 Task: Find and explore Airbnb properties in Lake Tahoe with access to  lake.
Action: Mouse moved to (554, 76)
Screenshot: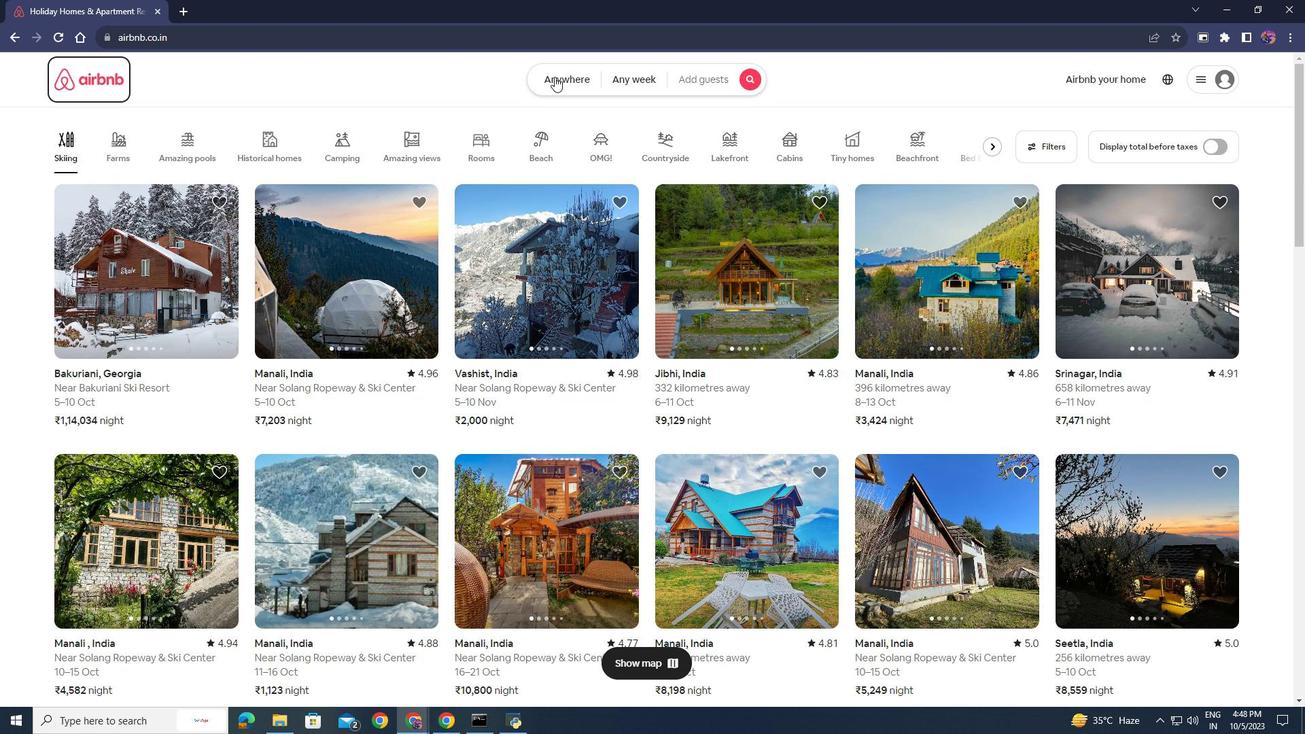 
Action: Mouse pressed left at (554, 76)
Screenshot: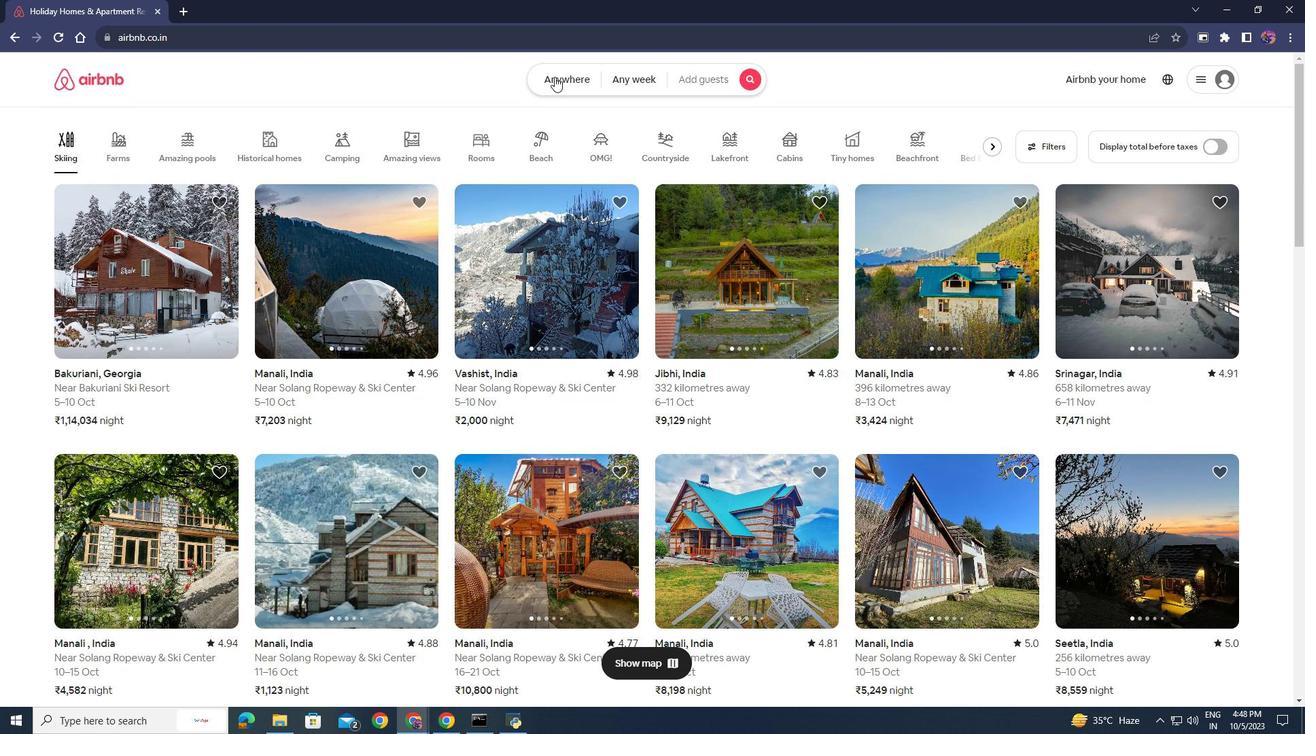 
Action: Mouse moved to (417, 132)
Screenshot: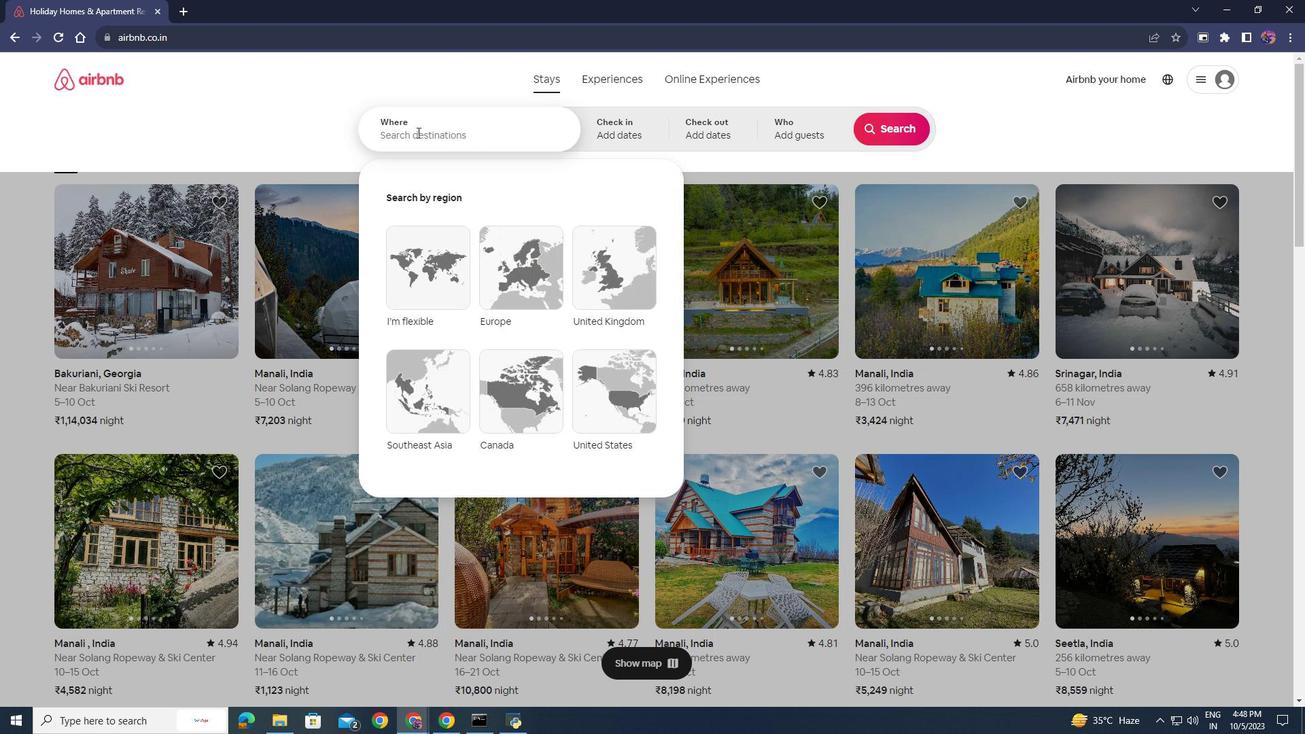 
Action: Mouse pressed left at (417, 132)
Screenshot: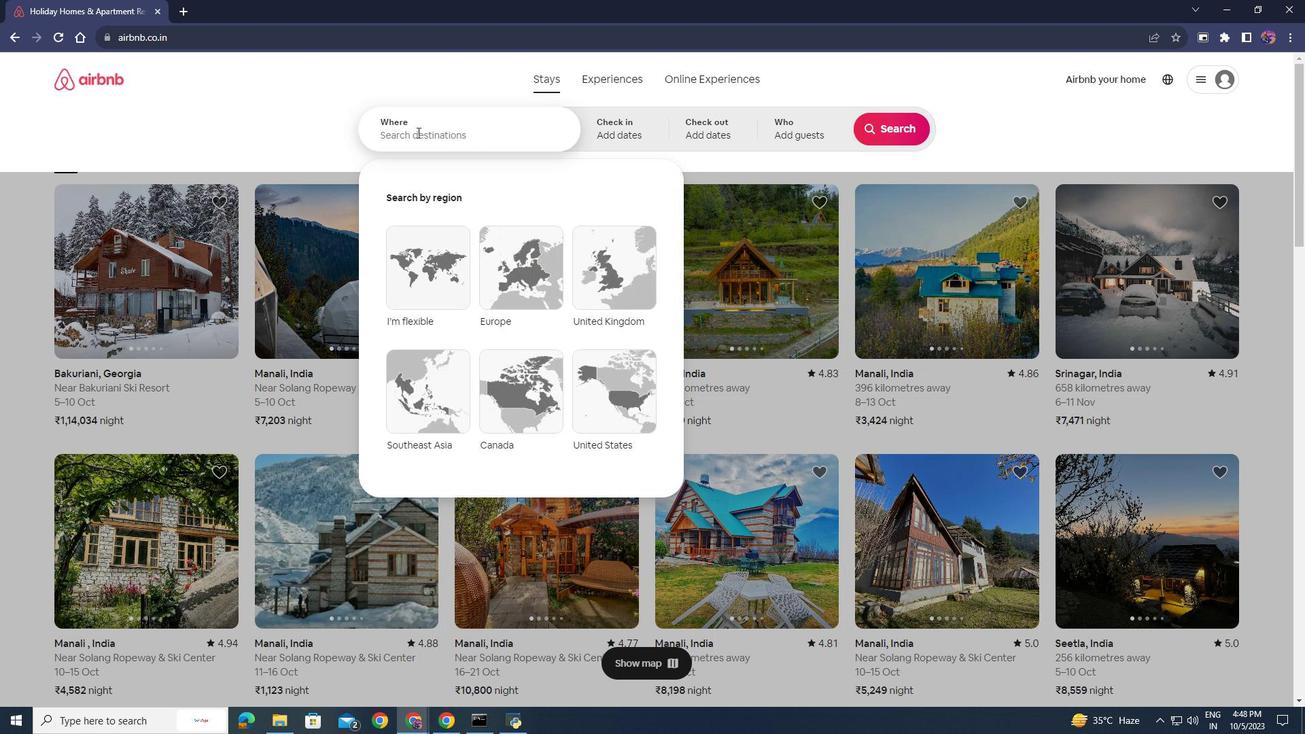 
Action: Key pressed lake<Key.space>tahoe<Key.enter>
Screenshot: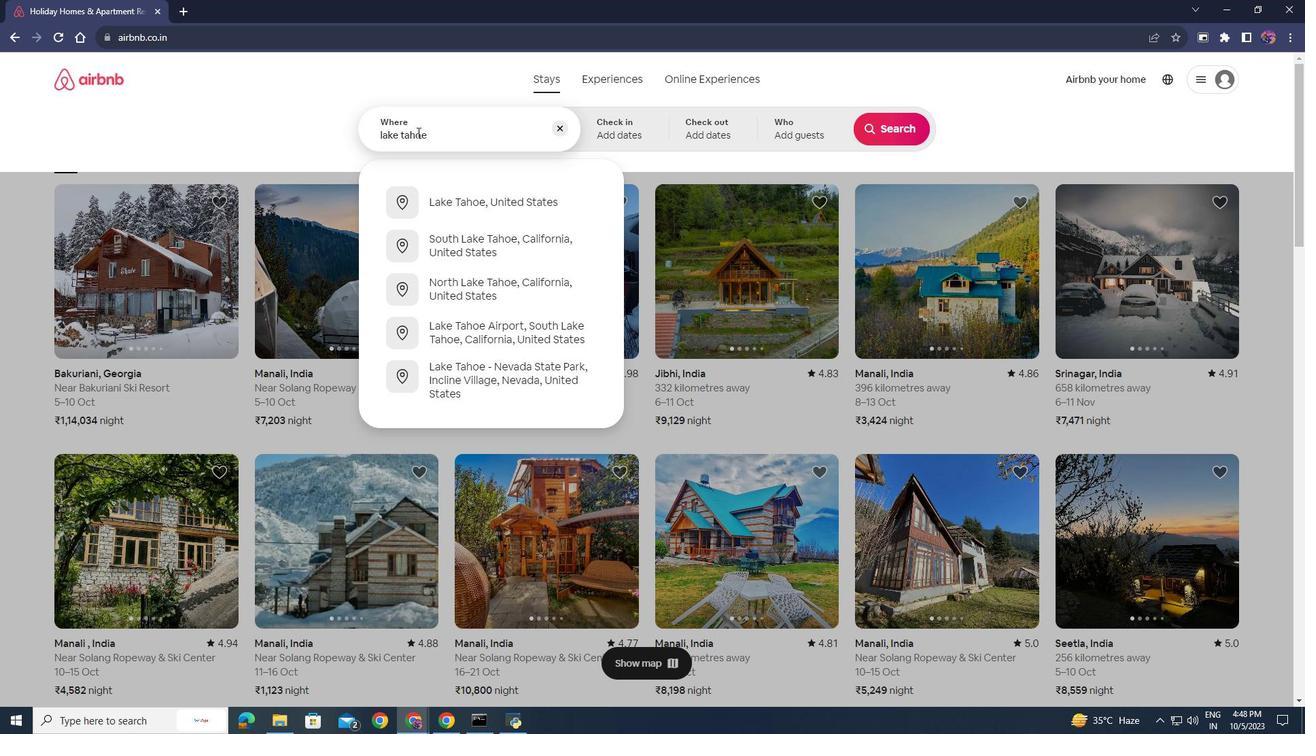 
Action: Mouse moved to (883, 123)
Screenshot: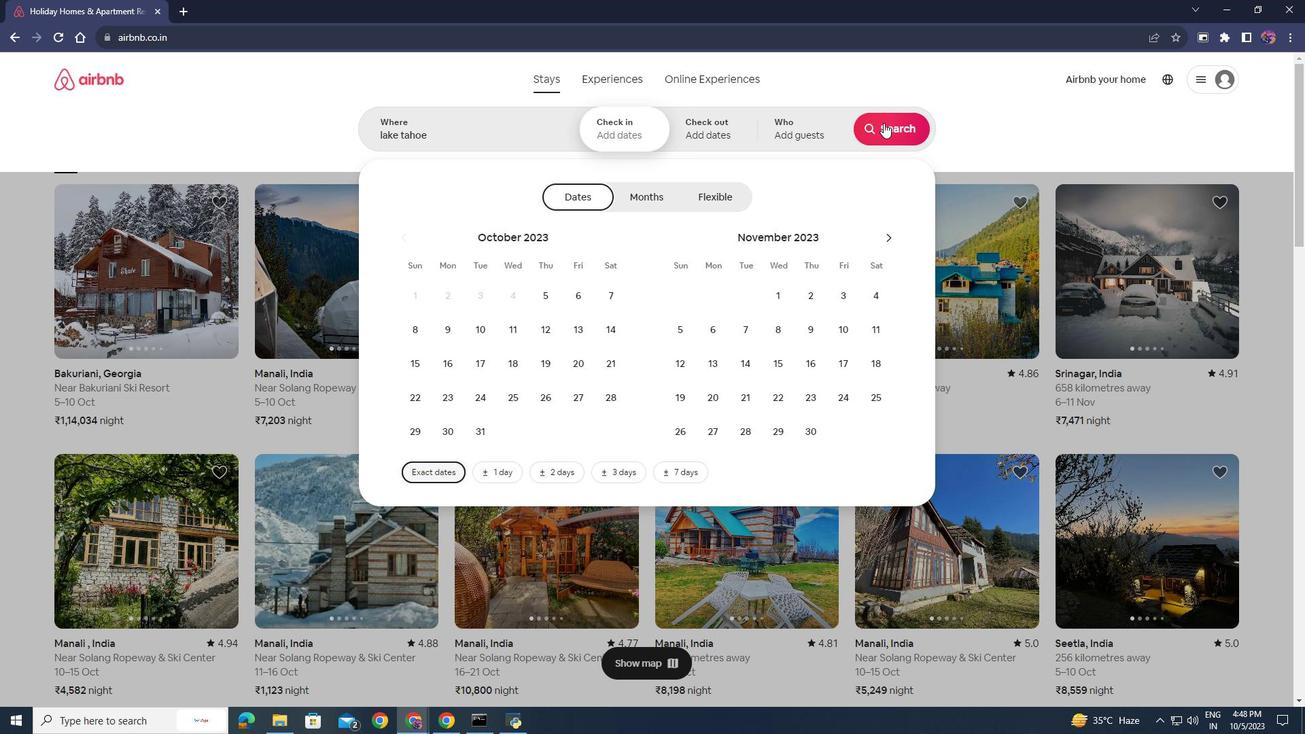 
Action: Mouse pressed left at (883, 123)
Screenshot: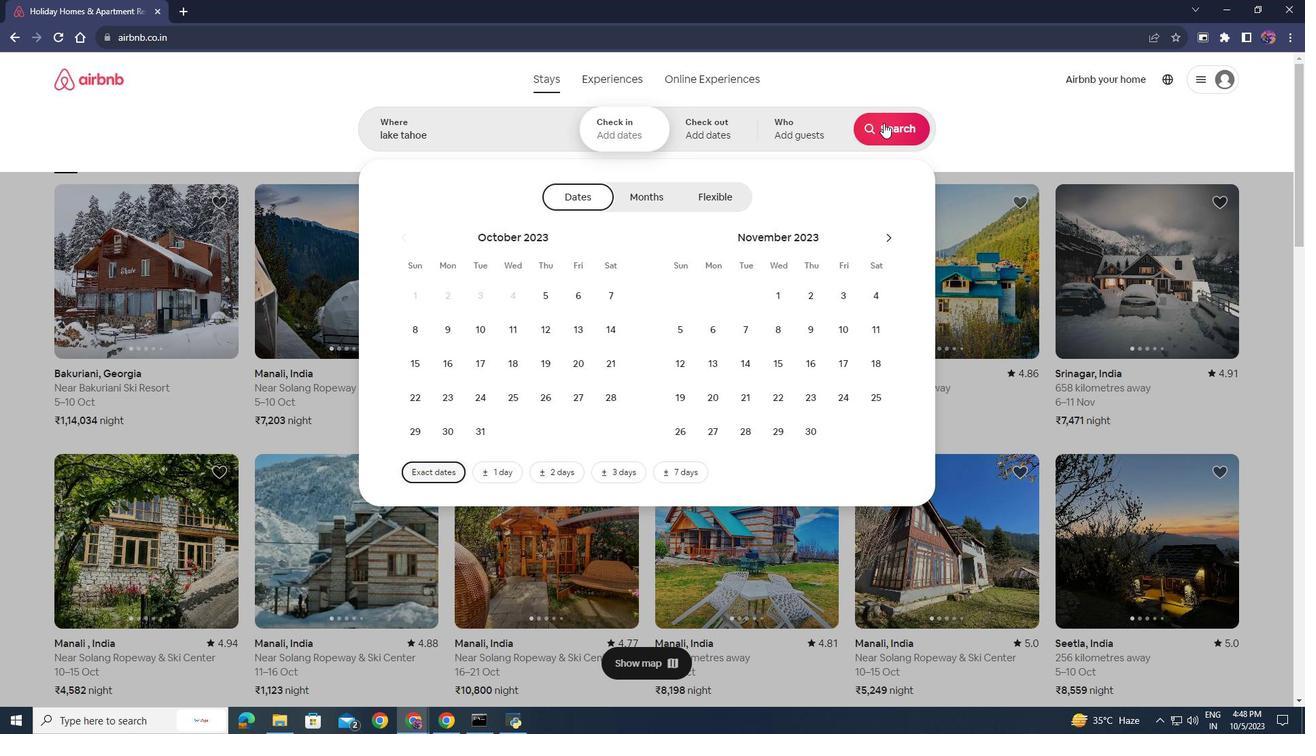 
Action: Mouse moved to (207, 388)
Screenshot: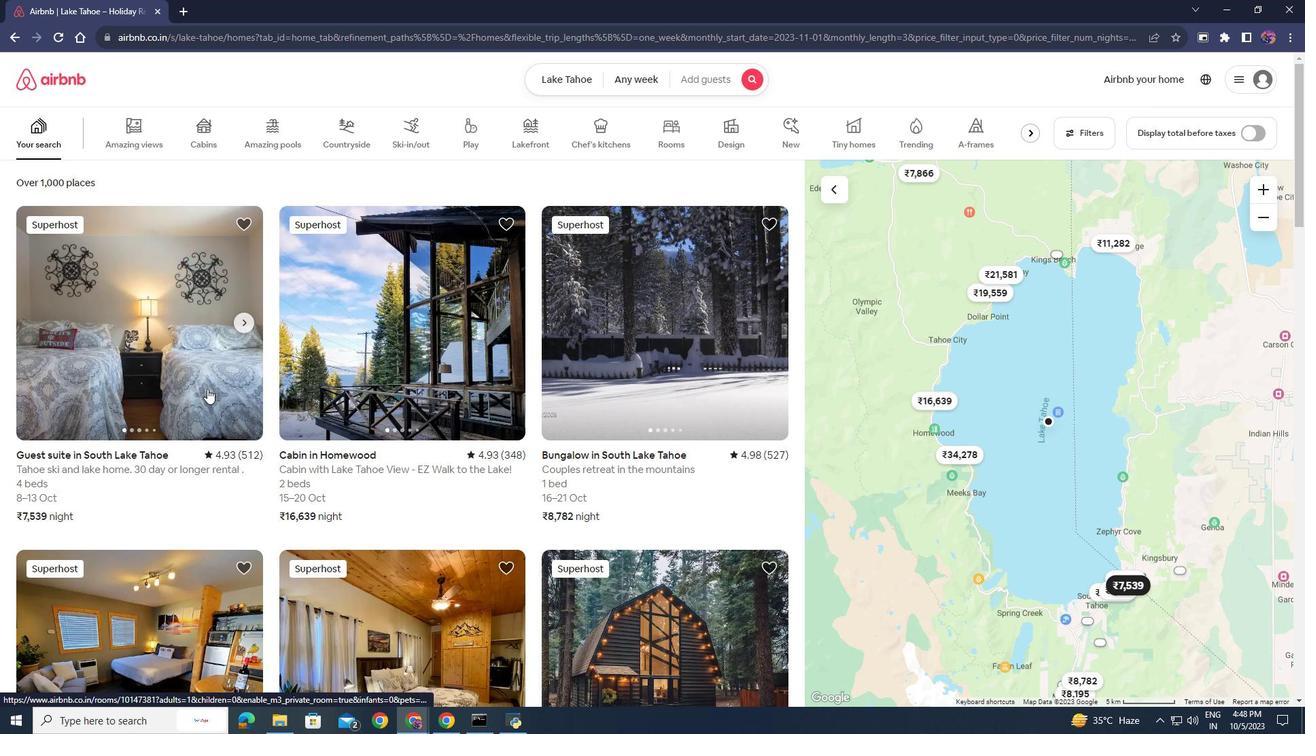 
Action: Mouse scrolled (207, 388) with delta (0, 0)
Screenshot: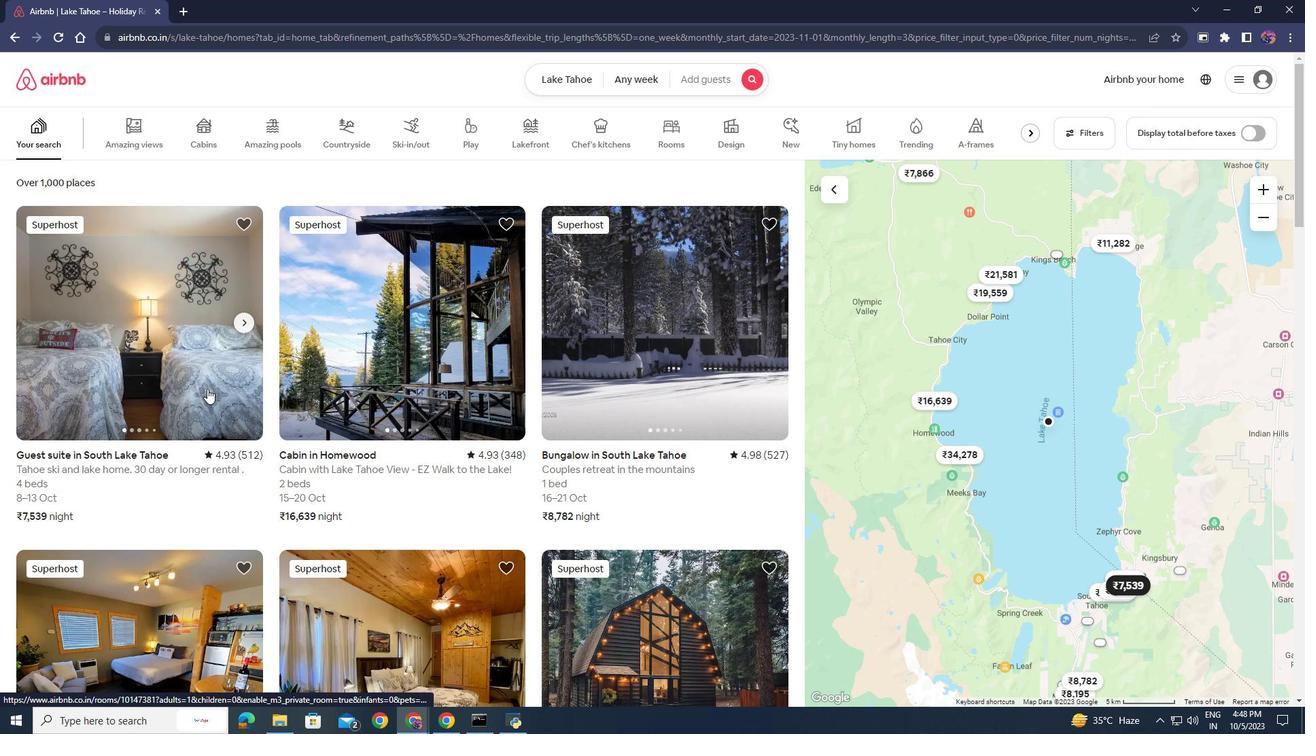 
Action: Mouse scrolled (207, 388) with delta (0, 0)
Screenshot: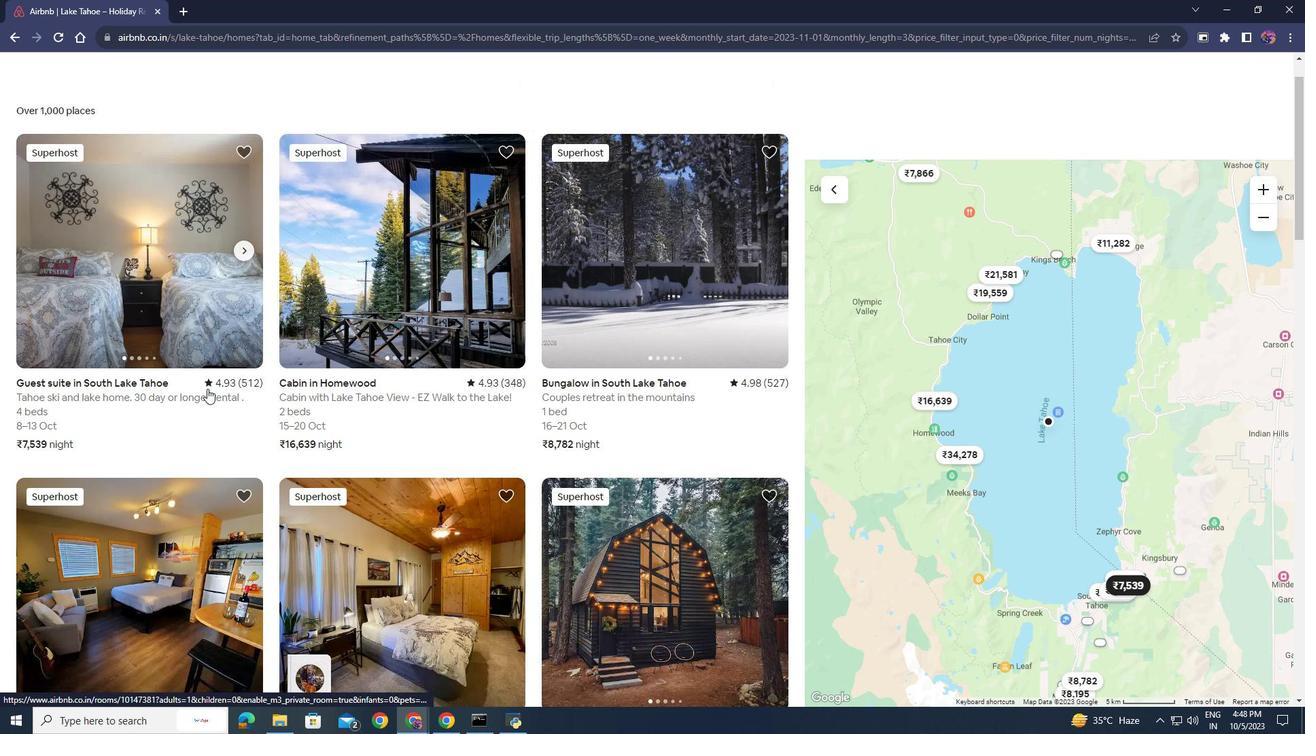 
Action: Mouse scrolled (207, 388) with delta (0, 0)
Screenshot: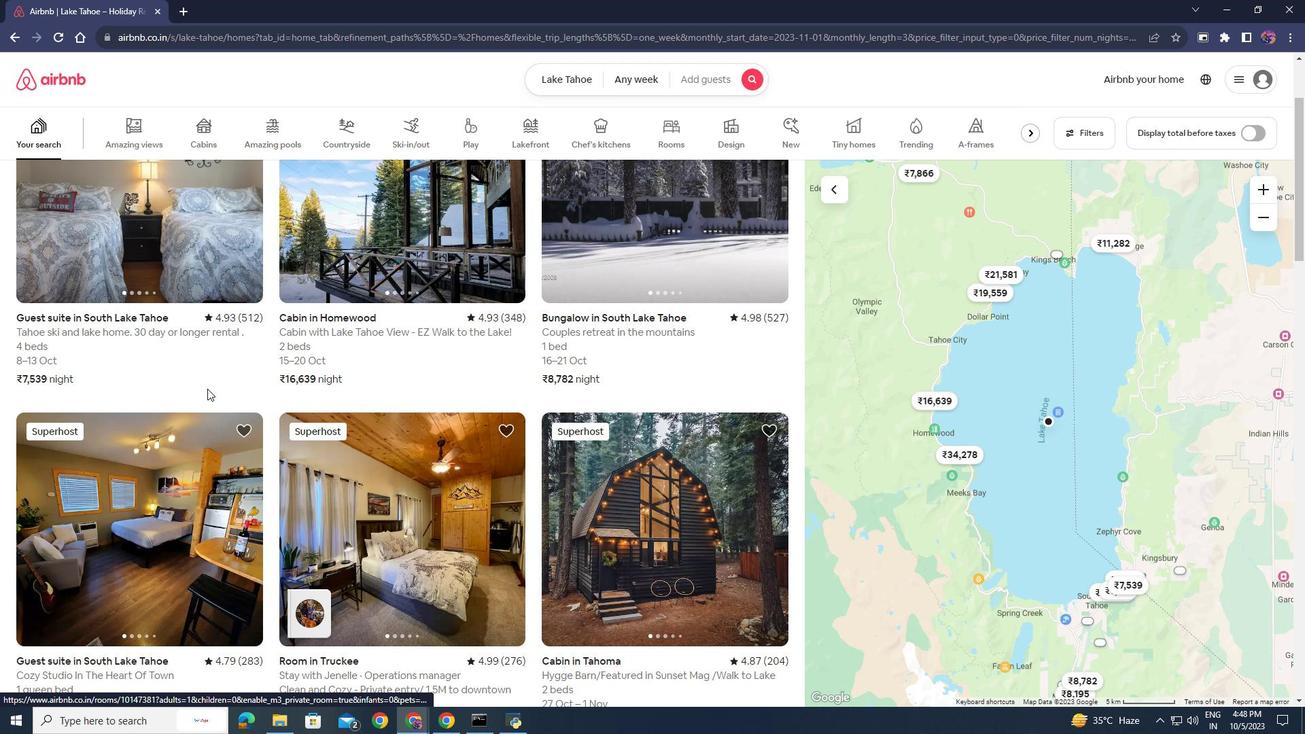 
Action: Mouse scrolled (207, 388) with delta (0, 0)
Screenshot: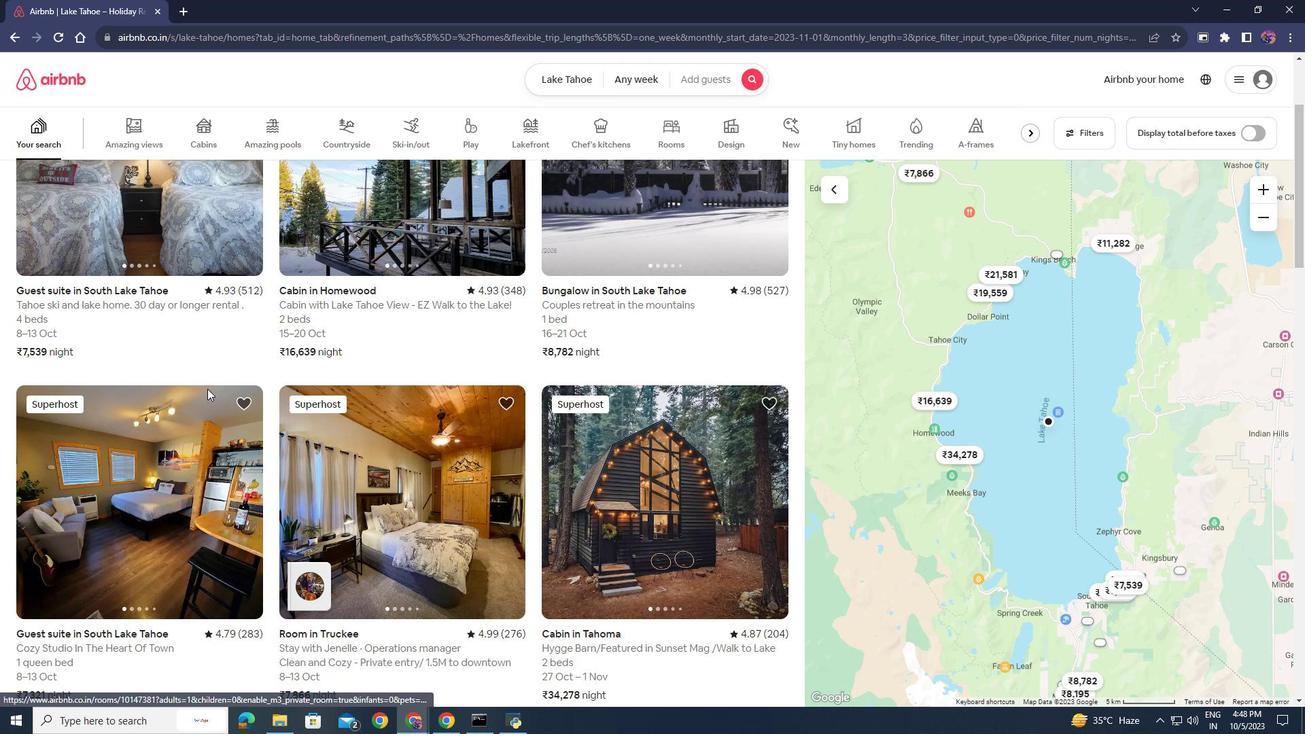 
Action: Mouse scrolled (207, 388) with delta (0, 0)
Screenshot: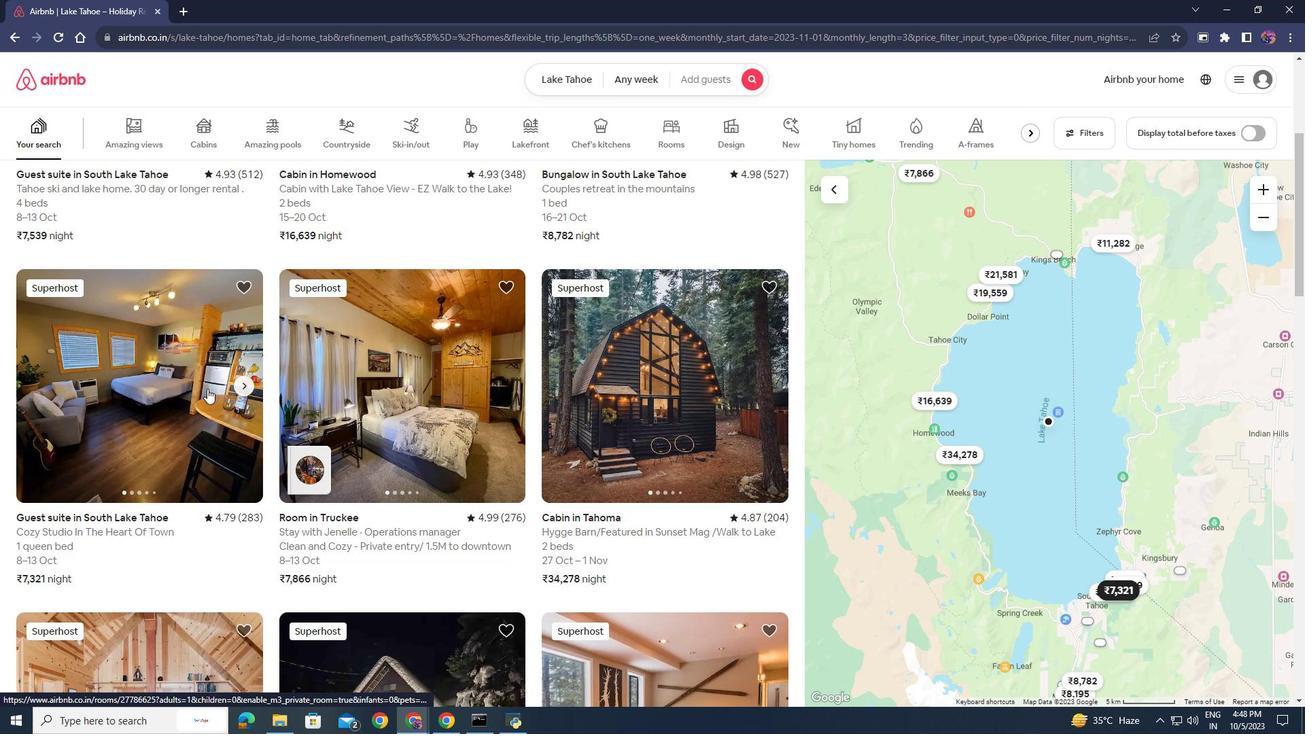 
Action: Mouse scrolled (207, 388) with delta (0, 0)
Screenshot: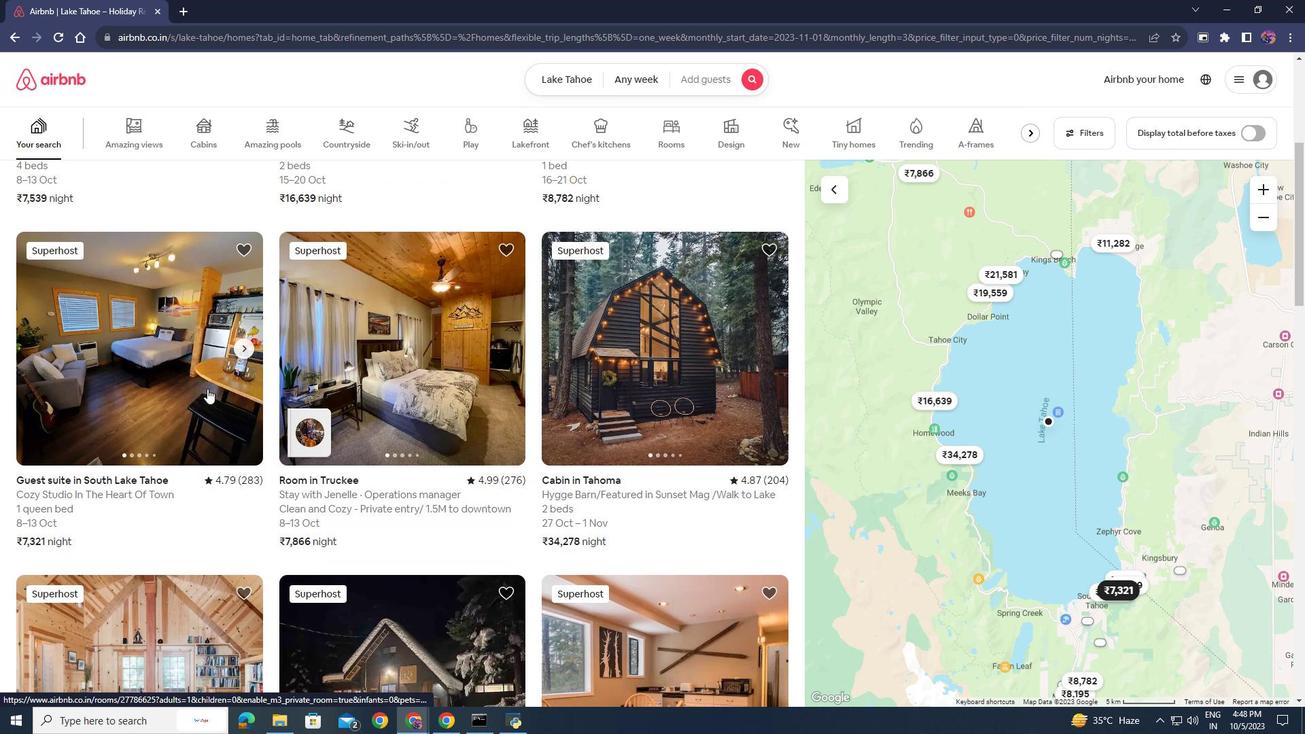 
Action: Mouse scrolled (207, 389) with delta (0, 0)
Screenshot: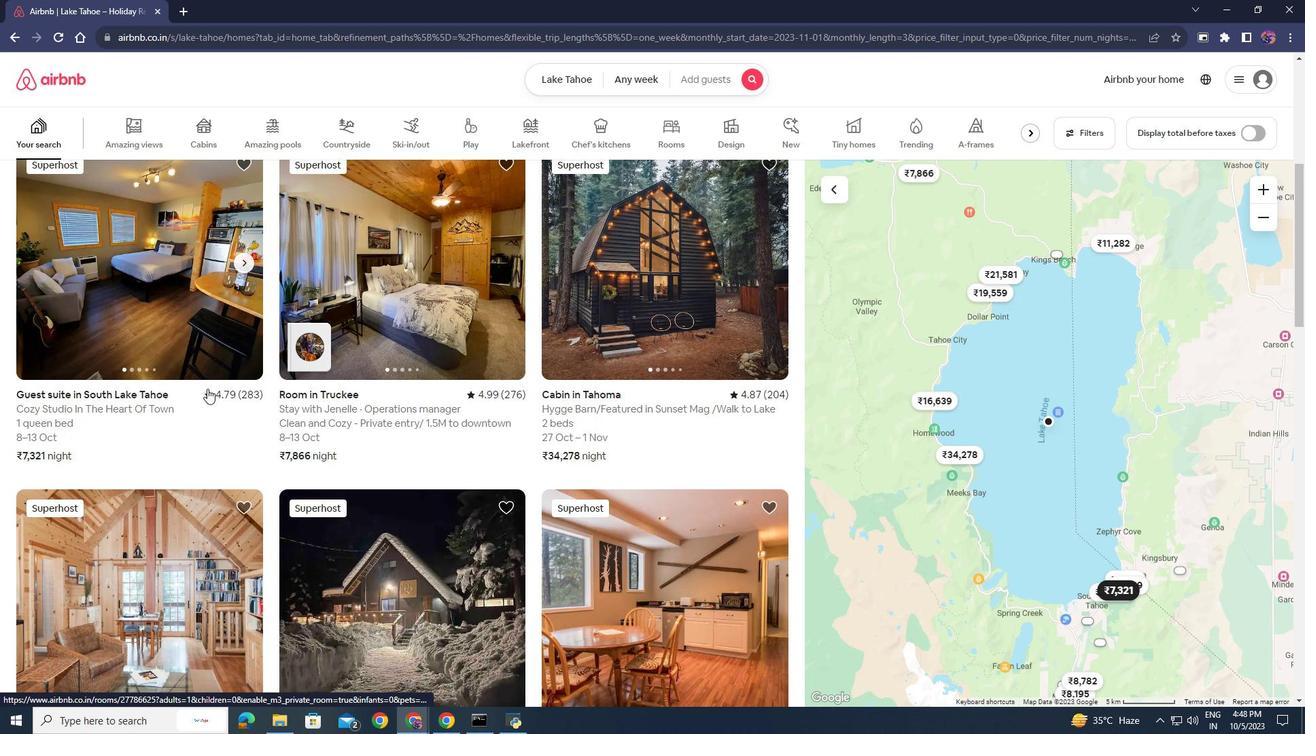 
Action: Mouse moved to (1028, 138)
Screenshot: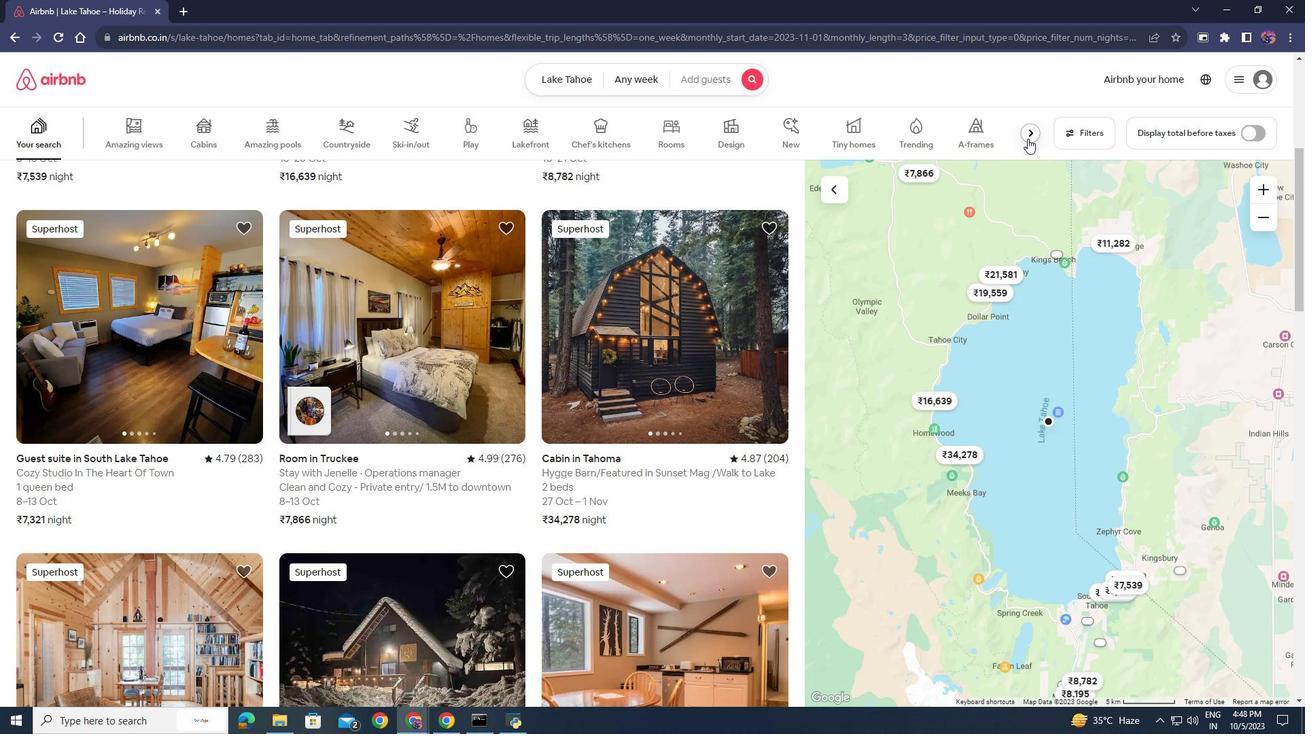 
Action: Mouse pressed left at (1028, 138)
Screenshot: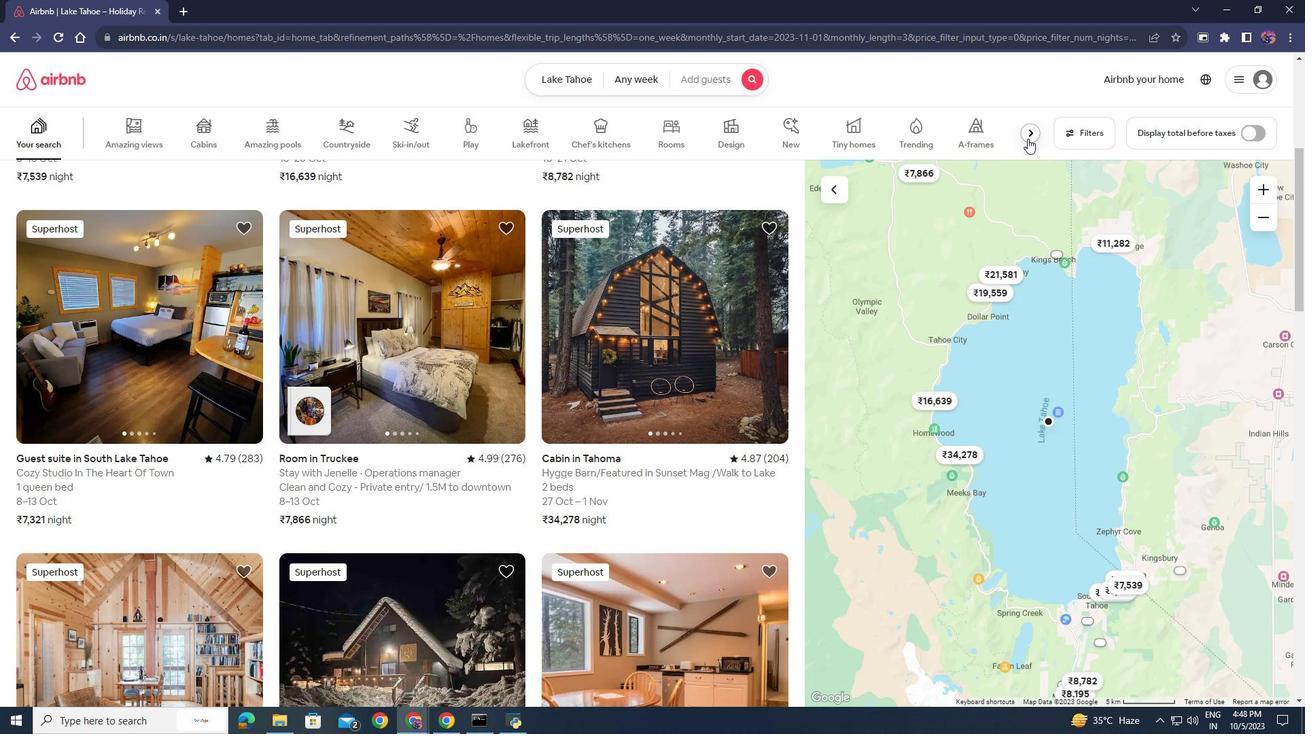 
Action: Mouse pressed left at (1028, 138)
Screenshot: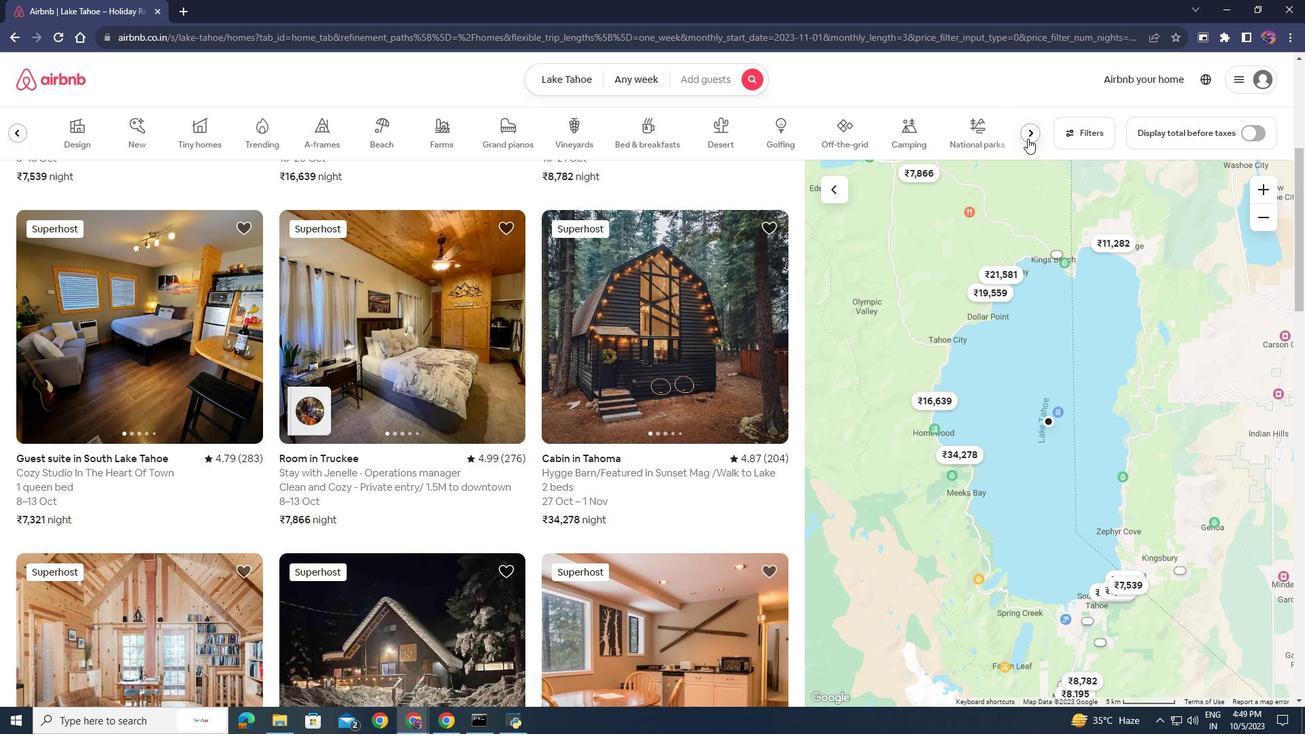 
Action: Mouse moved to (999, 129)
Screenshot: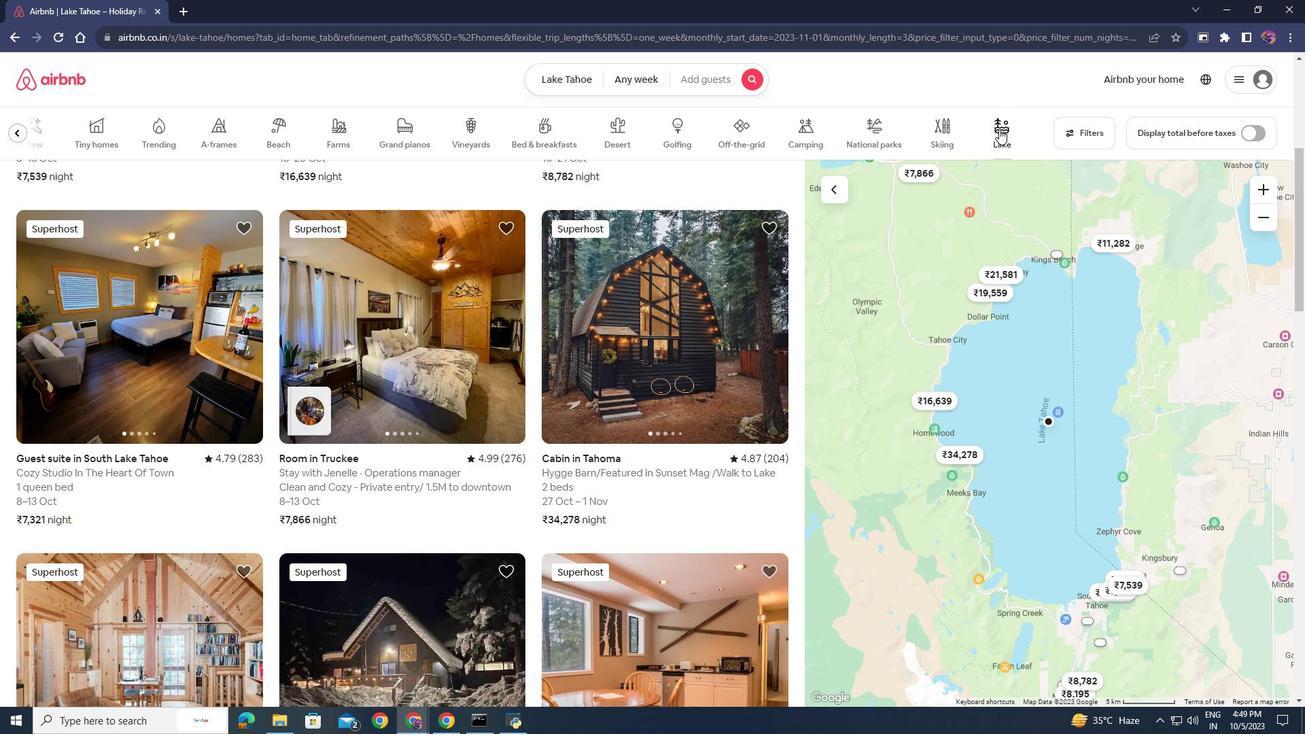 
Action: Mouse pressed left at (999, 129)
Screenshot: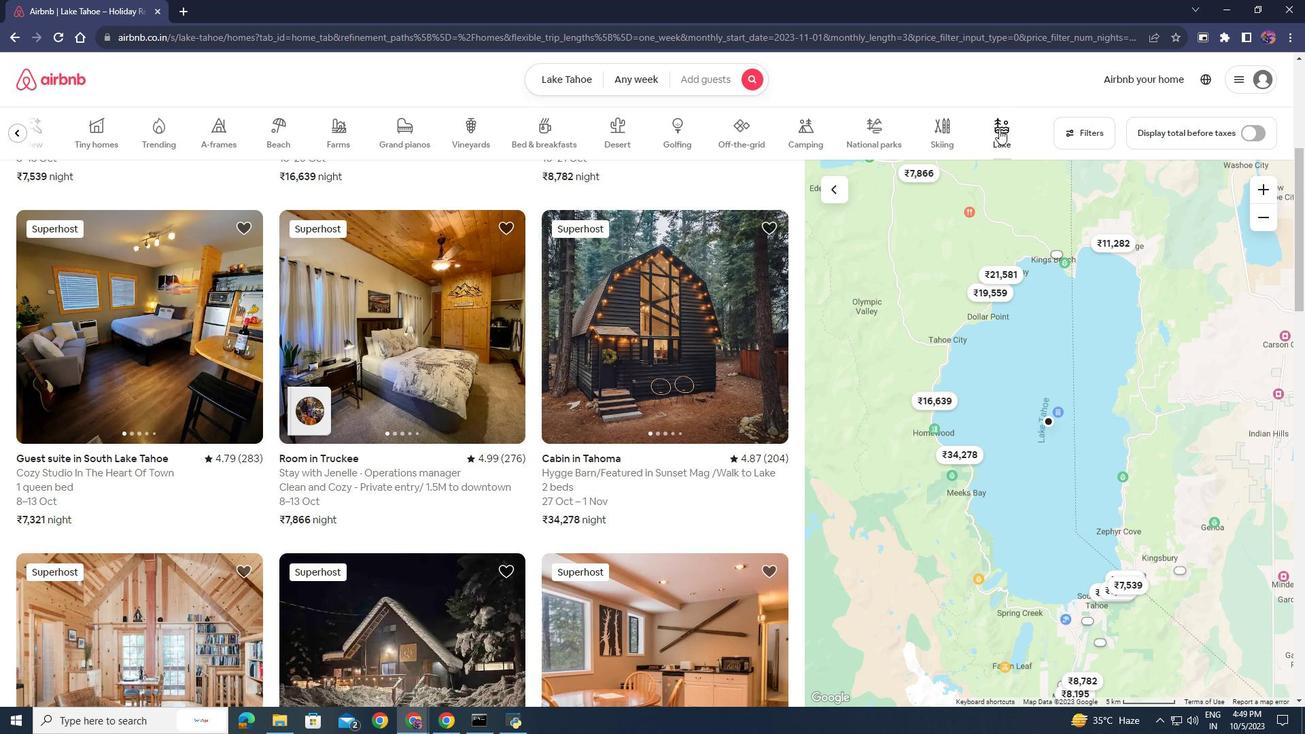 
Action: Mouse moved to (429, 401)
Screenshot: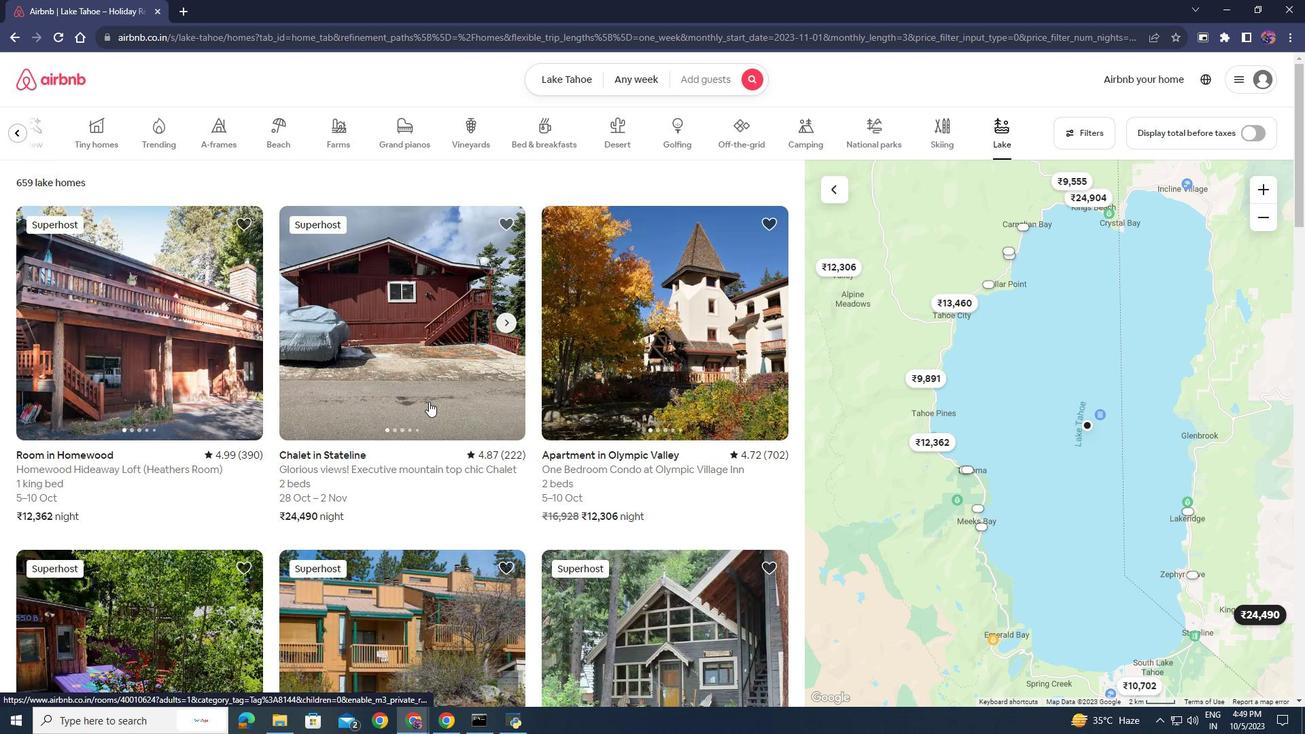 
Action: Mouse scrolled (429, 401) with delta (0, 0)
Screenshot: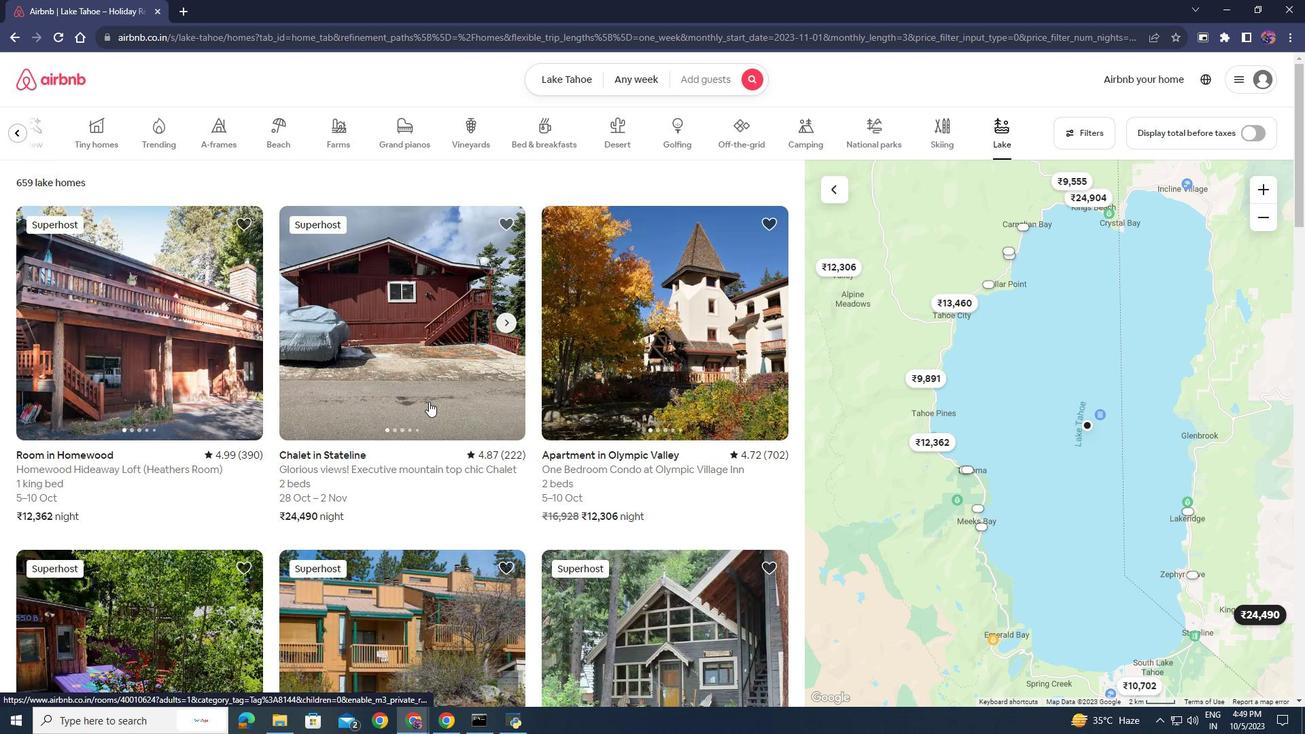 
Action: Mouse scrolled (429, 401) with delta (0, 0)
Screenshot: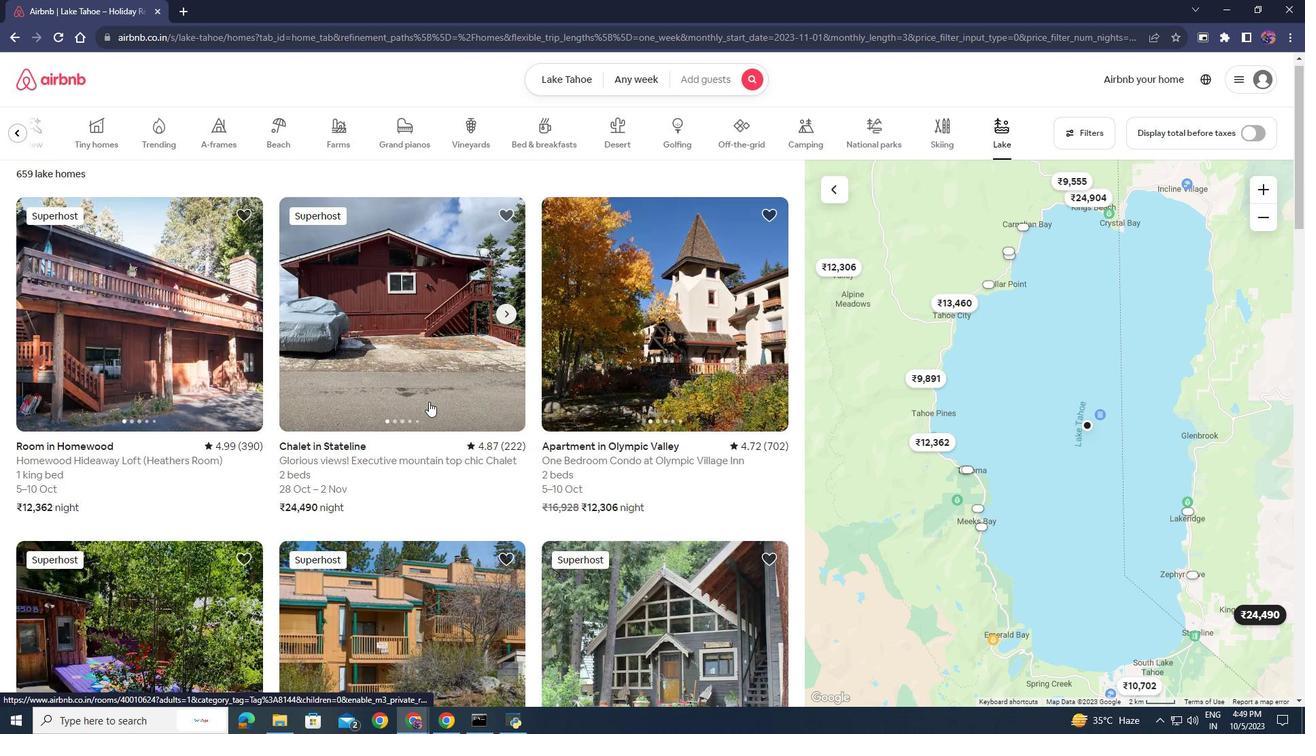 
Action: Mouse scrolled (429, 401) with delta (0, 0)
Screenshot: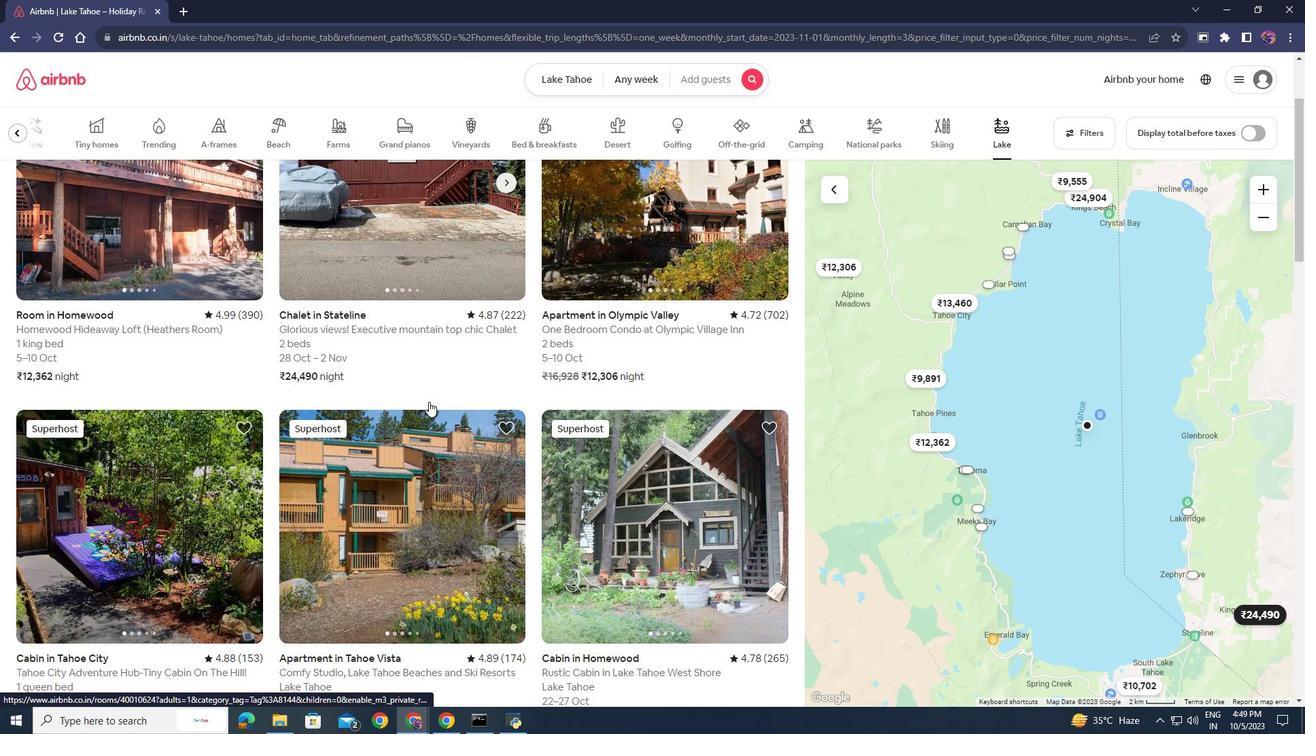 
Action: Mouse scrolled (429, 401) with delta (0, 0)
Screenshot: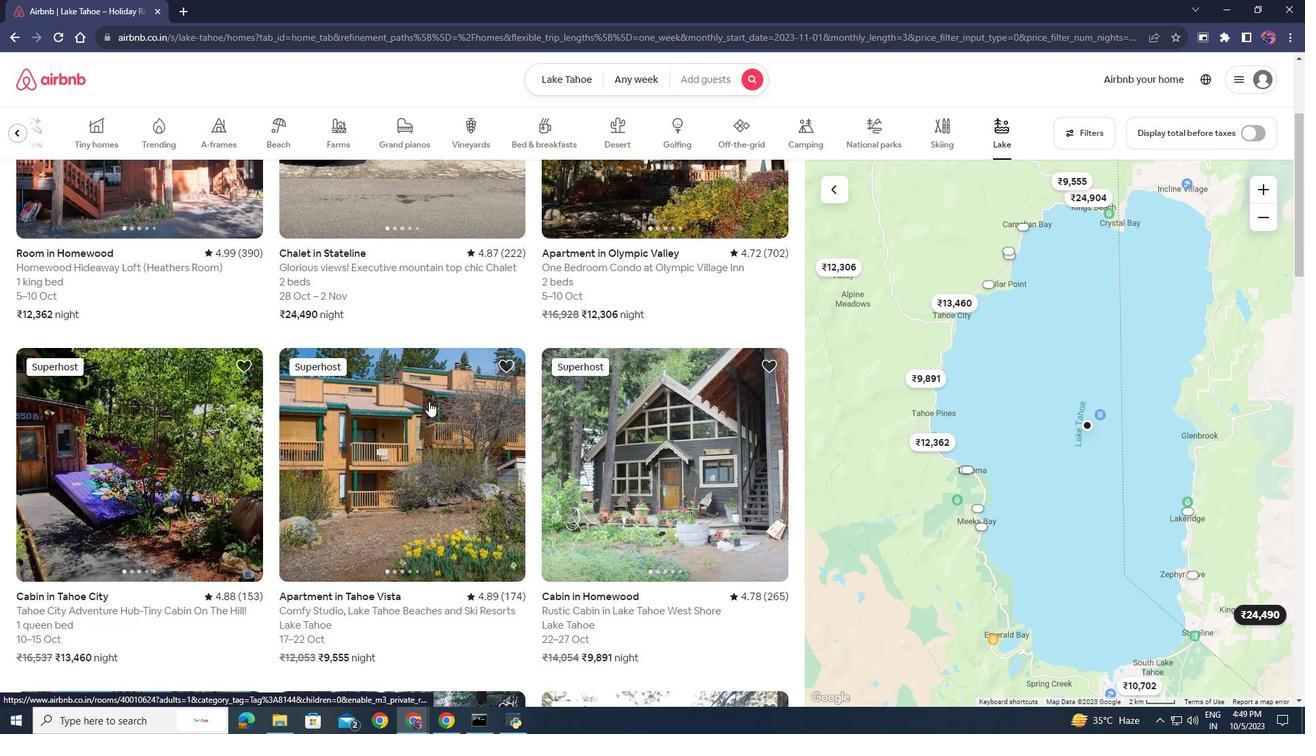 
Action: Mouse scrolled (429, 401) with delta (0, 0)
Screenshot: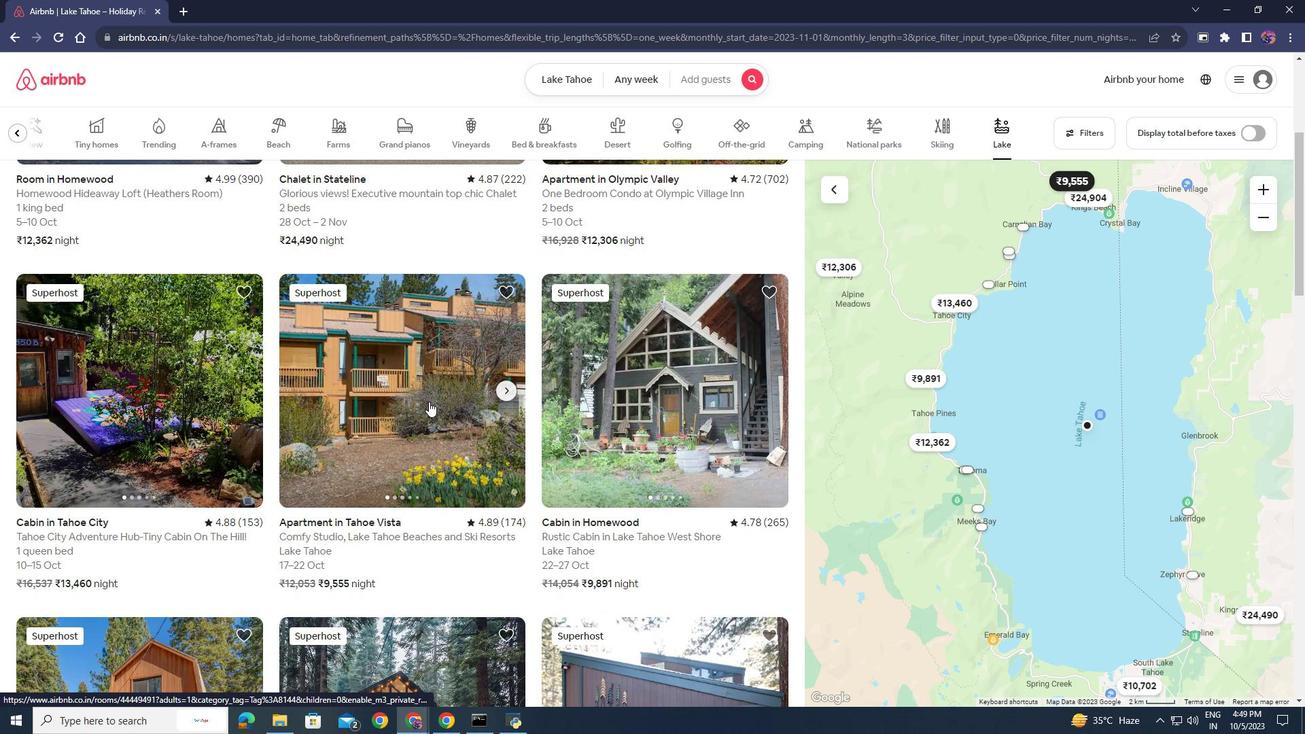 
Action: Mouse scrolled (429, 401) with delta (0, 0)
Screenshot: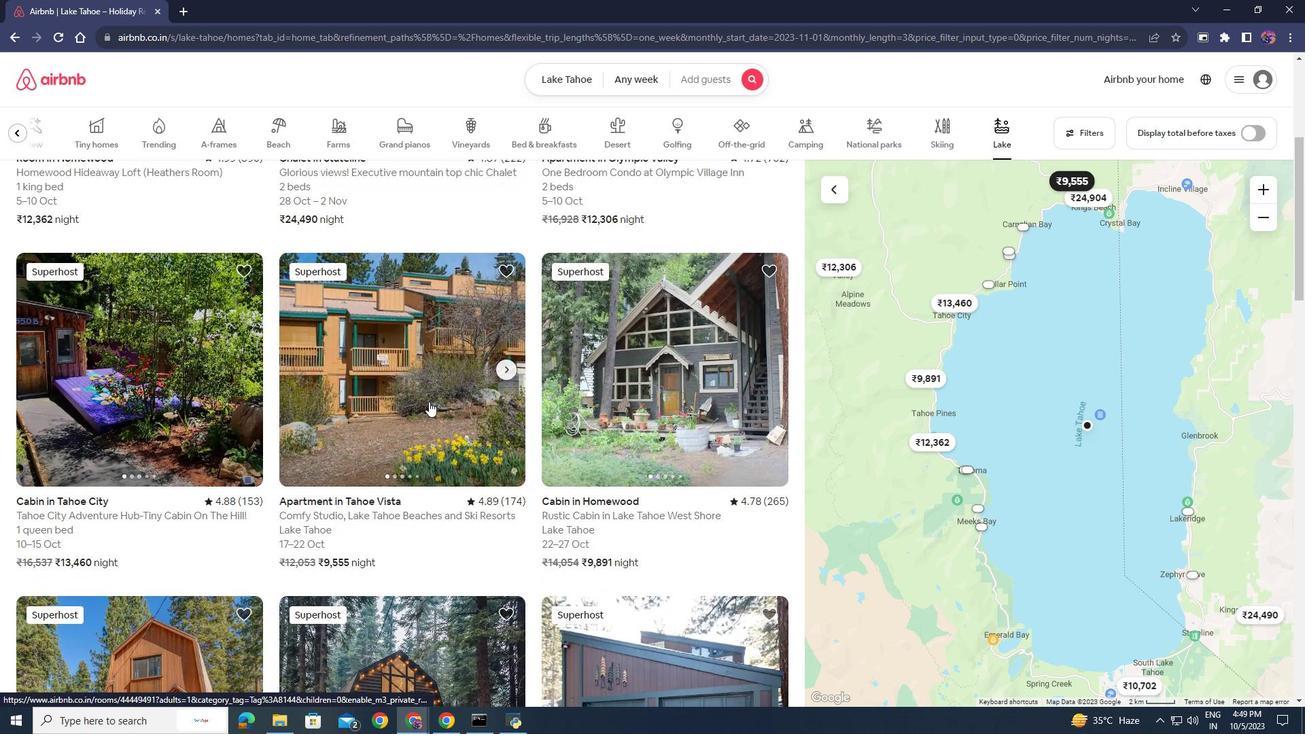 
Action: Mouse scrolled (429, 401) with delta (0, 0)
Screenshot: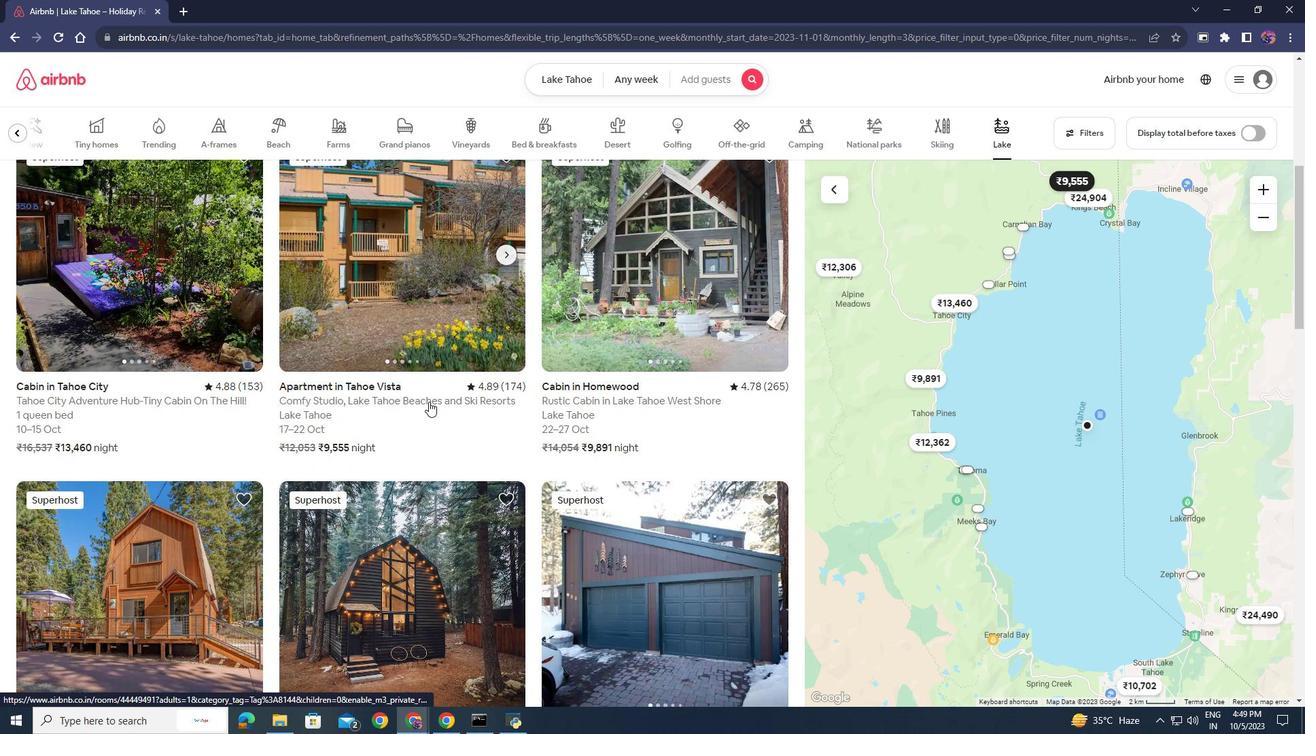
Action: Mouse scrolled (429, 401) with delta (0, 0)
Screenshot: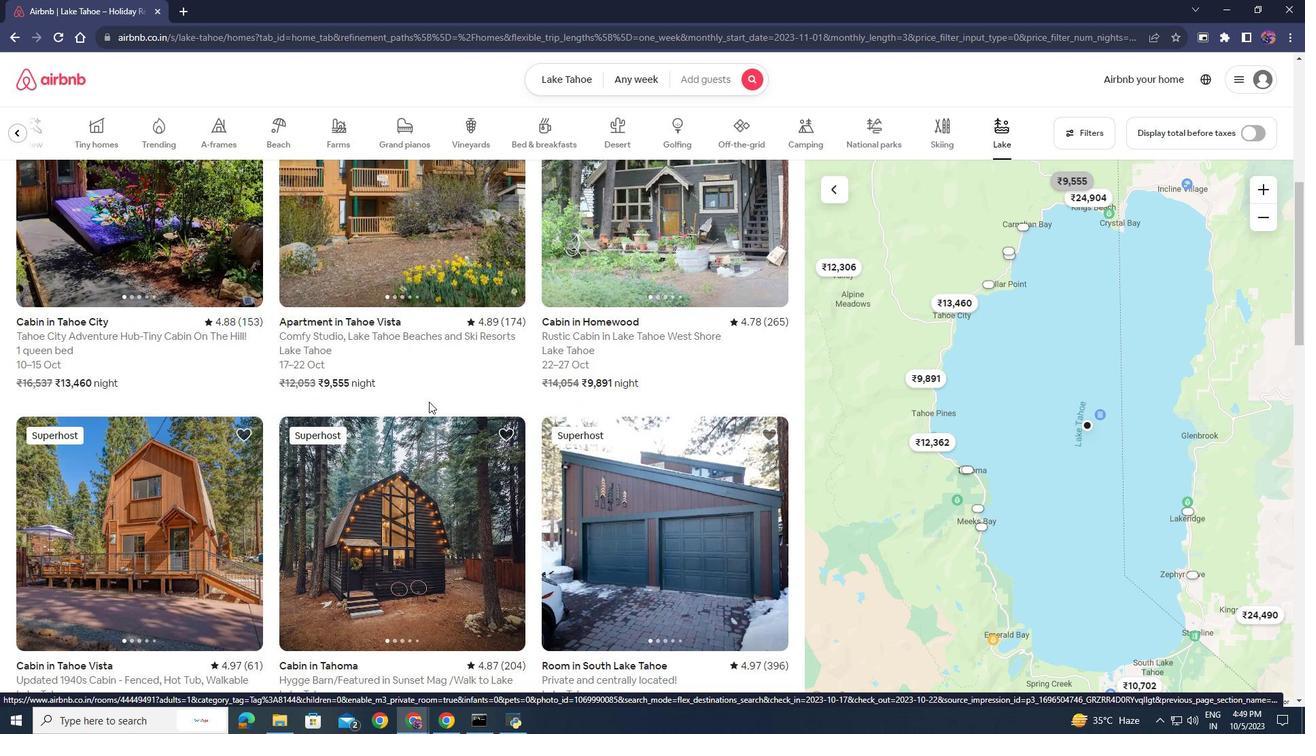 
Action: Mouse scrolled (429, 401) with delta (0, 0)
Screenshot: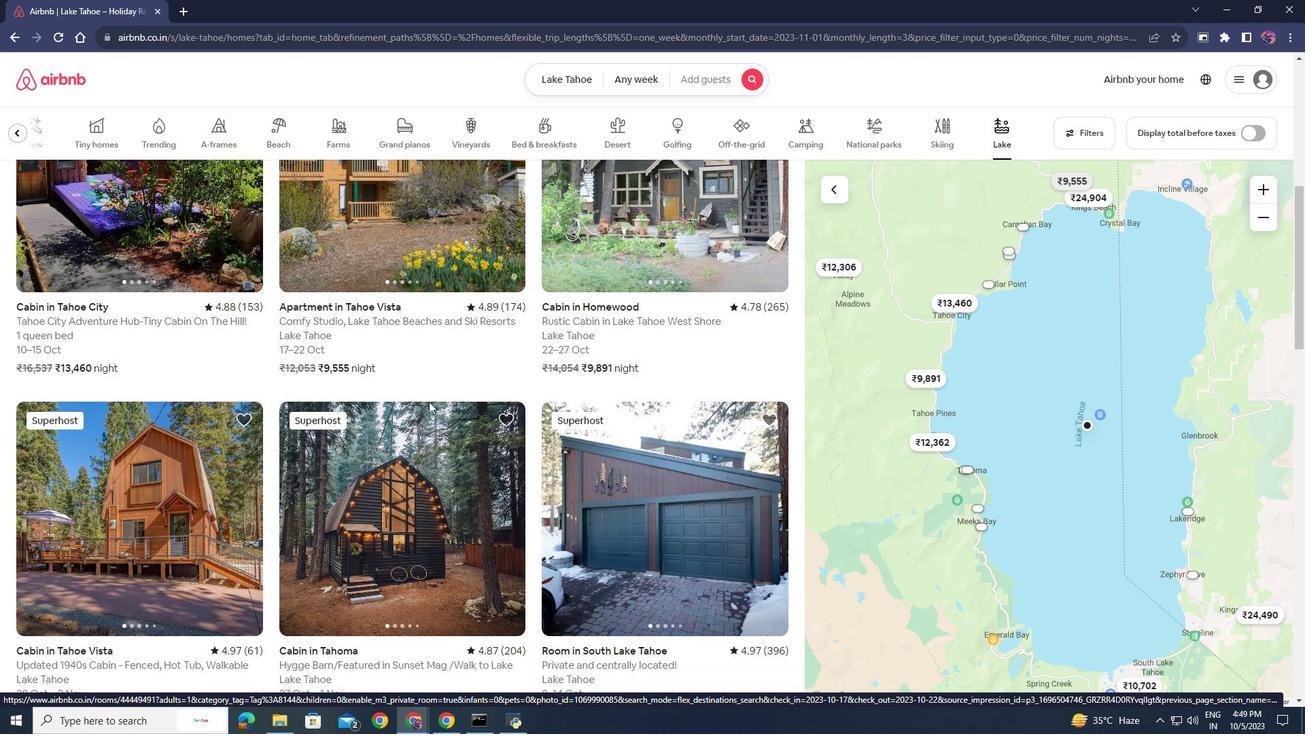 
Action: Mouse scrolled (429, 401) with delta (0, 0)
Screenshot: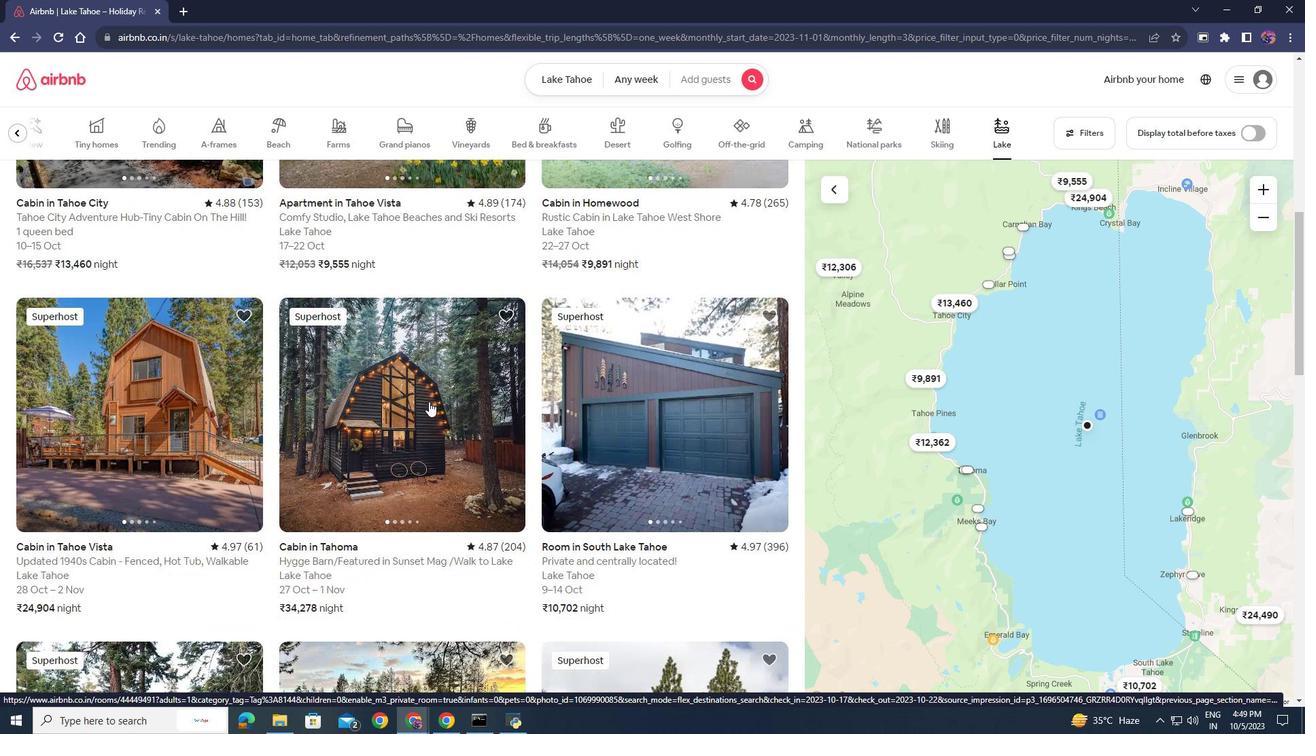 
Action: Mouse scrolled (429, 401) with delta (0, 0)
Screenshot: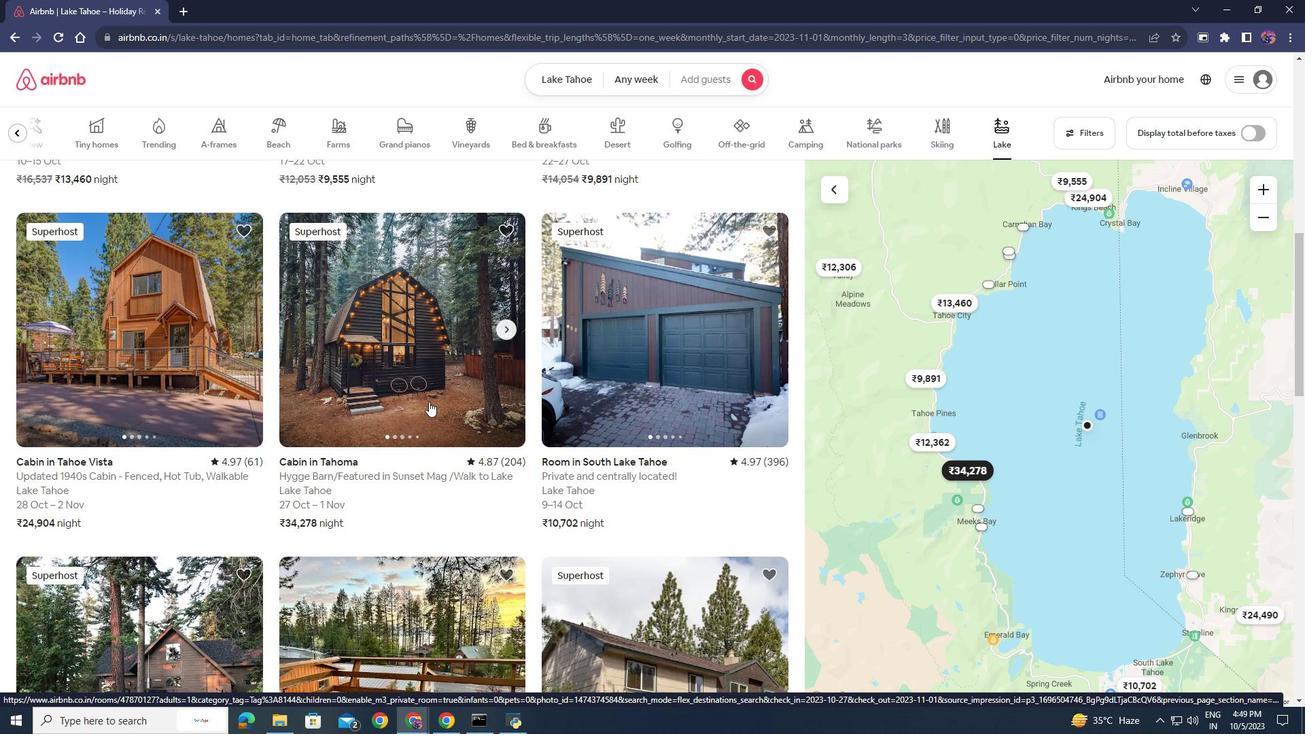 
Action: Mouse scrolled (429, 401) with delta (0, 0)
Screenshot: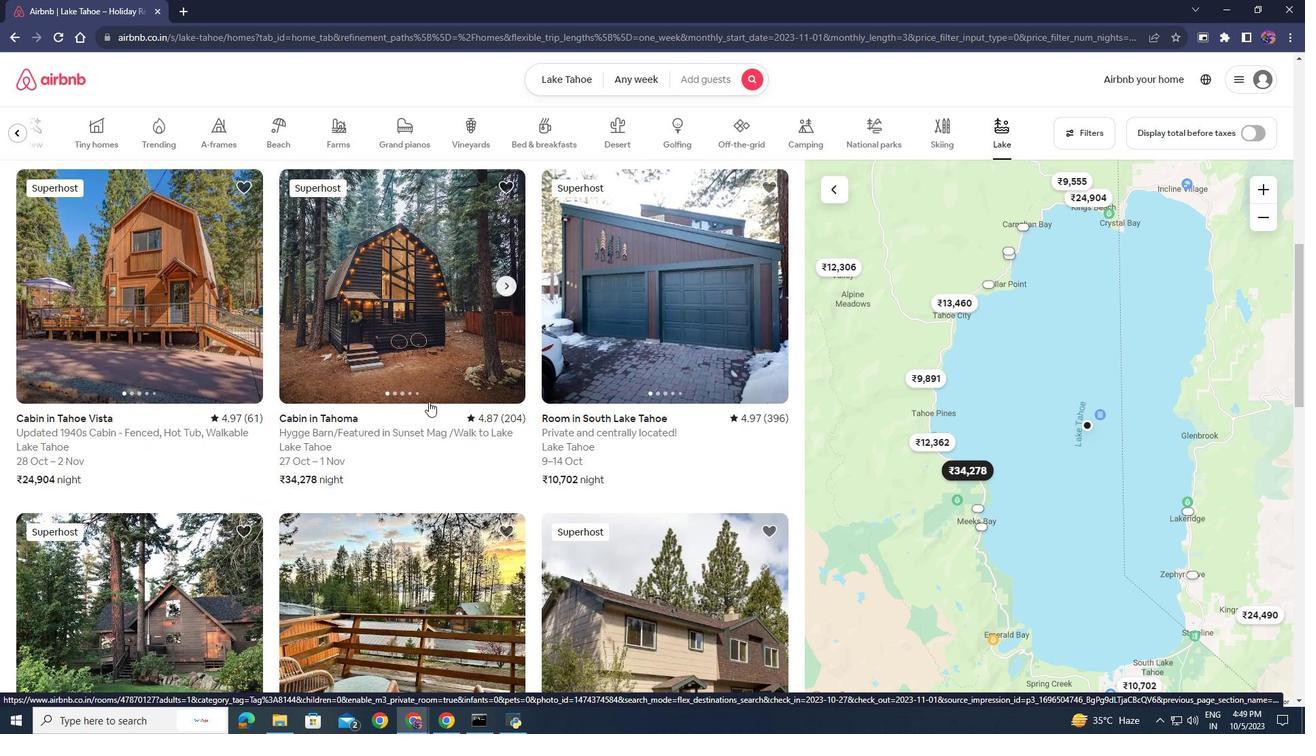 
Action: Mouse scrolled (429, 401) with delta (0, 0)
Screenshot: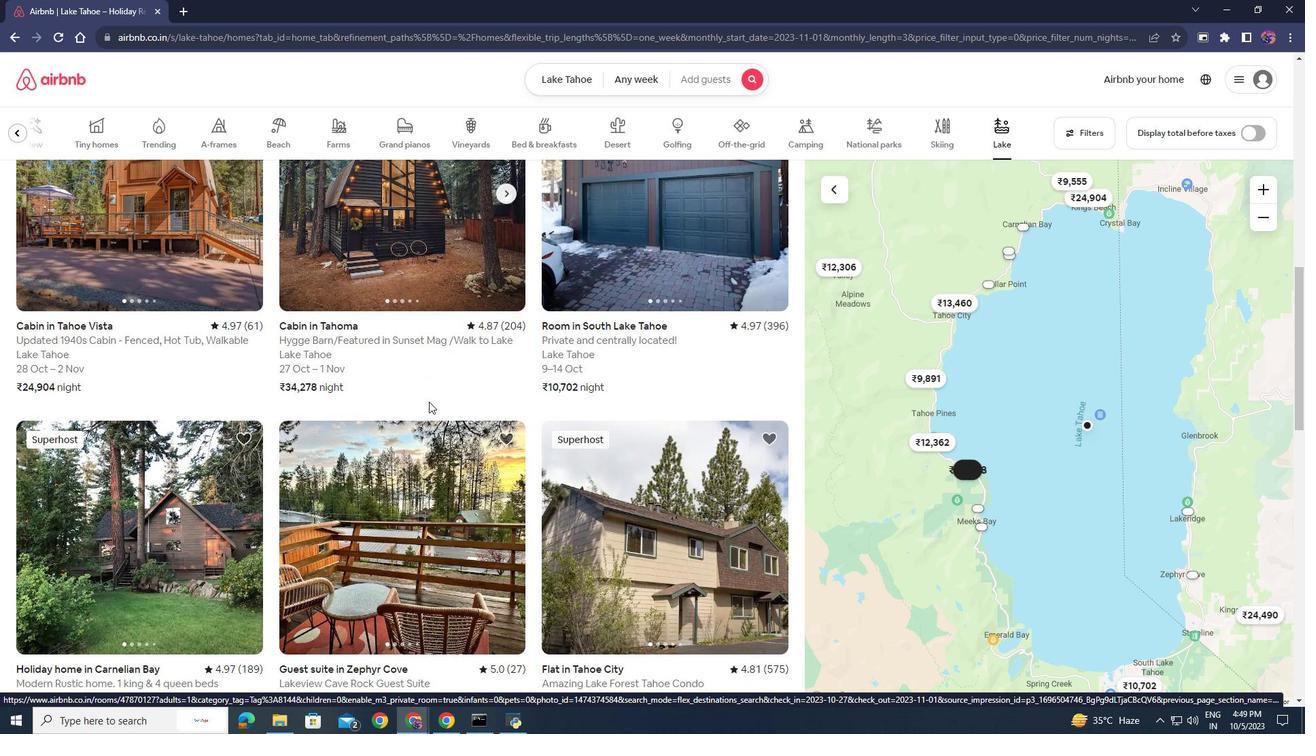 
Action: Mouse moved to (429, 401)
Screenshot: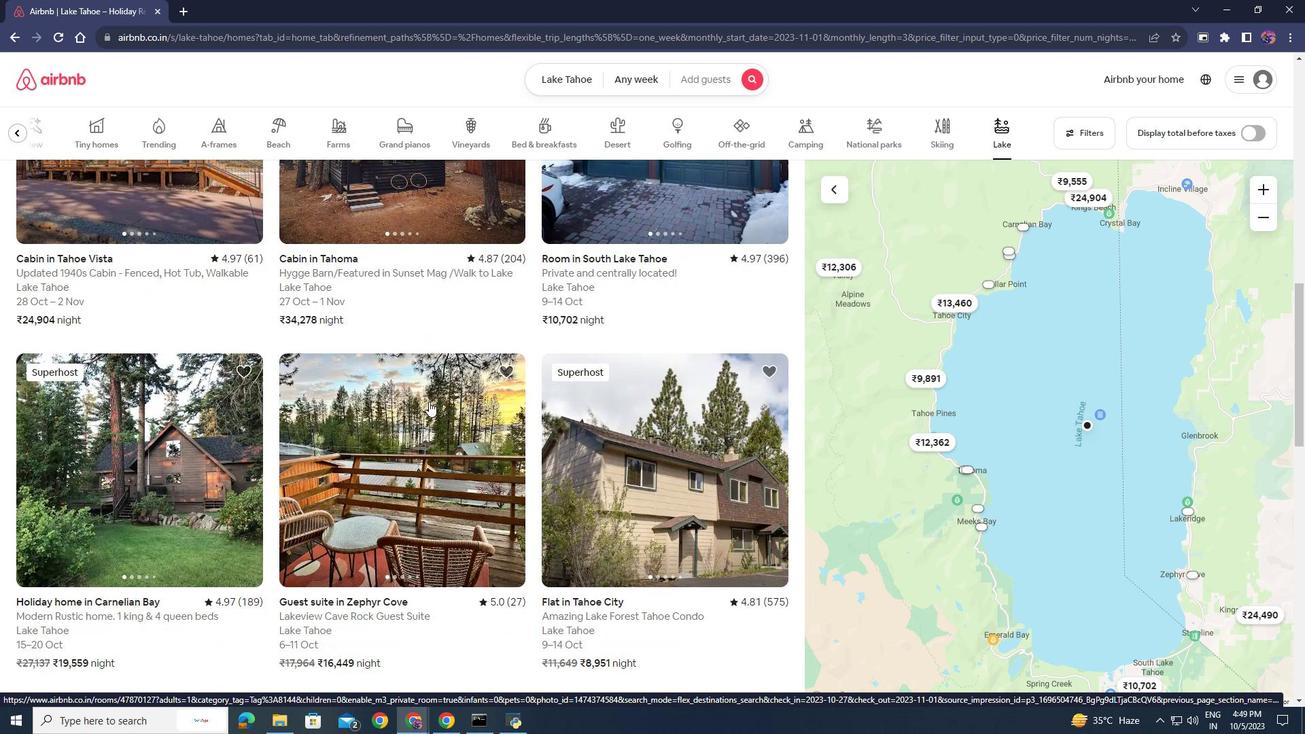 
Action: Mouse scrolled (429, 401) with delta (0, 0)
Screenshot: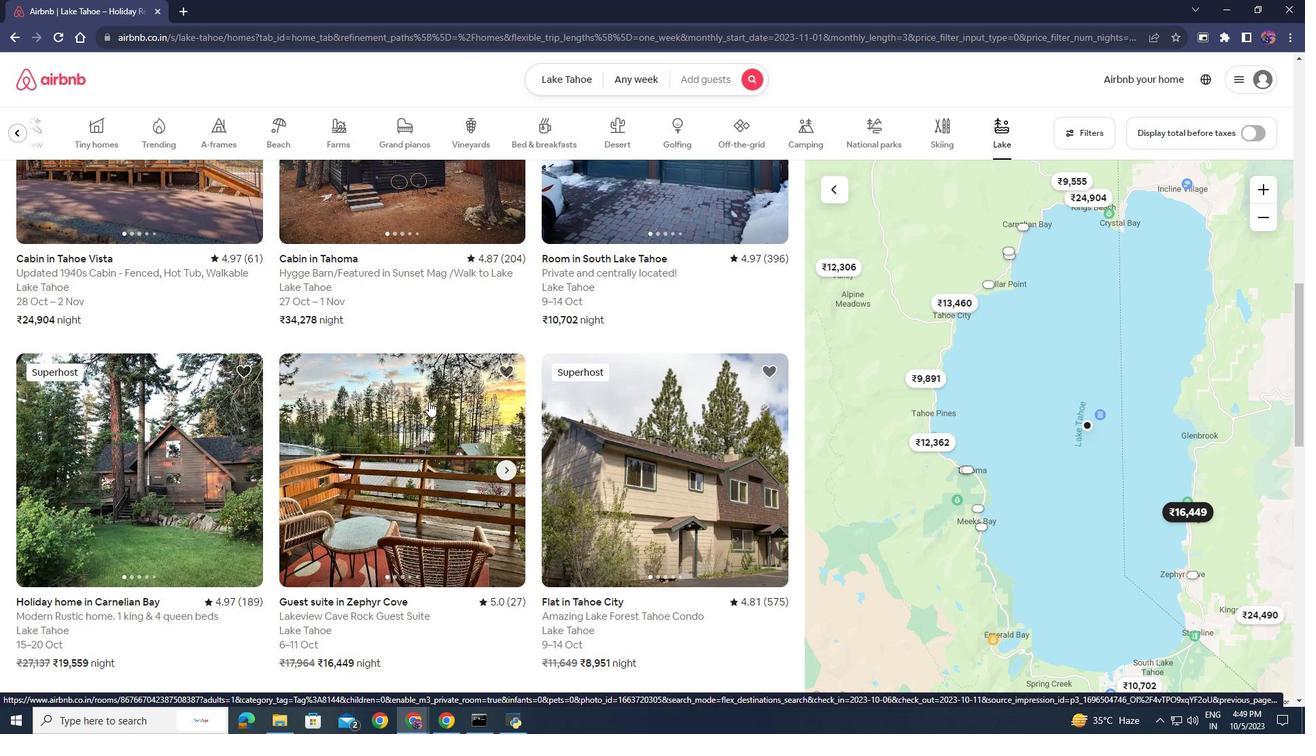 
Action: Mouse scrolled (429, 401) with delta (0, 0)
Screenshot: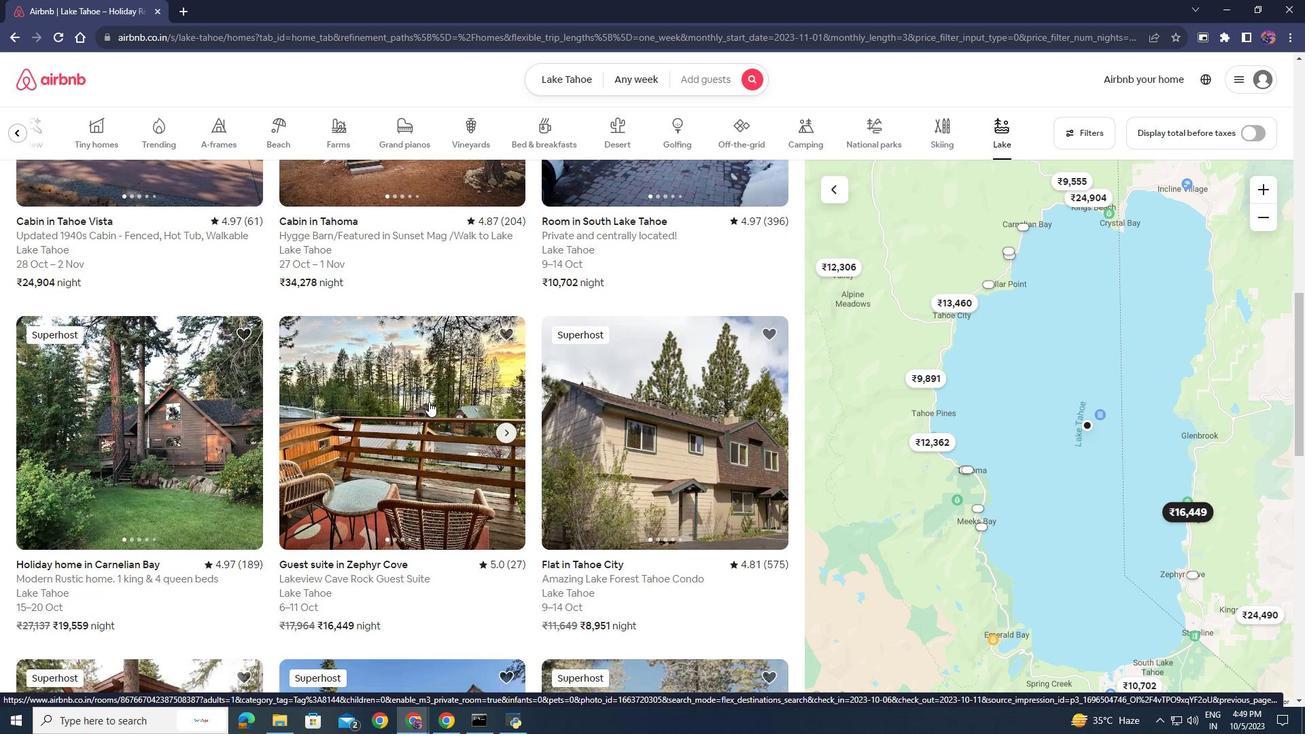 
Action: Mouse scrolled (429, 401) with delta (0, 0)
Screenshot: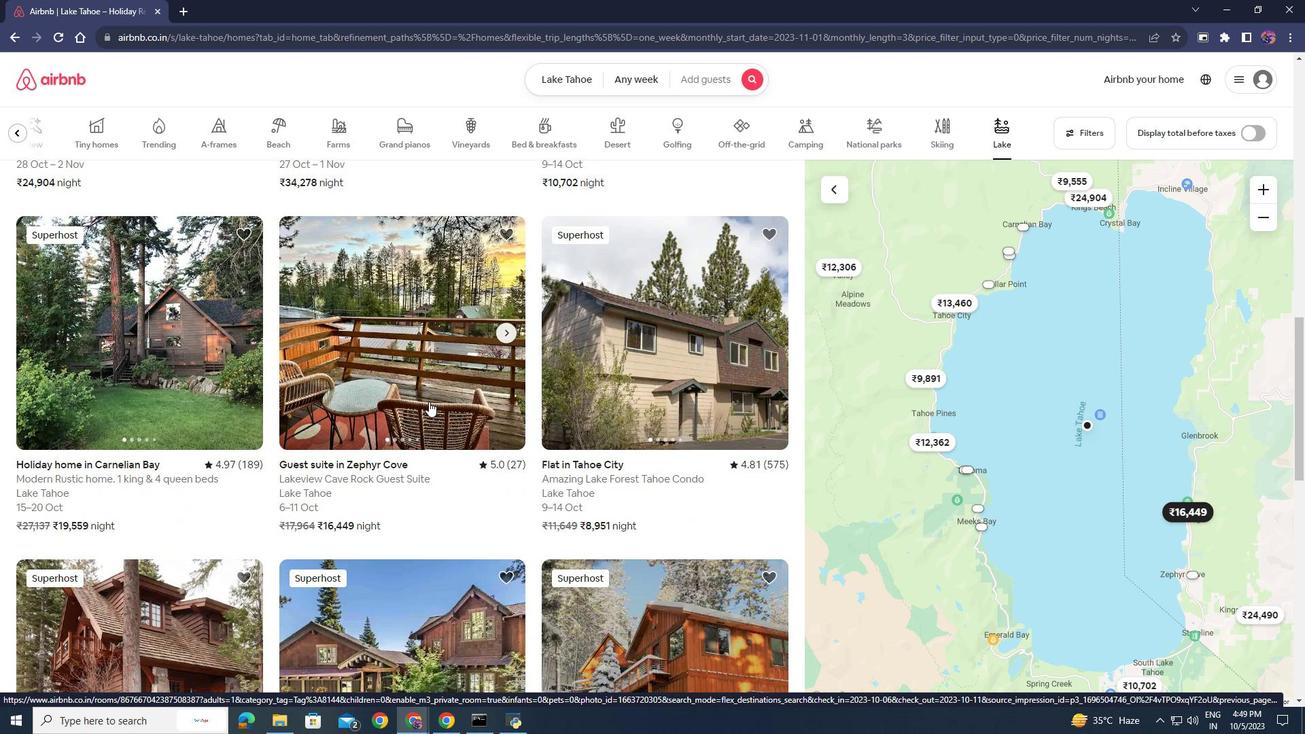 
Action: Mouse scrolled (429, 401) with delta (0, 0)
Screenshot: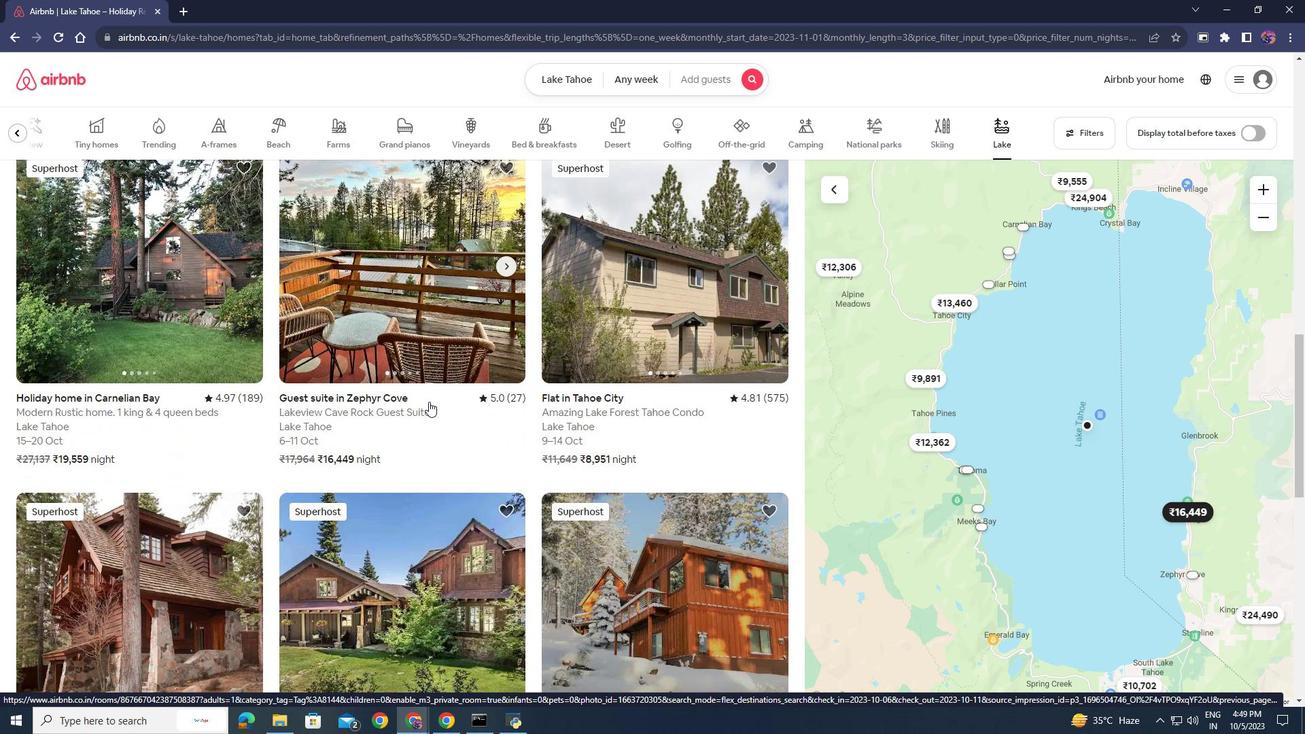 
Action: Mouse scrolled (429, 401) with delta (0, 0)
Screenshot: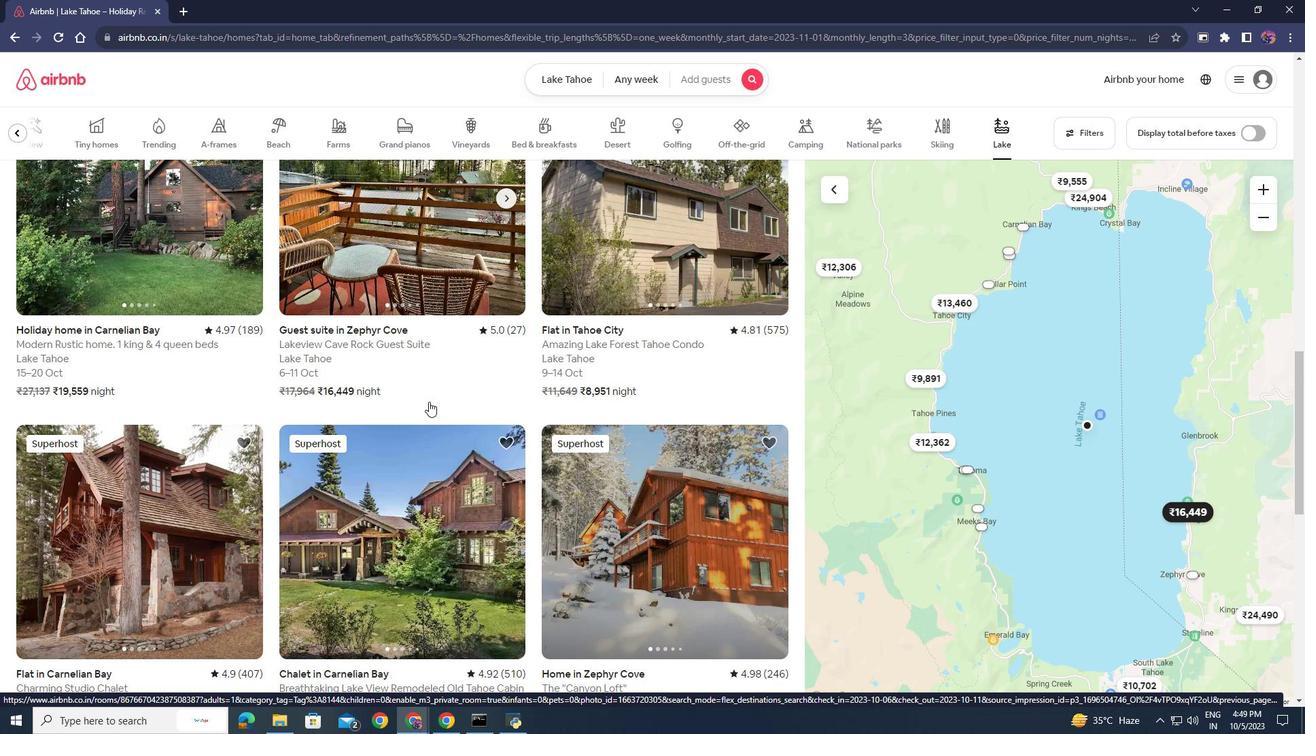 
Action: Mouse scrolled (429, 401) with delta (0, 0)
Screenshot: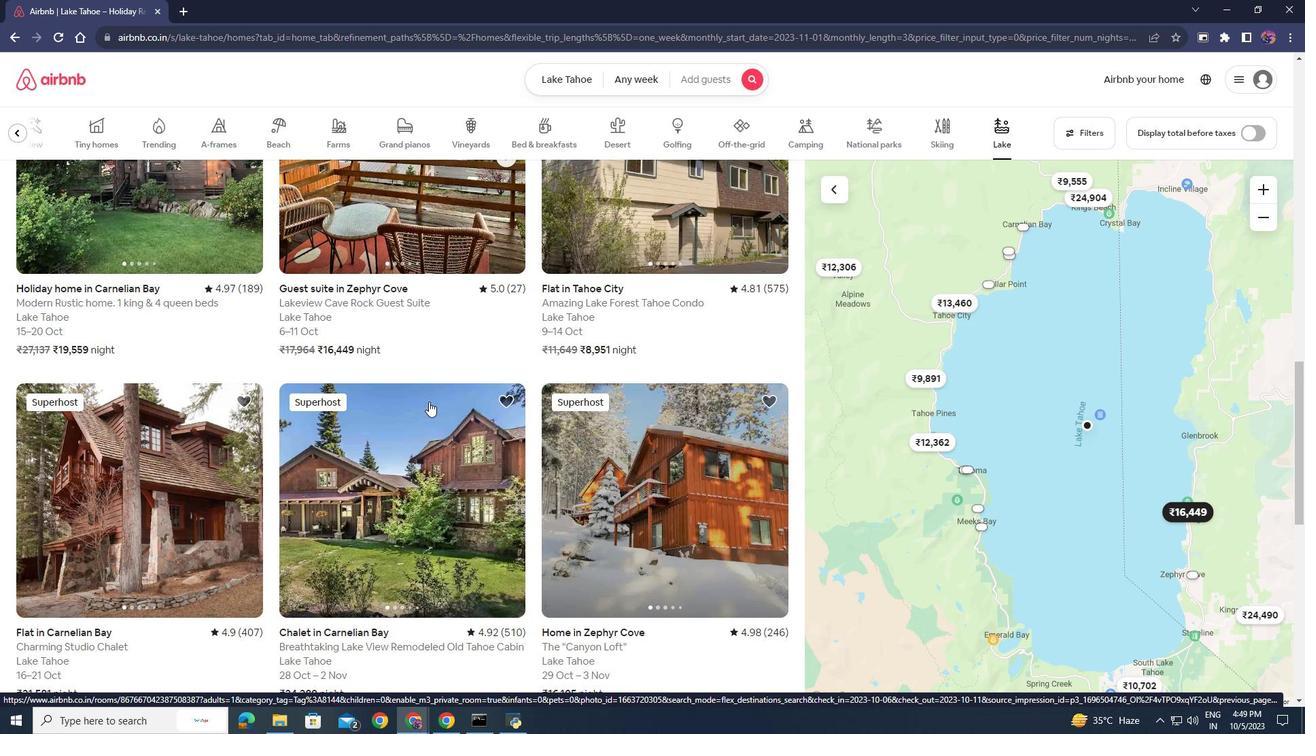 
Action: Mouse scrolled (429, 401) with delta (0, 0)
Screenshot: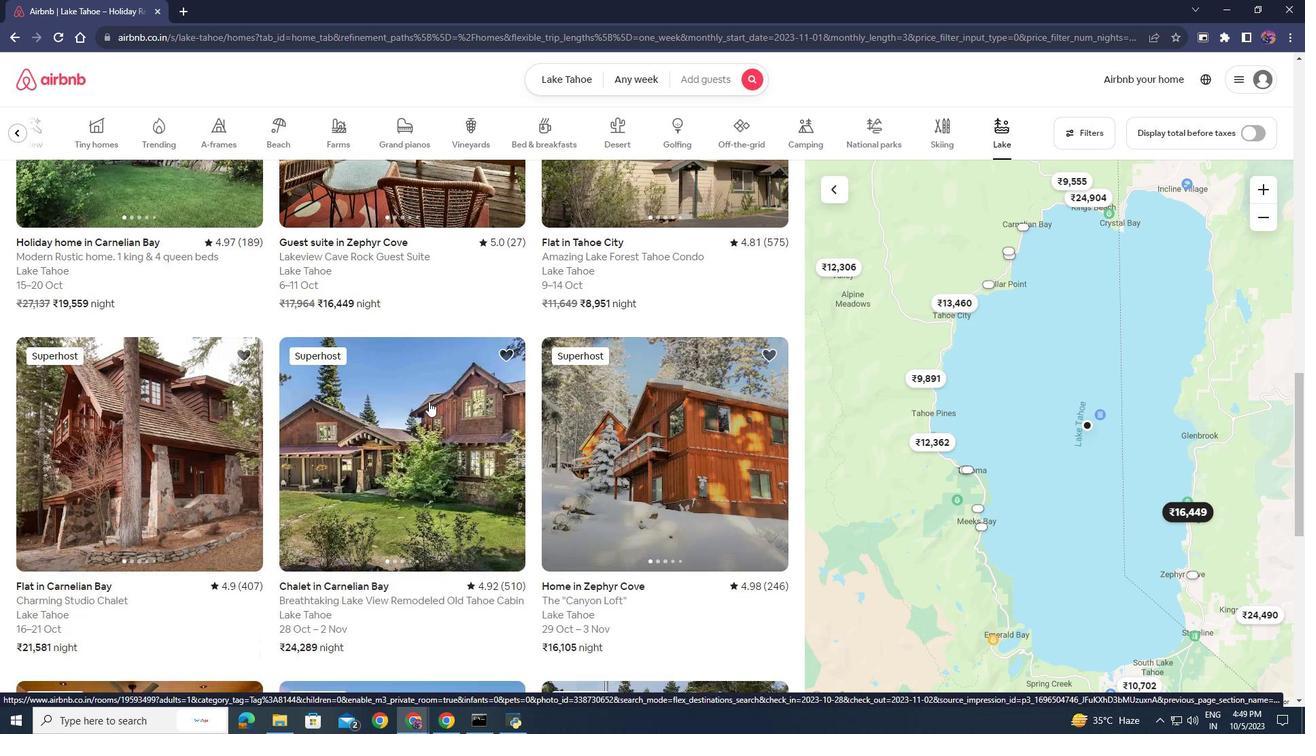 
Action: Mouse scrolled (429, 401) with delta (0, 0)
Screenshot: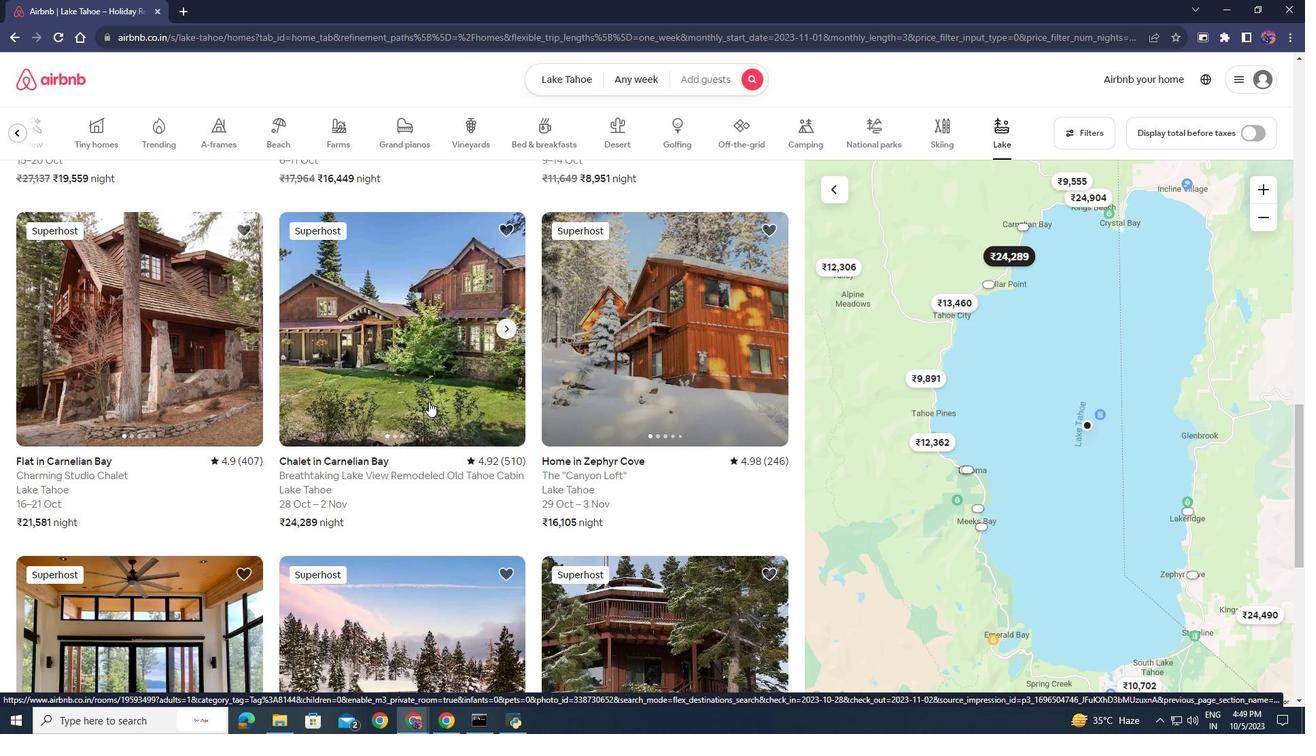 
Action: Mouse scrolled (429, 401) with delta (0, 0)
Screenshot: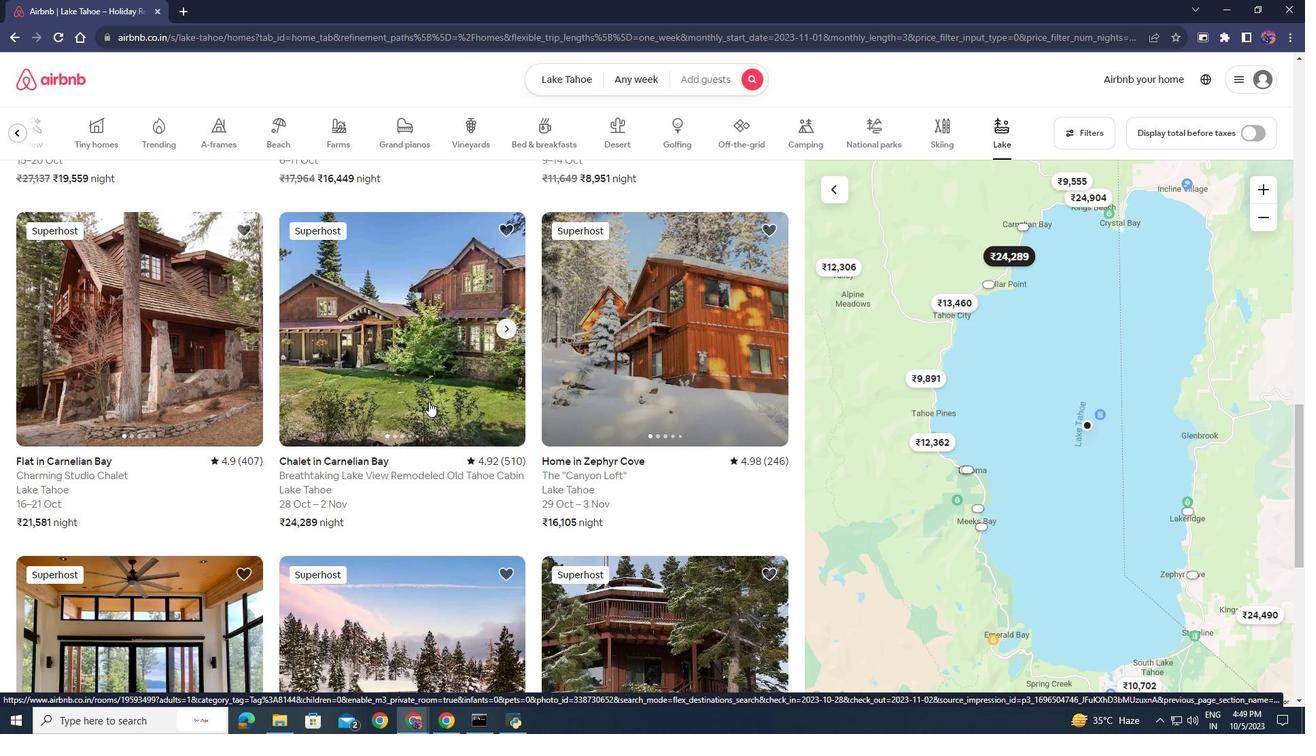 
Action: Mouse scrolled (429, 401) with delta (0, 0)
Screenshot: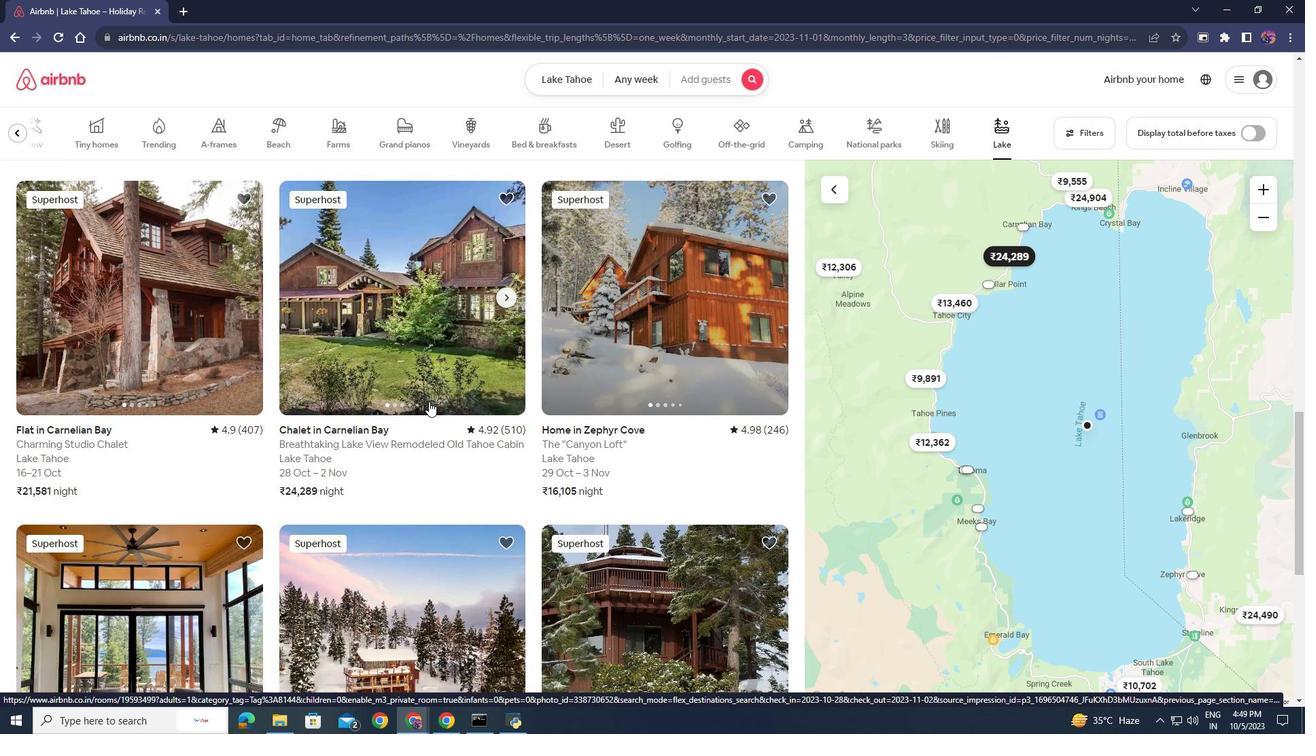 
Action: Mouse scrolled (429, 401) with delta (0, 0)
Screenshot: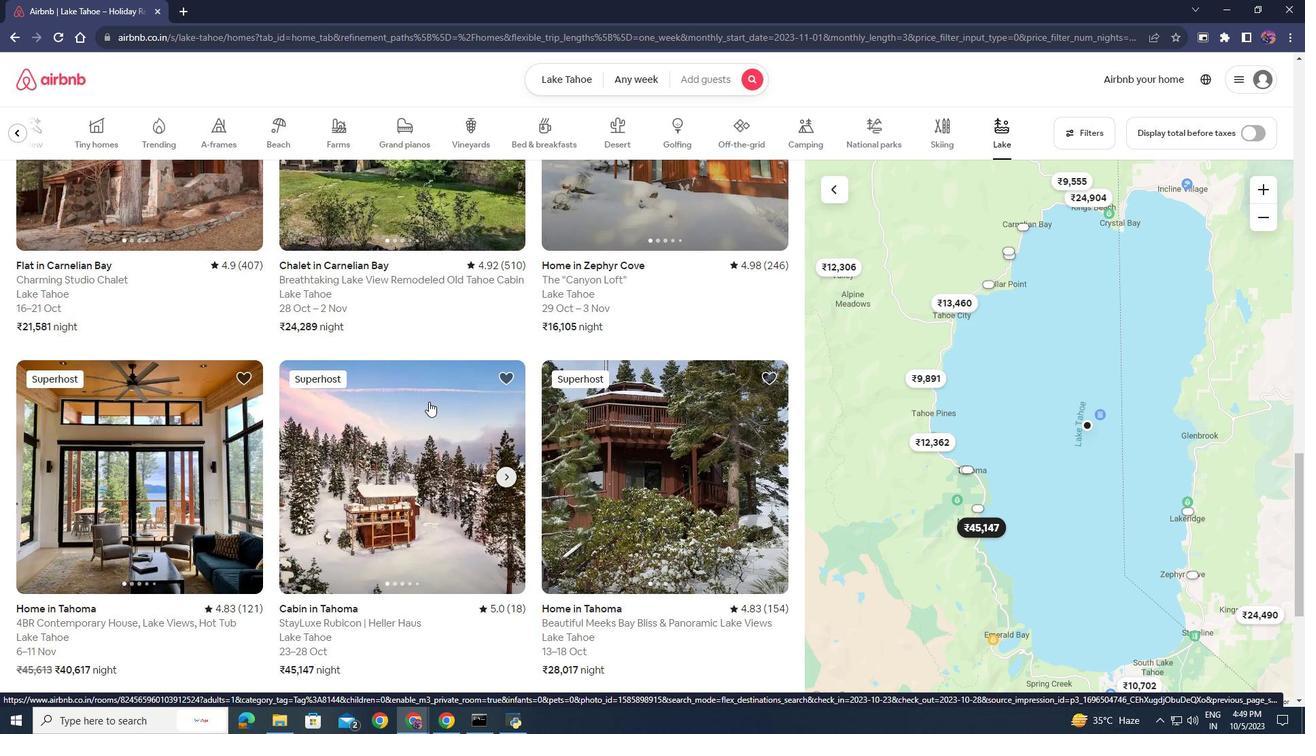 
Action: Mouse scrolled (429, 401) with delta (0, 0)
Screenshot: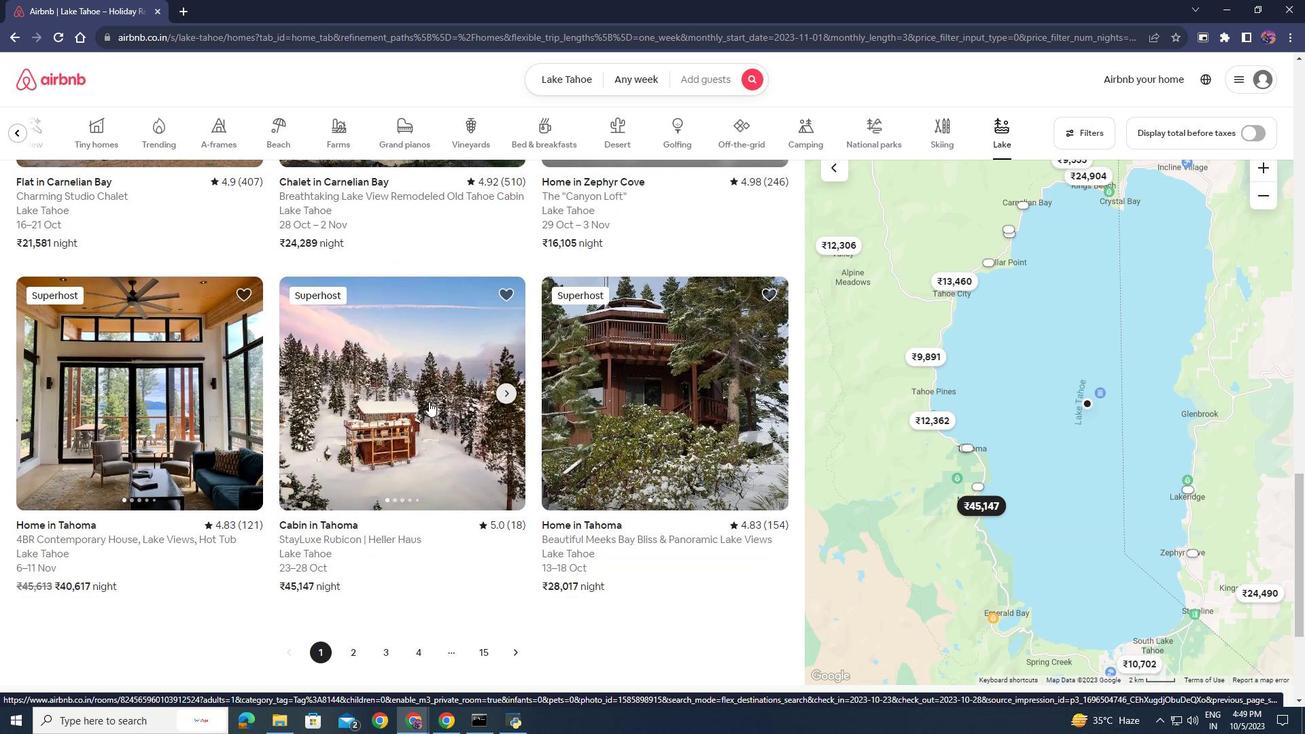
Action: Mouse scrolled (429, 401) with delta (0, 0)
Screenshot: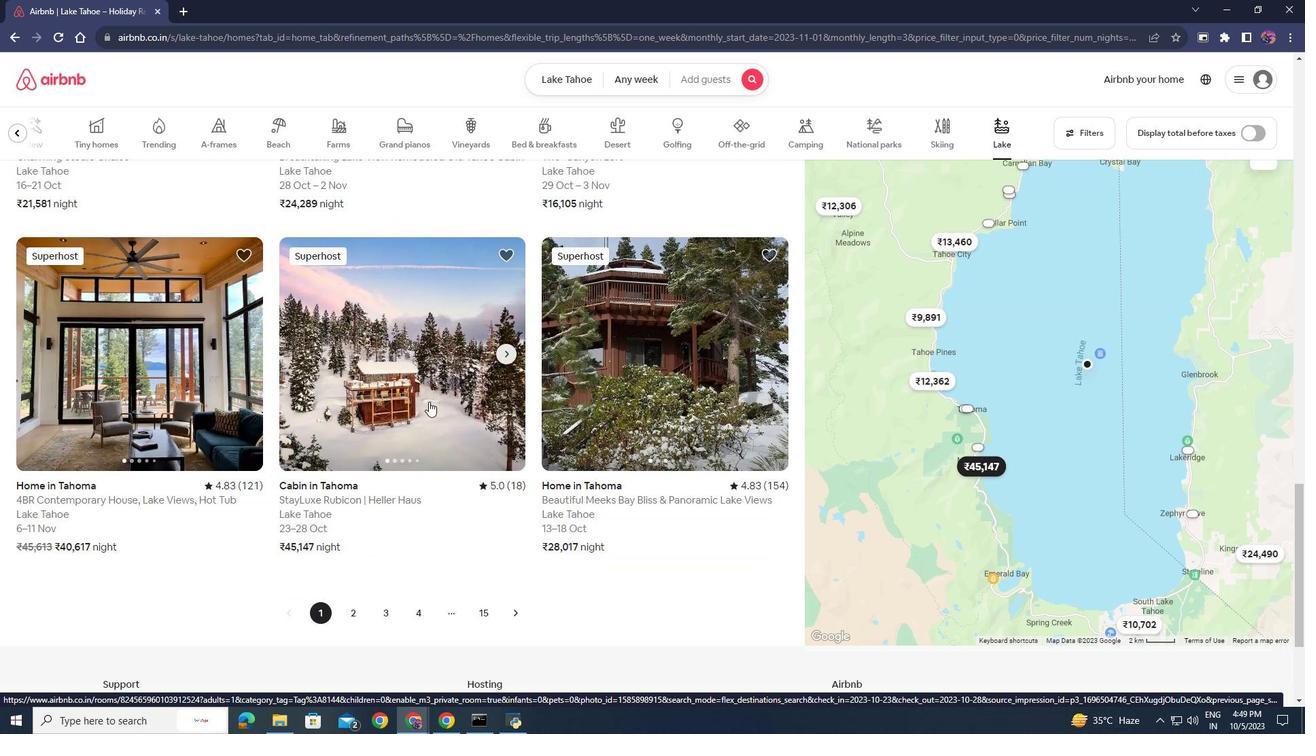 
Action: Mouse scrolled (429, 401) with delta (0, 0)
Screenshot: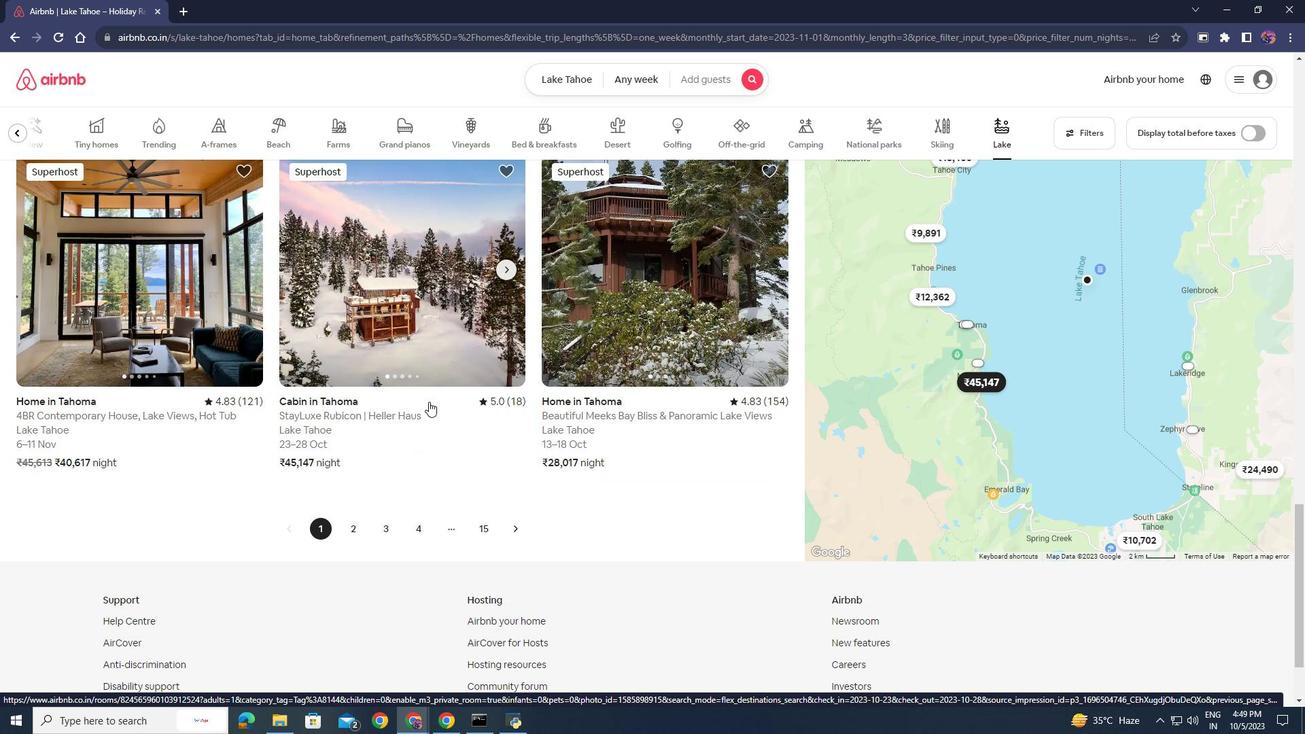 
Action: Mouse moved to (346, 465)
Screenshot: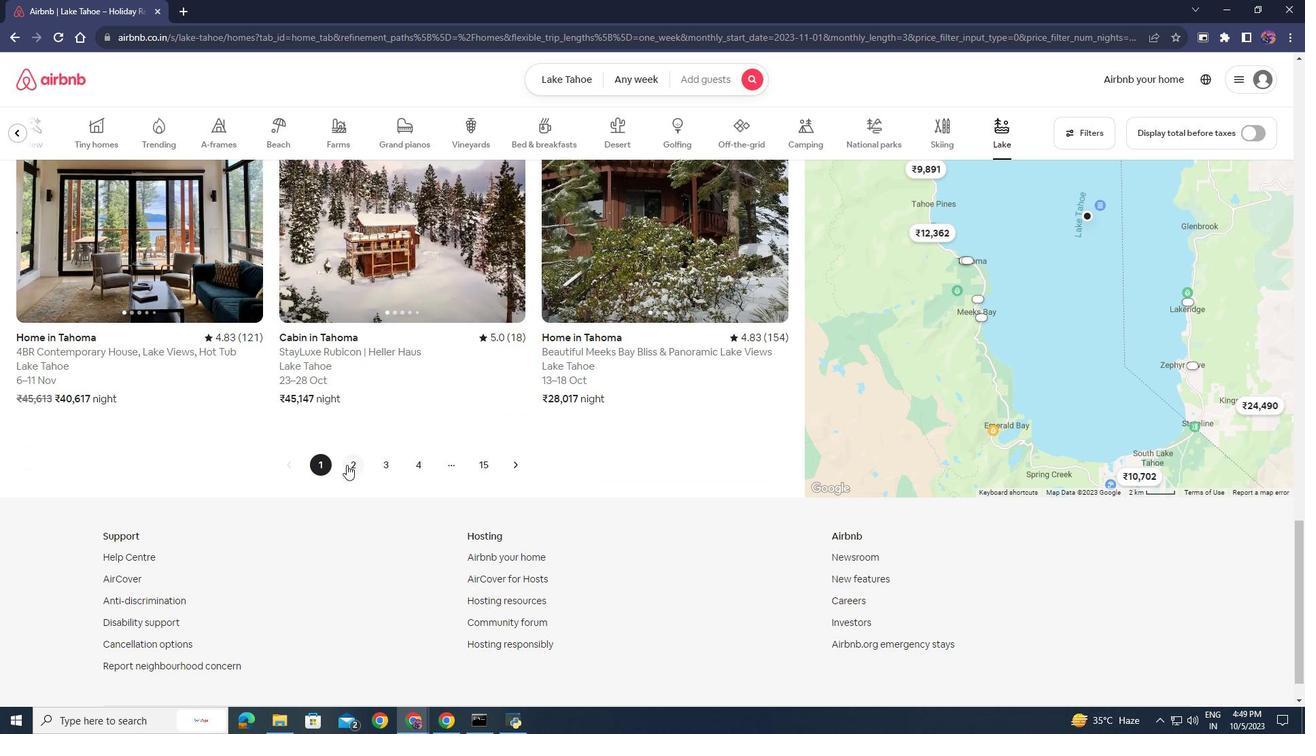 
Action: Mouse pressed left at (346, 465)
Screenshot: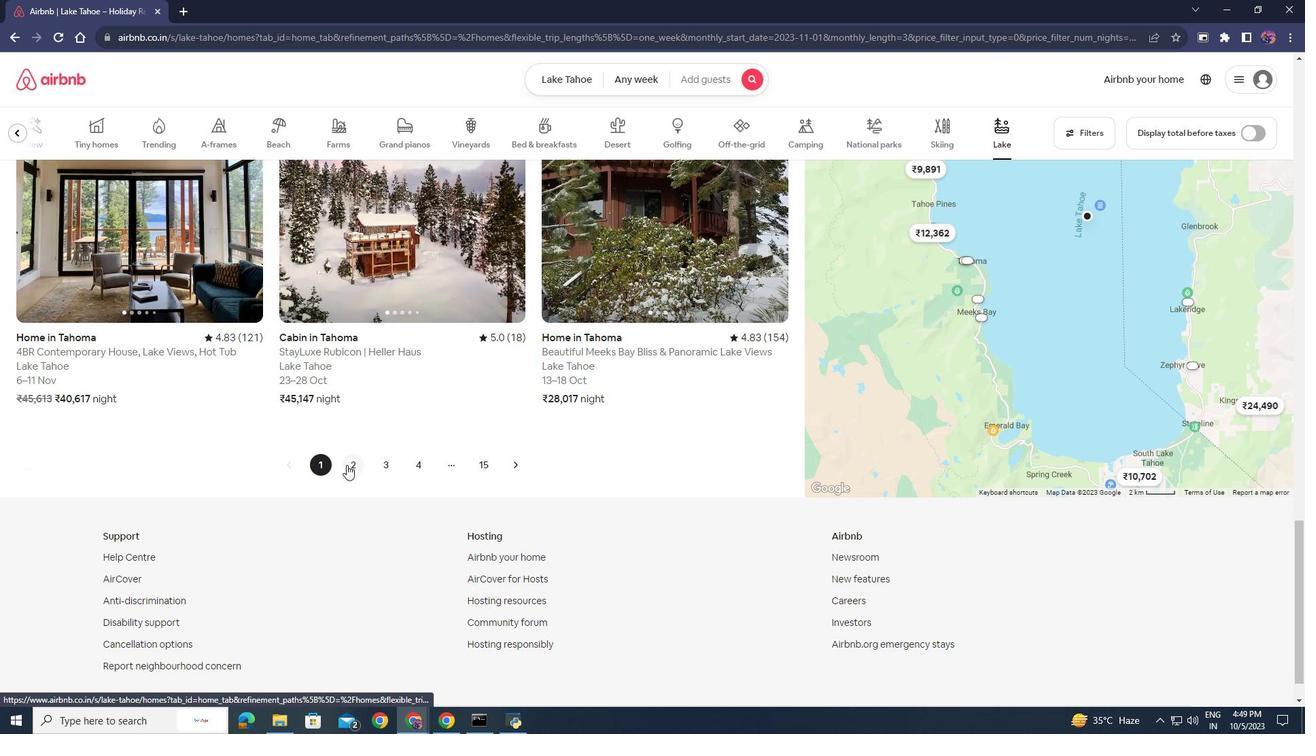 
Action: Mouse moved to (344, 464)
Screenshot: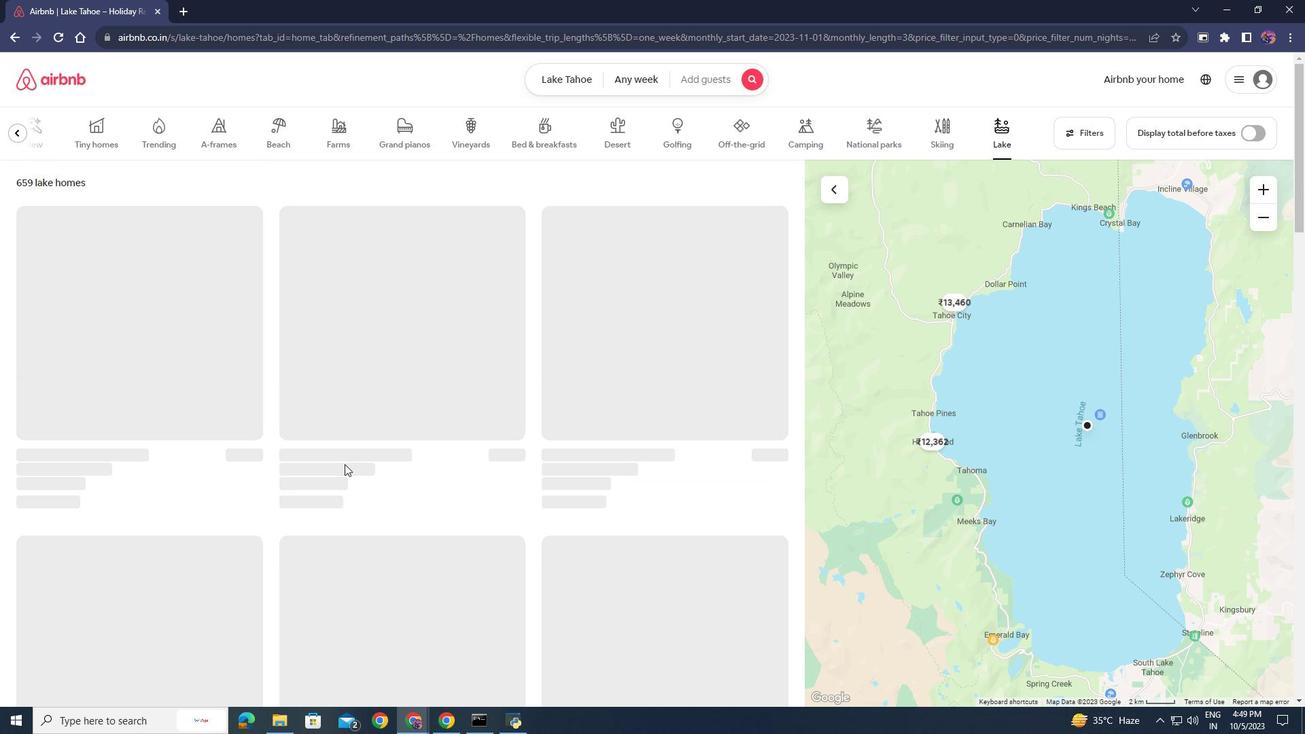 
Action: Mouse scrolled (344, 463) with delta (0, 0)
Screenshot: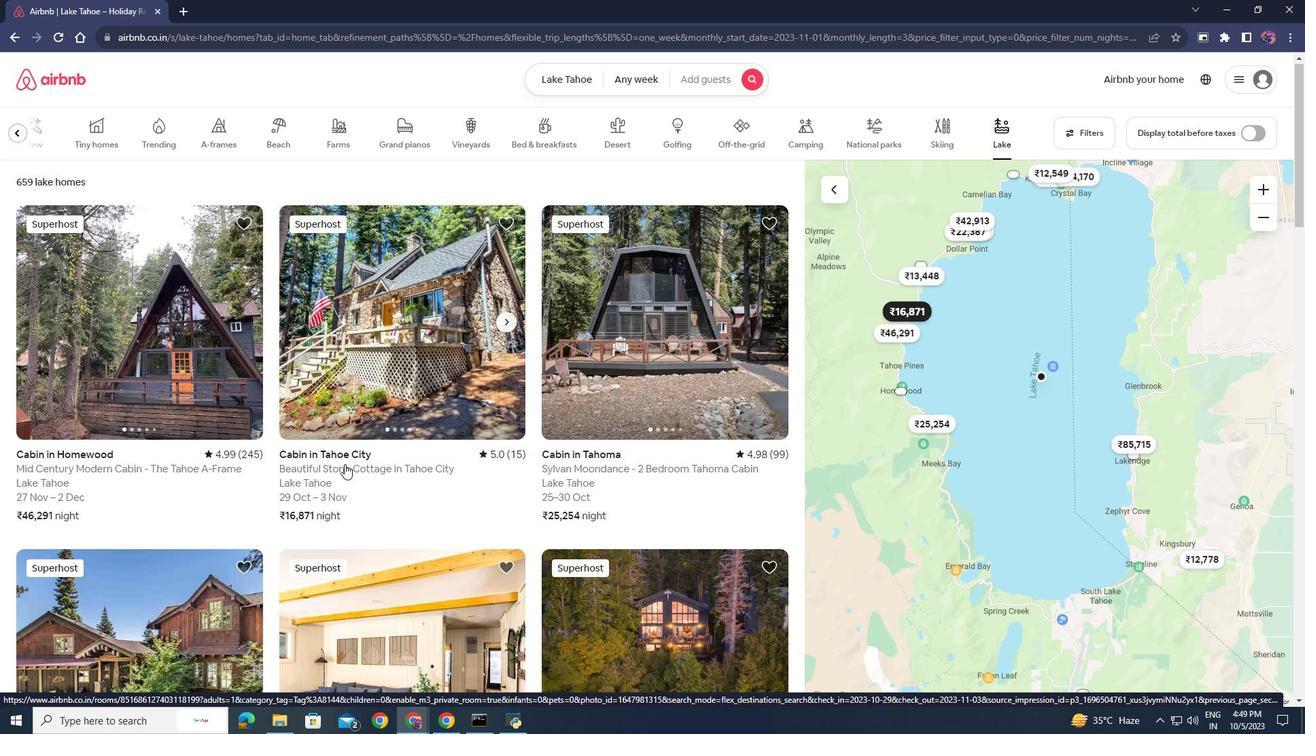 
Action: Mouse scrolled (344, 463) with delta (0, 0)
Screenshot: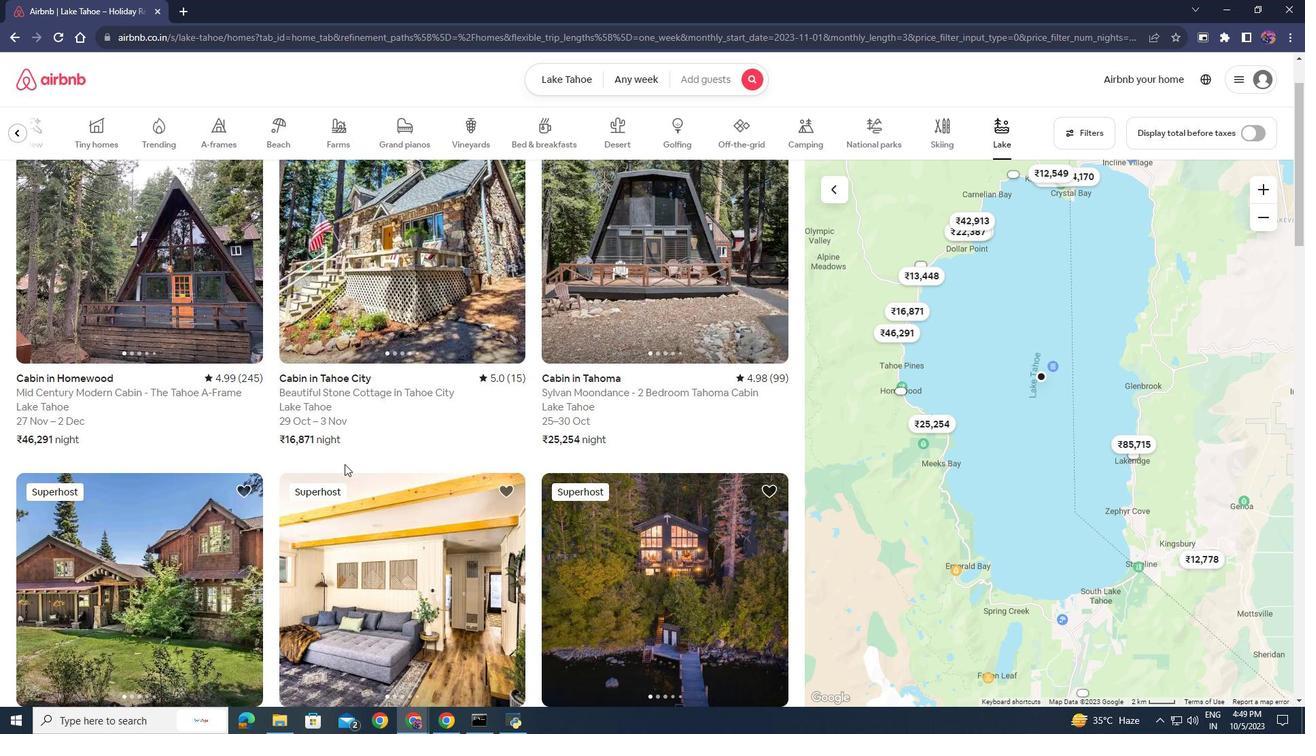 
Action: Mouse scrolled (344, 463) with delta (0, 0)
Screenshot: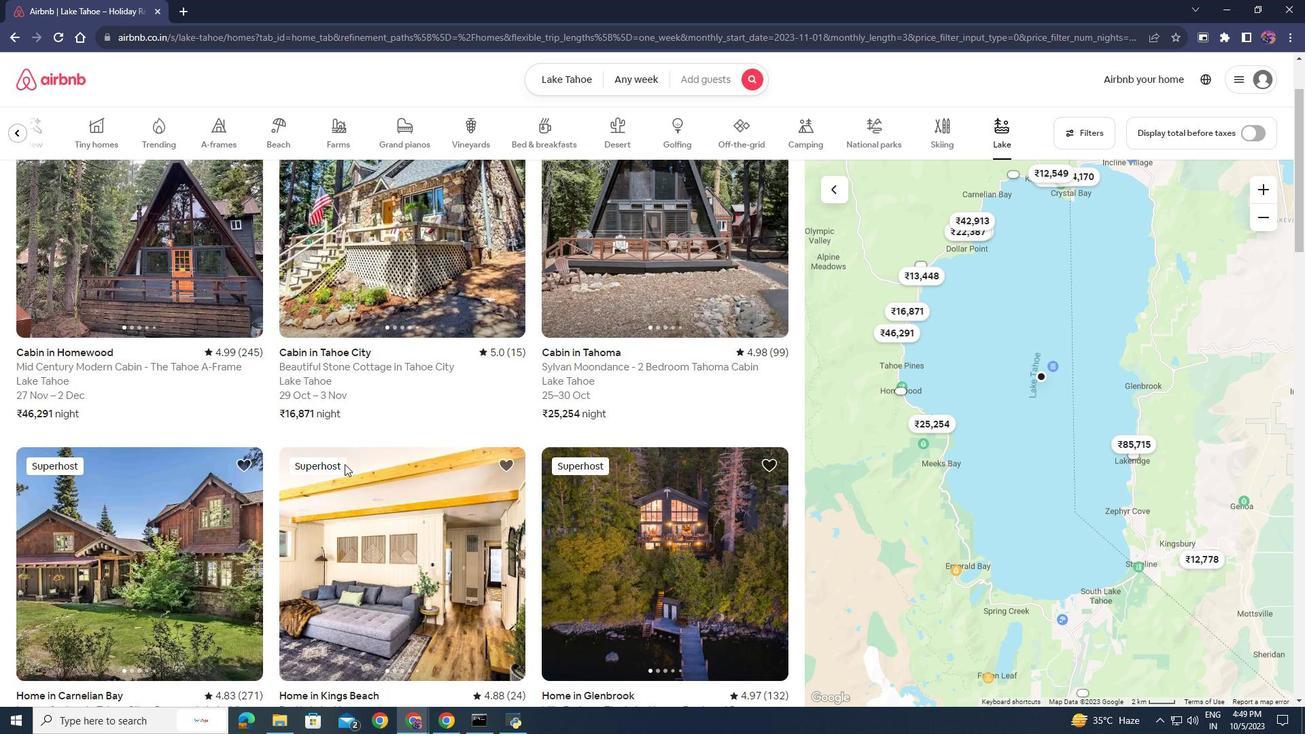 
Action: Mouse scrolled (344, 463) with delta (0, 0)
Screenshot: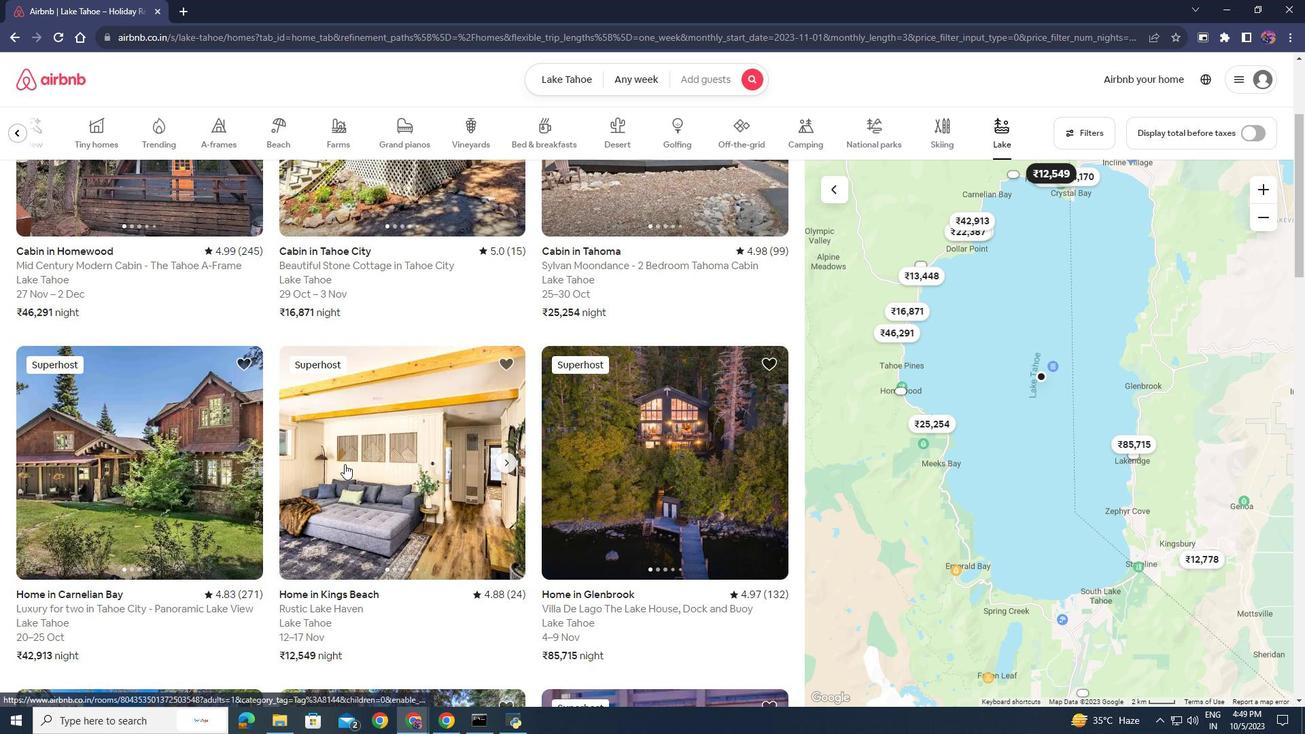 
Action: Mouse moved to (675, 442)
Screenshot: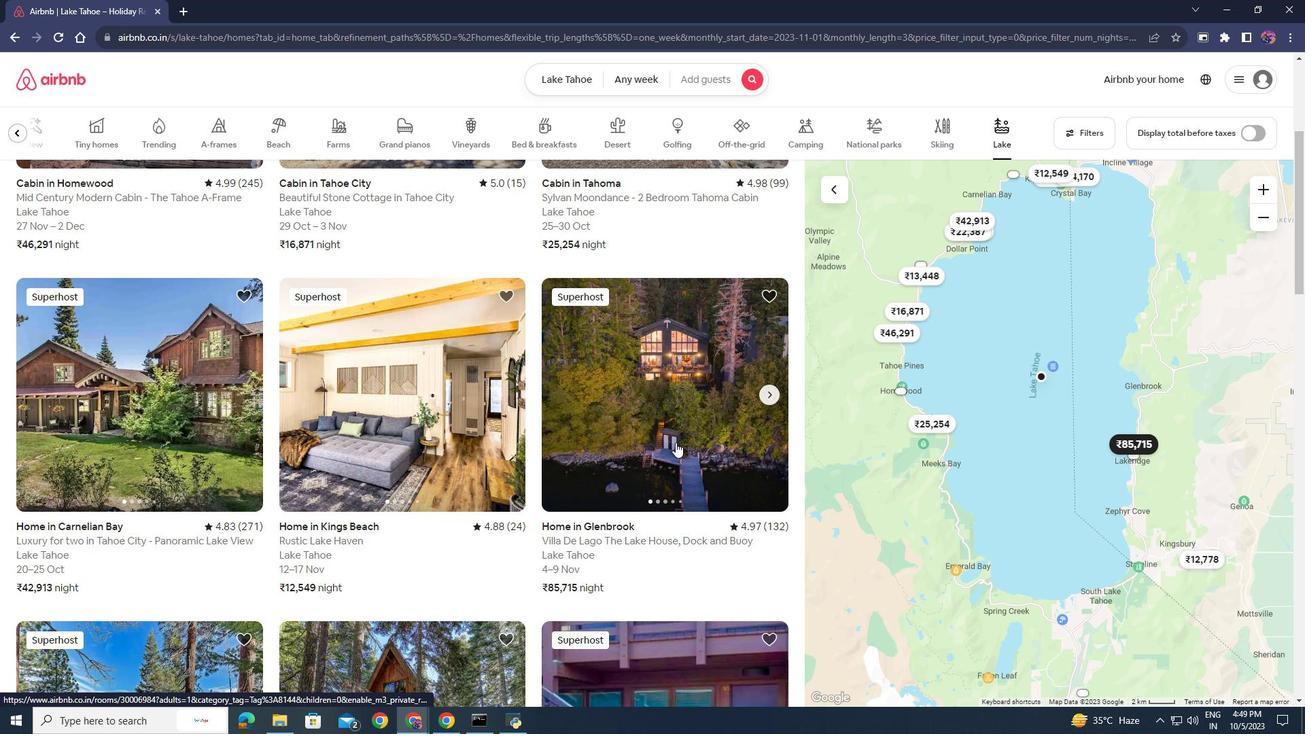 
Action: Mouse pressed left at (675, 442)
Screenshot: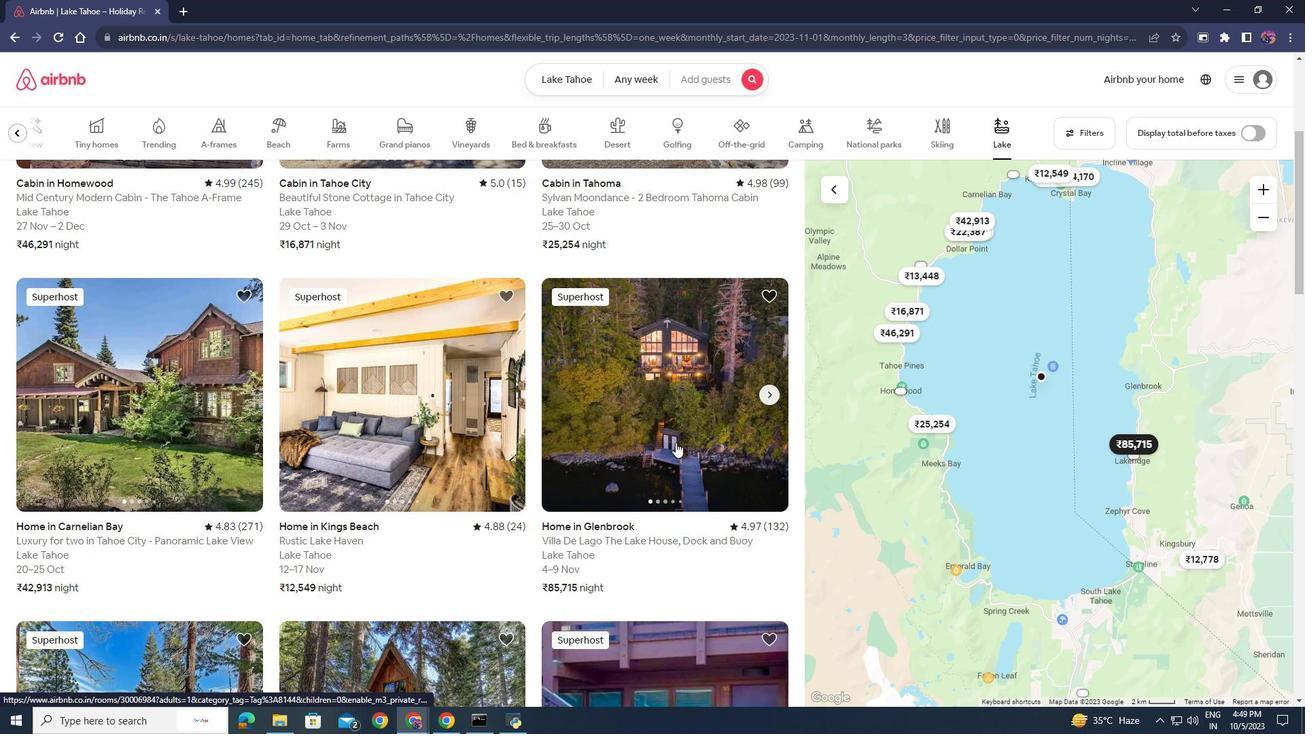 
Action: Mouse moved to (478, 434)
Screenshot: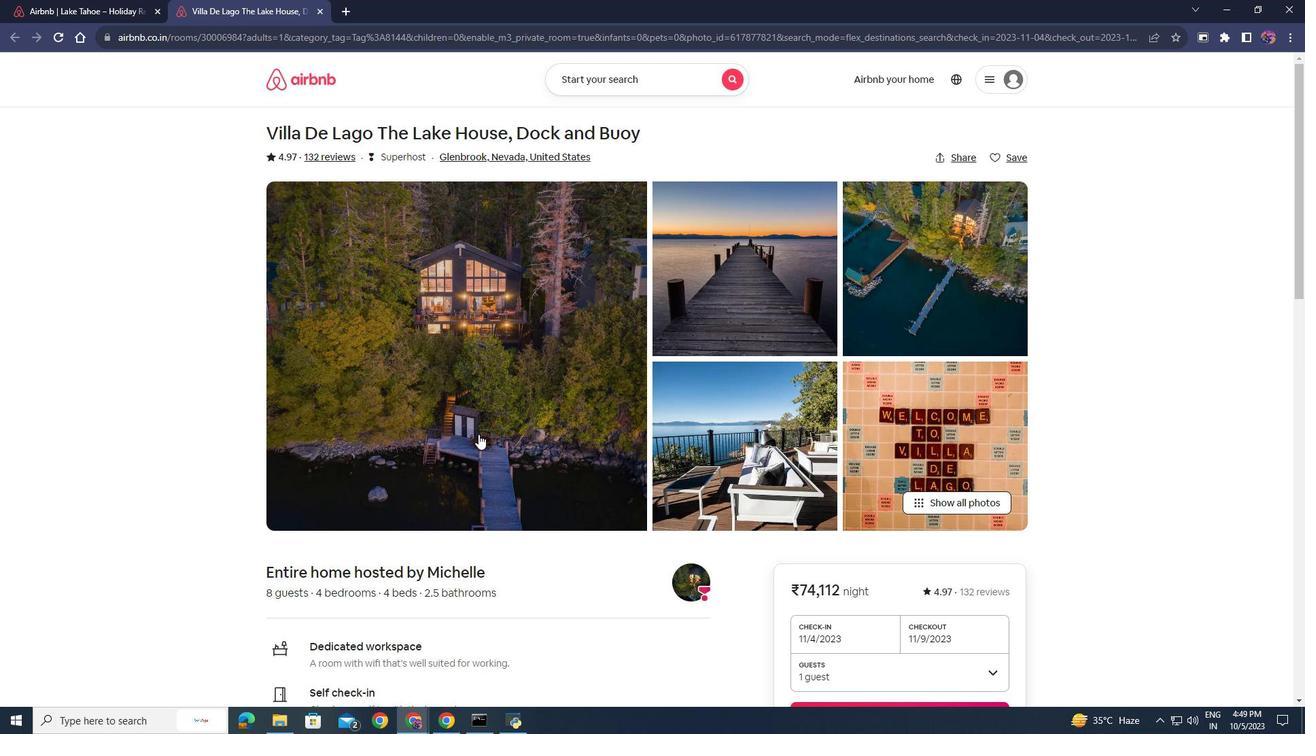 
Action: Mouse scrolled (478, 433) with delta (0, 0)
Screenshot: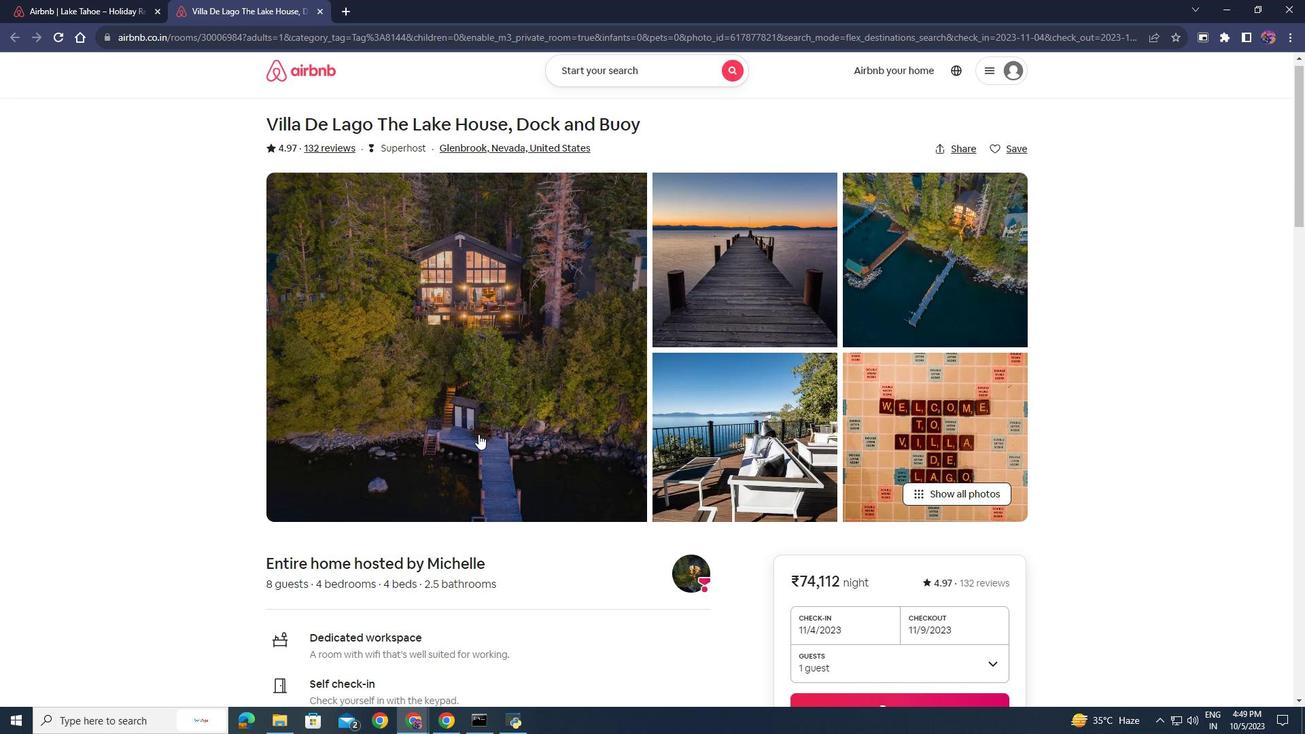 
Action: Mouse scrolled (478, 433) with delta (0, 0)
Screenshot: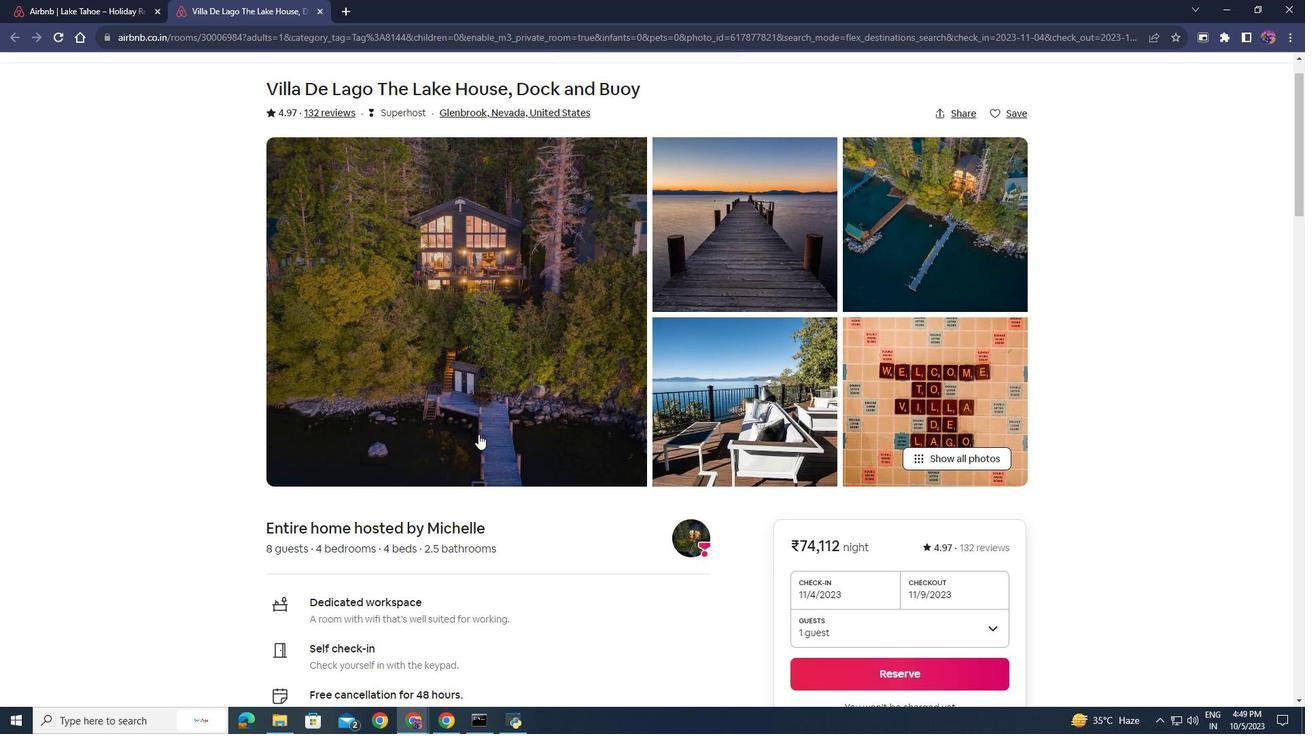 
Action: Mouse scrolled (478, 433) with delta (0, 0)
Screenshot: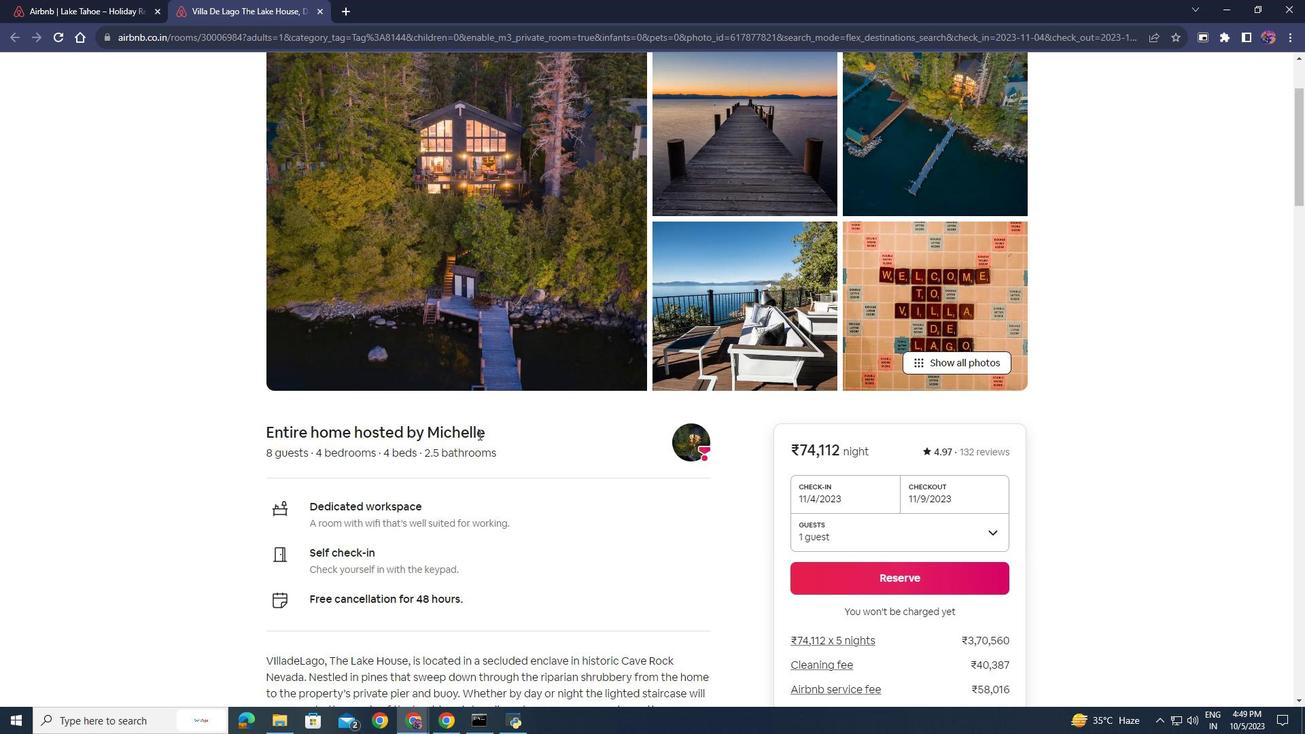 
Action: Mouse scrolled (478, 435) with delta (0, 0)
Screenshot: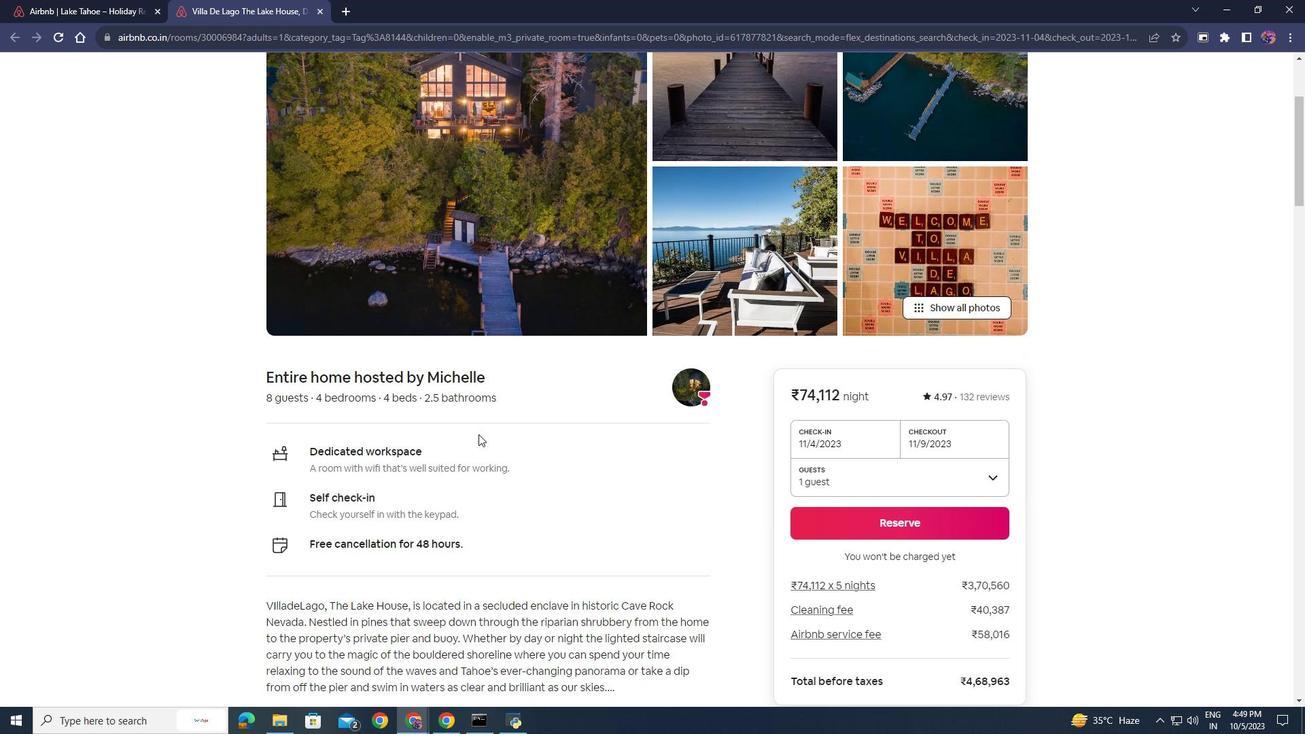 
Action: Mouse scrolled (478, 435) with delta (0, 0)
Screenshot: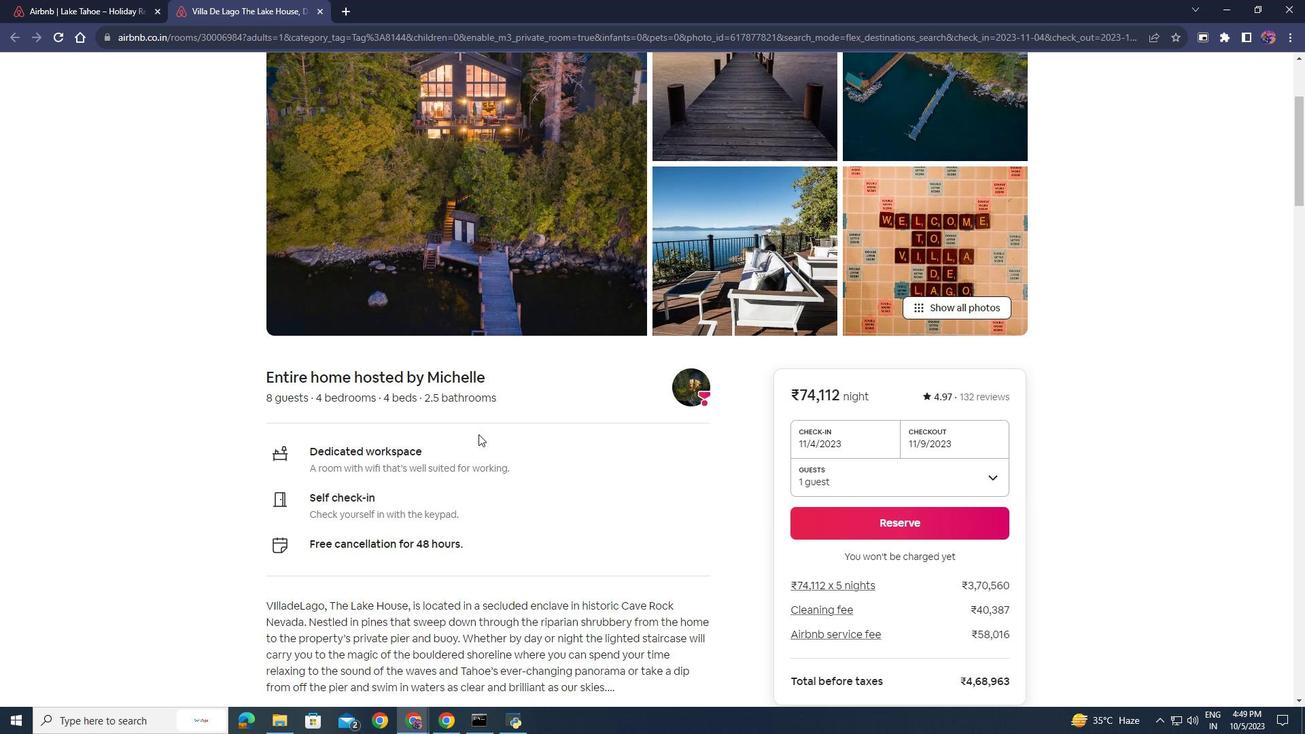 
Action: Mouse moved to (967, 431)
Screenshot: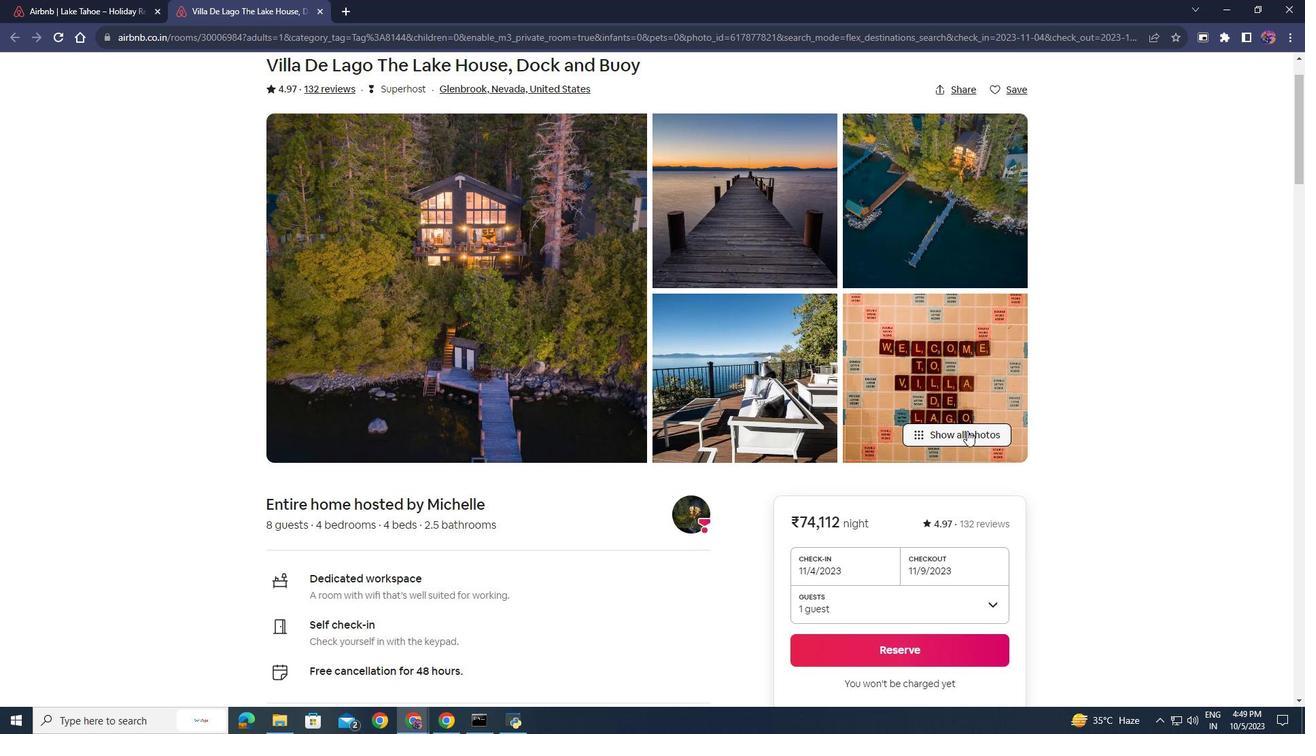 
Action: Mouse pressed left at (967, 431)
Screenshot: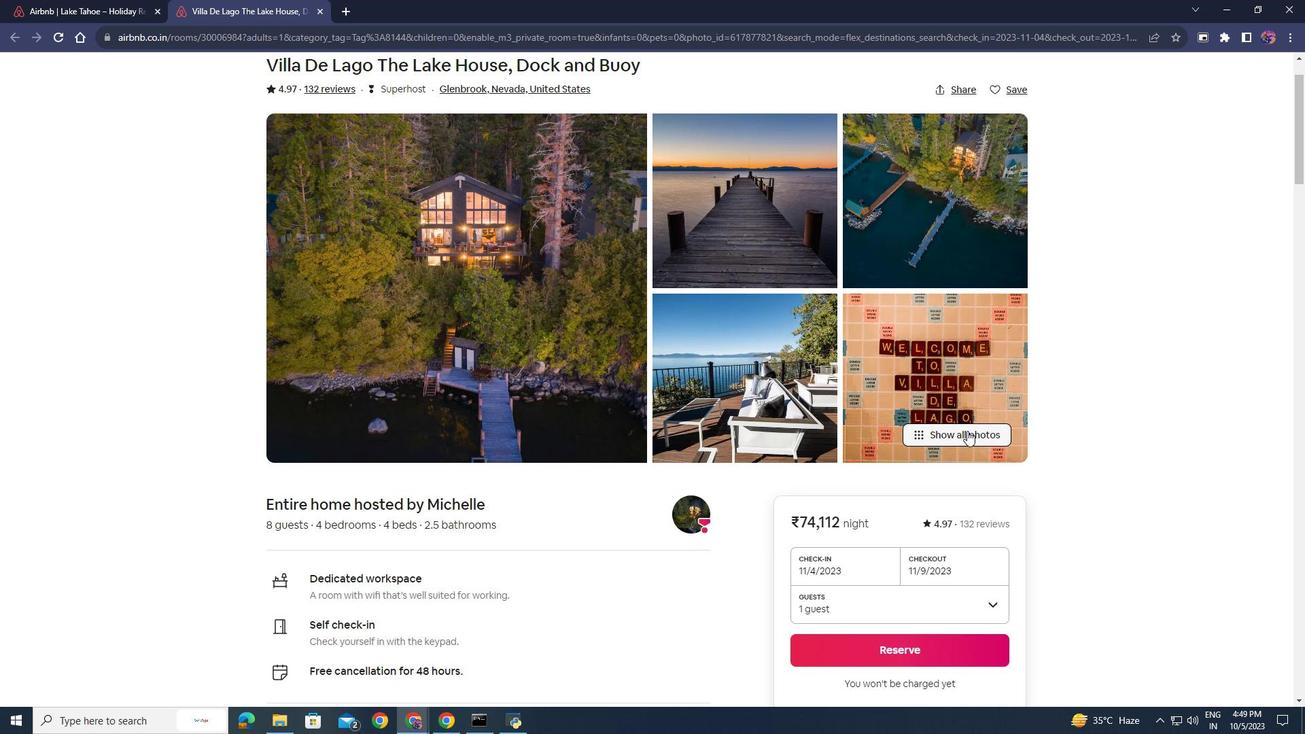 
Action: Mouse moved to (1301, 112)
Screenshot: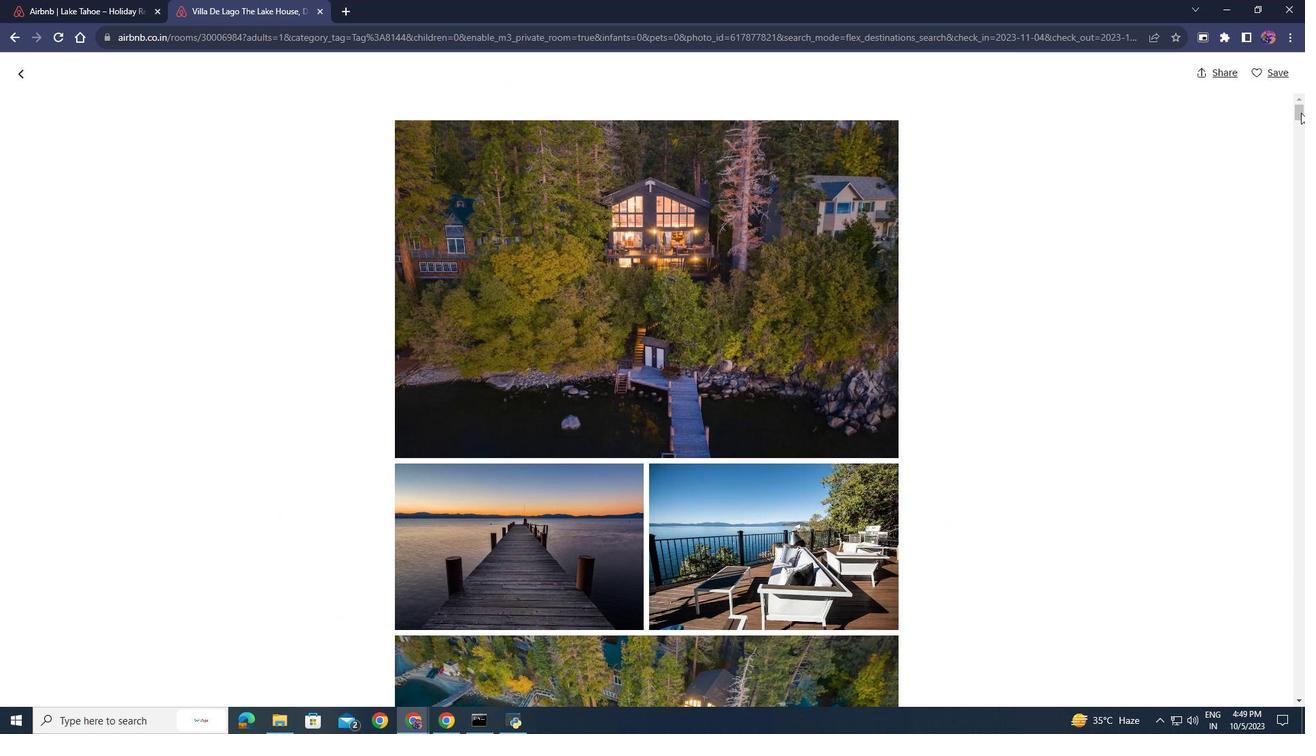 
Action: Mouse pressed left at (1301, 112)
Screenshot: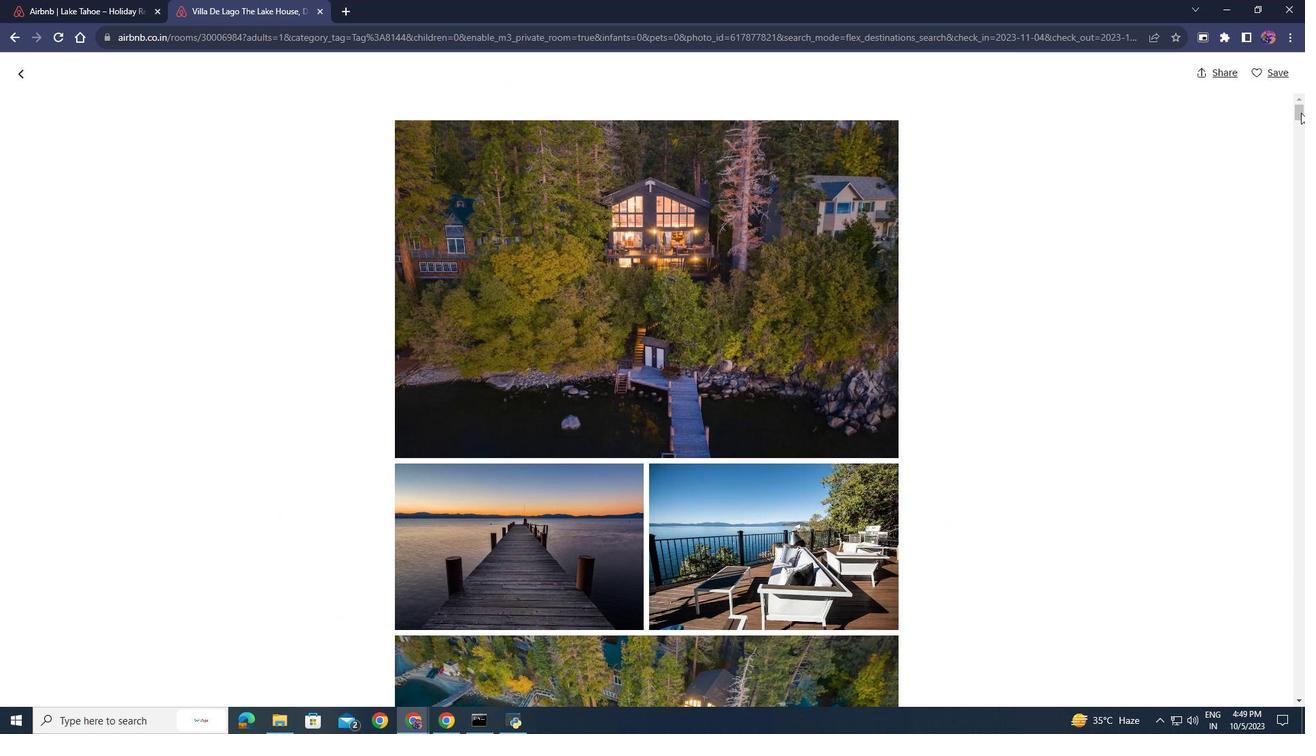 
Action: Mouse moved to (780, 435)
Screenshot: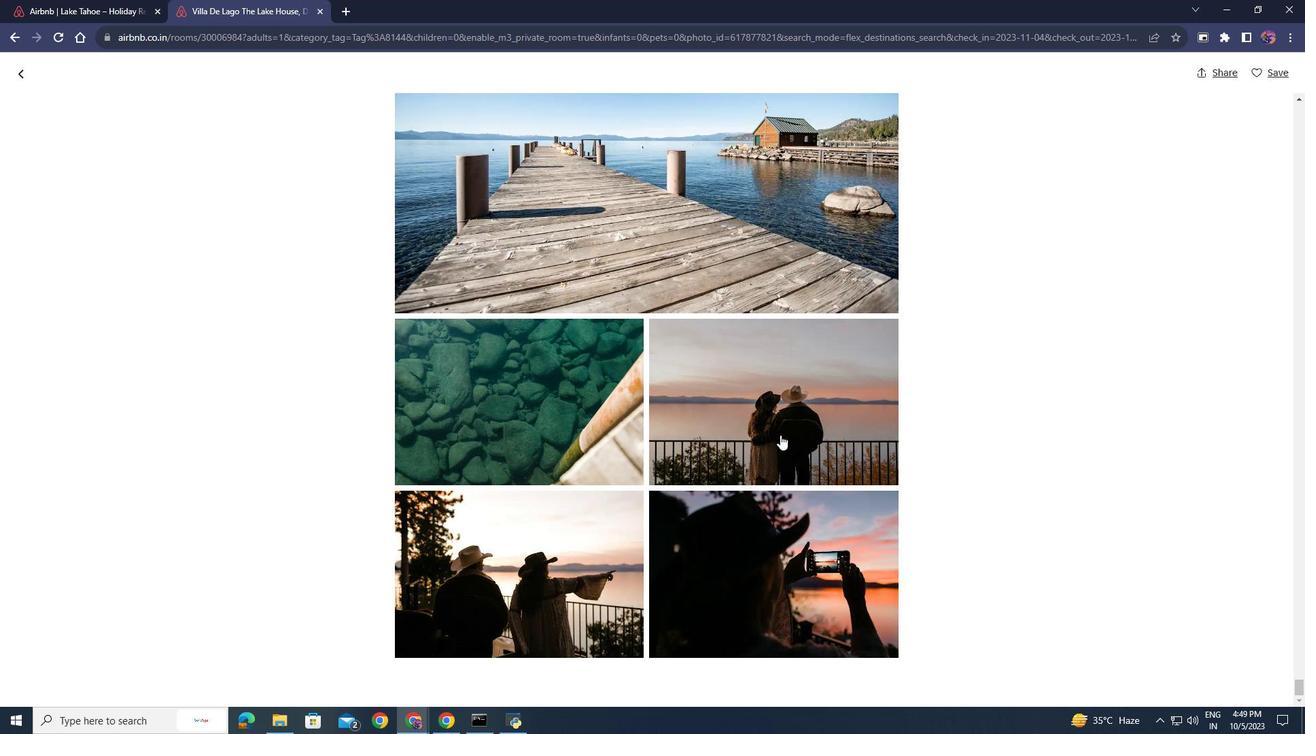 
Action: Mouse scrolled (780, 435) with delta (0, 0)
Screenshot: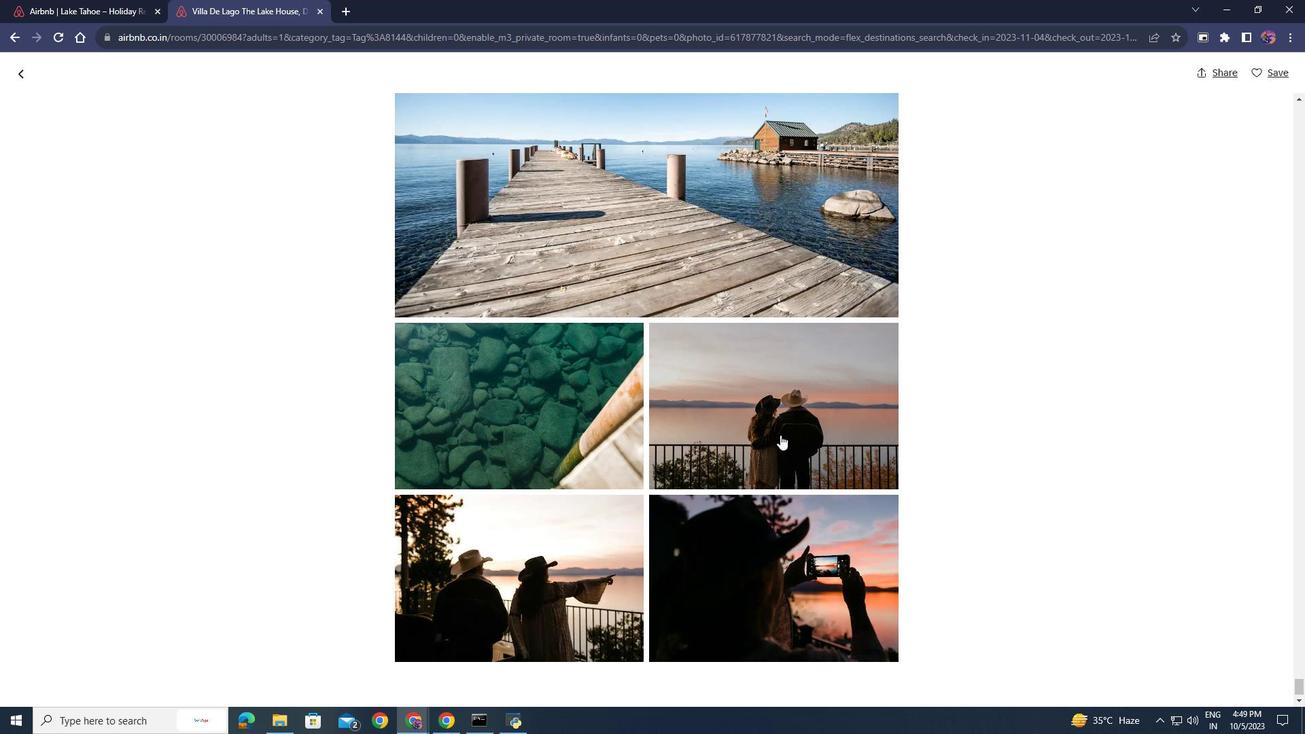 
Action: Mouse scrolled (780, 435) with delta (0, 0)
Screenshot: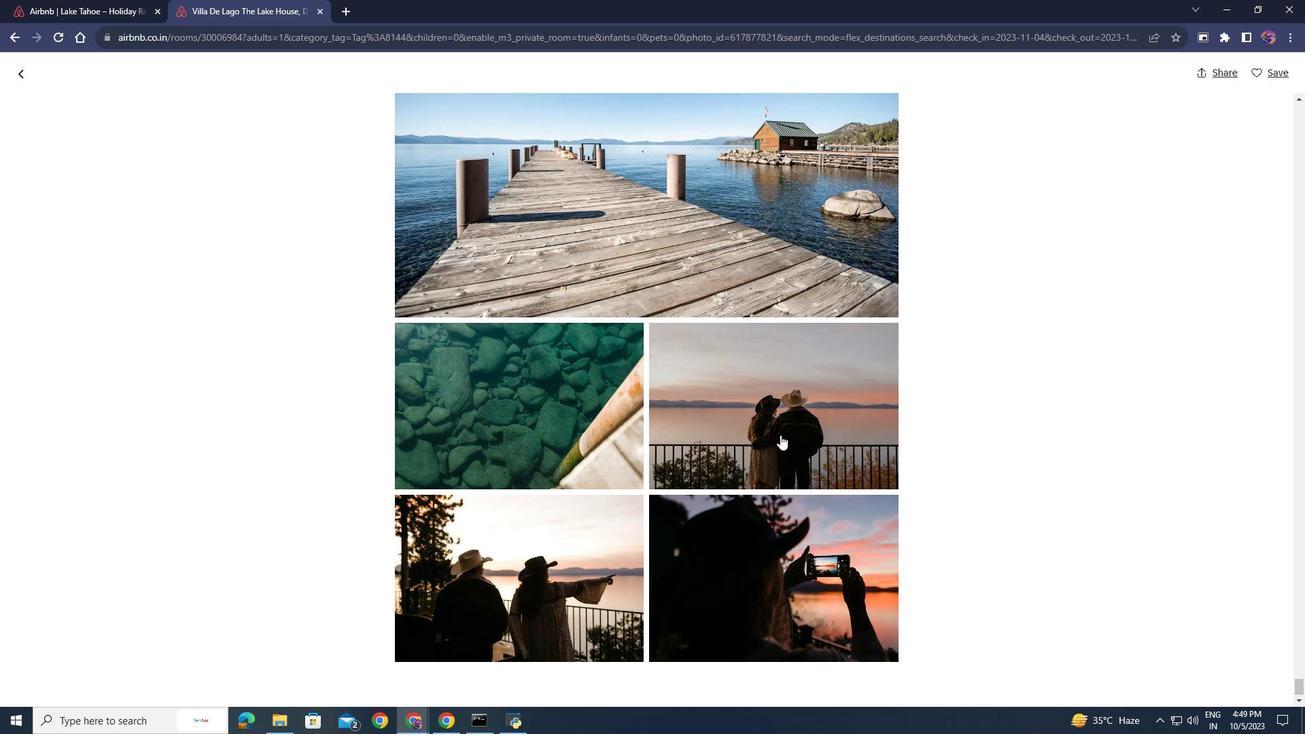 
Action: Mouse scrolled (780, 435) with delta (0, 0)
Screenshot: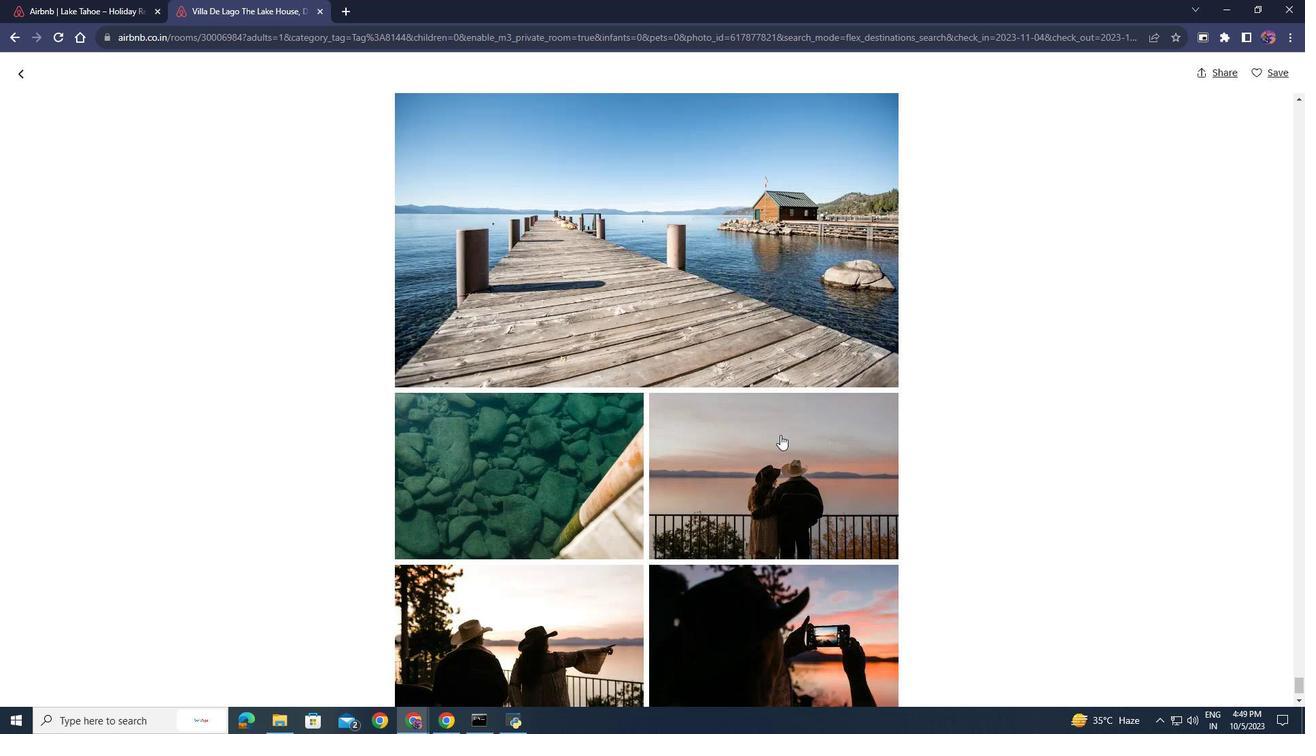 
Action: Mouse moved to (782, 433)
Screenshot: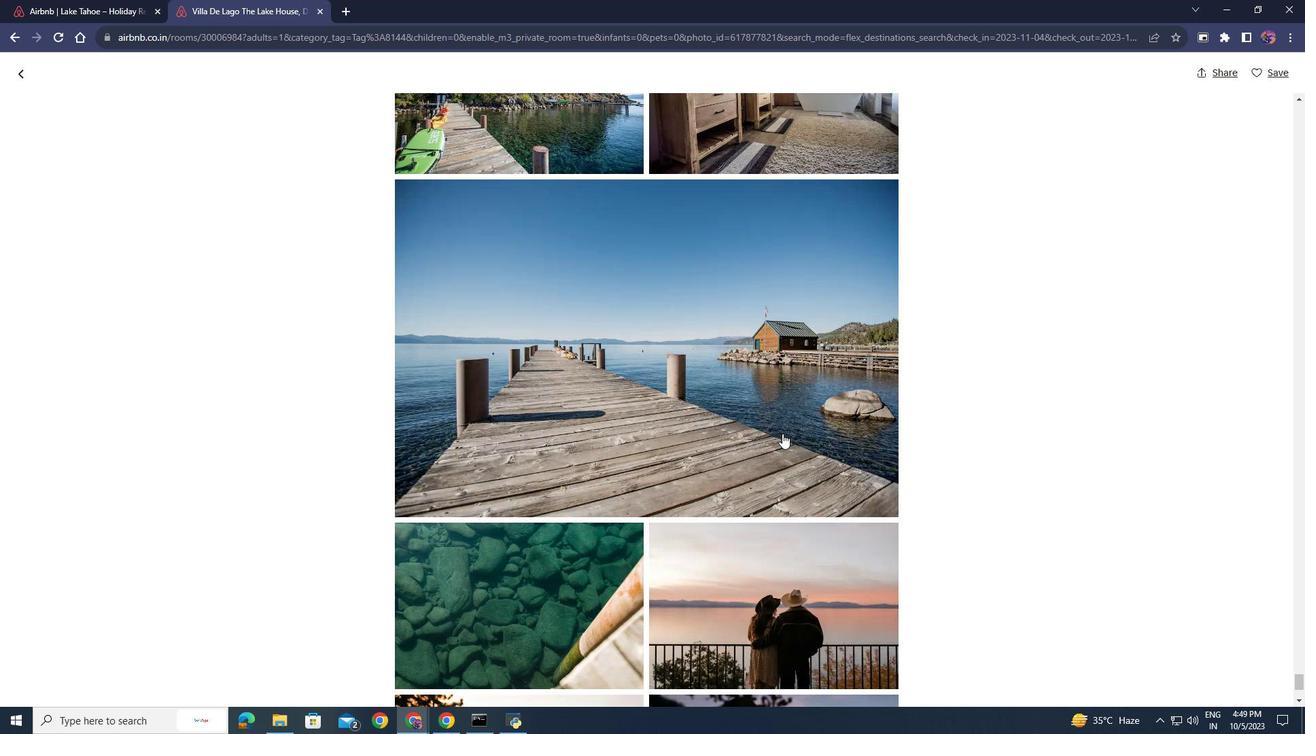 
Action: Mouse scrolled (782, 434) with delta (0, 0)
Screenshot: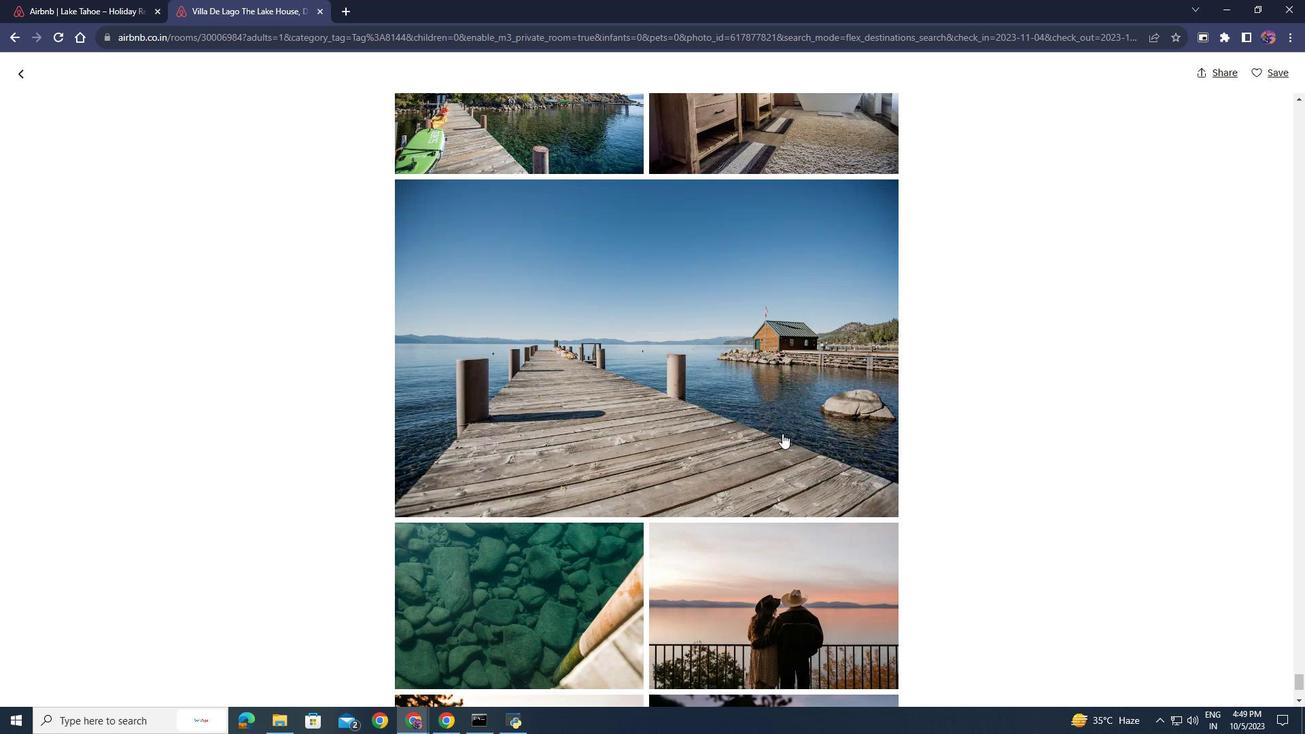 
Action: Mouse scrolled (782, 434) with delta (0, 0)
Screenshot: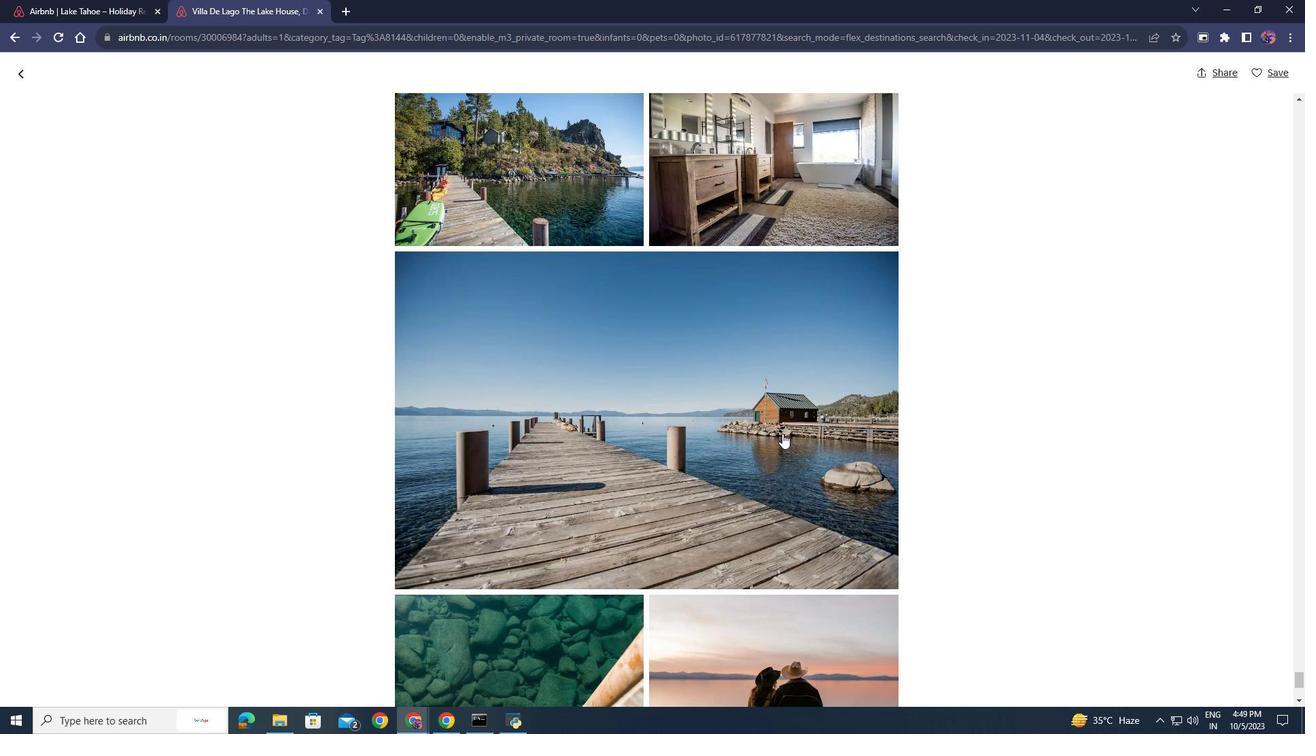
Action: Mouse scrolled (782, 434) with delta (0, 0)
Screenshot: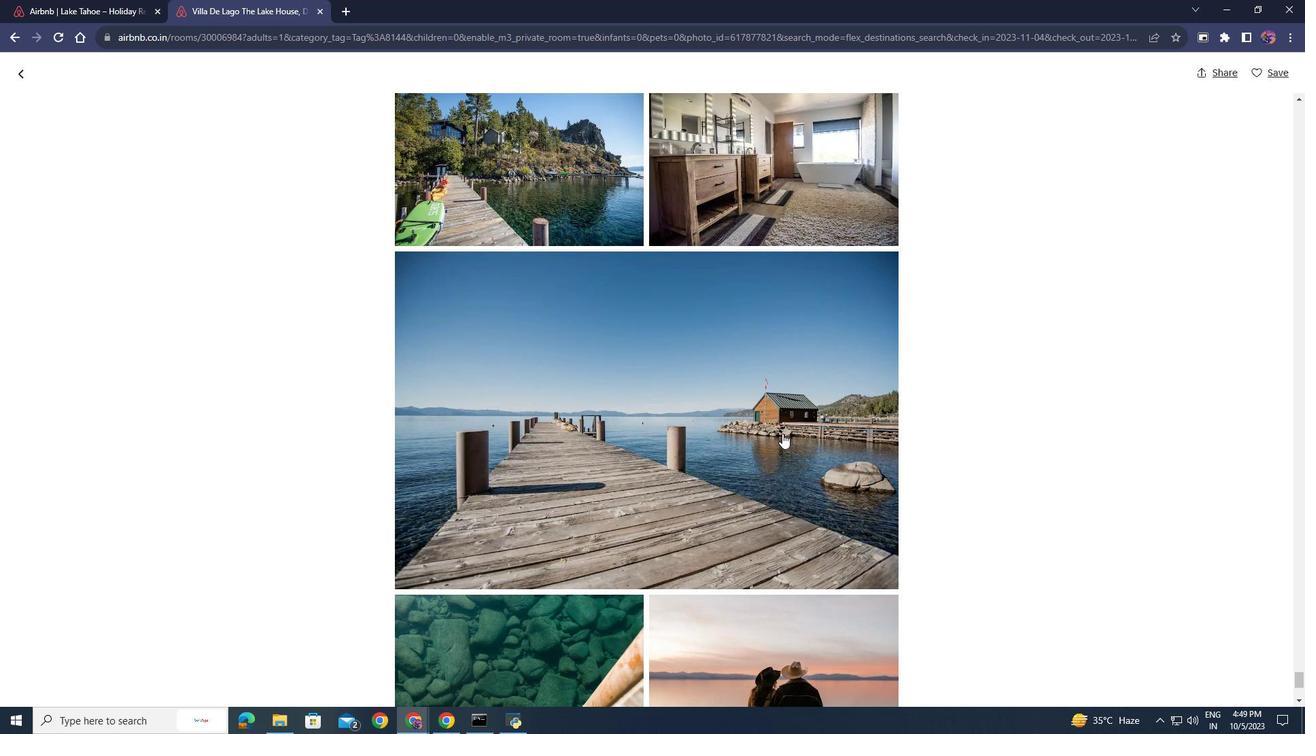 
Action: Mouse scrolled (782, 434) with delta (0, 0)
Screenshot: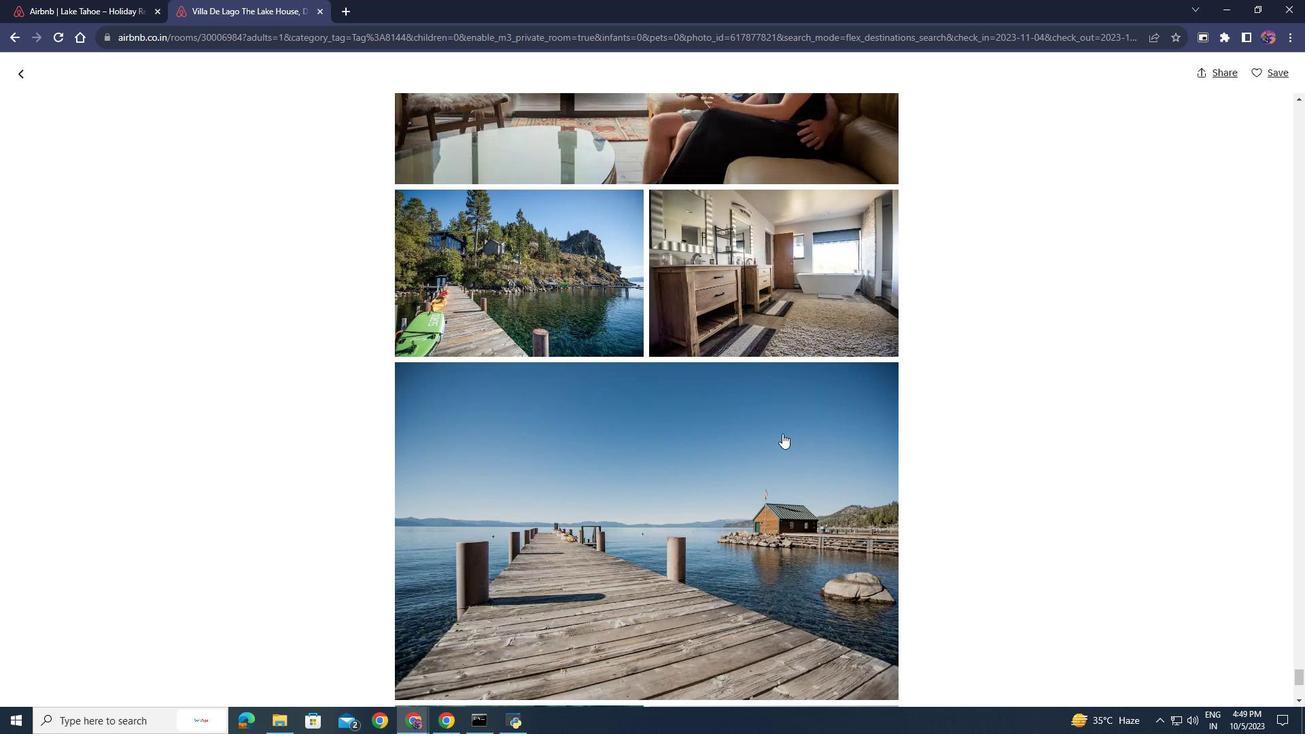 
Action: Mouse scrolled (782, 434) with delta (0, 0)
Screenshot: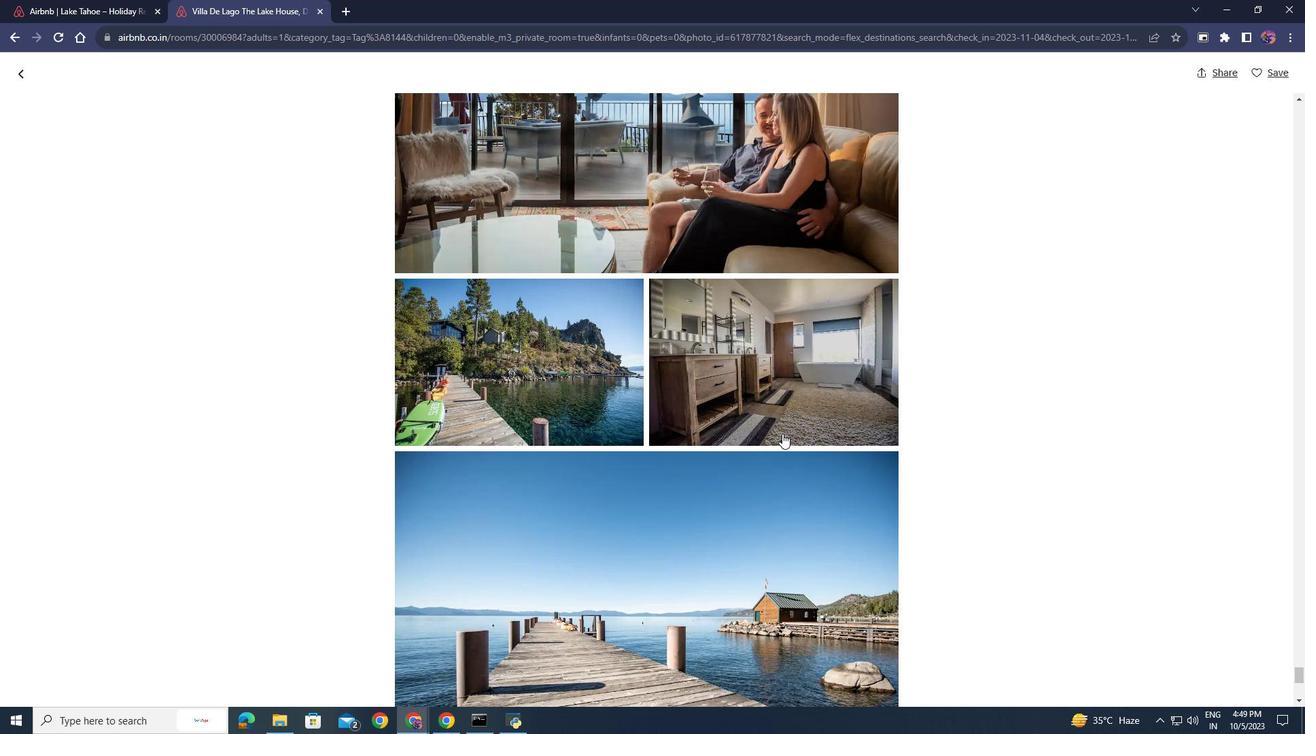 
Action: Mouse scrolled (782, 434) with delta (0, 0)
Screenshot: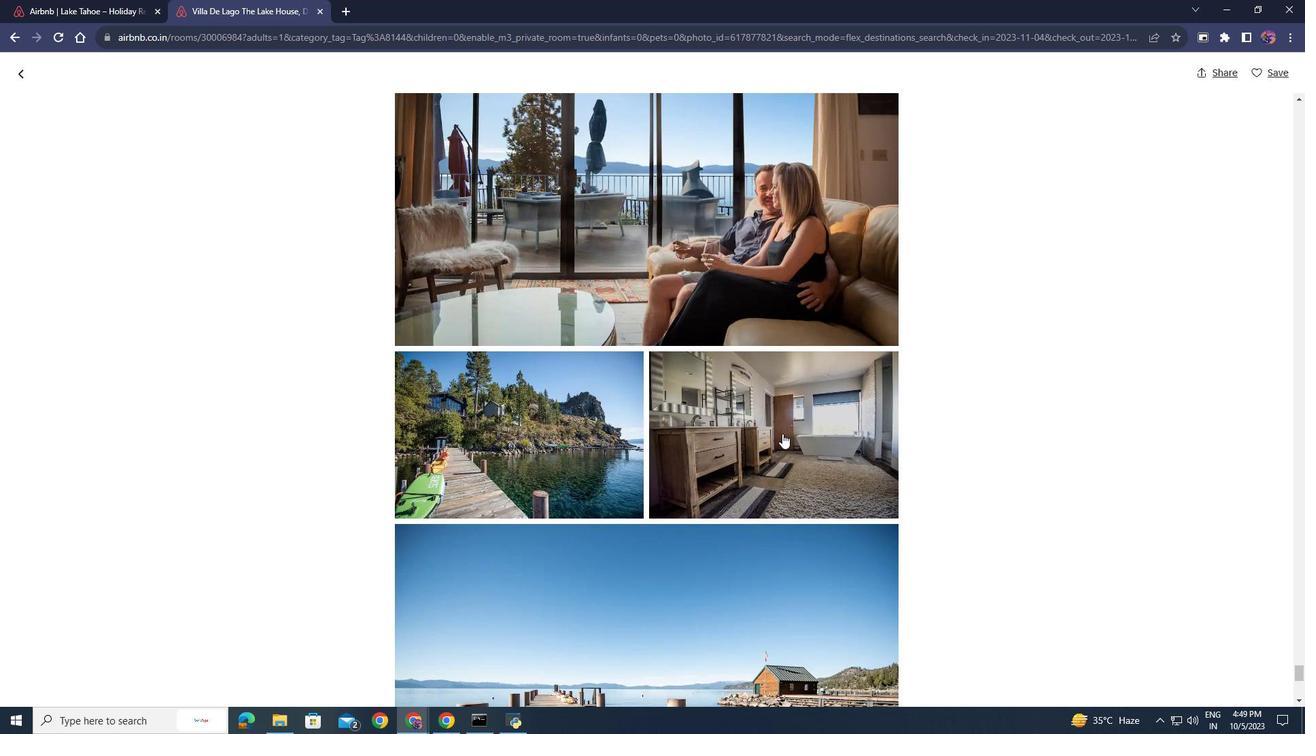 
Action: Mouse scrolled (782, 434) with delta (0, 0)
Screenshot: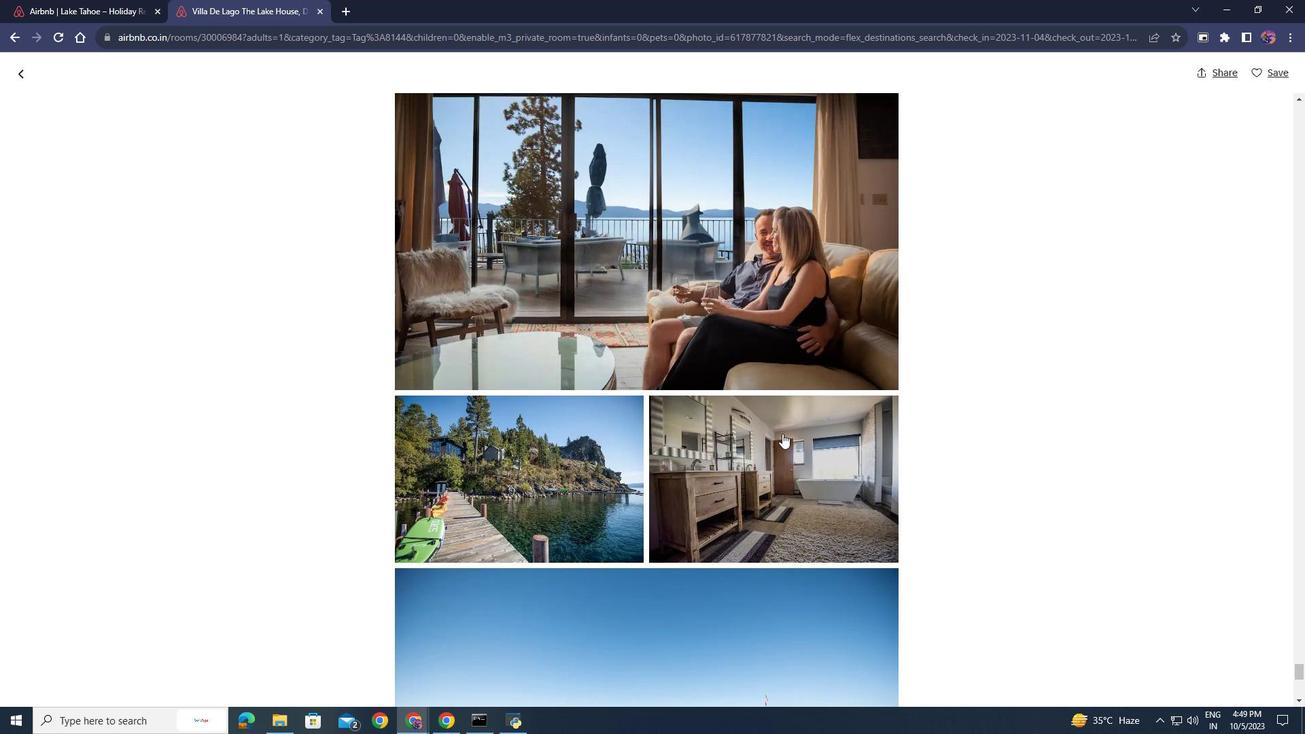 
Action: Mouse scrolled (782, 434) with delta (0, 0)
Screenshot: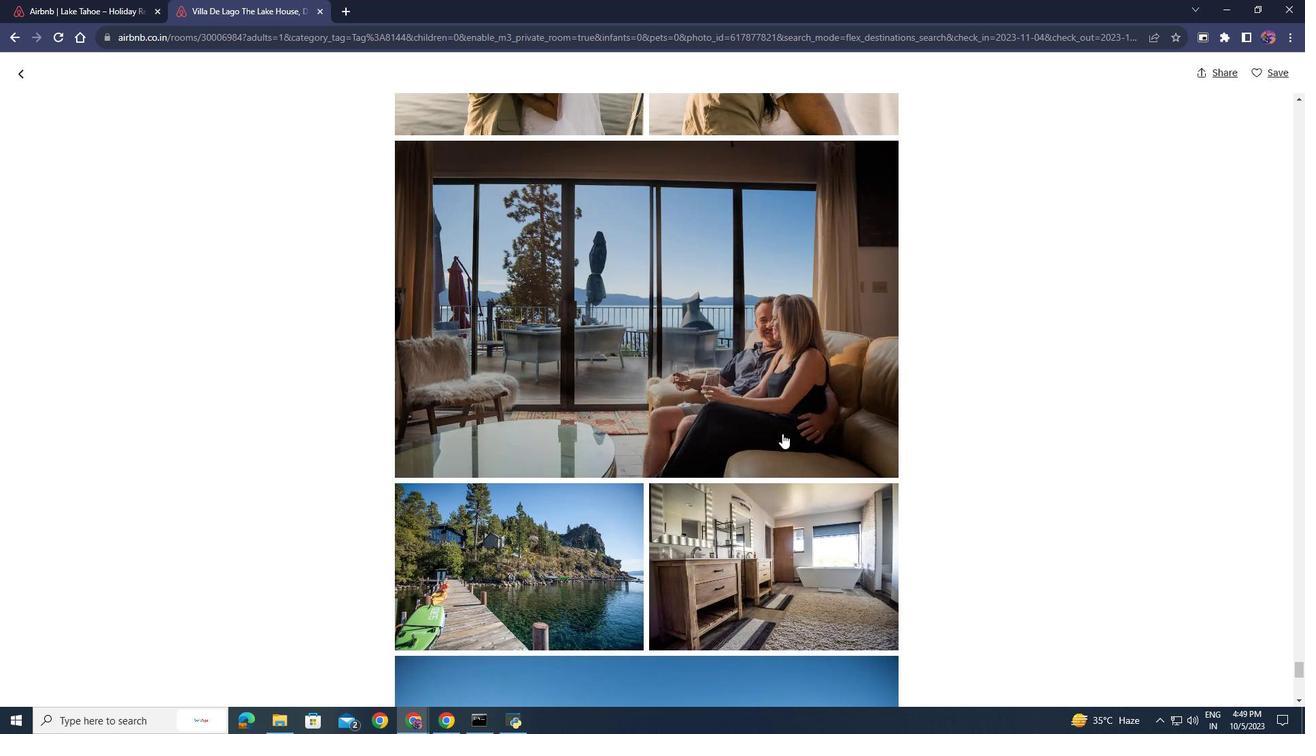 
Action: Mouse scrolled (782, 434) with delta (0, 0)
Screenshot: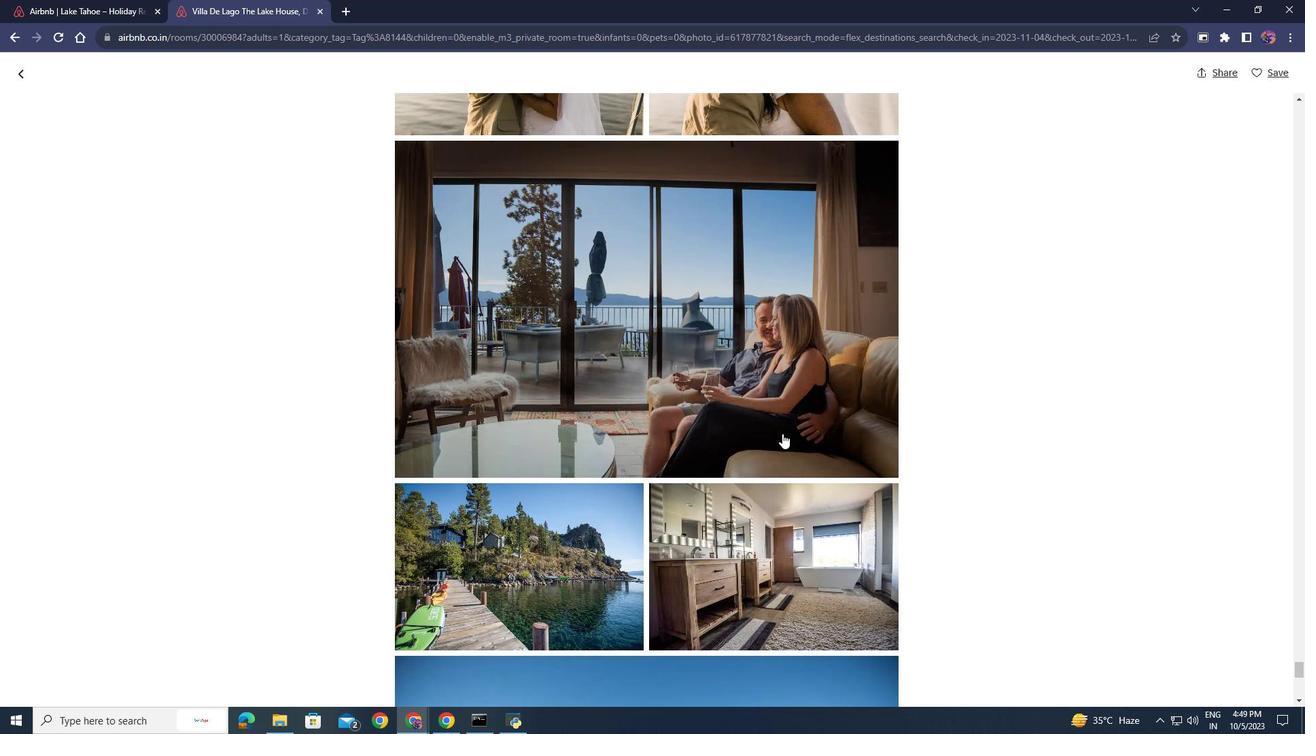 
Action: Mouse scrolled (782, 434) with delta (0, 0)
Screenshot: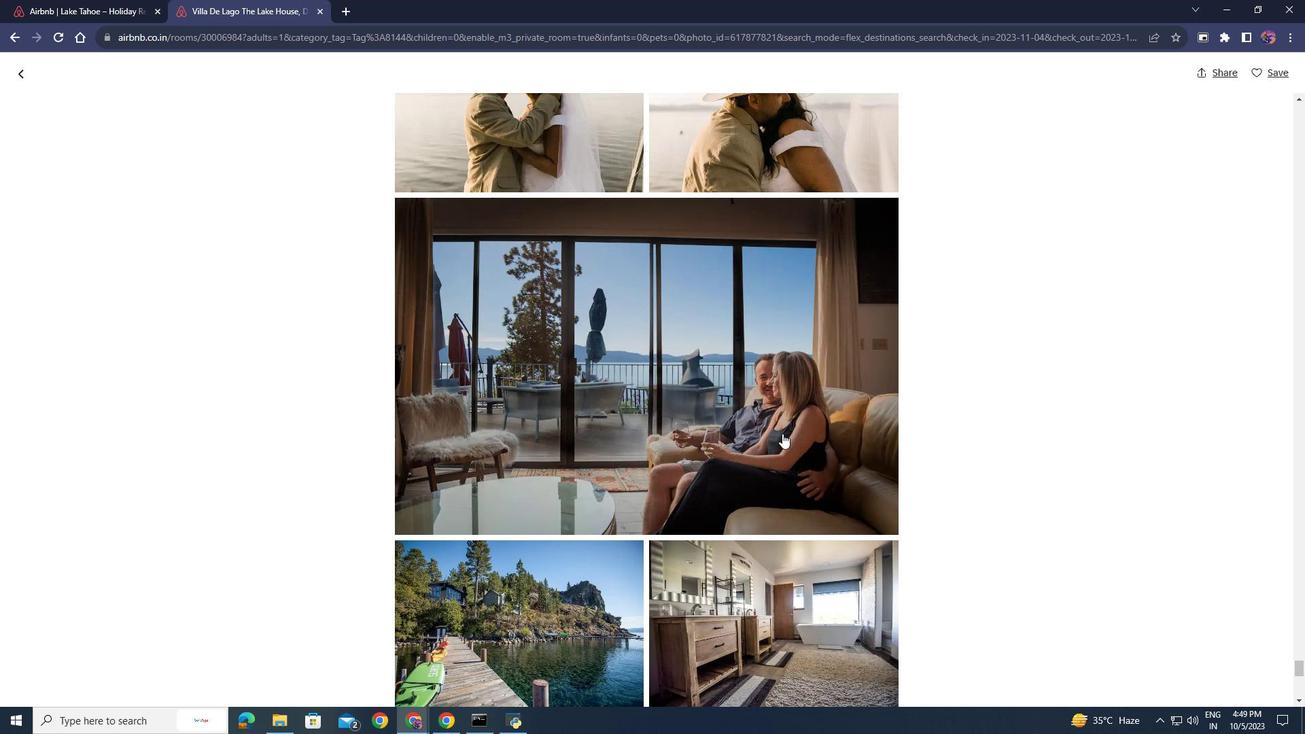 
Action: Mouse scrolled (782, 434) with delta (0, 0)
Screenshot: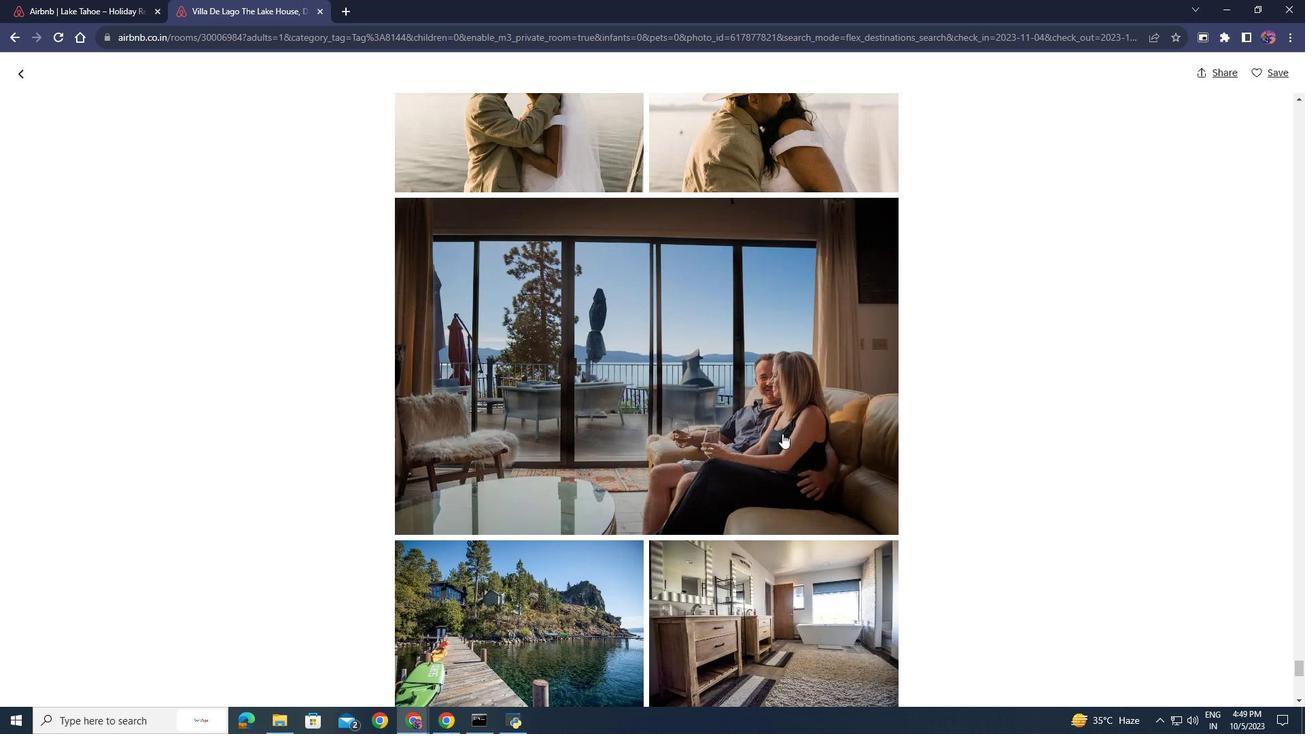
Action: Mouse scrolled (782, 434) with delta (0, 0)
Screenshot: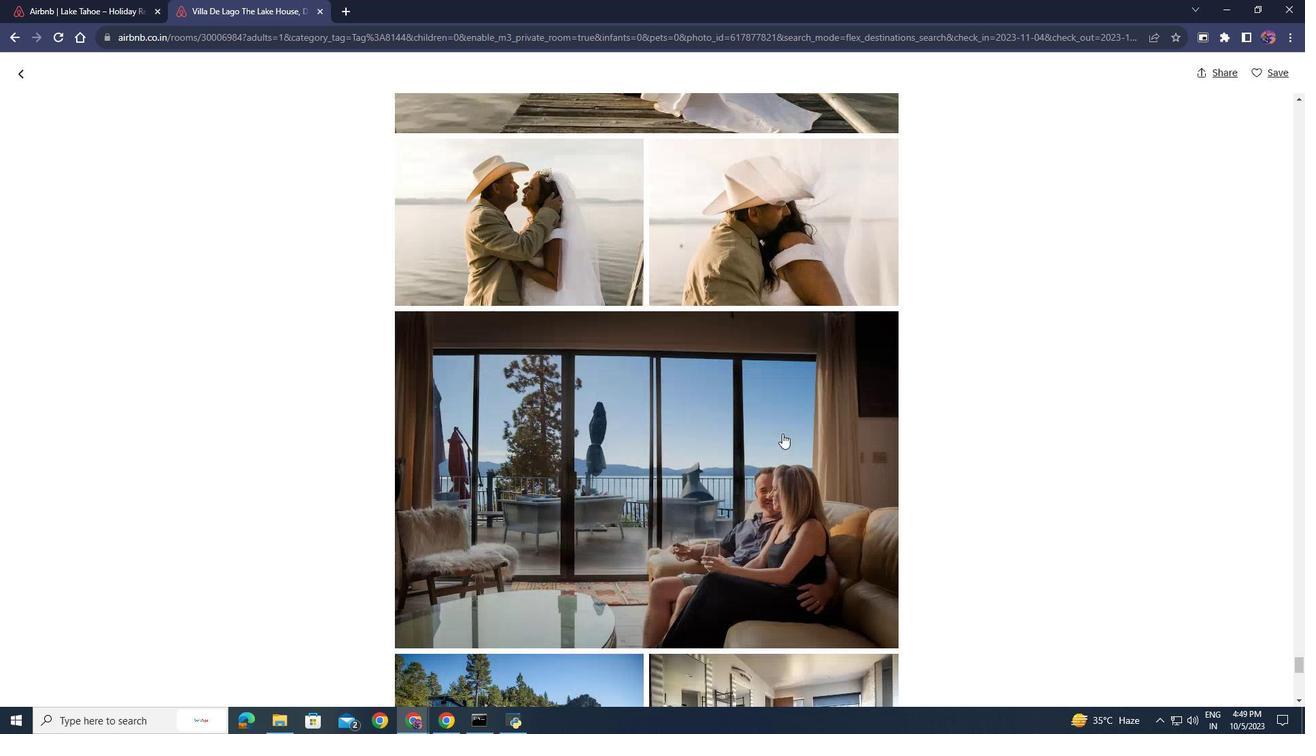 
Action: Mouse scrolled (782, 434) with delta (0, 0)
Screenshot: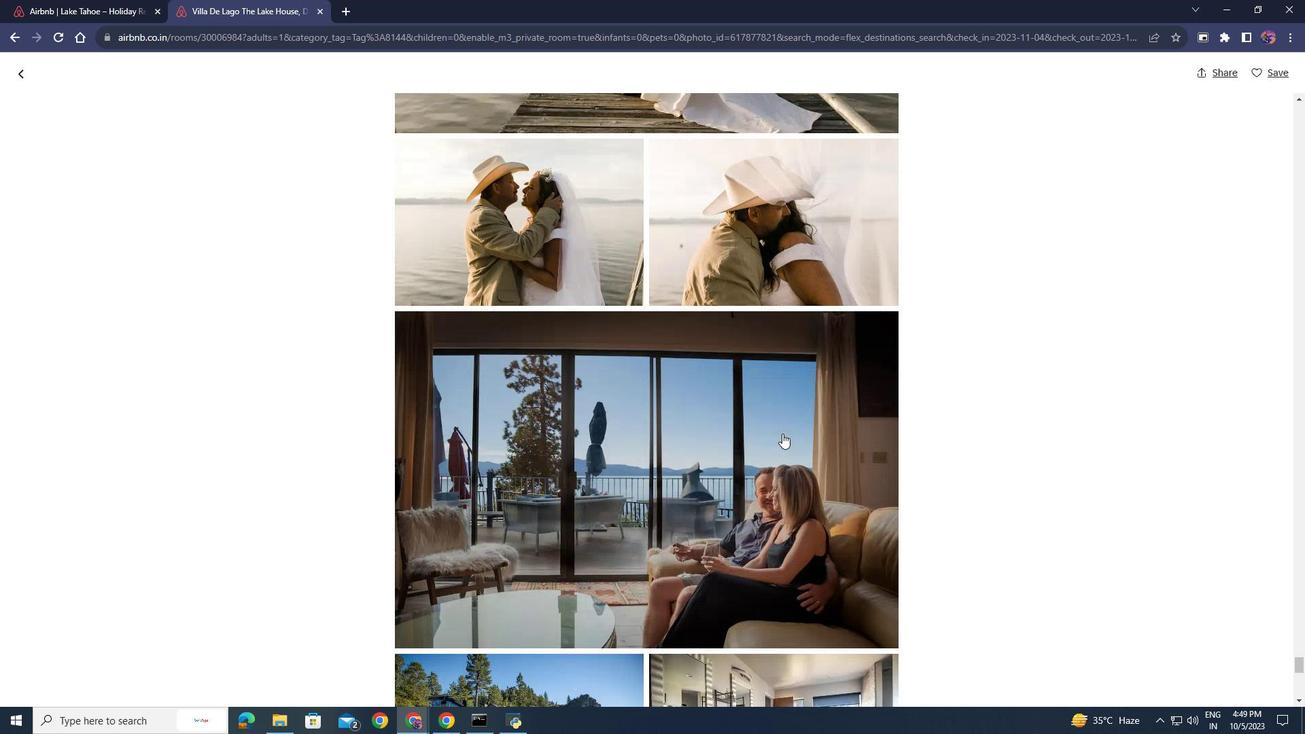 
Action: Mouse scrolled (782, 434) with delta (0, 0)
Screenshot: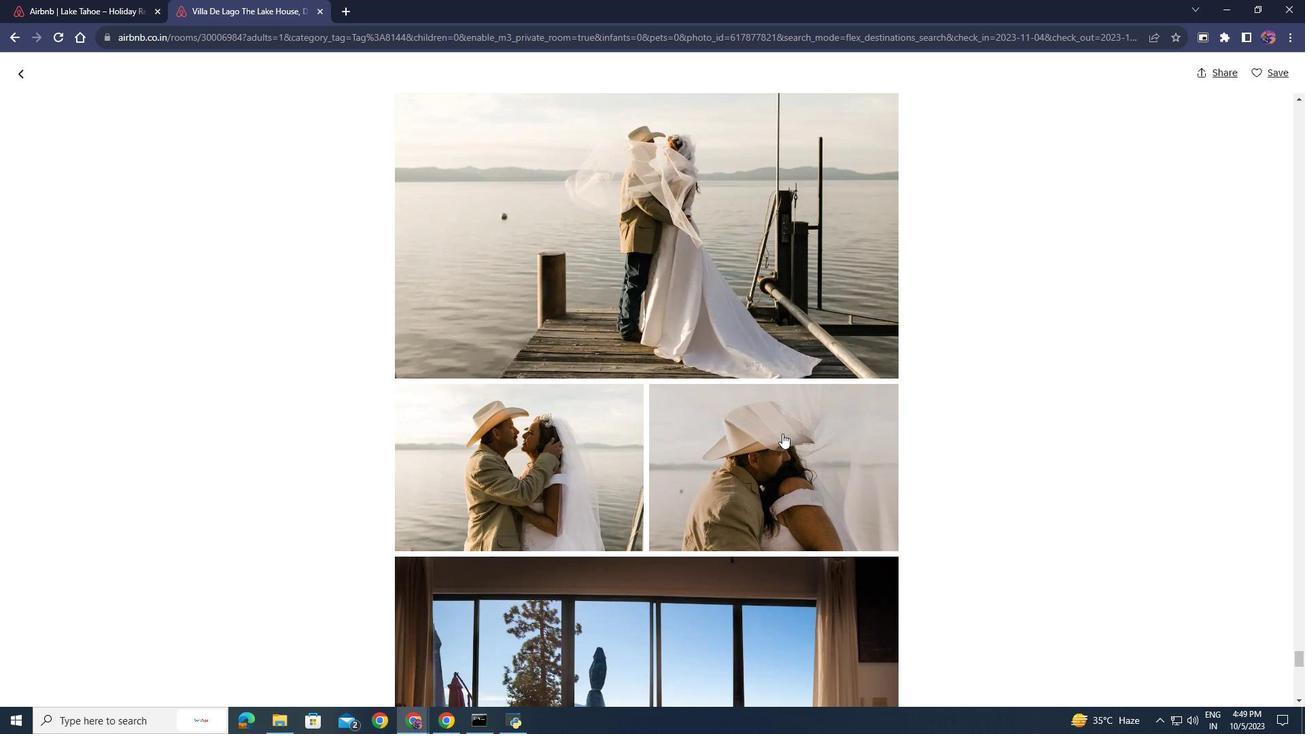 
Action: Mouse scrolled (782, 434) with delta (0, 0)
Screenshot: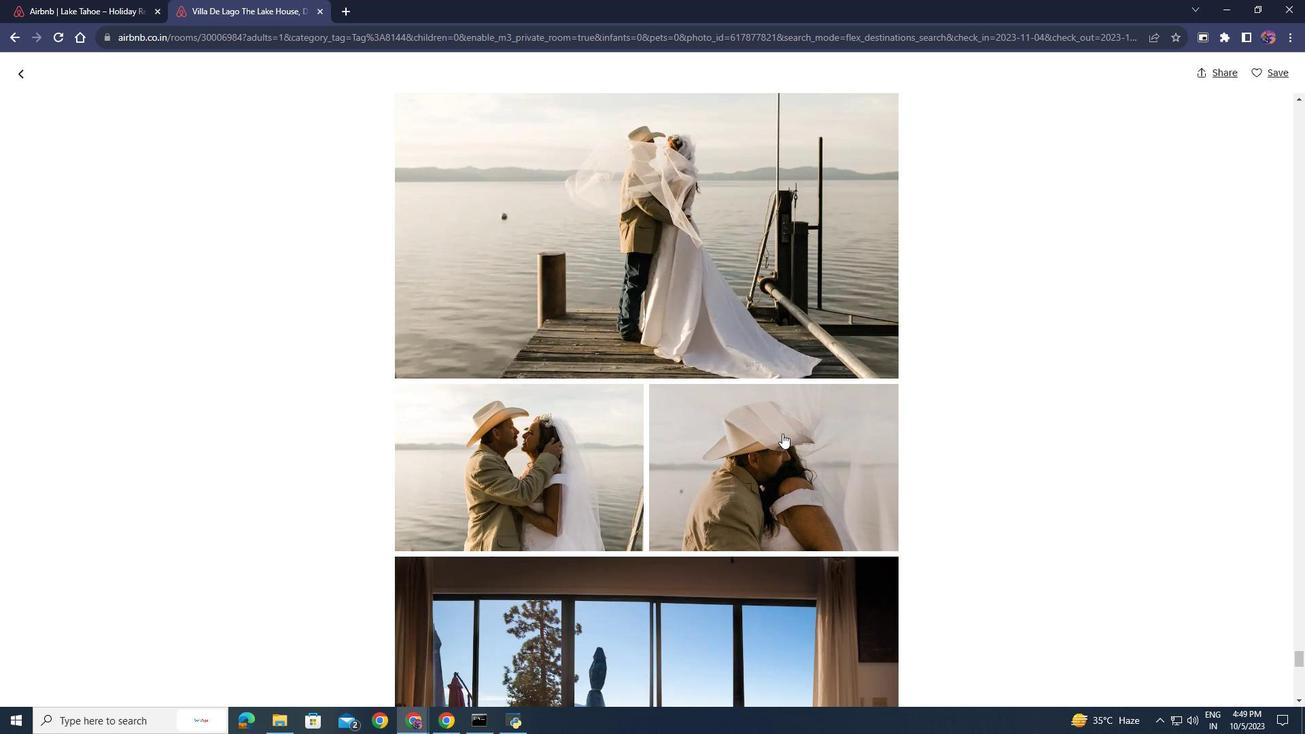 
Action: Mouse moved to (16, 74)
Screenshot: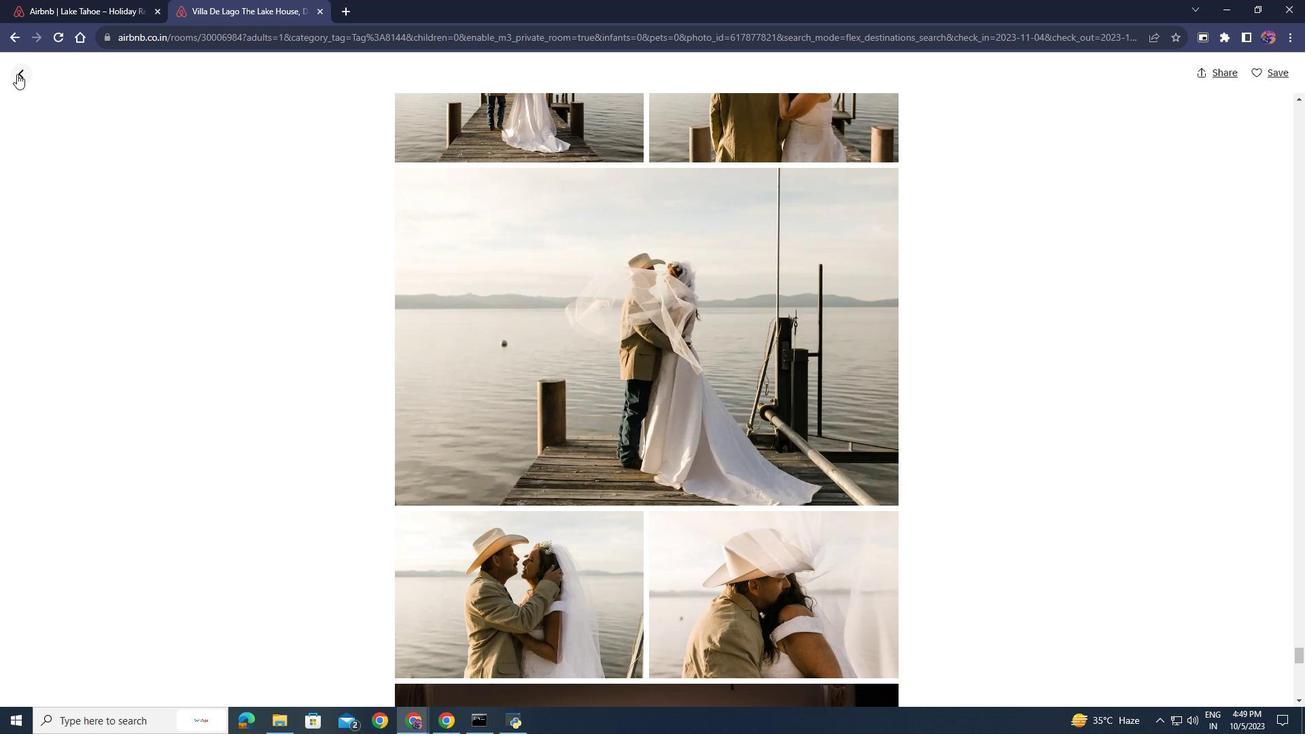 
Action: Mouse pressed left at (16, 74)
Screenshot: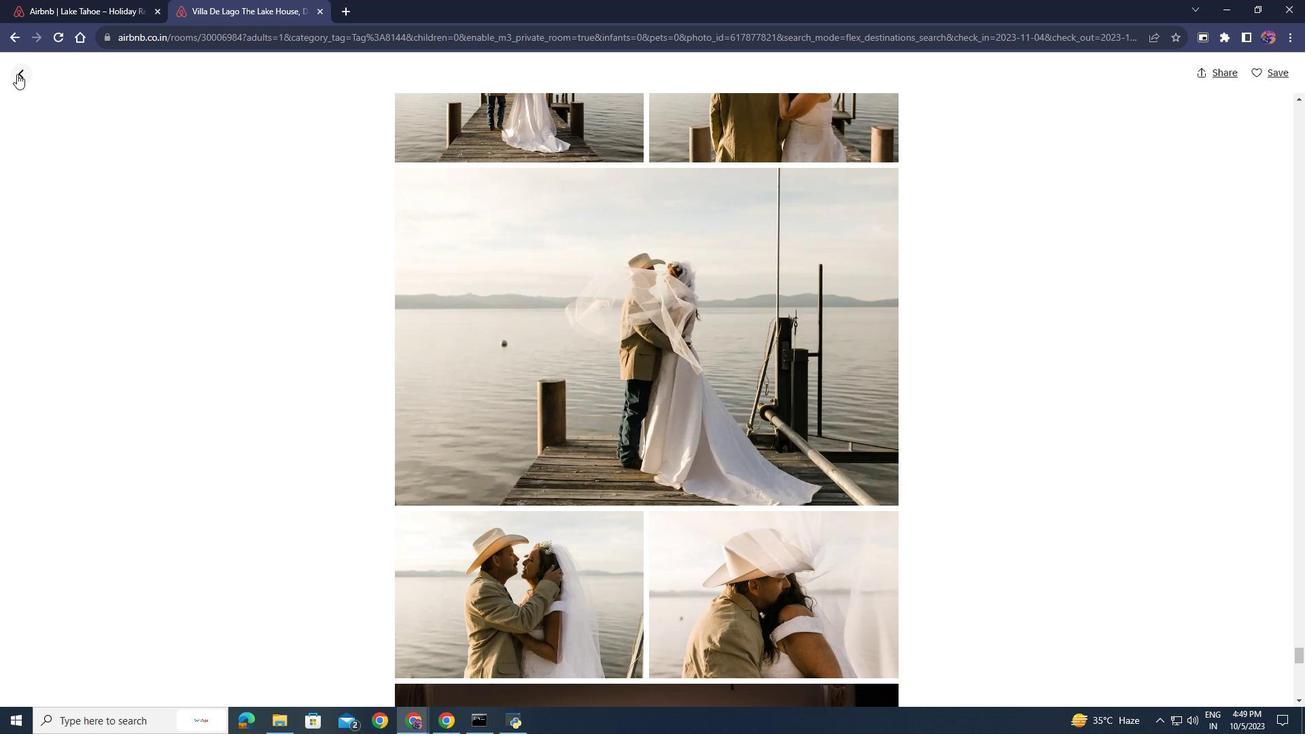 
Action: Mouse moved to (791, 419)
Screenshot: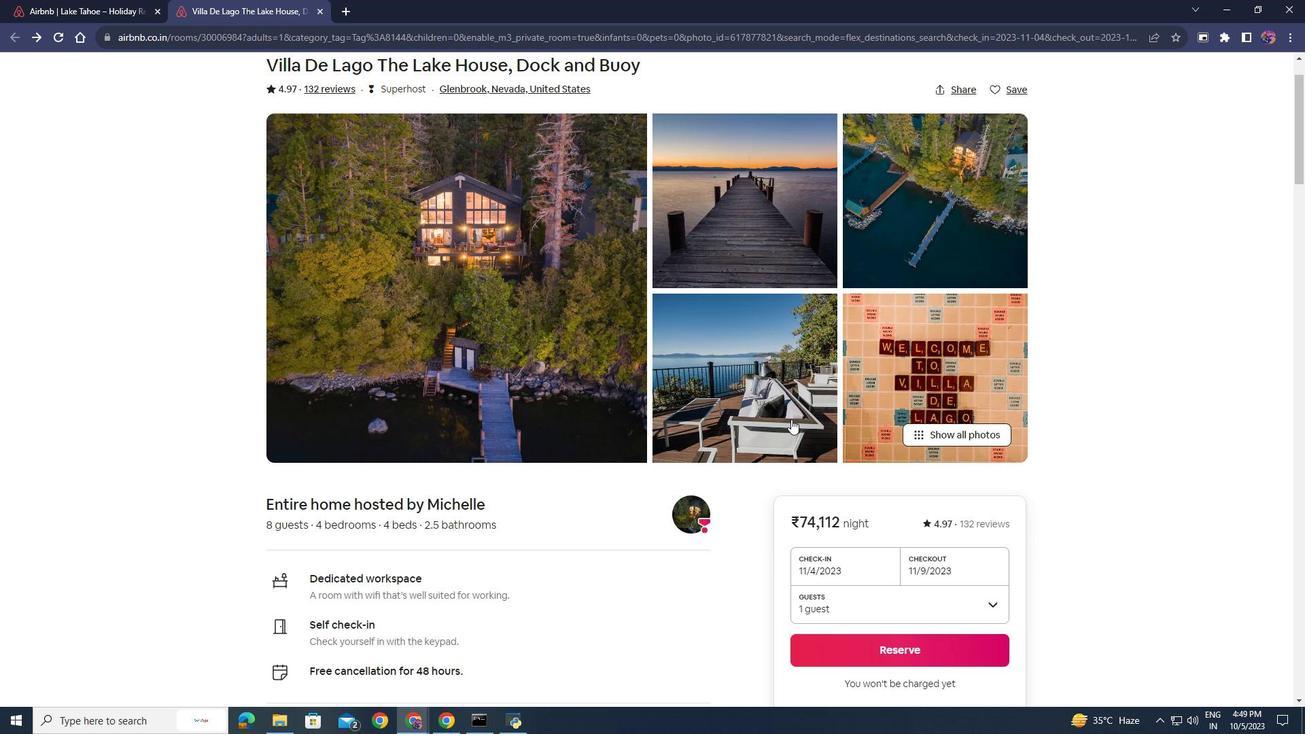 
Action: Mouse scrolled (791, 418) with delta (0, 0)
Screenshot: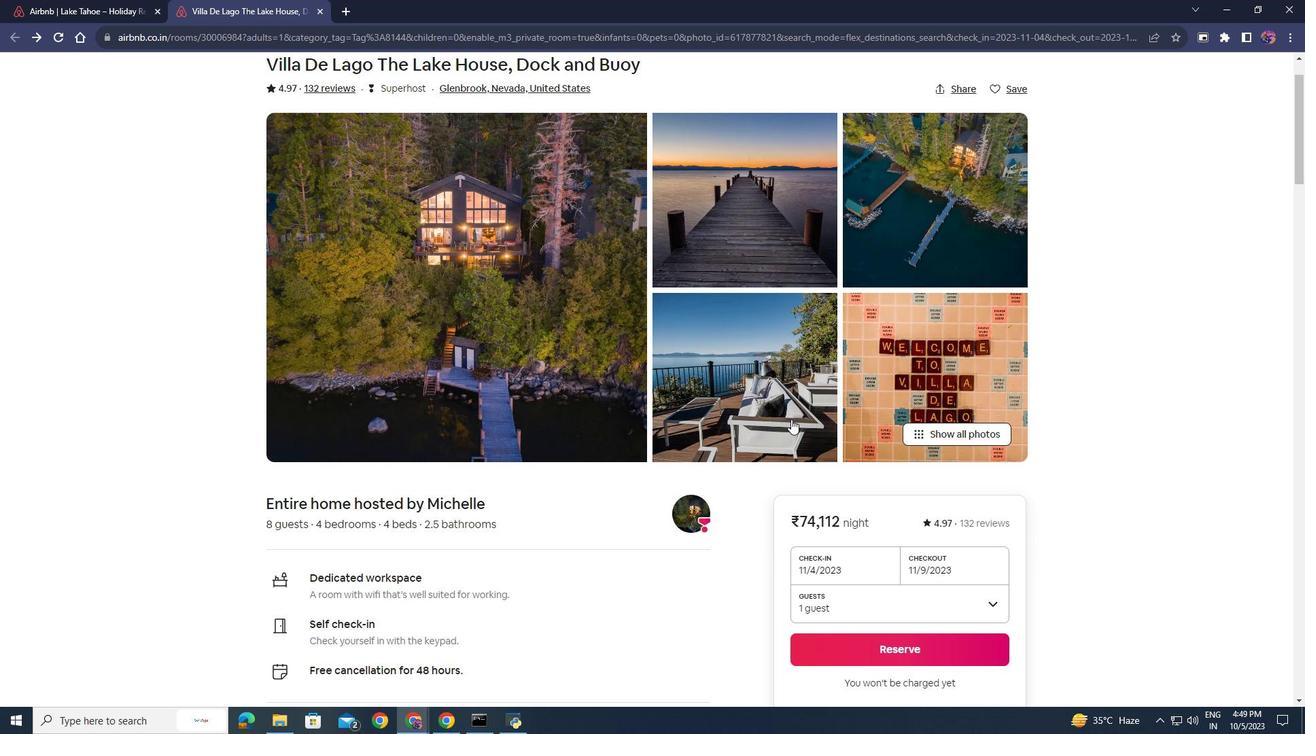 
Action: Mouse scrolled (791, 418) with delta (0, 0)
Screenshot: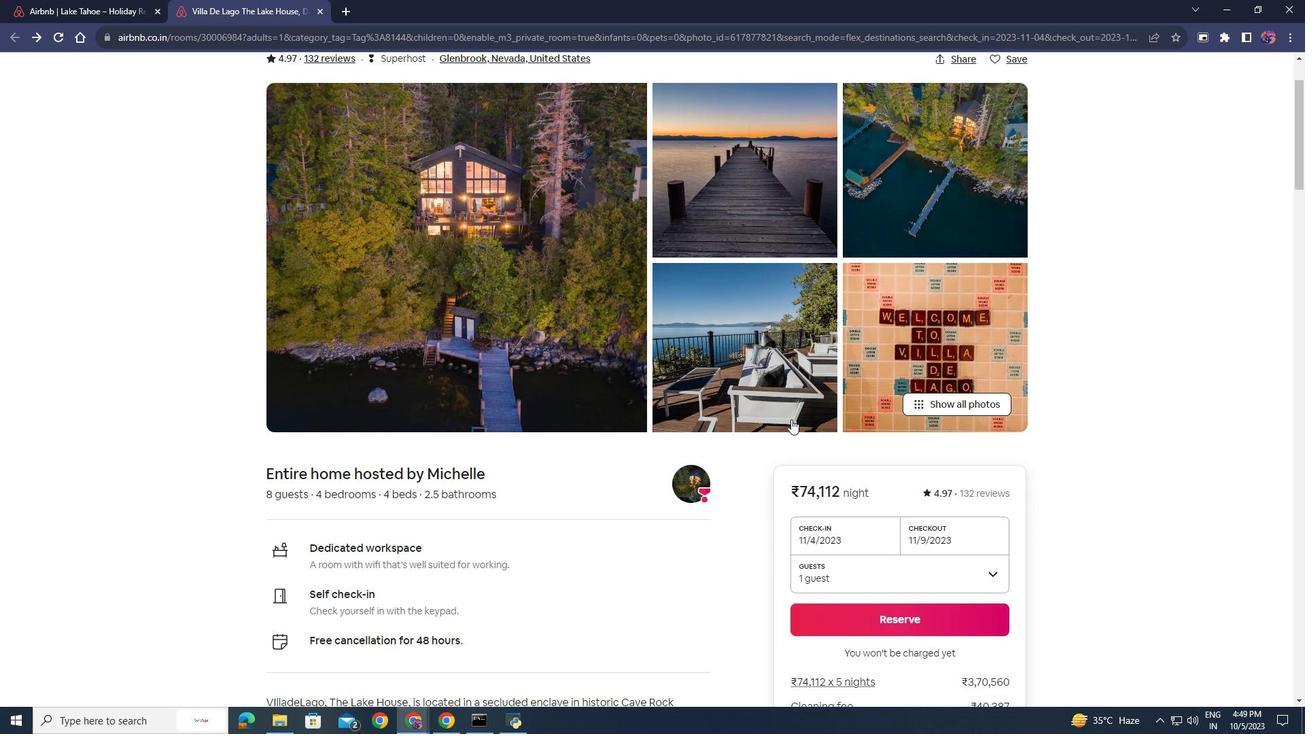 
Action: Mouse scrolled (791, 418) with delta (0, 0)
Screenshot: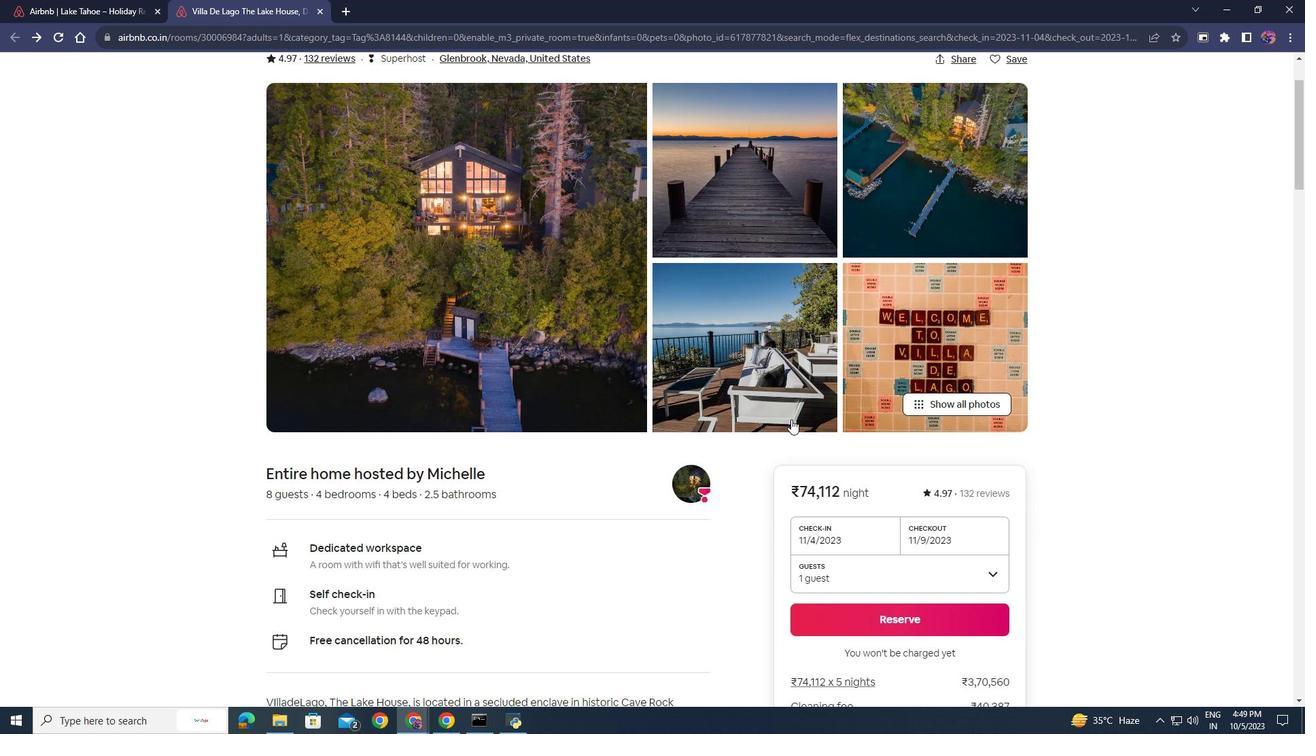 
Action: Mouse scrolled (791, 418) with delta (0, 0)
Screenshot: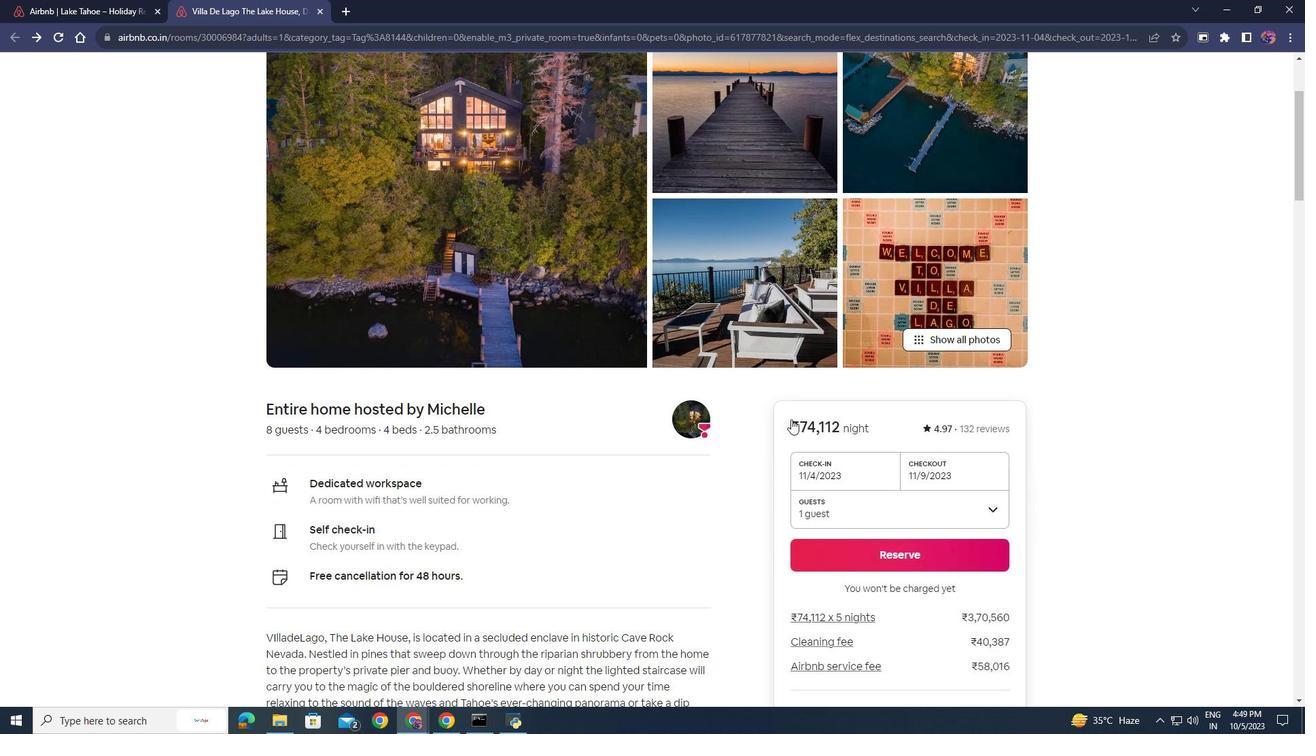 
Action: Mouse moved to (486, 336)
Screenshot: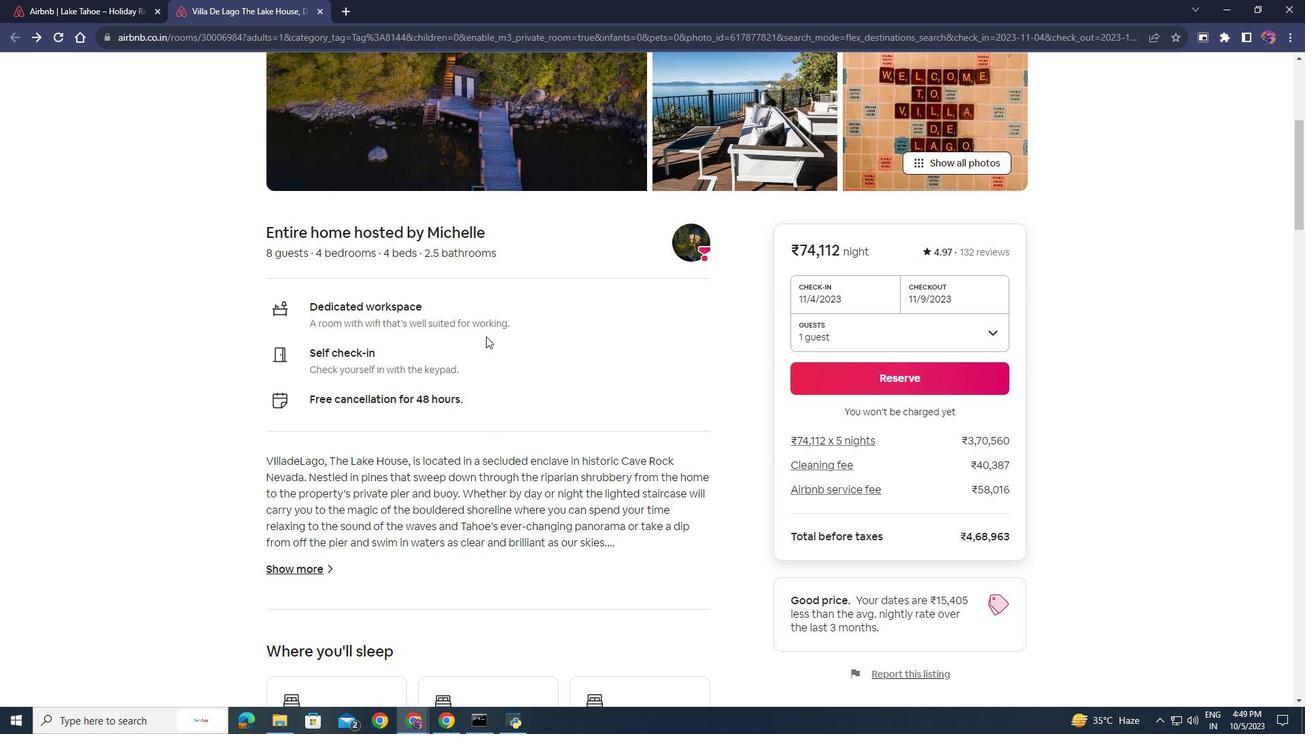 
Action: Mouse scrolled (486, 335) with delta (0, 0)
Screenshot: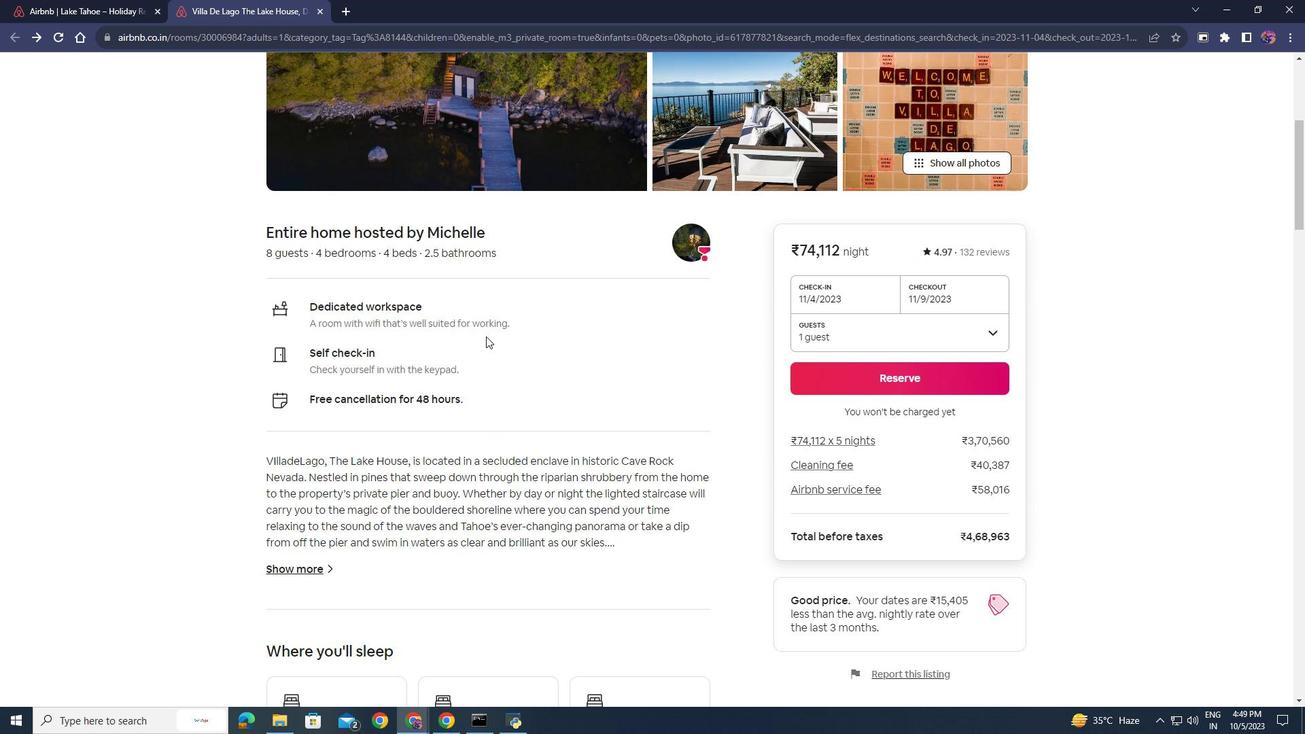 
Action: Mouse scrolled (486, 335) with delta (0, 0)
Screenshot: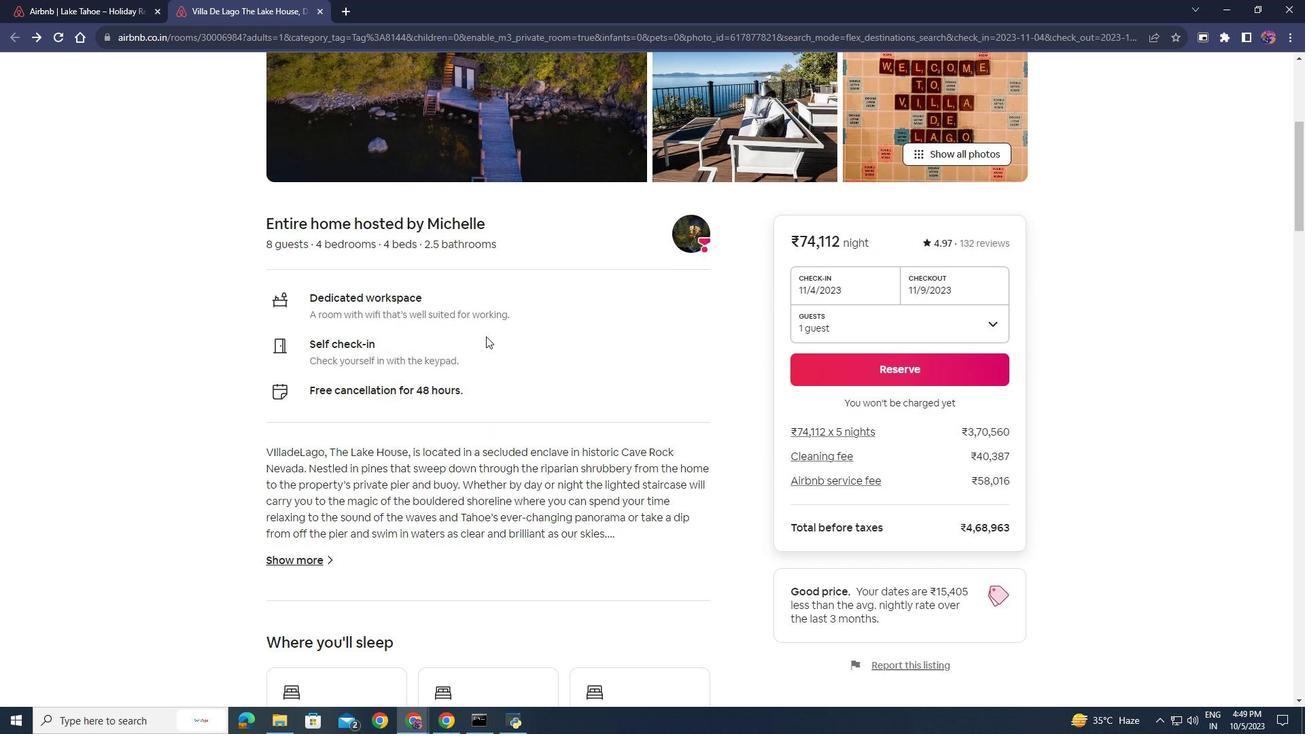 
Action: Mouse scrolled (486, 335) with delta (0, 0)
Screenshot: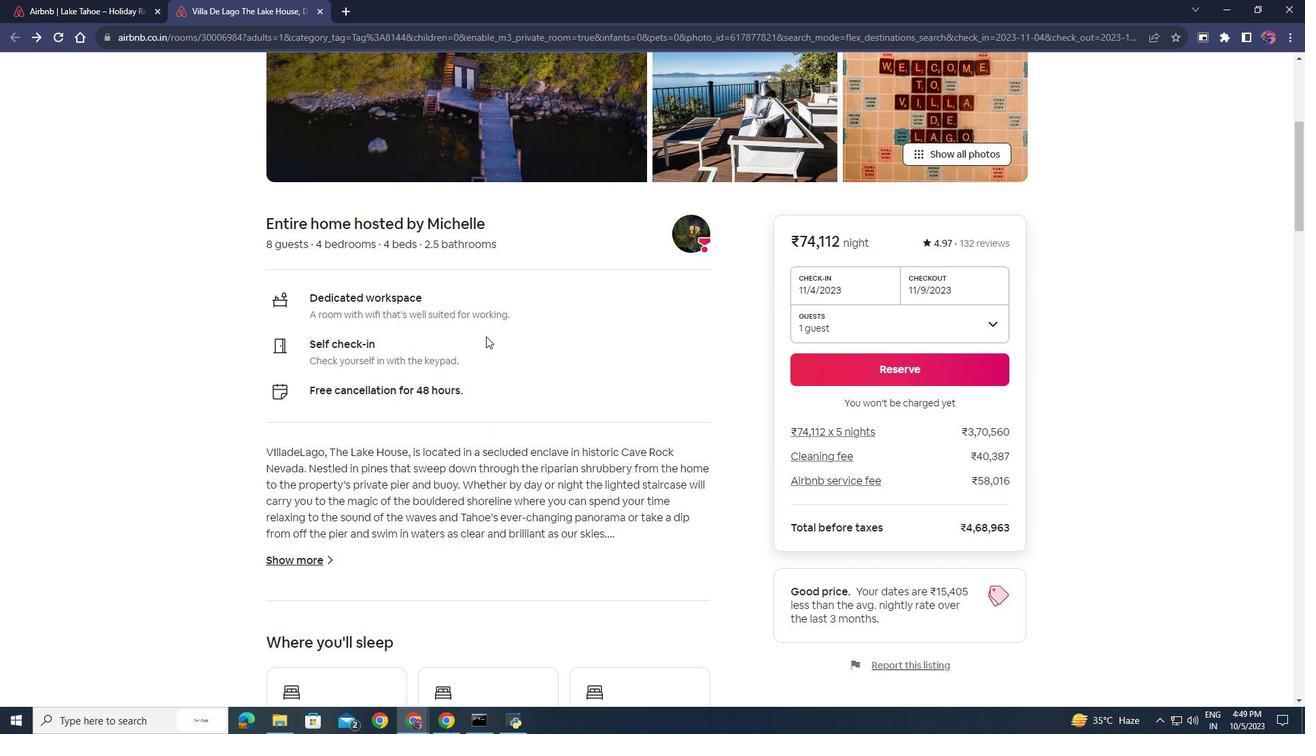 
Action: Mouse scrolled (486, 335) with delta (0, 0)
Screenshot: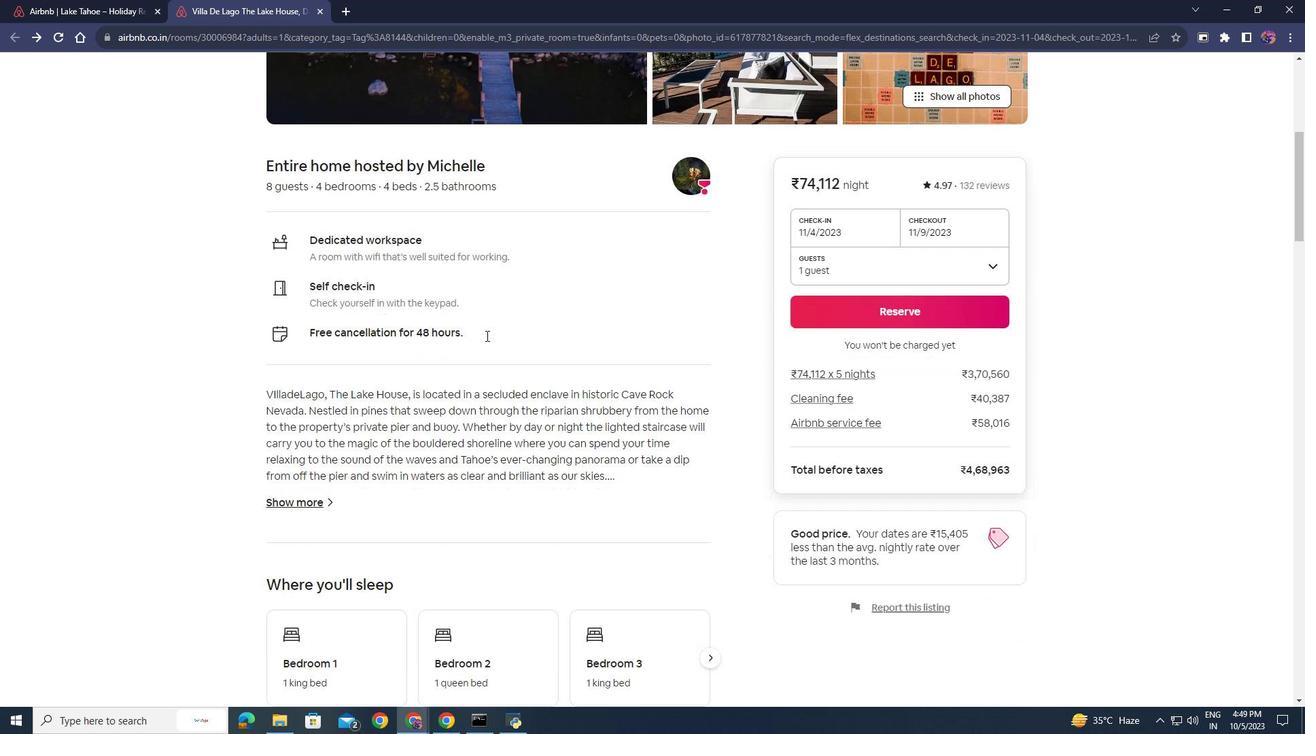 
Action: Mouse moved to (486, 335)
Screenshot: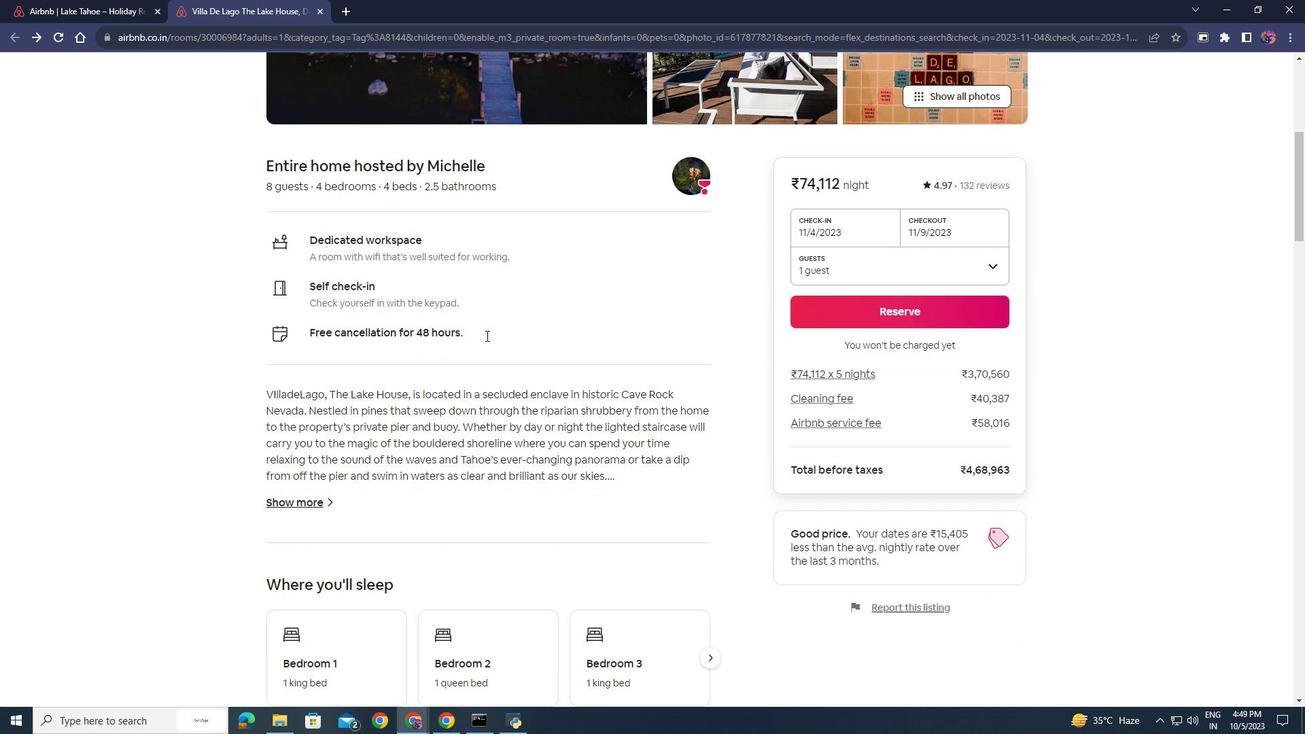 
Action: Mouse scrolled (486, 335) with delta (0, 0)
Screenshot: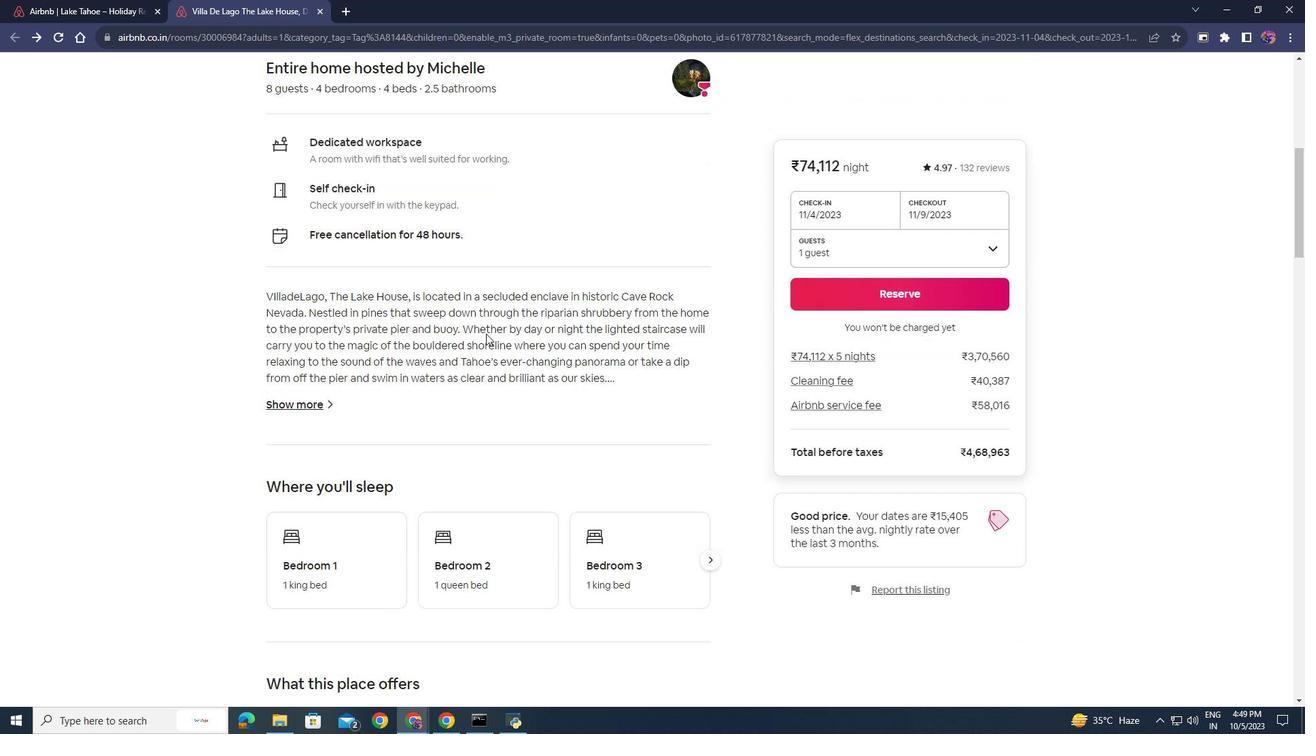 
Action: Mouse moved to (335, 76)
Screenshot: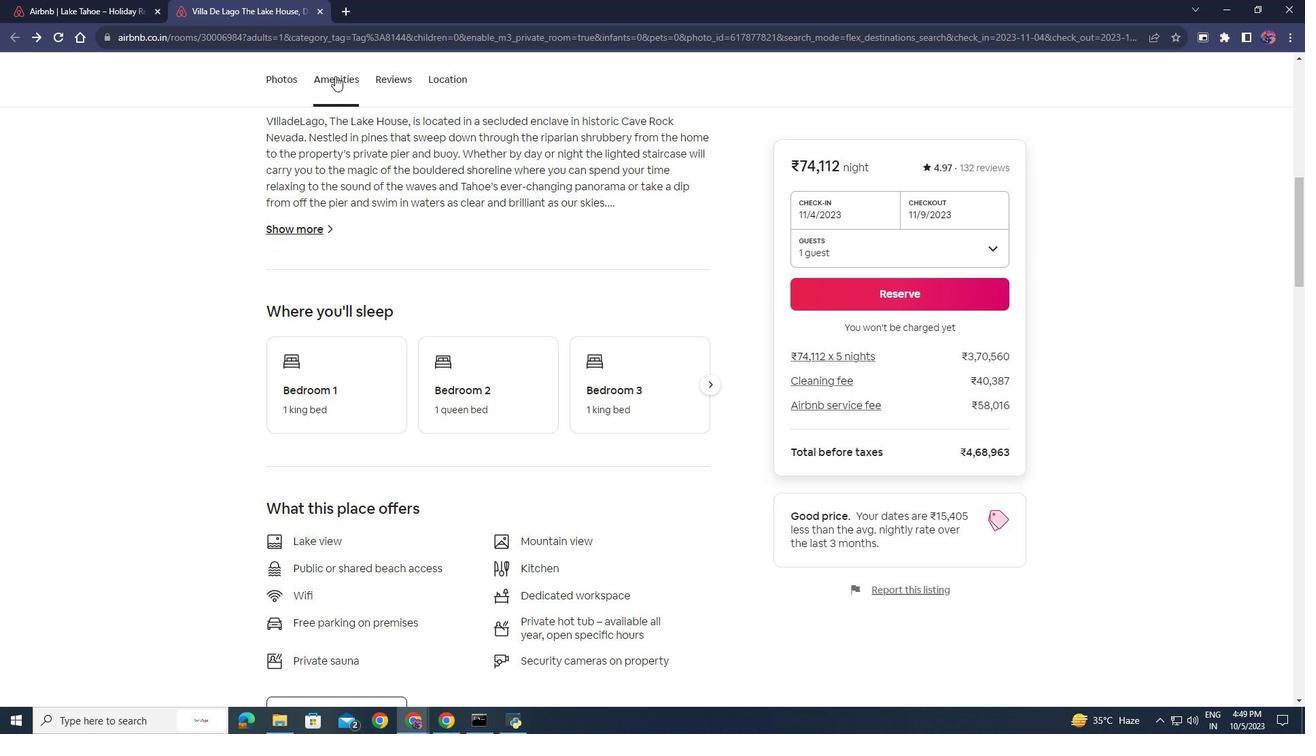 
Action: Mouse pressed left at (335, 76)
Screenshot: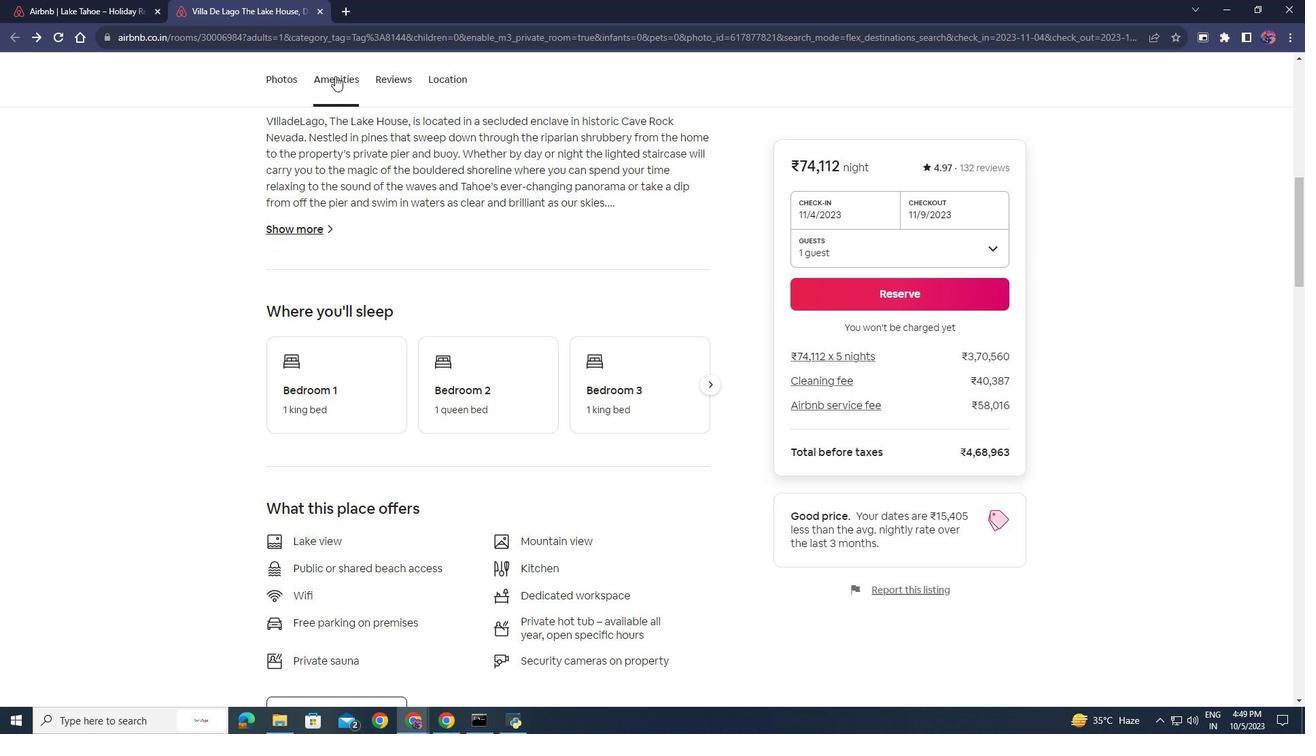 
Action: Mouse moved to (346, 351)
Screenshot: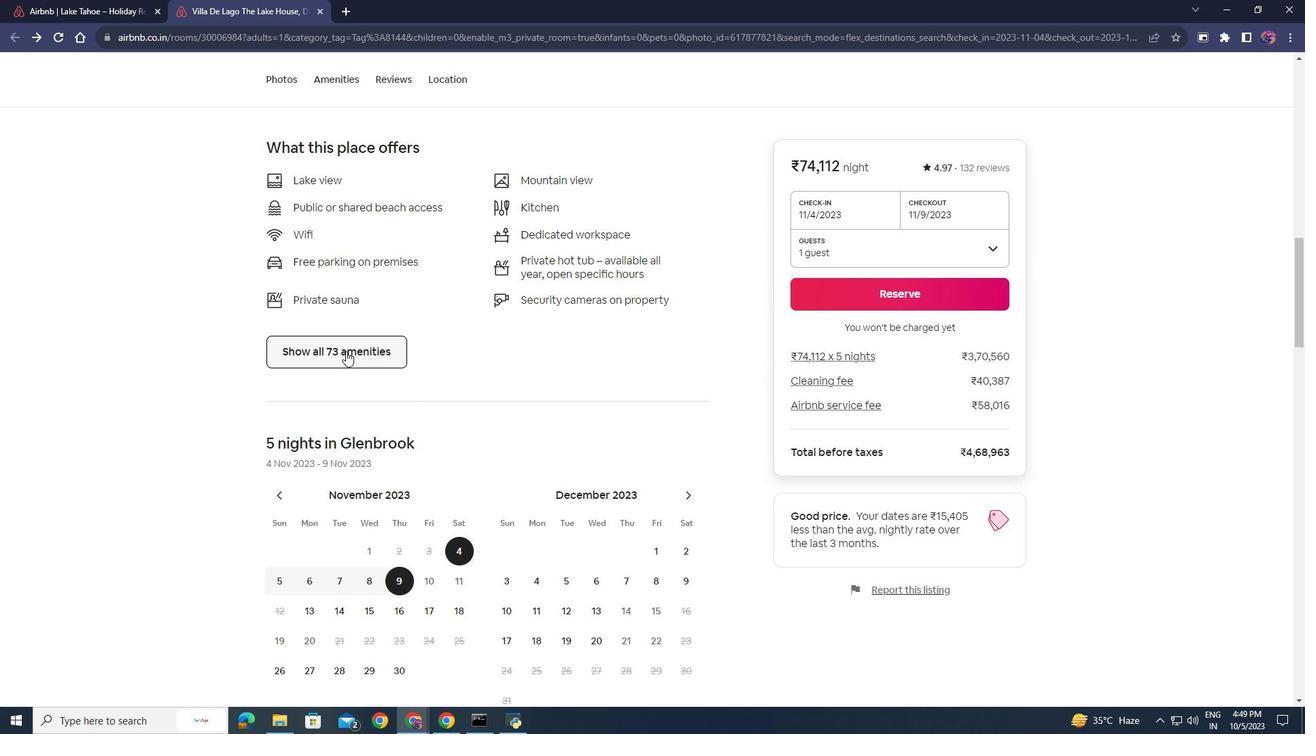 
Action: Mouse pressed left at (346, 351)
Screenshot: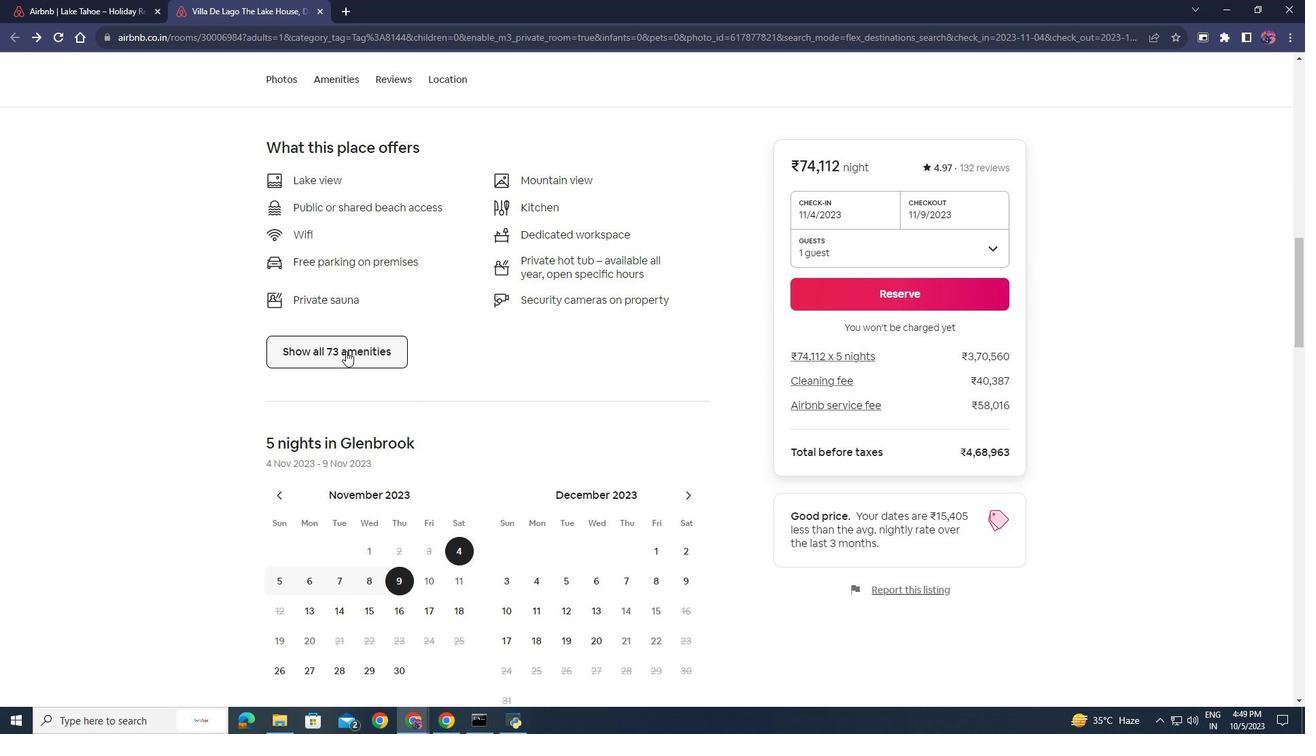 
Action: Mouse moved to (560, 351)
Screenshot: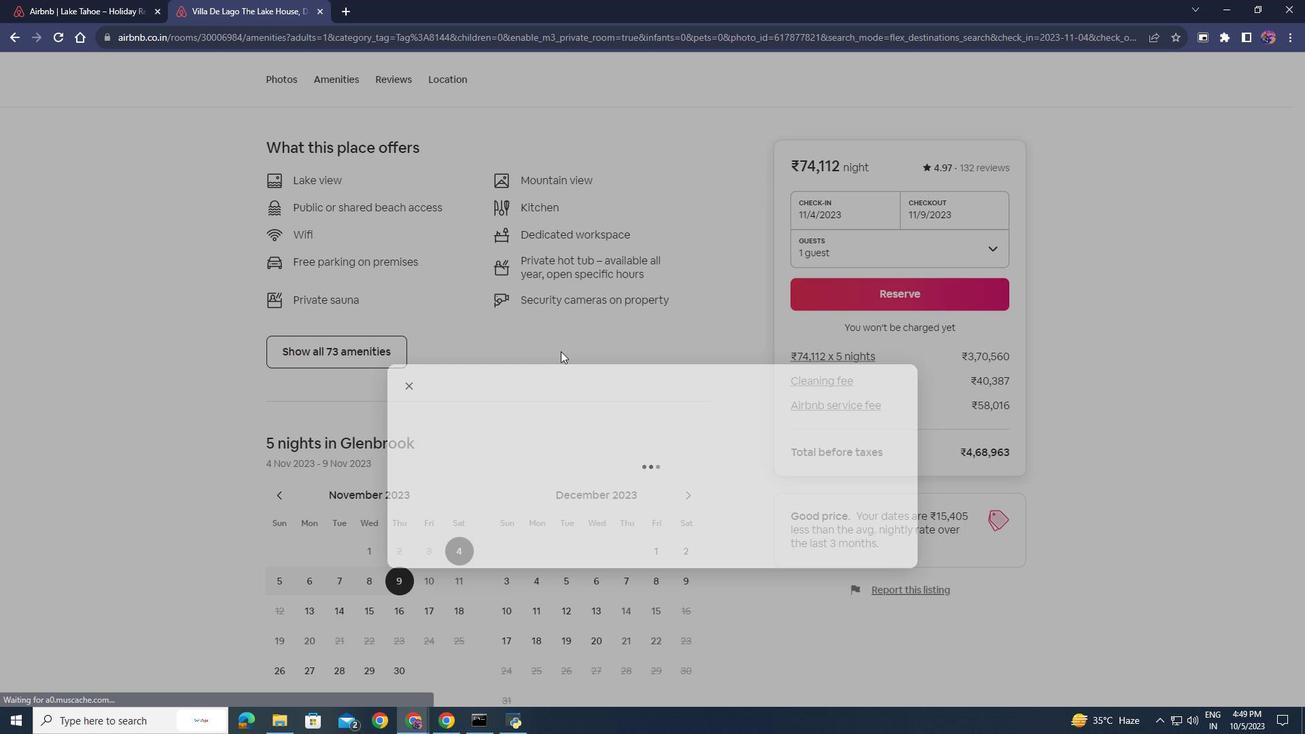 
Action: Mouse scrolled (560, 350) with delta (0, 0)
Screenshot: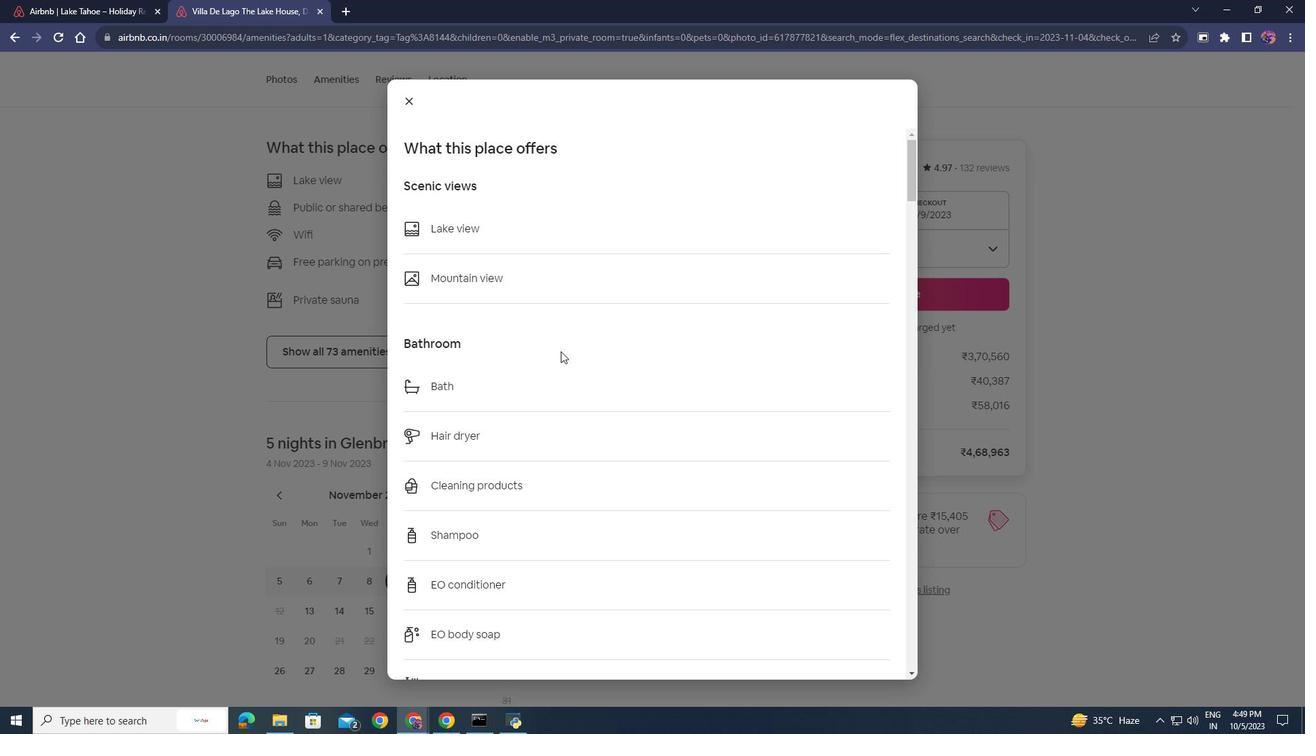 
Action: Mouse scrolled (560, 350) with delta (0, 0)
Screenshot: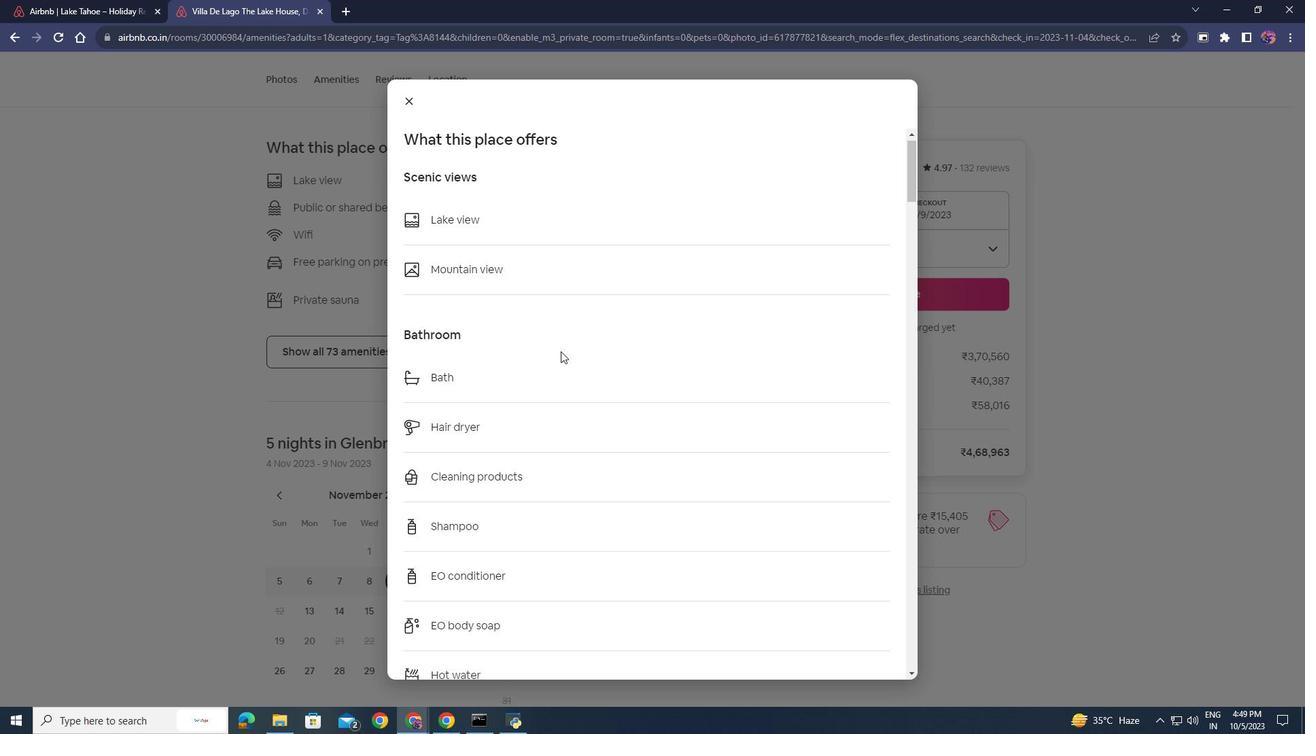 
Action: Mouse scrolled (560, 350) with delta (0, 0)
Screenshot: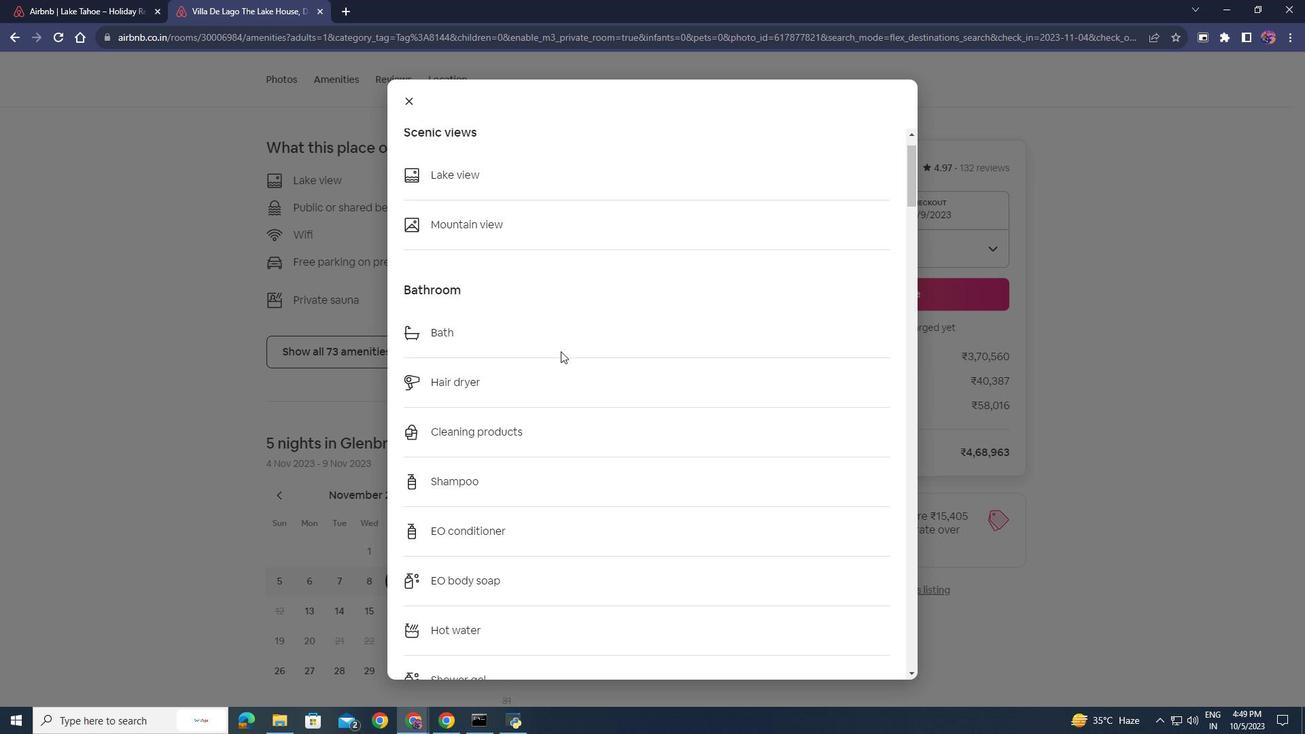 
Action: Mouse scrolled (560, 350) with delta (0, 0)
Screenshot: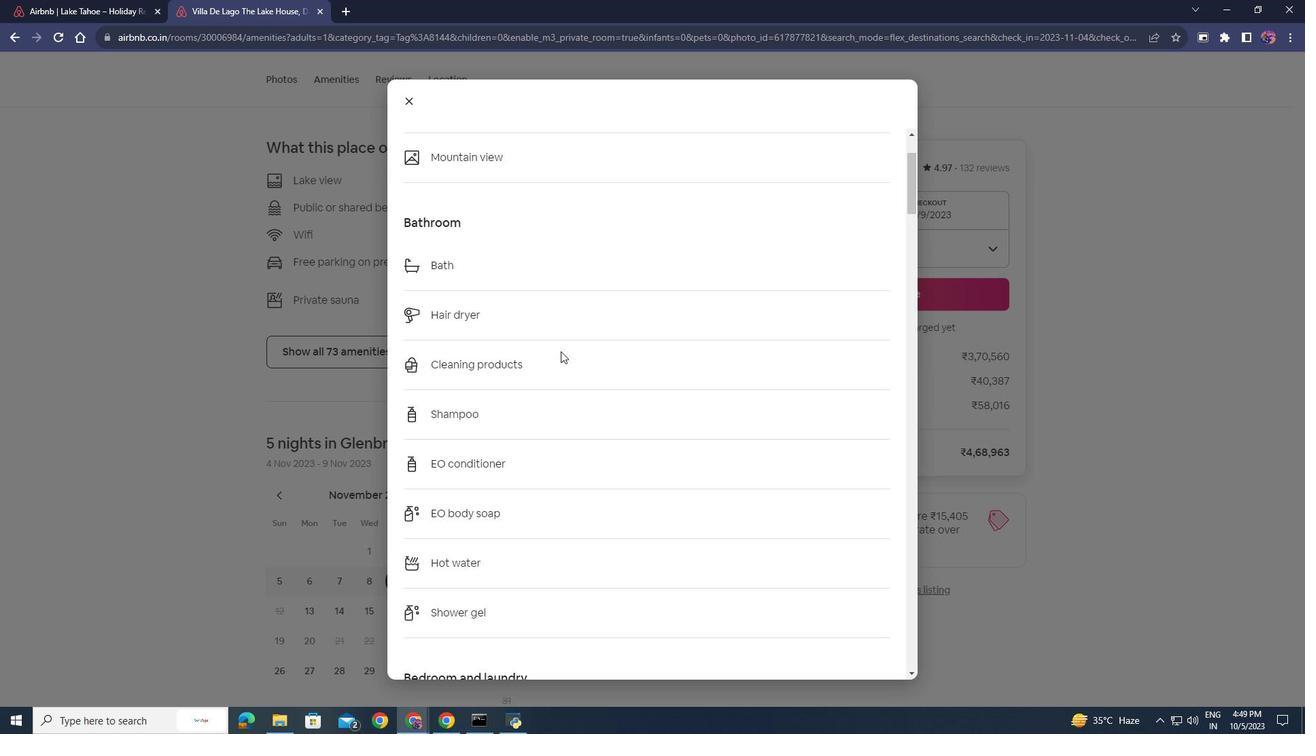 
Action: Mouse scrolled (560, 350) with delta (0, 0)
Screenshot: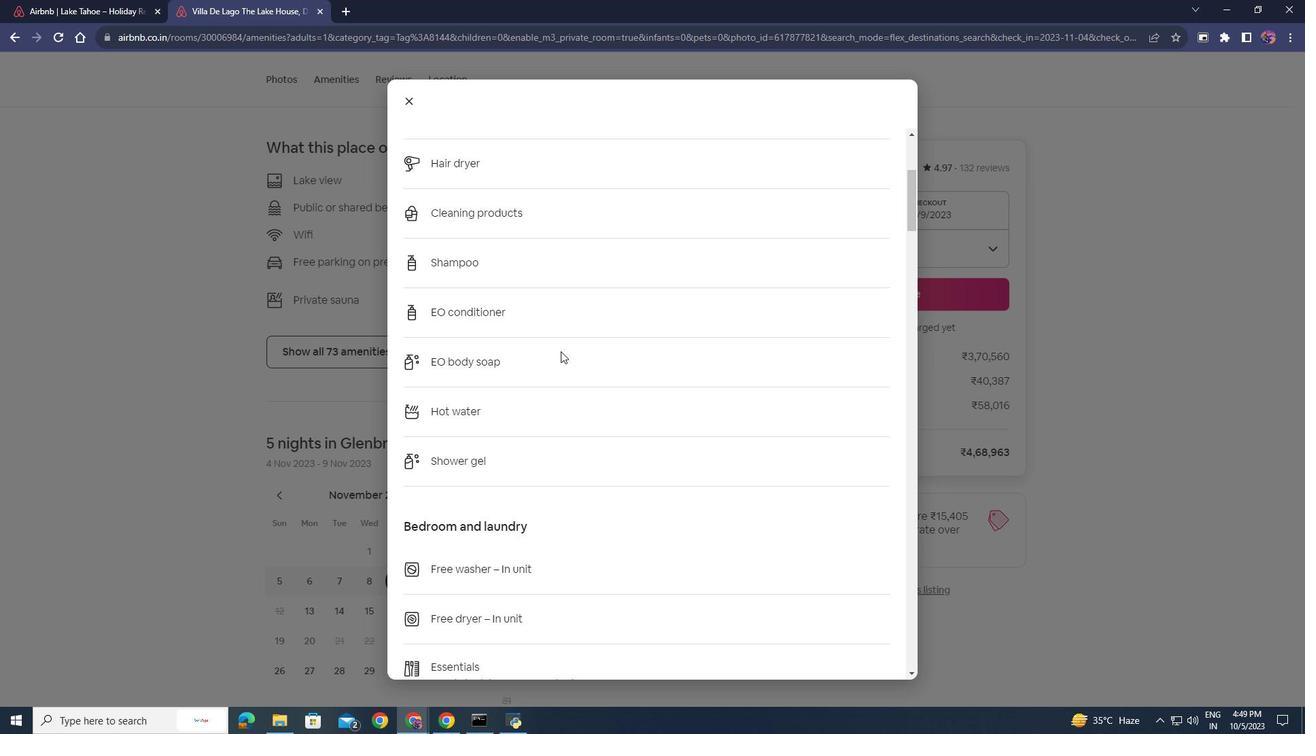 
Action: Mouse scrolled (560, 350) with delta (0, 0)
Screenshot: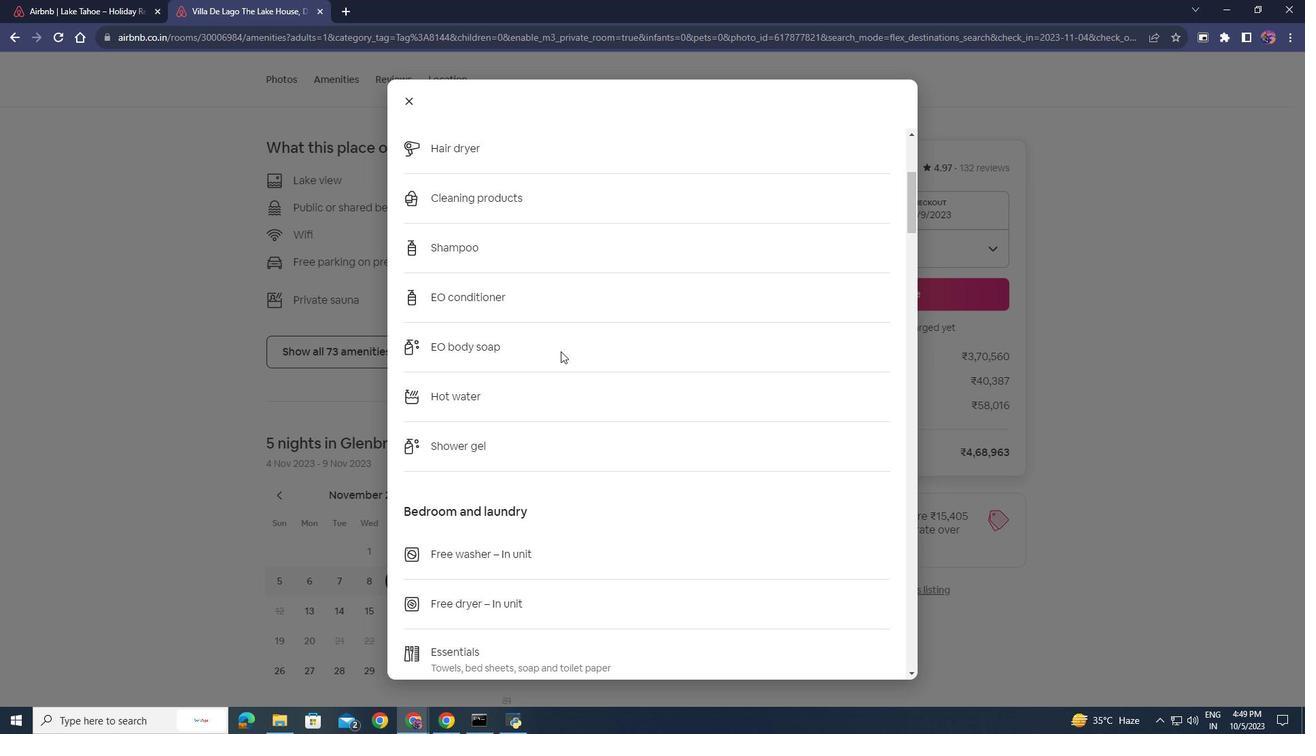 
Action: Mouse scrolled (560, 350) with delta (0, 0)
Screenshot: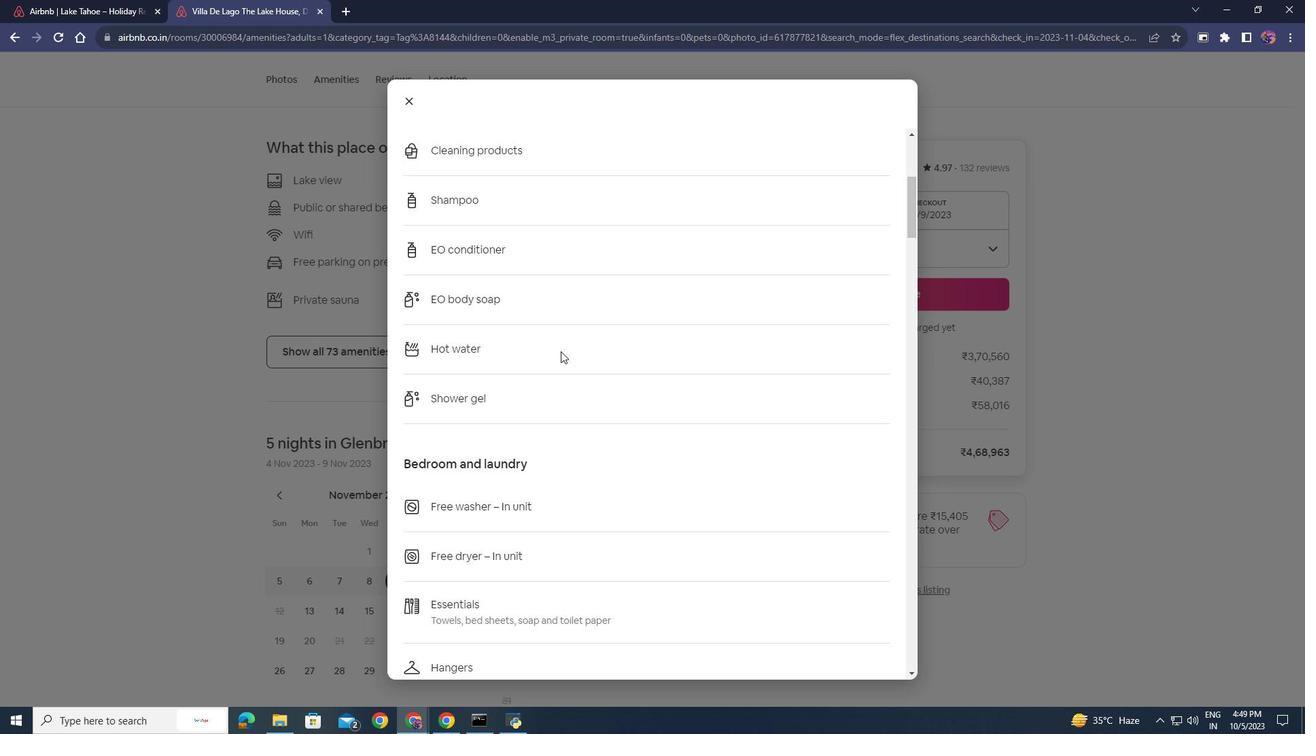 
Action: Mouse scrolled (560, 350) with delta (0, 0)
Screenshot: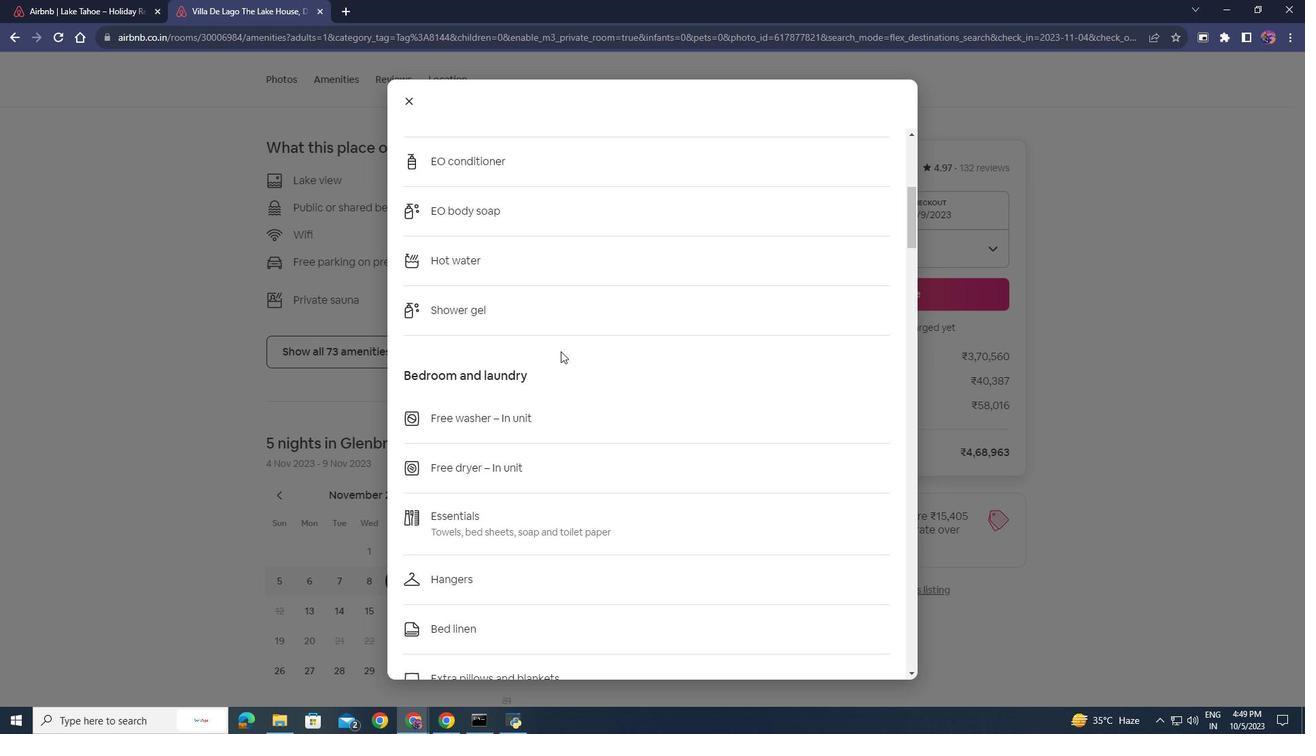 
Action: Mouse scrolled (560, 350) with delta (0, 0)
Screenshot: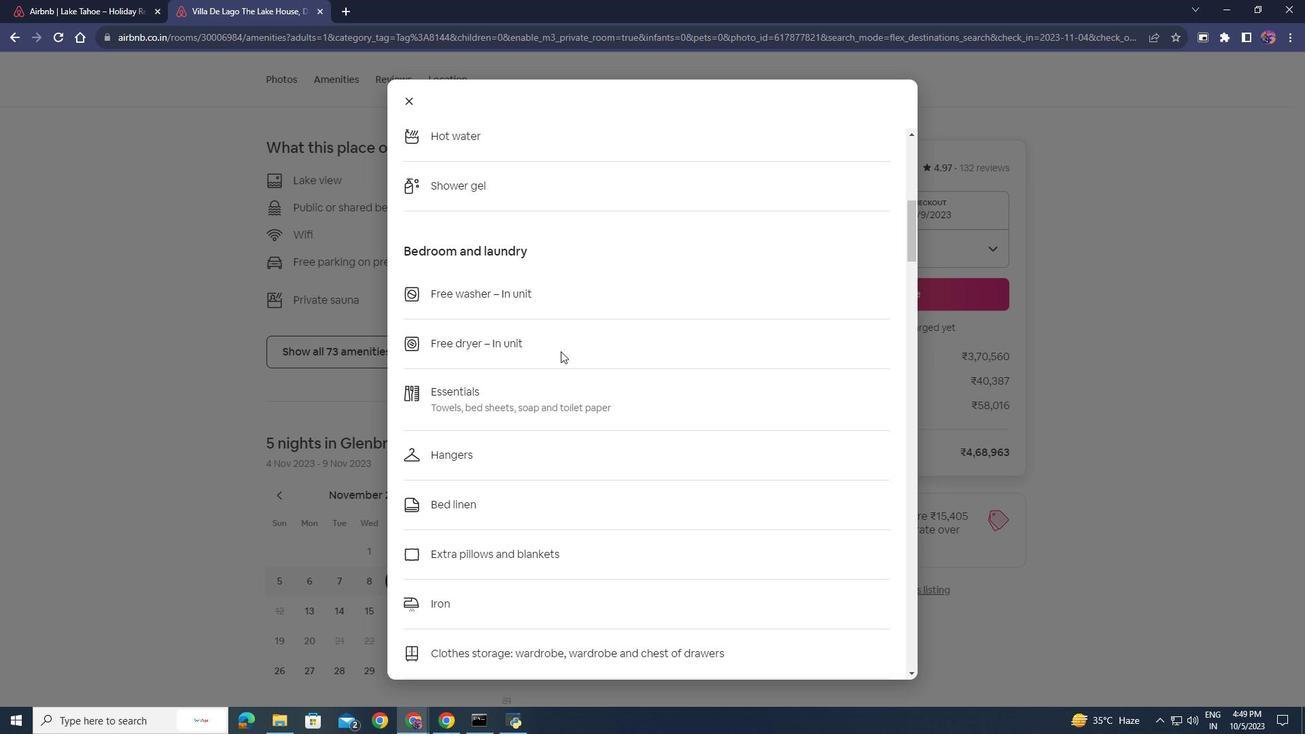 
Action: Mouse scrolled (560, 350) with delta (0, 0)
Screenshot: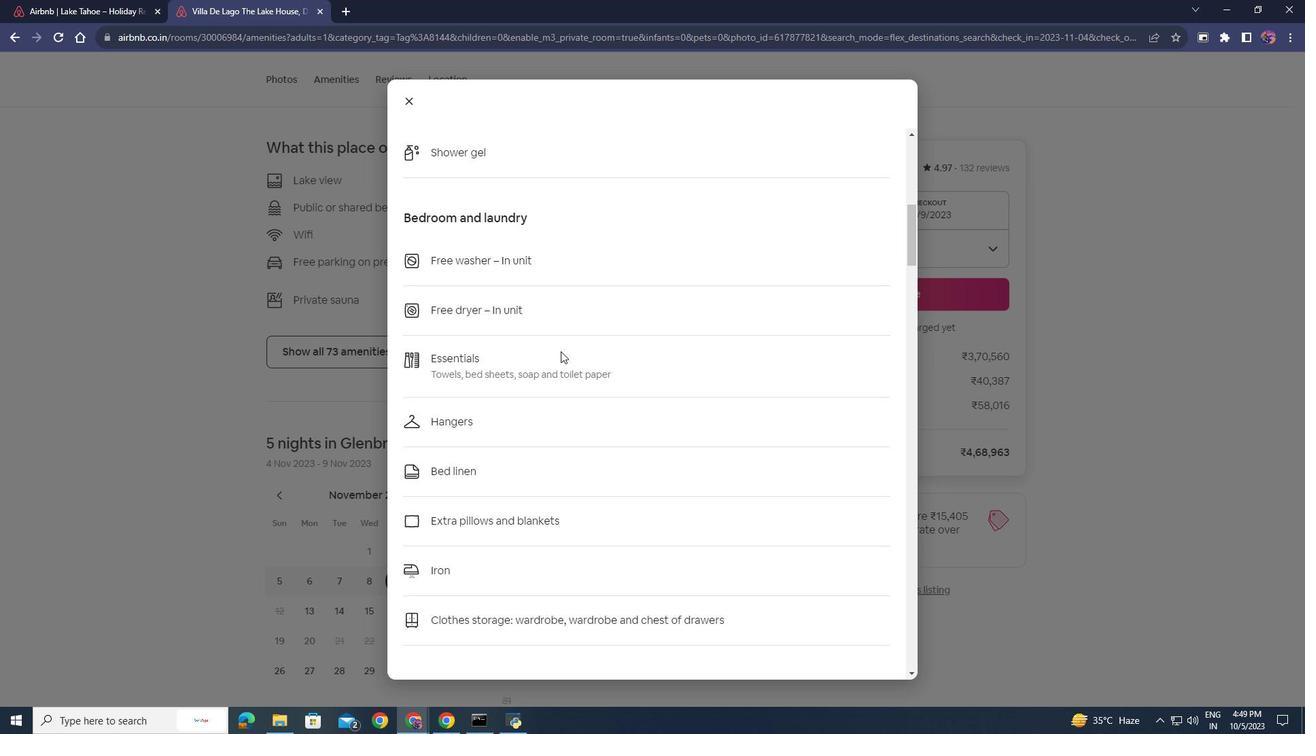 
Action: Mouse scrolled (560, 350) with delta (0, 0)
Screenshot: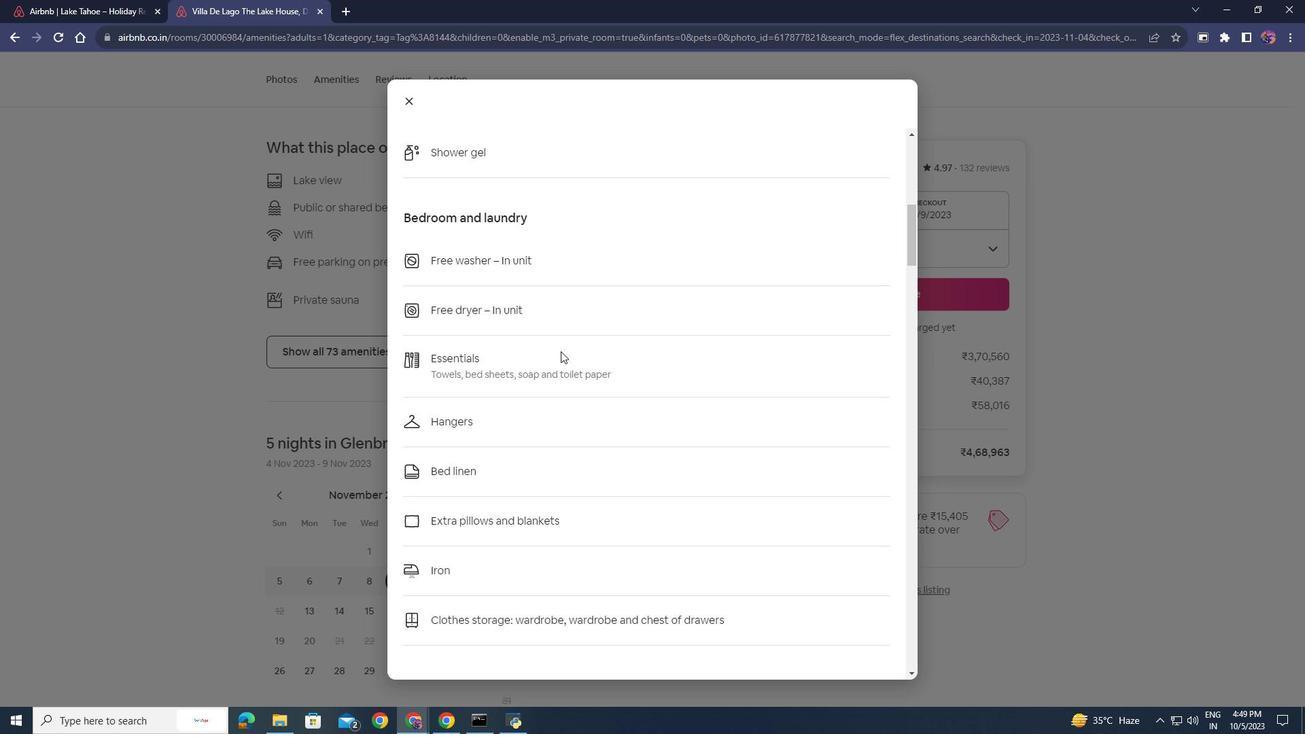 
Action: Mouse scrolled (560, 350) with delta (0, 0)
Screenshot: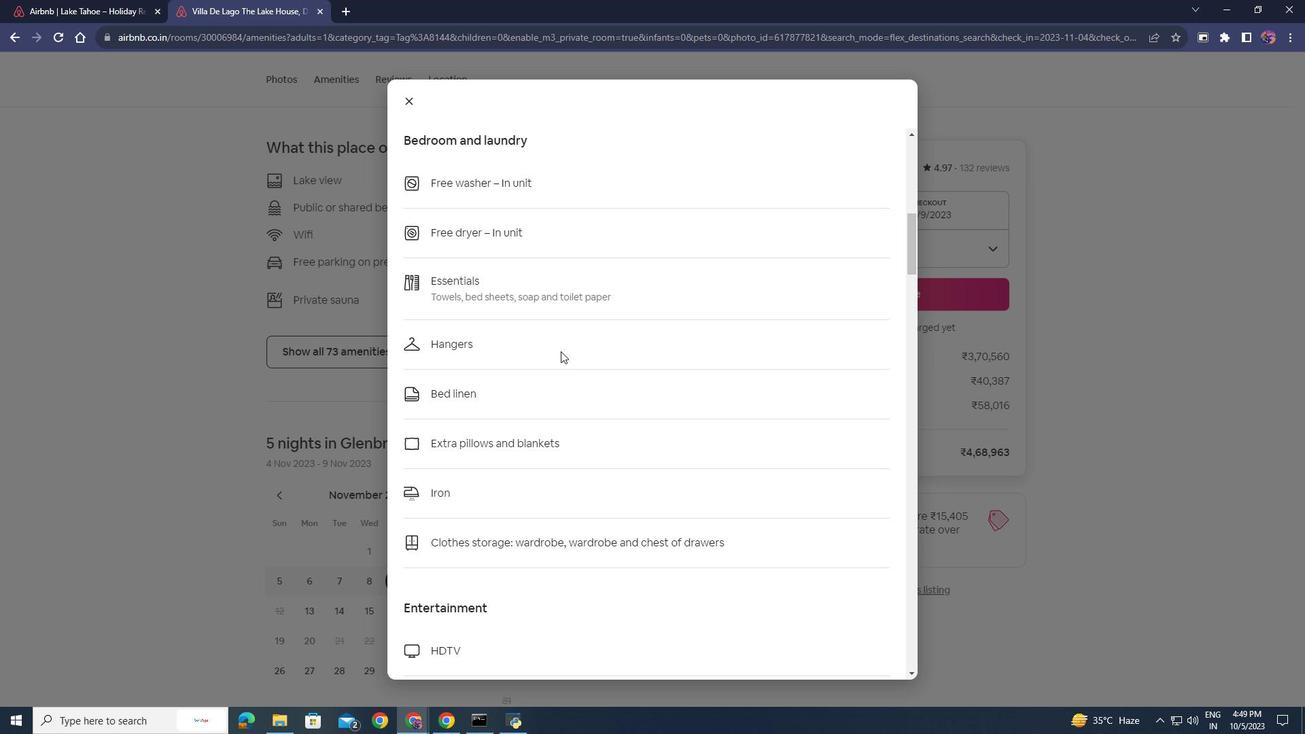 
Action: Mouse scrolled (560, 350) with delta (0, 0)
Screenshot: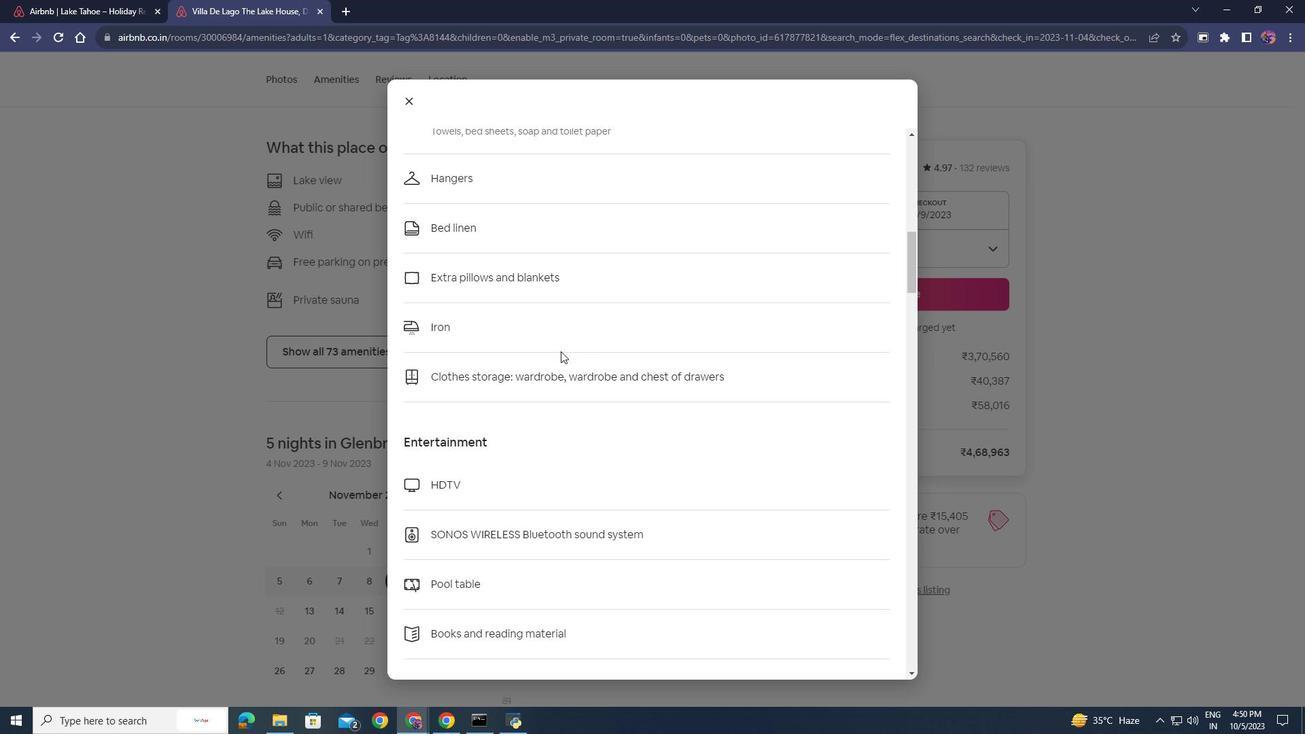 
Action: Mouse scrolled (560, 350) with delta (0, 0)
Screenshot: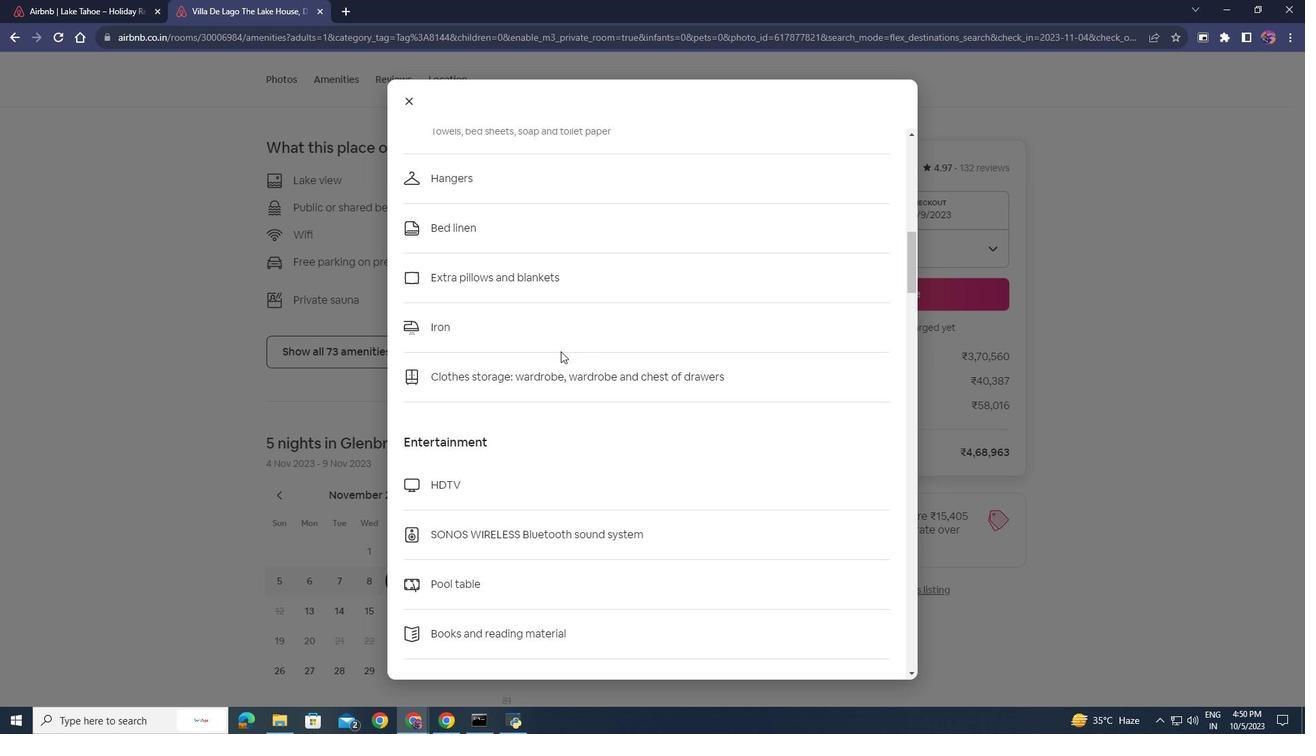 
Action: Mouse scrolled (560, 350) with delta (0, 0)
Screenshot: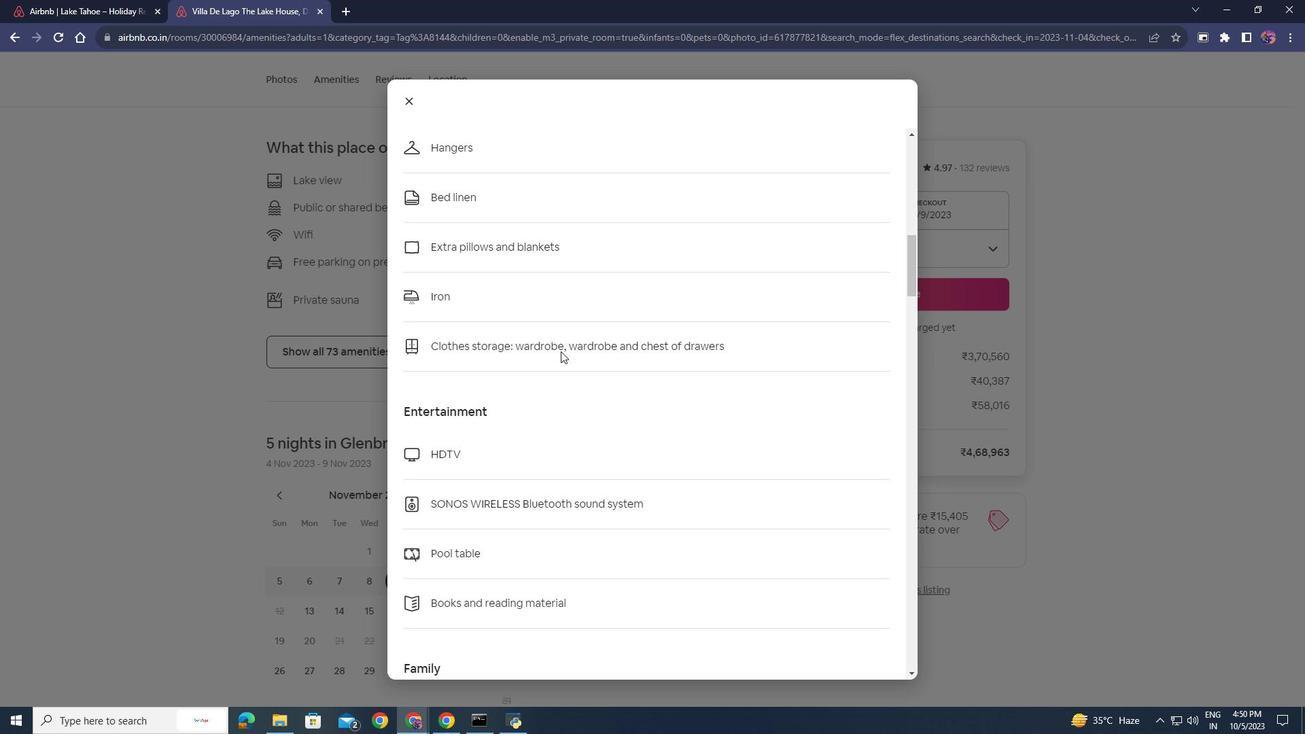 
Action: Mouse scrolled (560, 350) with delta (0, 0)
Screenshot: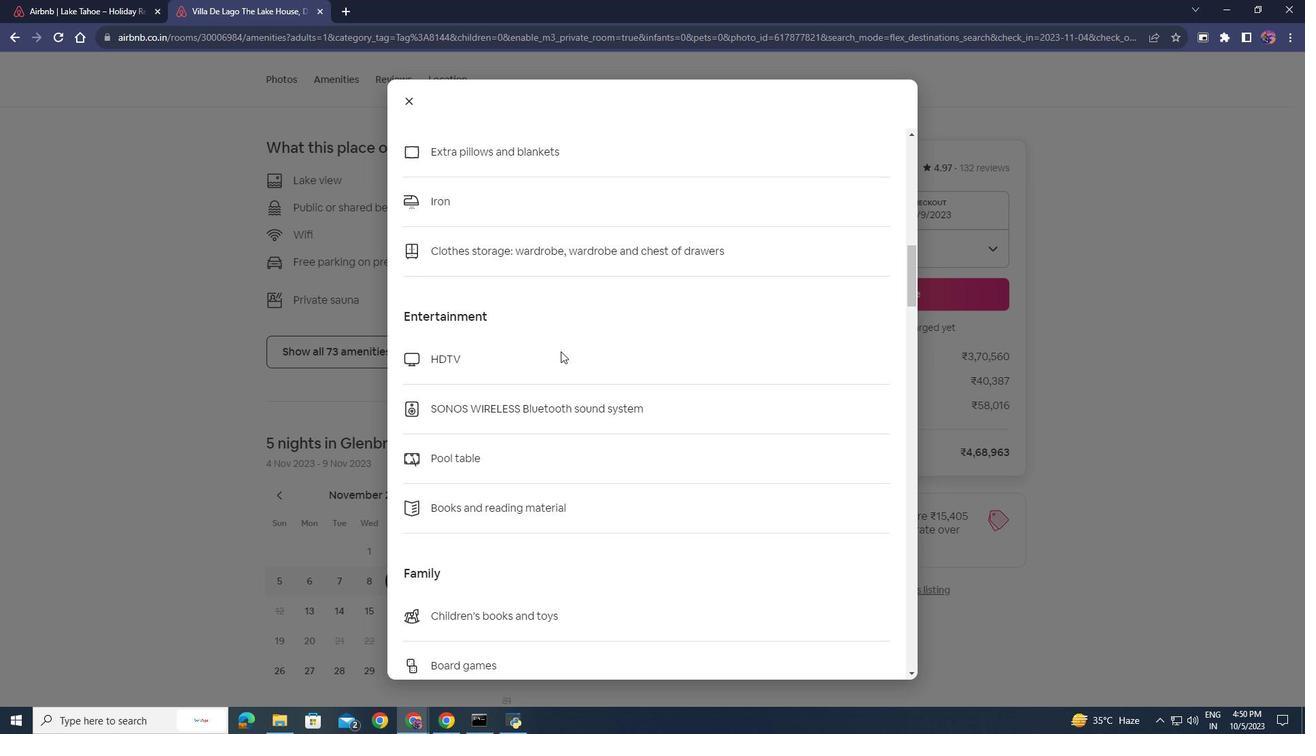 
Action: Mouse scrolled (560, 350) with delta (0, 0)
Screenshot: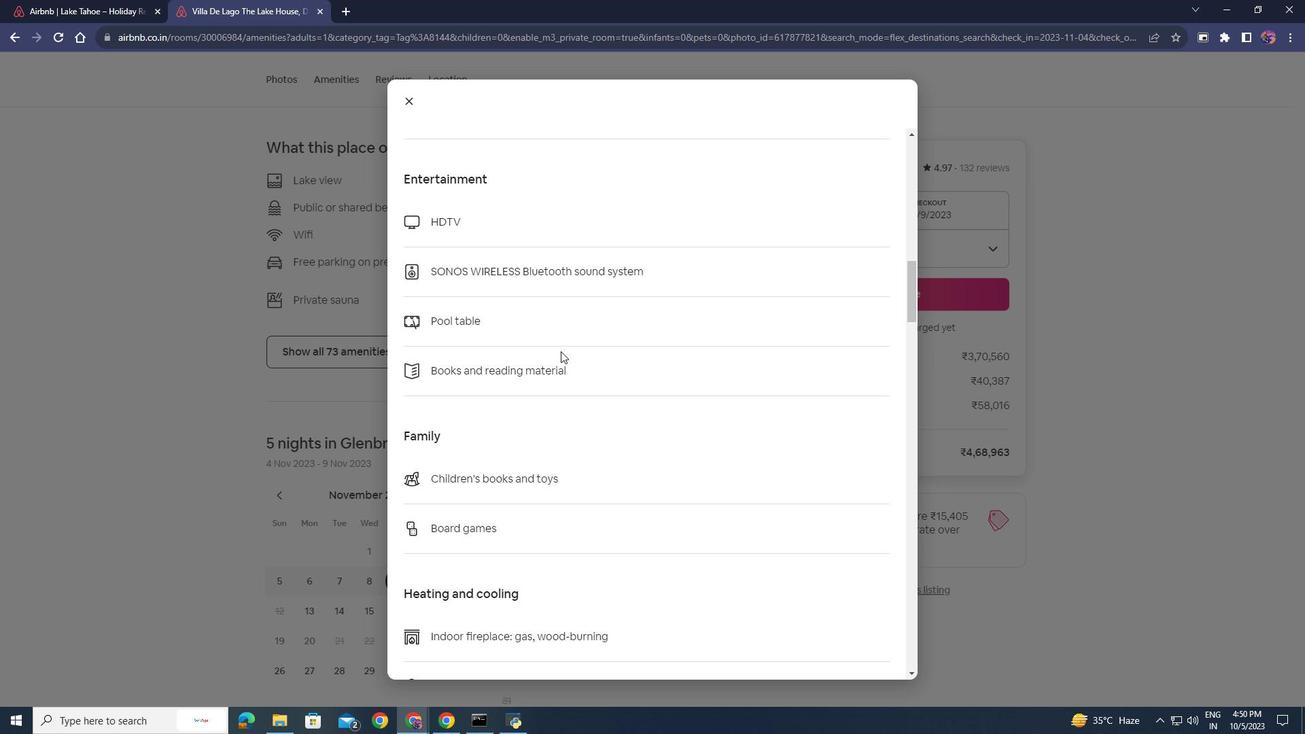 
Action: Mouse scrolled (560, 350) with delta (0, 0)
Screenshot: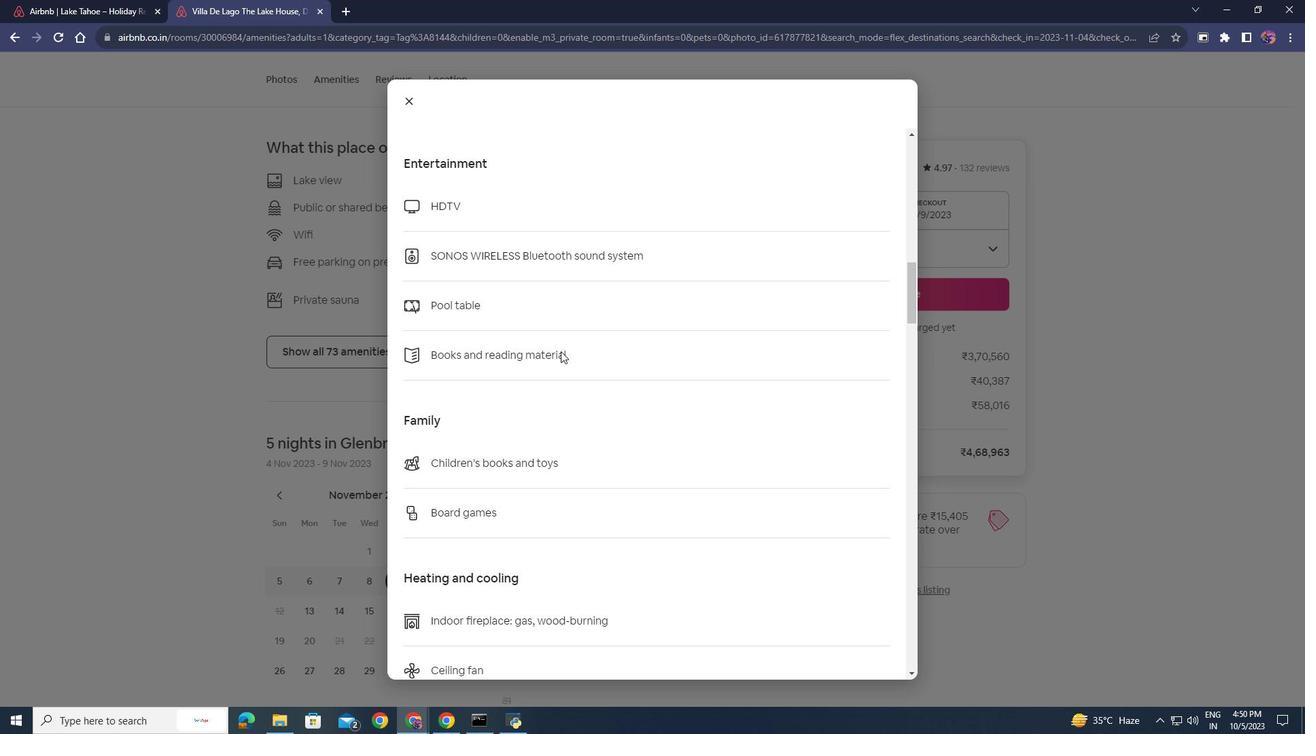 
Action: Mouse scrolled (560, 350) with delta (0, 0)
Screenshot: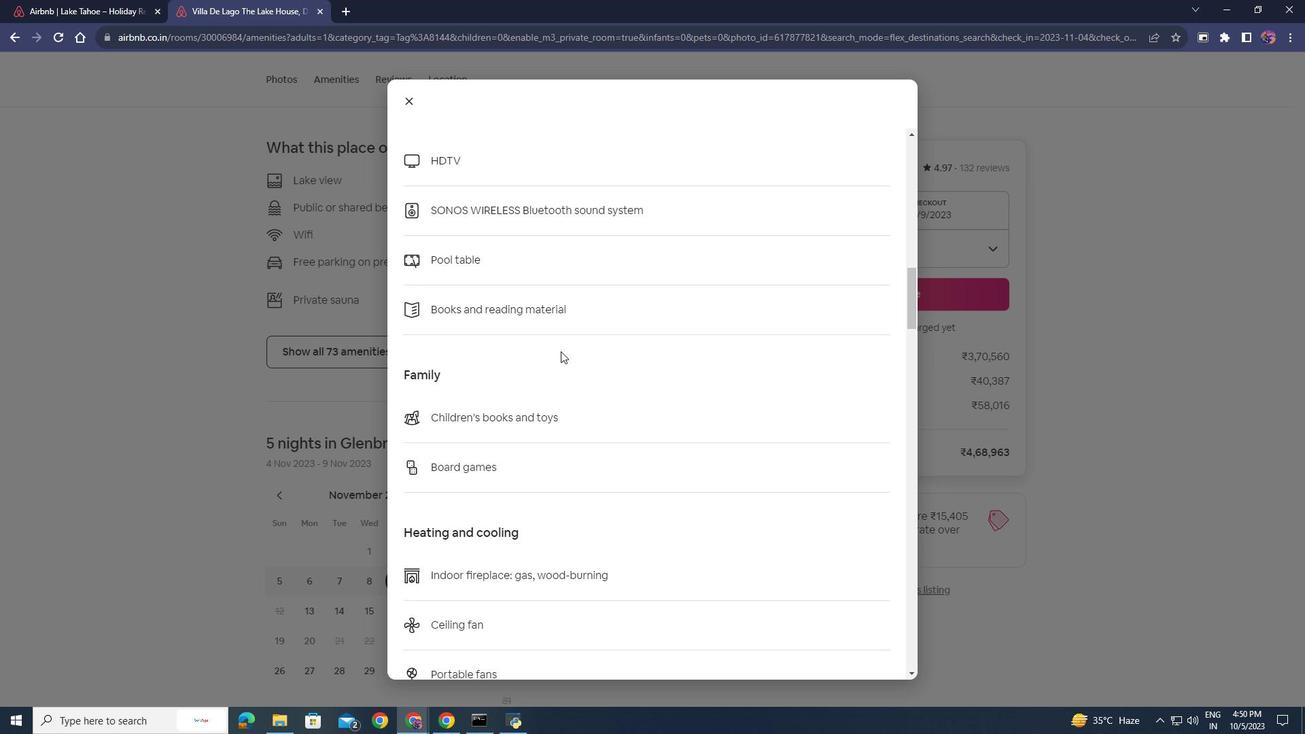 
Action: Mouse scrolled (560, 350) with delta (0, 0)
Screenshot: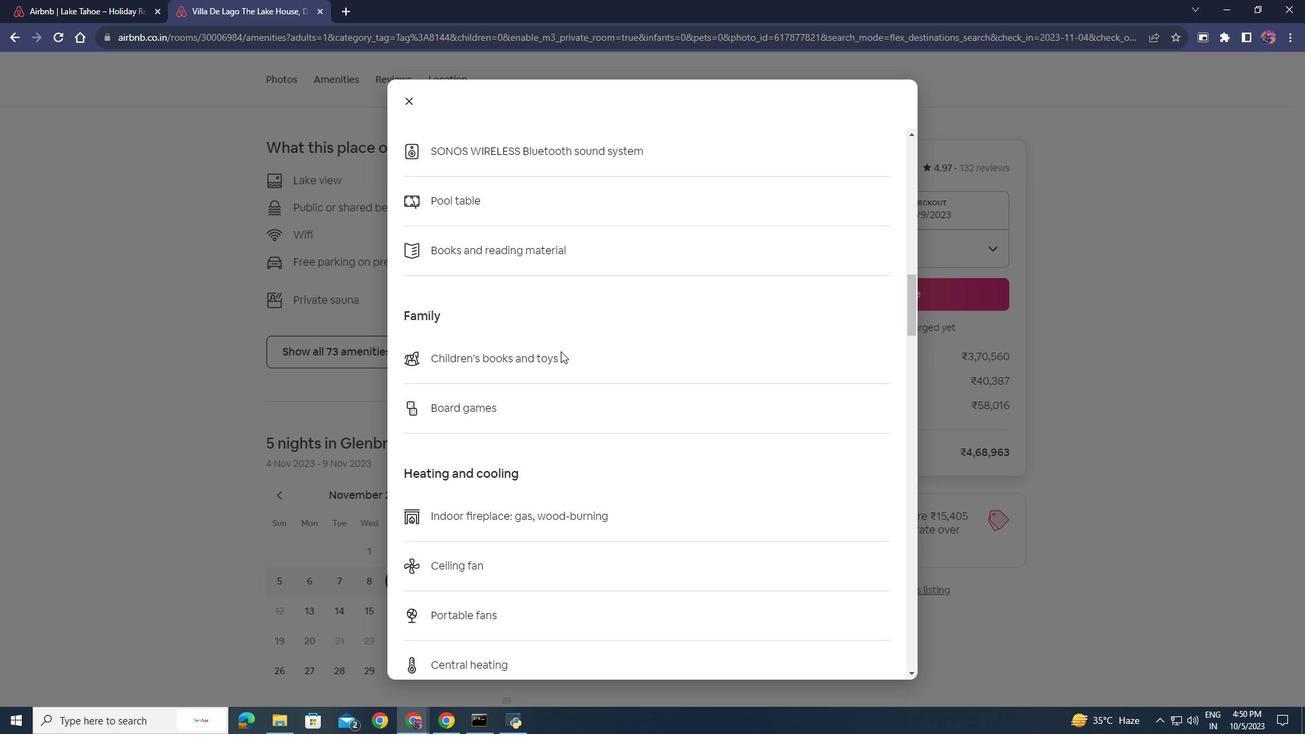 
Action: Mouse scrolled (560, 350) with delta (0, 0)
Screenshot: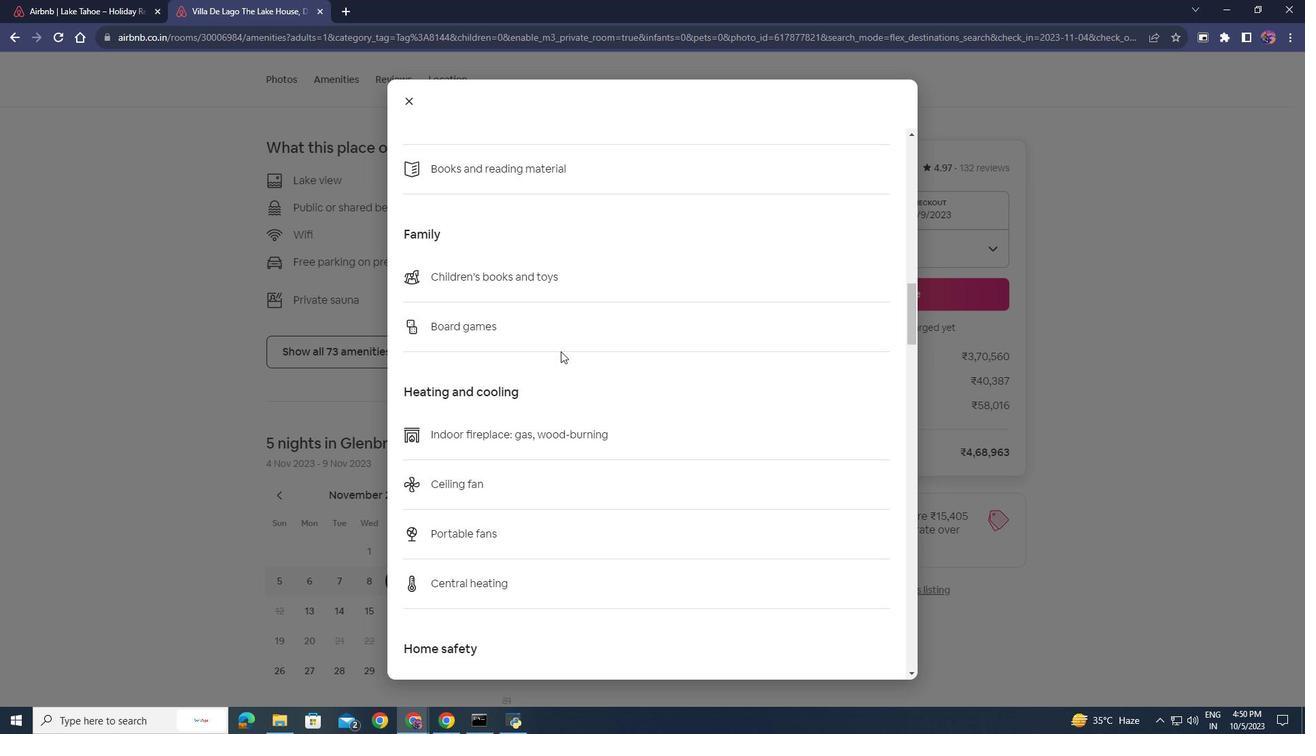 
Action: Mouse scrolled (560, 350) with delta (0, 0)
Screenshot: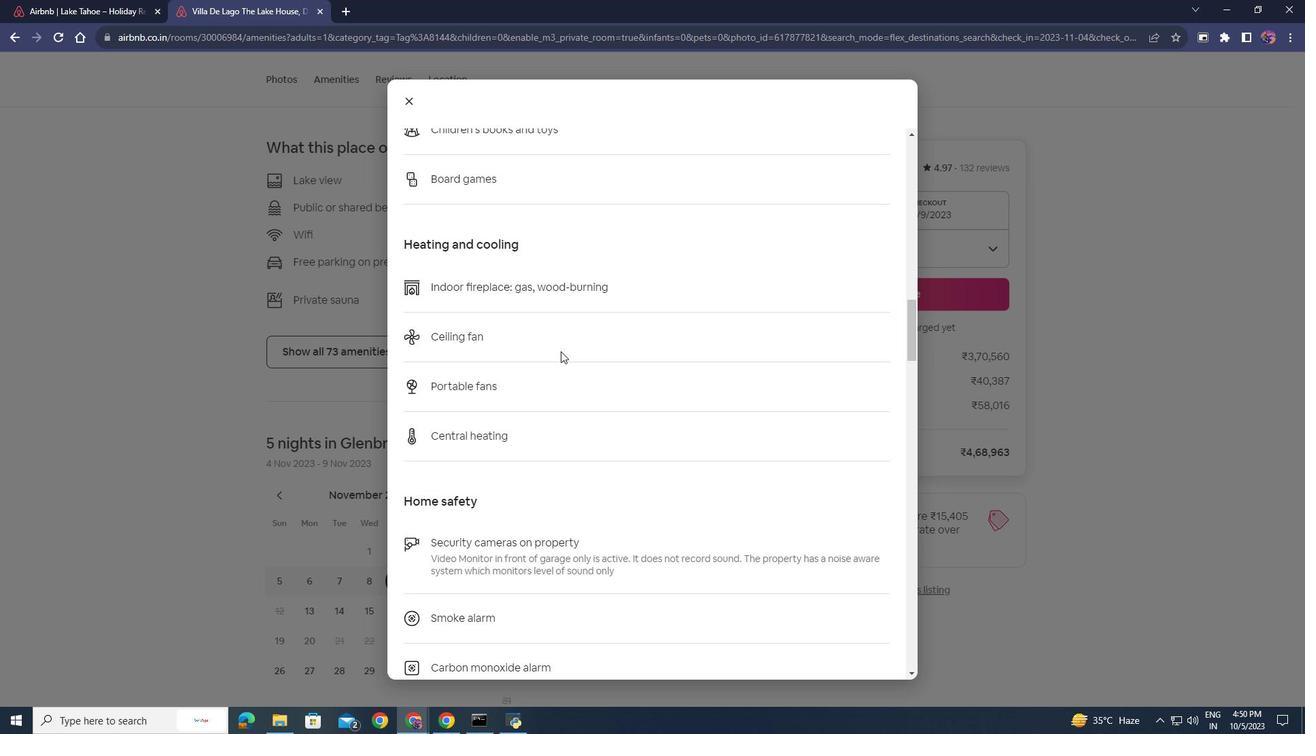 
Action: Mouse scrolled (560, 350) with delta (0, 0)
Screenshot: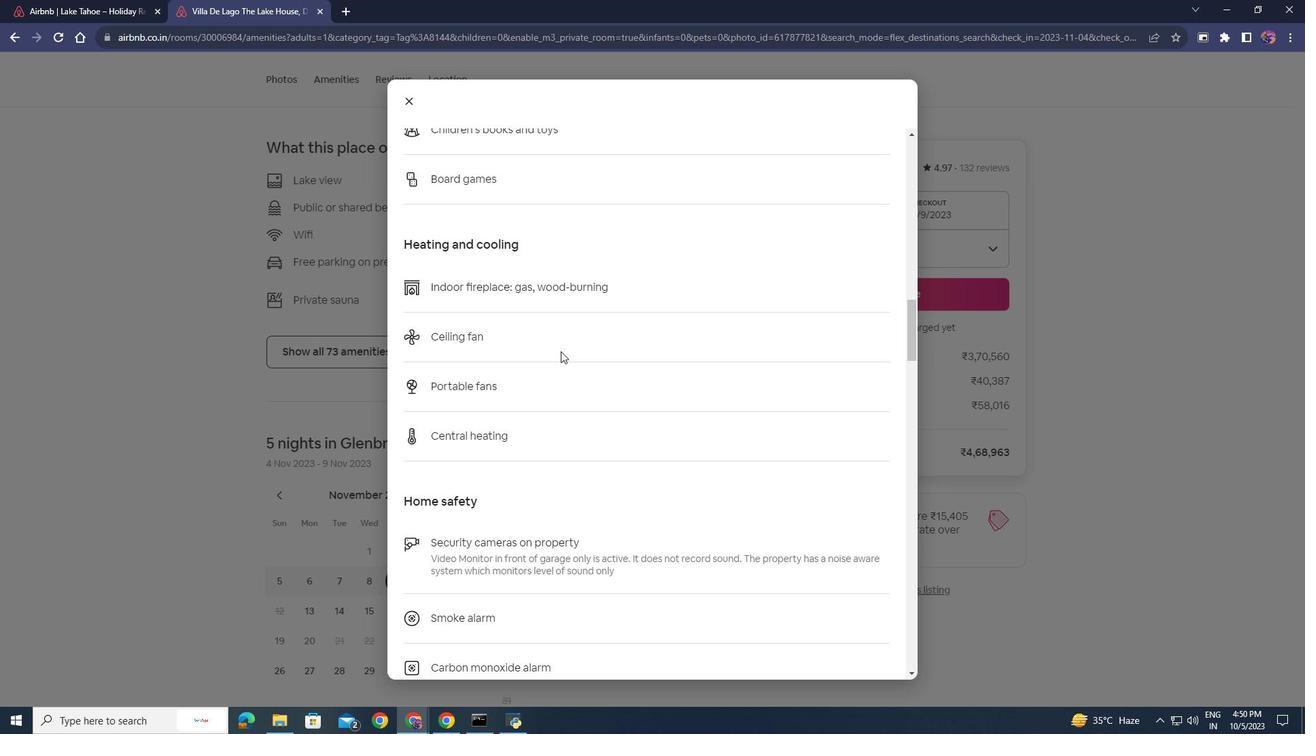 
Action: Mouse scrolled (560, 350) with delta (0, 0)
Screenshot: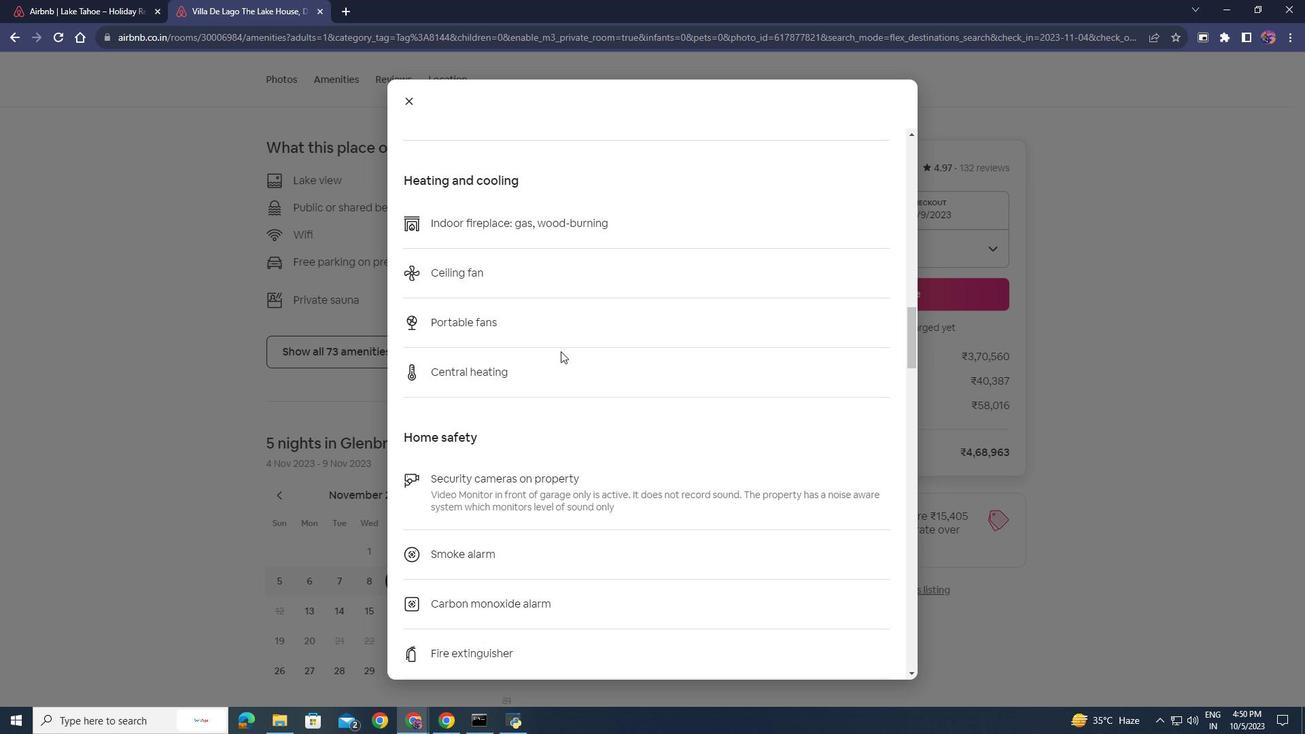 
Action: Mouse scrolled (560, 350) with delta (0, 0)
Screenshot: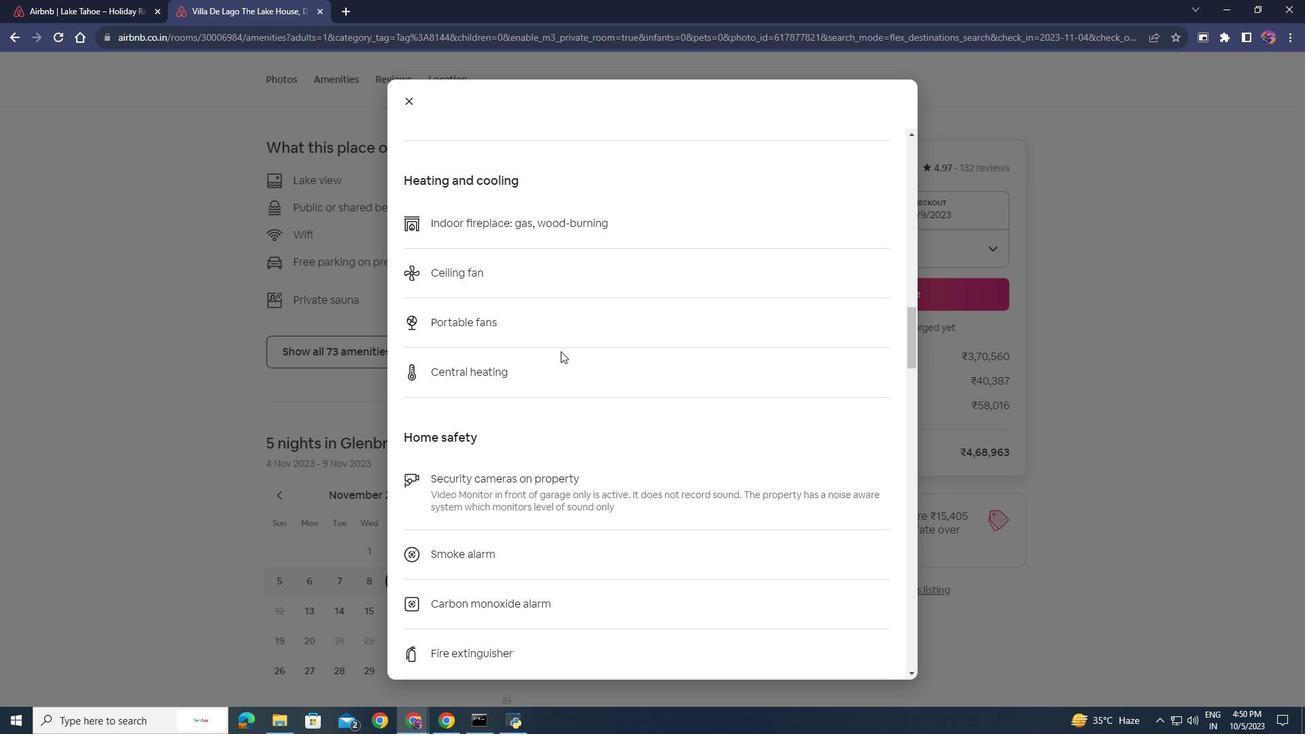 
Action: Mouse scrolled (560, 350) with delta (0, 0)
Screenshot: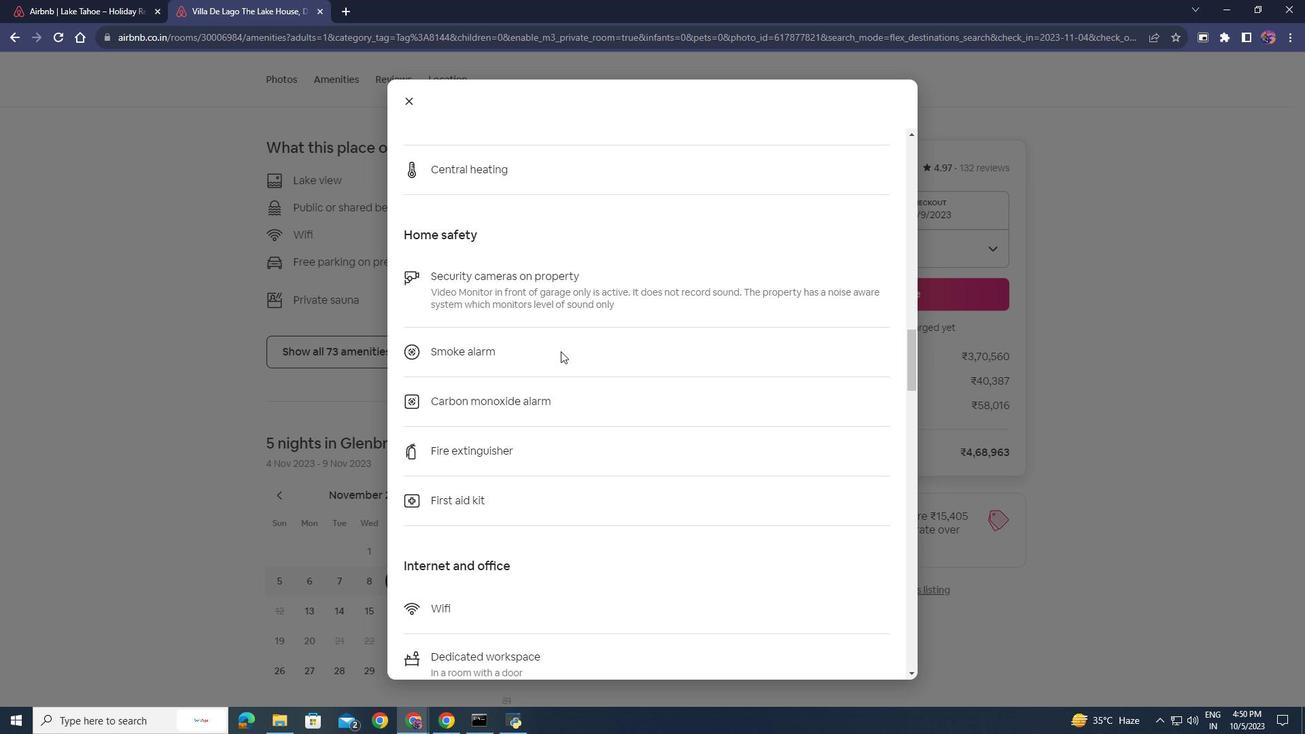 
Action: Mouse scrolled (560, 350) with delta (0, 0)
Screenshot: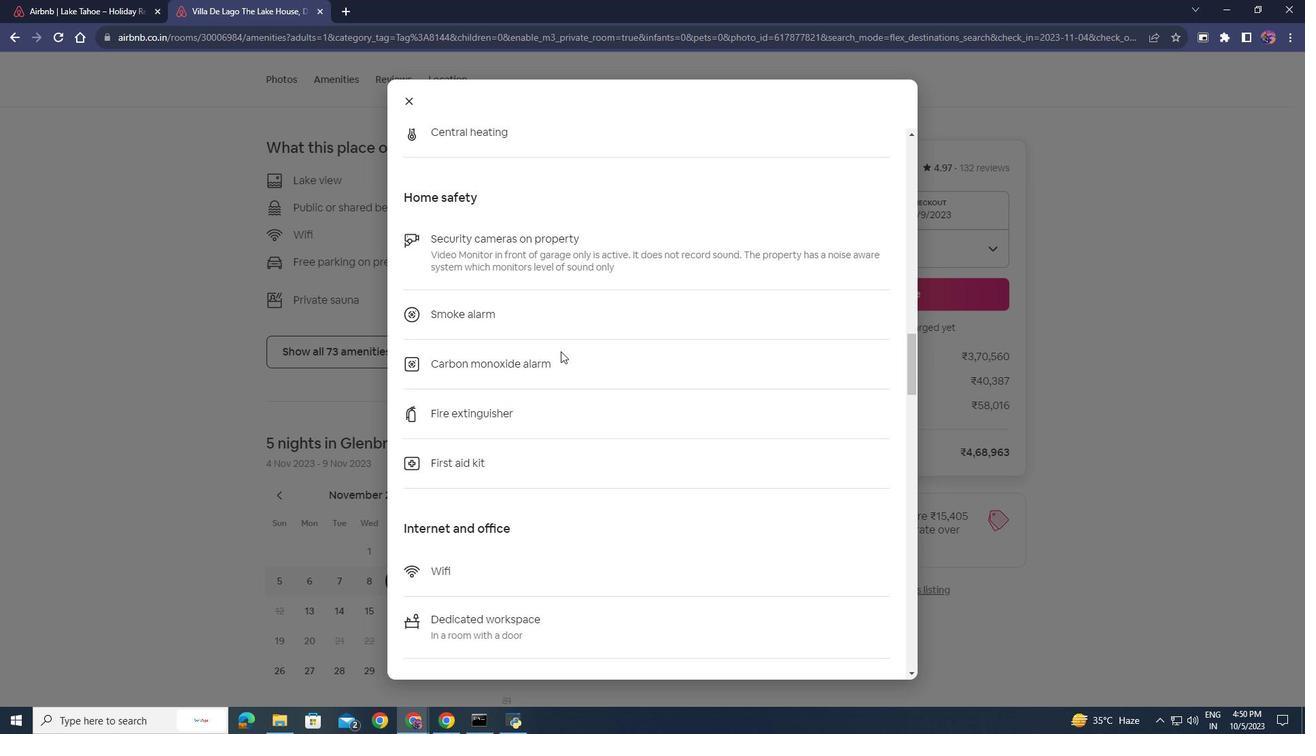 
Action: Mouse scrolled (560, 350) with delta (0, 0)
Screenshot: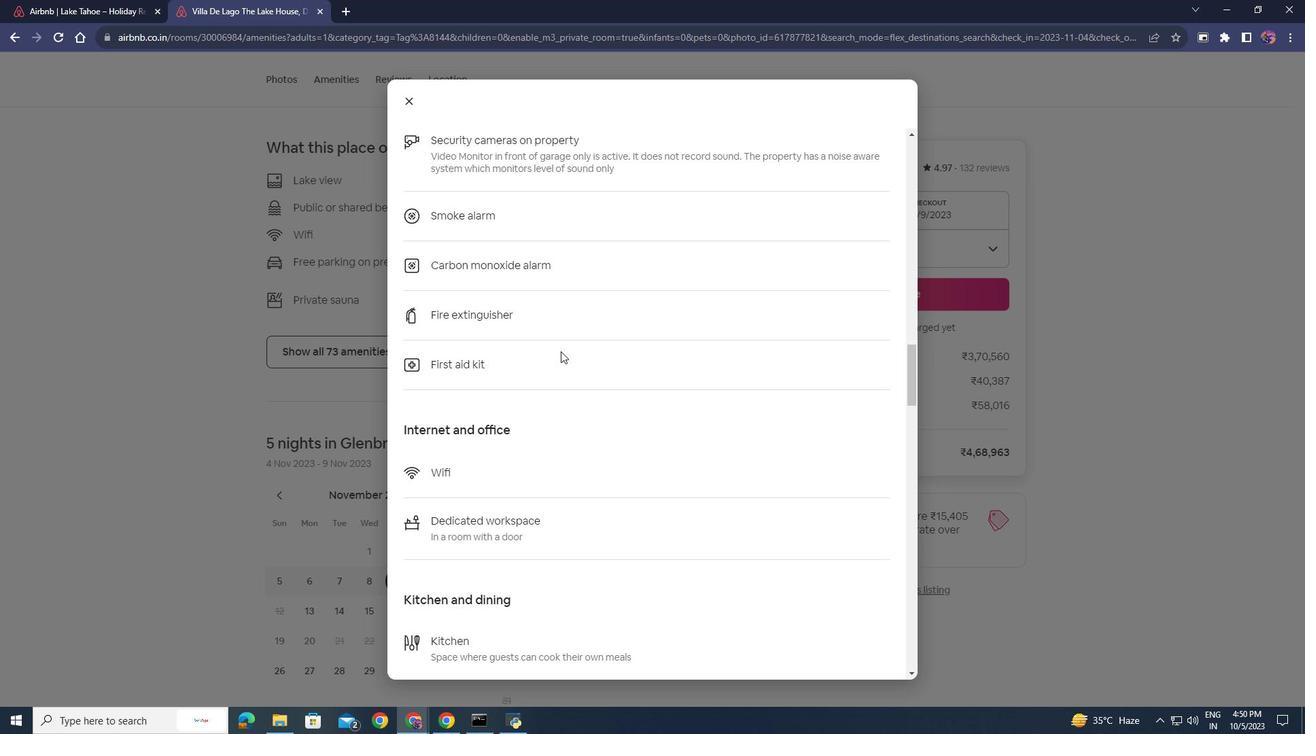
Action: Mouse scrolled (560, 350) with delta (0, 0)
Screenshot: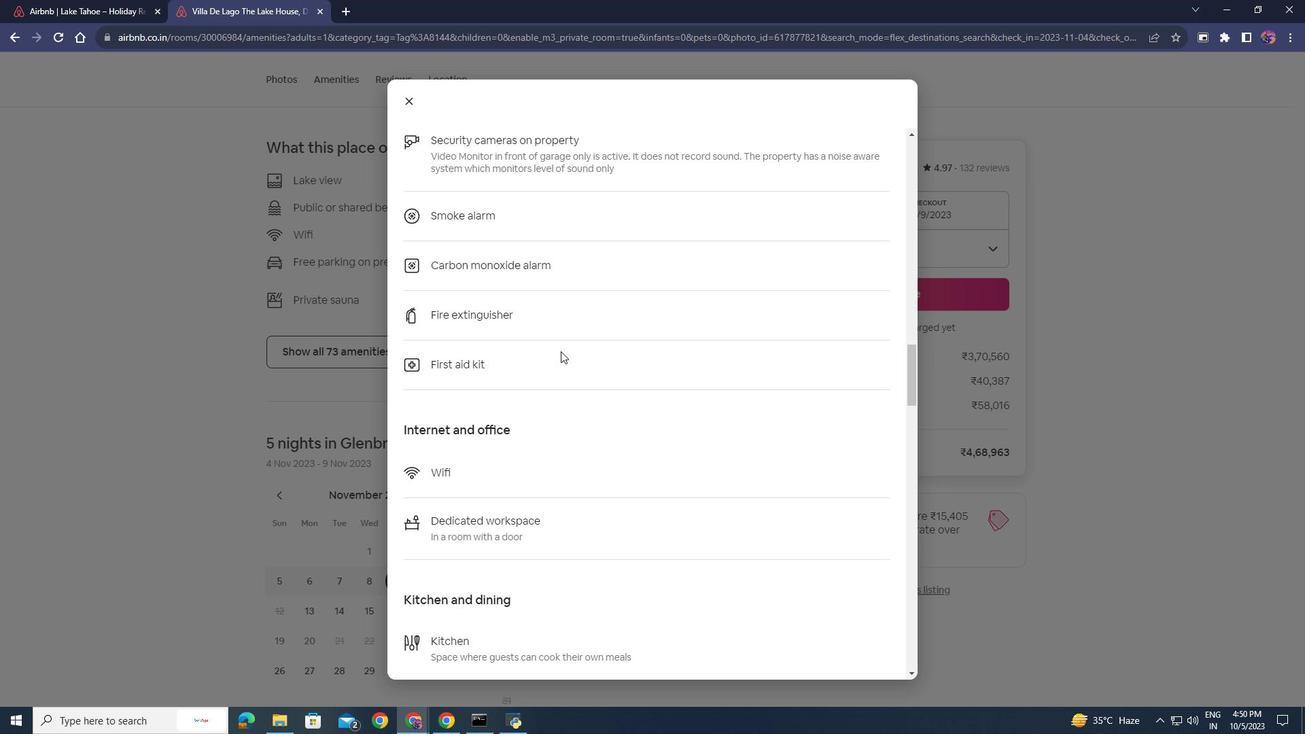 
Action: Mouse scrolled (560, 350) with delta (0, 0)
Screenshot: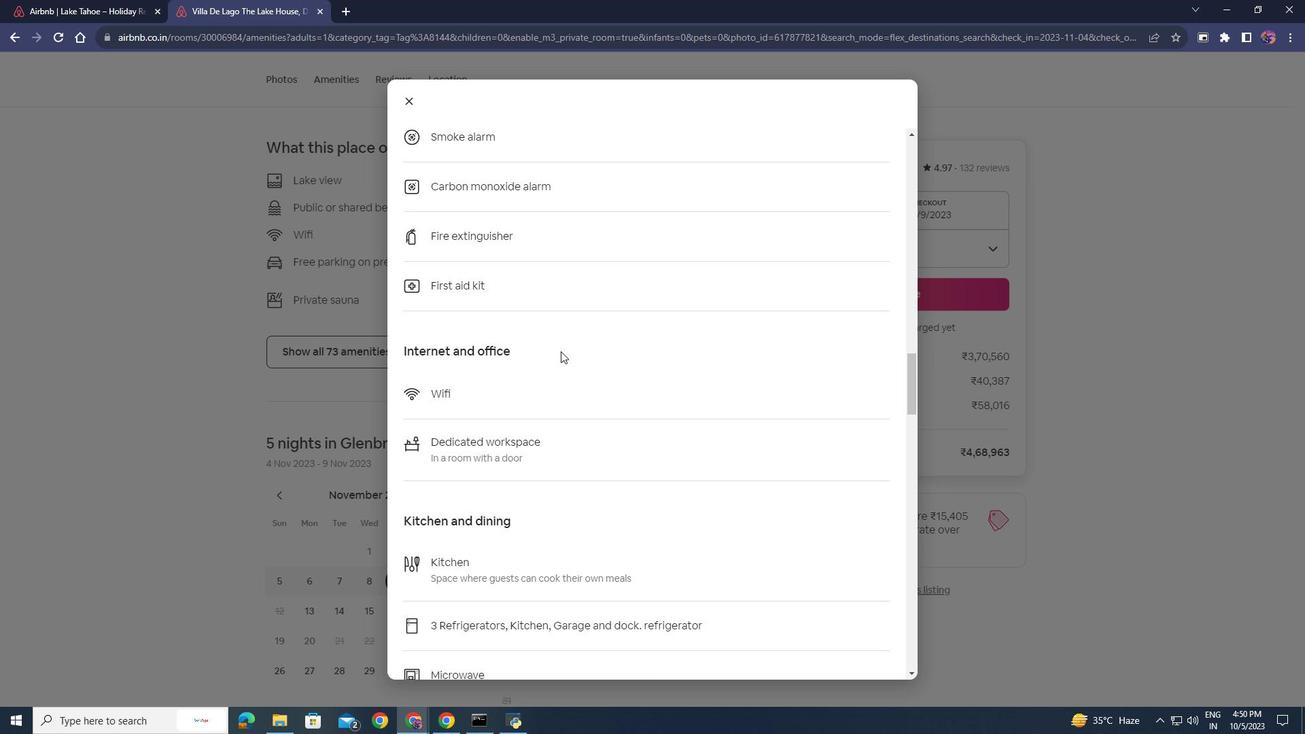 
Action: Mouse scrolled (560, 350) with delta (0, 0)
Screenshot: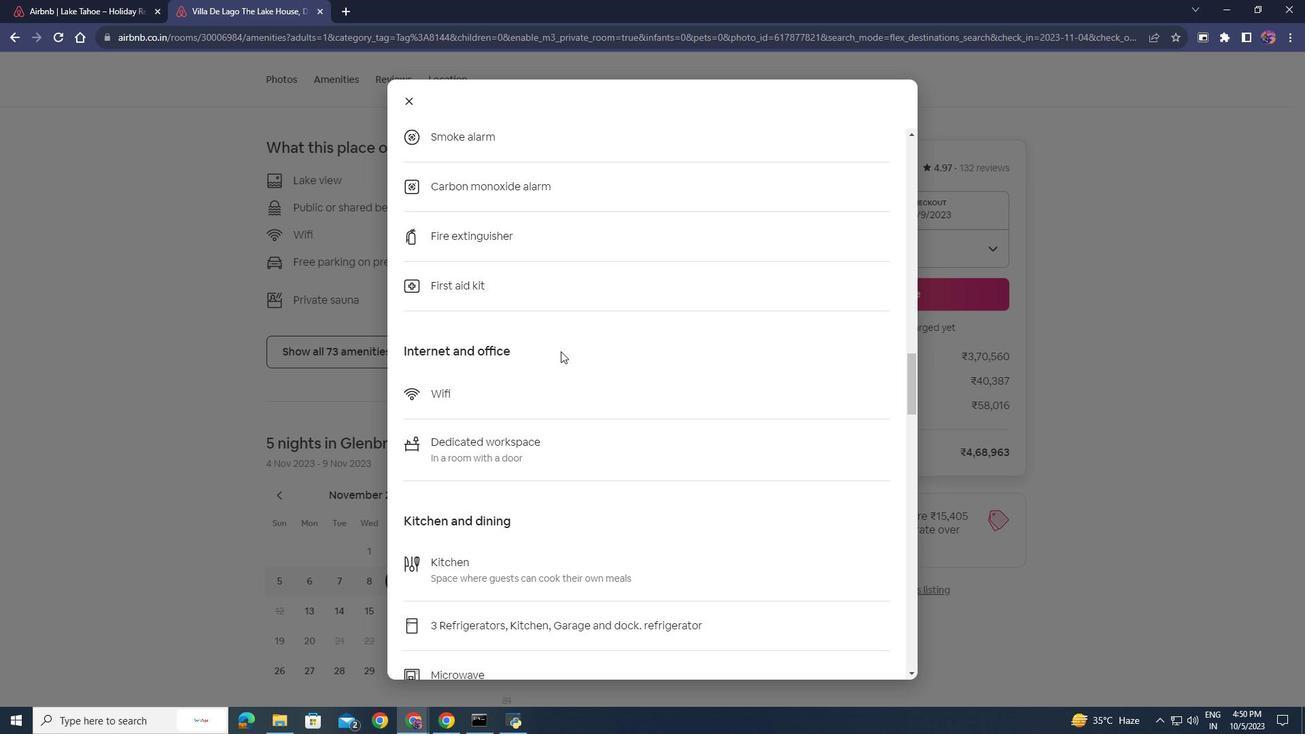 
Action: Mouse moved to (911, 397)
Screenshot: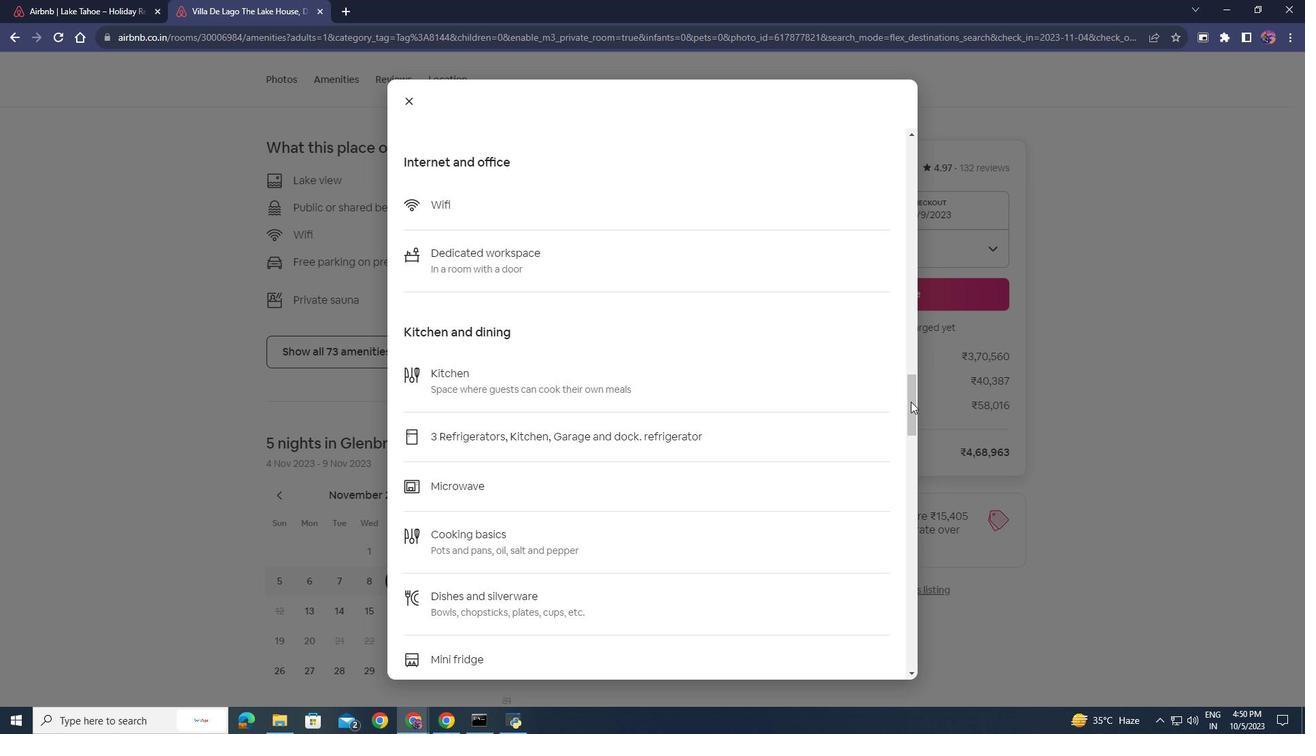 
Action: Mouse pressed left at (911, 397)
Screenshot: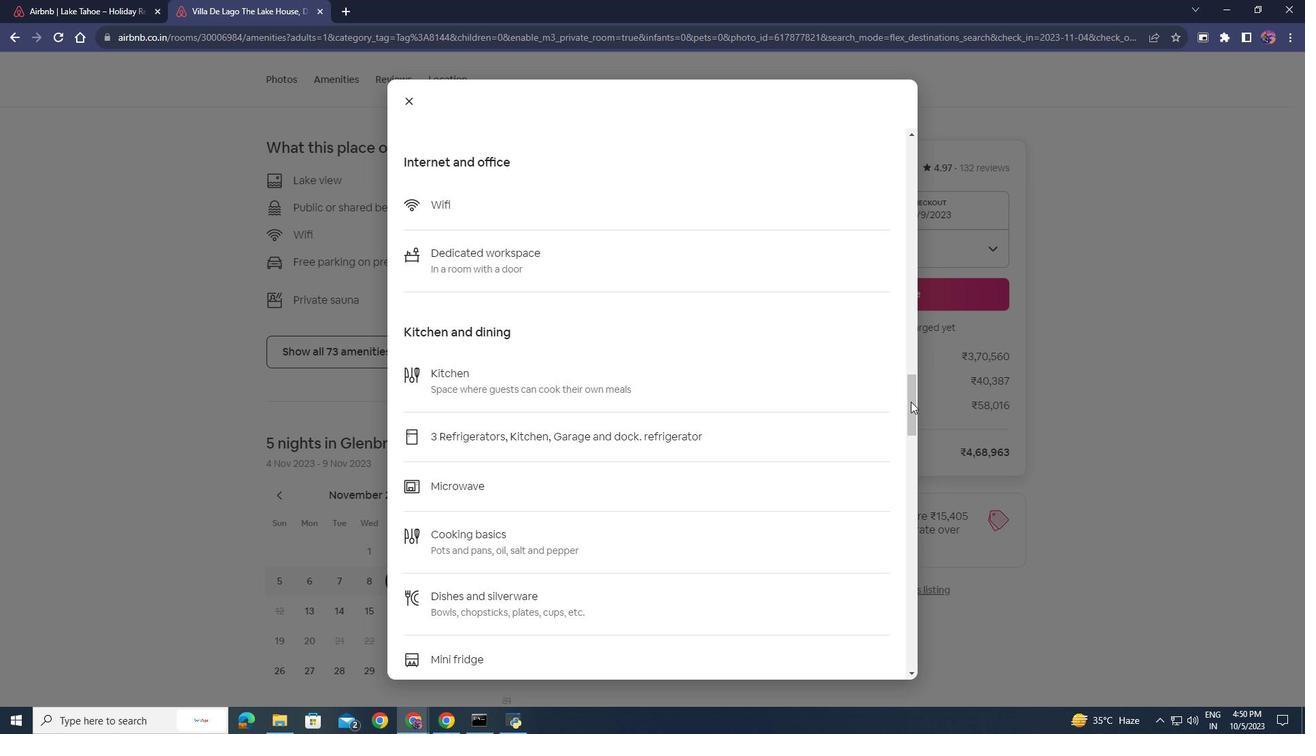 
Action: Mouse moved to (655, 439)
Screenshot: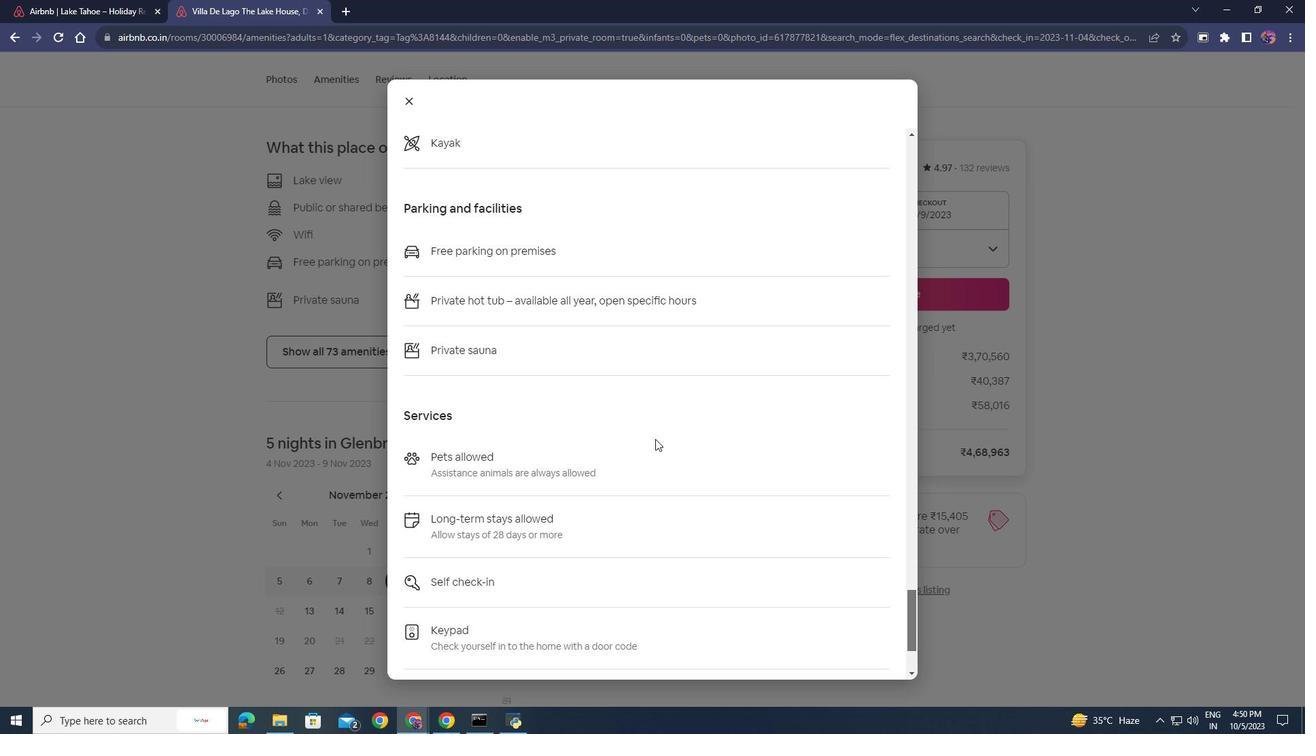 
Action: Mouse scrolled (655, 438) with delta (0, 0)
Screenshot: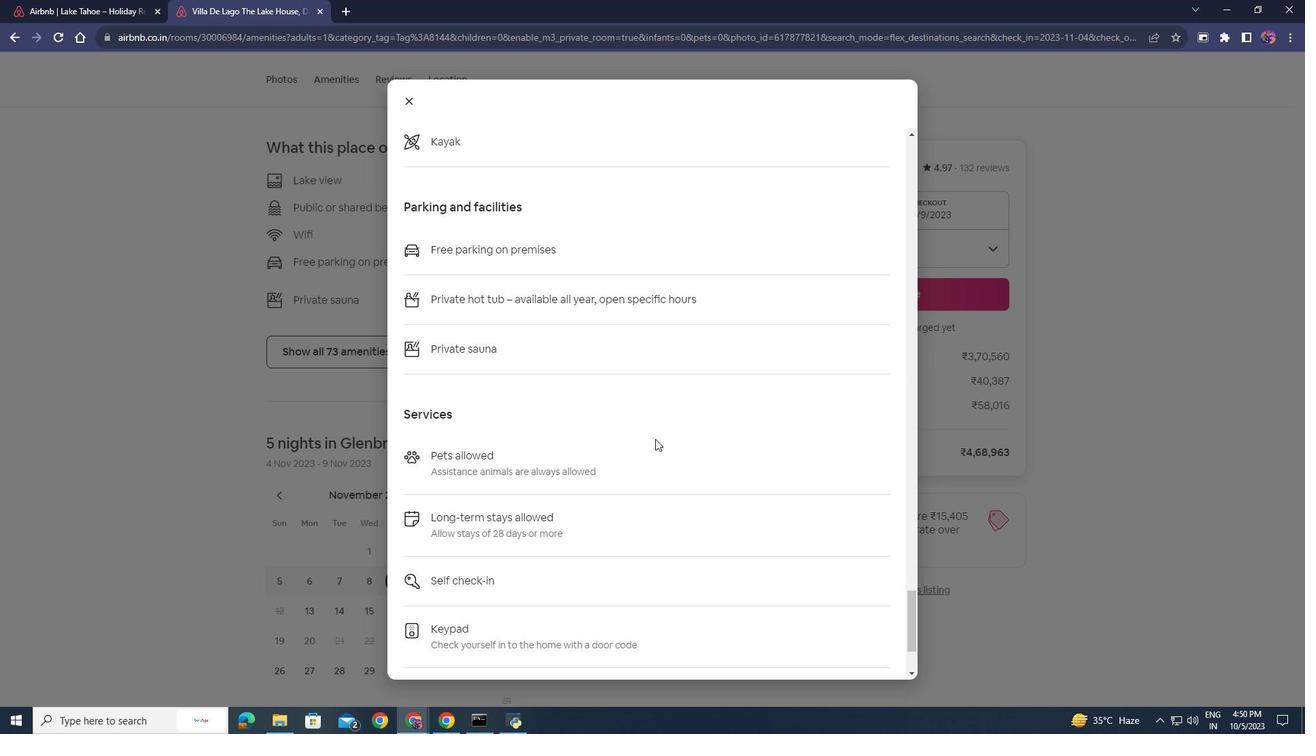 
Action: Mouse scrolled (655, 438) with delta (0, 0)
Screenshot: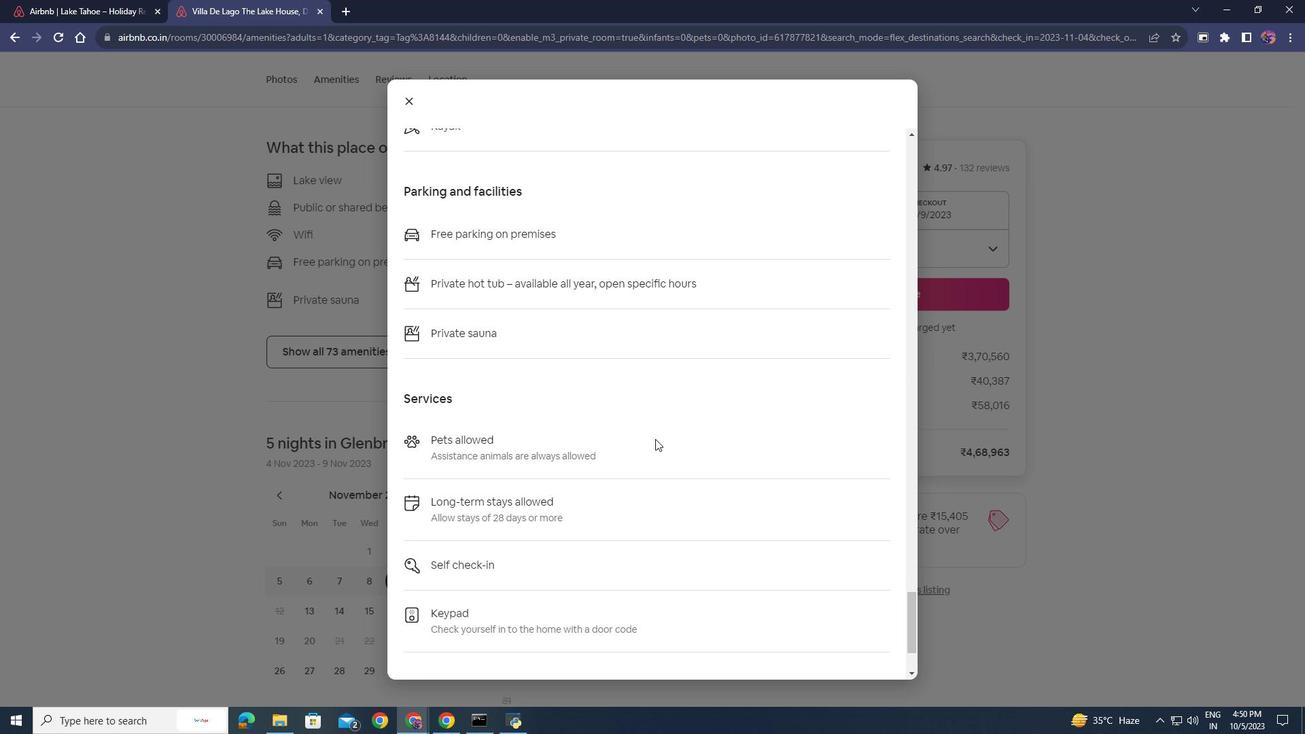 
Action: Mouse scrolled (655, 438) with delta (0, 0)
Screenshot: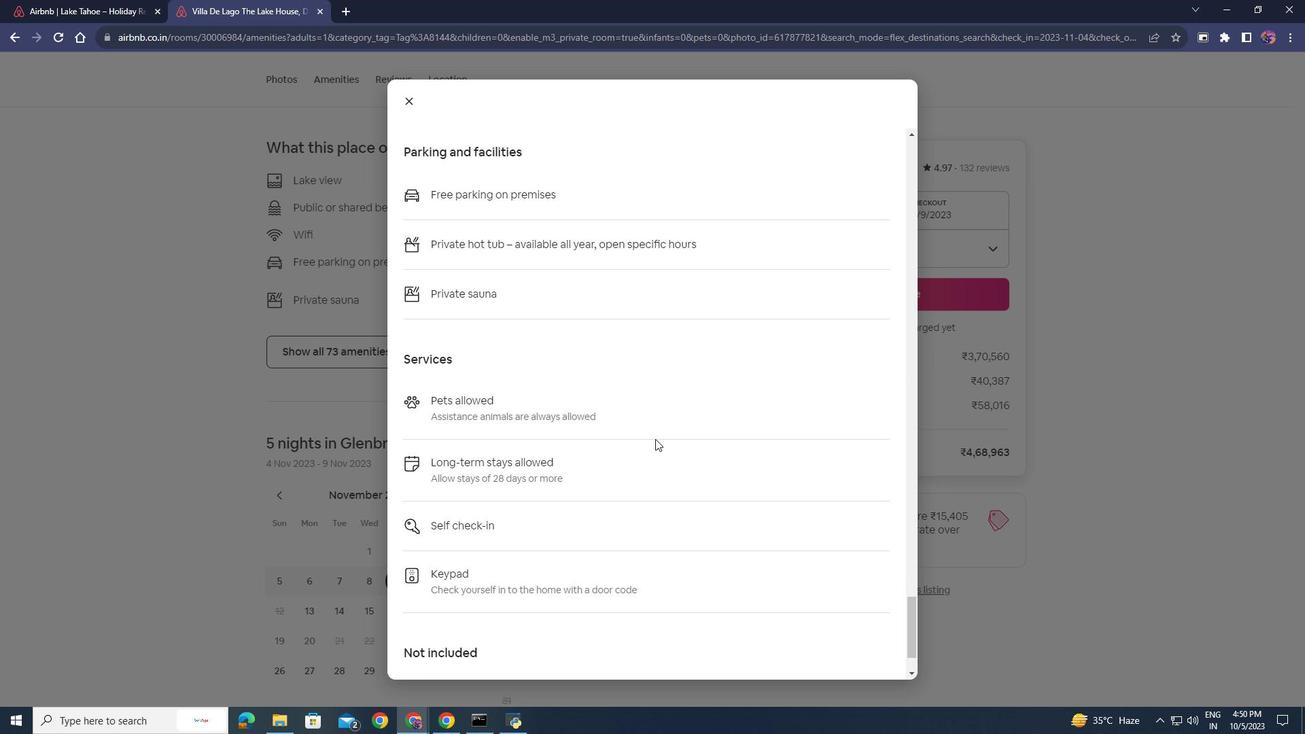 
Action: Mouse scrolled (655, 438) with delta (0, 0)
Screenshot: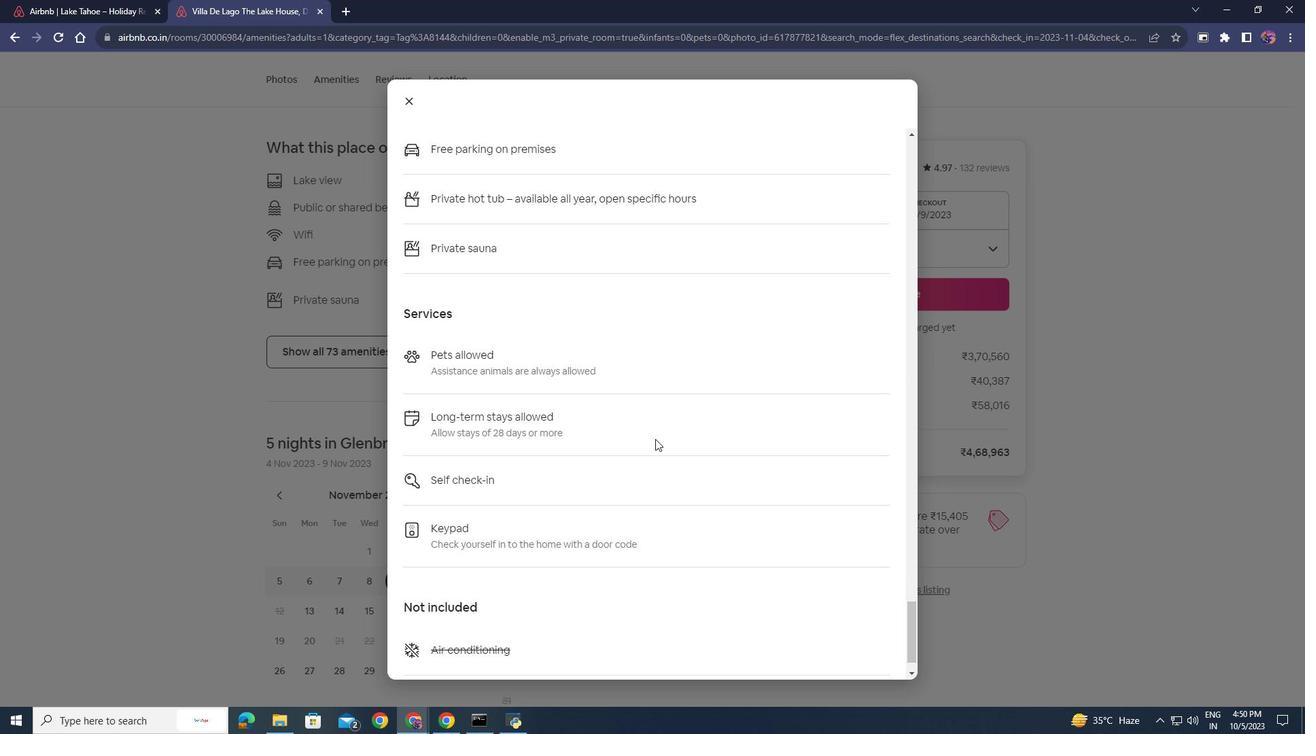 
Action: Mouse scrolled (655, 438) with delta (0, 0)
Screenshot: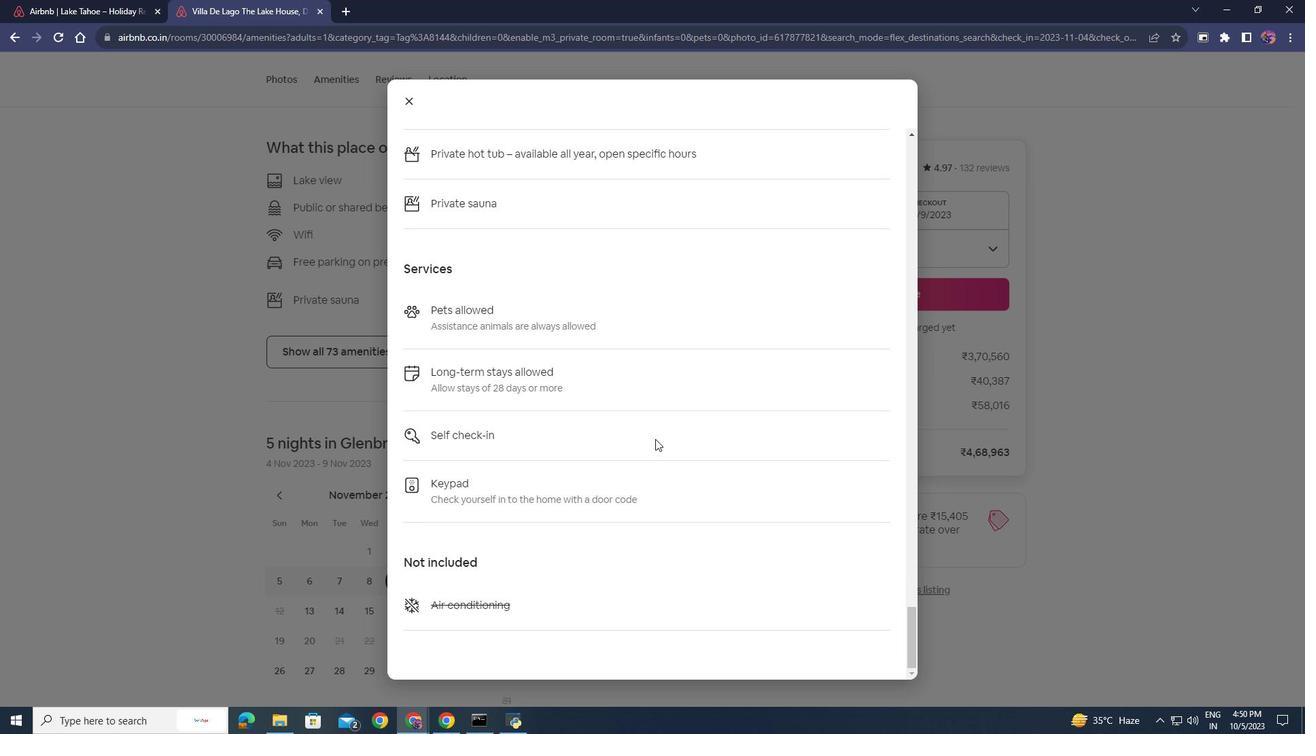 
Action: Mouse moved to (409, 101)
Screenshot: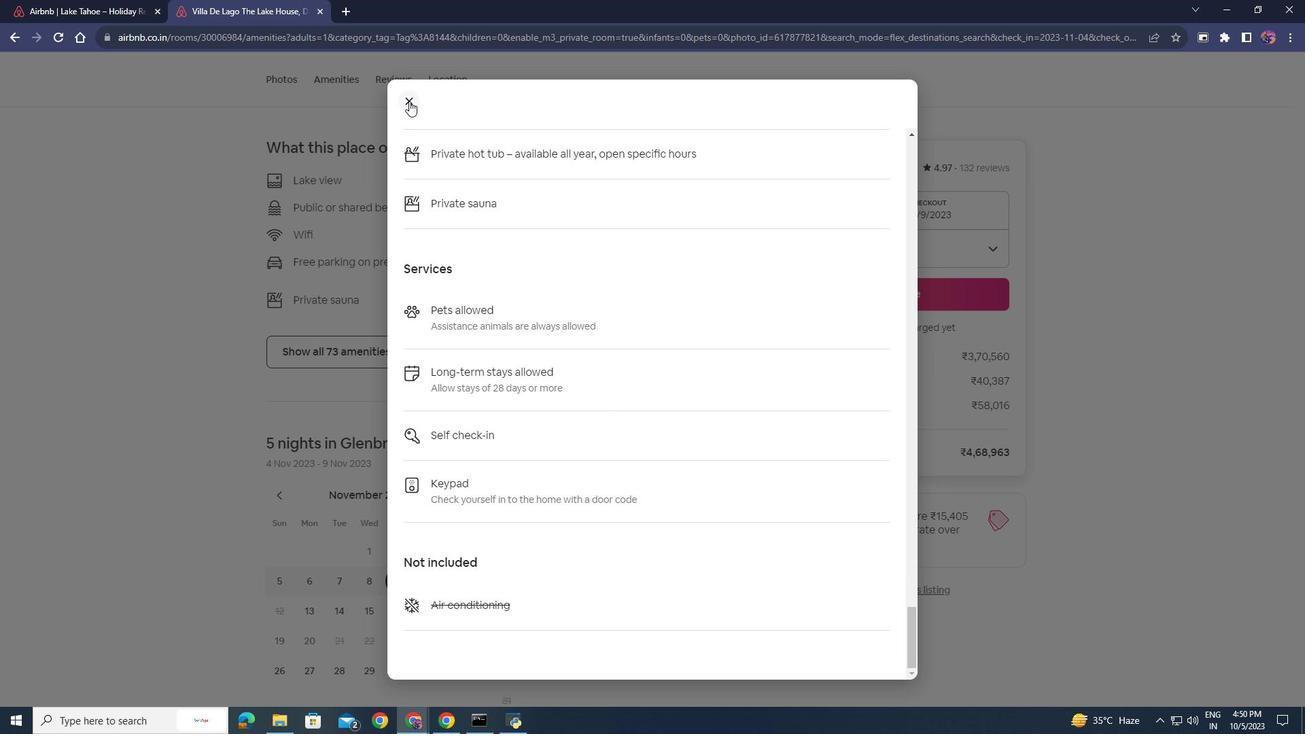 
Action: Mouse pressed left at (409, 101)
Screenshot: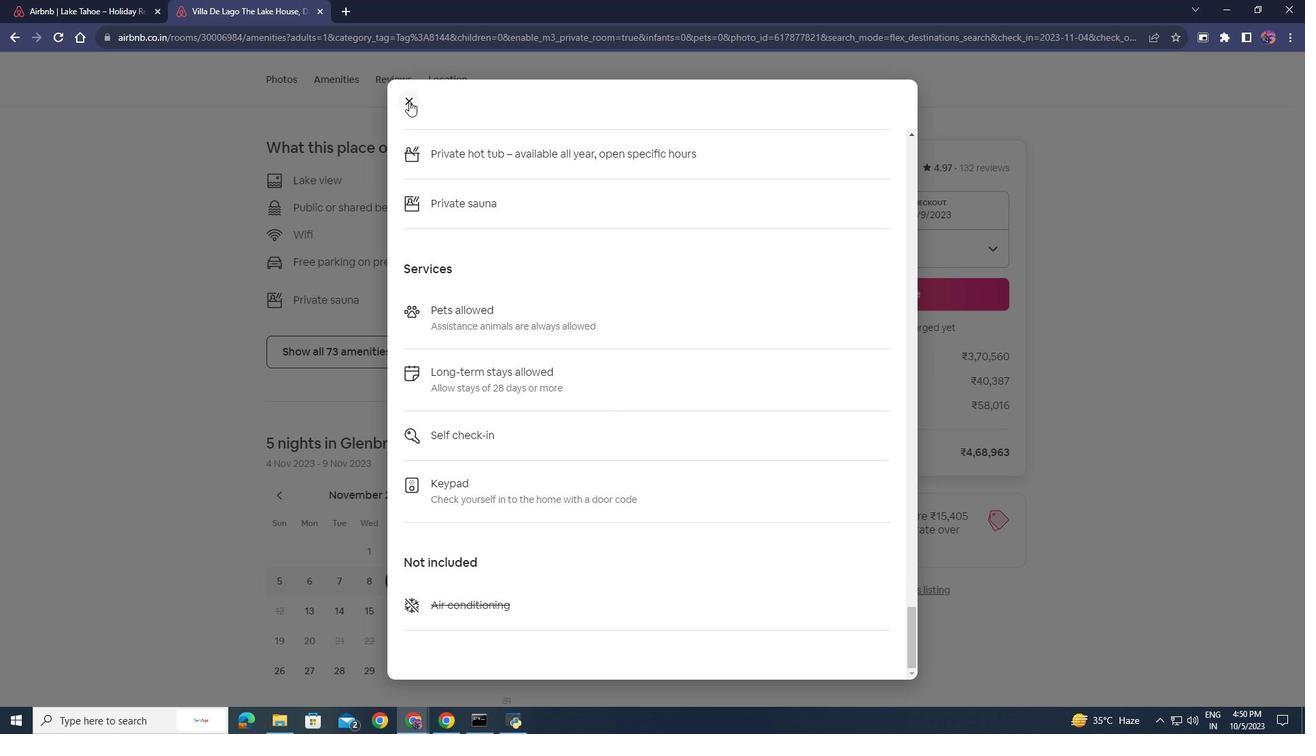
Action: Mouse moved to (399, 76)
Screenshot: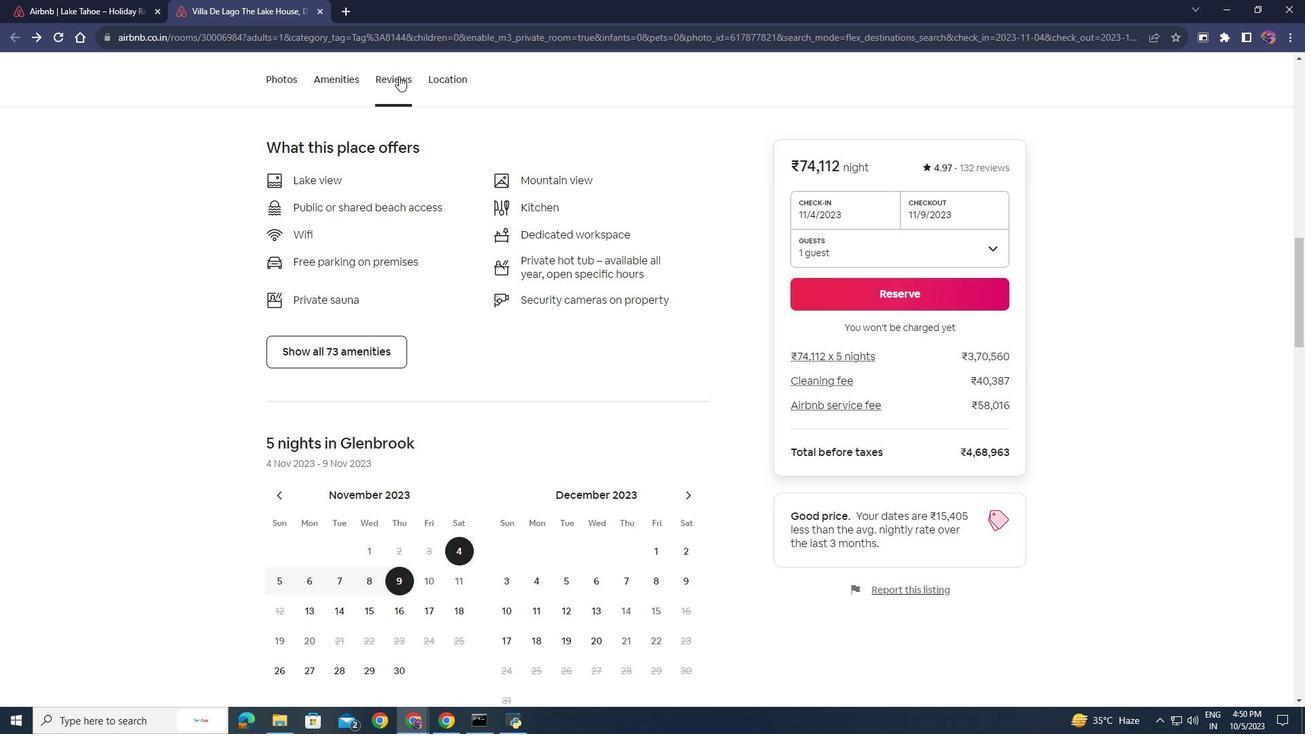 
Action: Mouse pressed left at (399, 76)
Screenshot: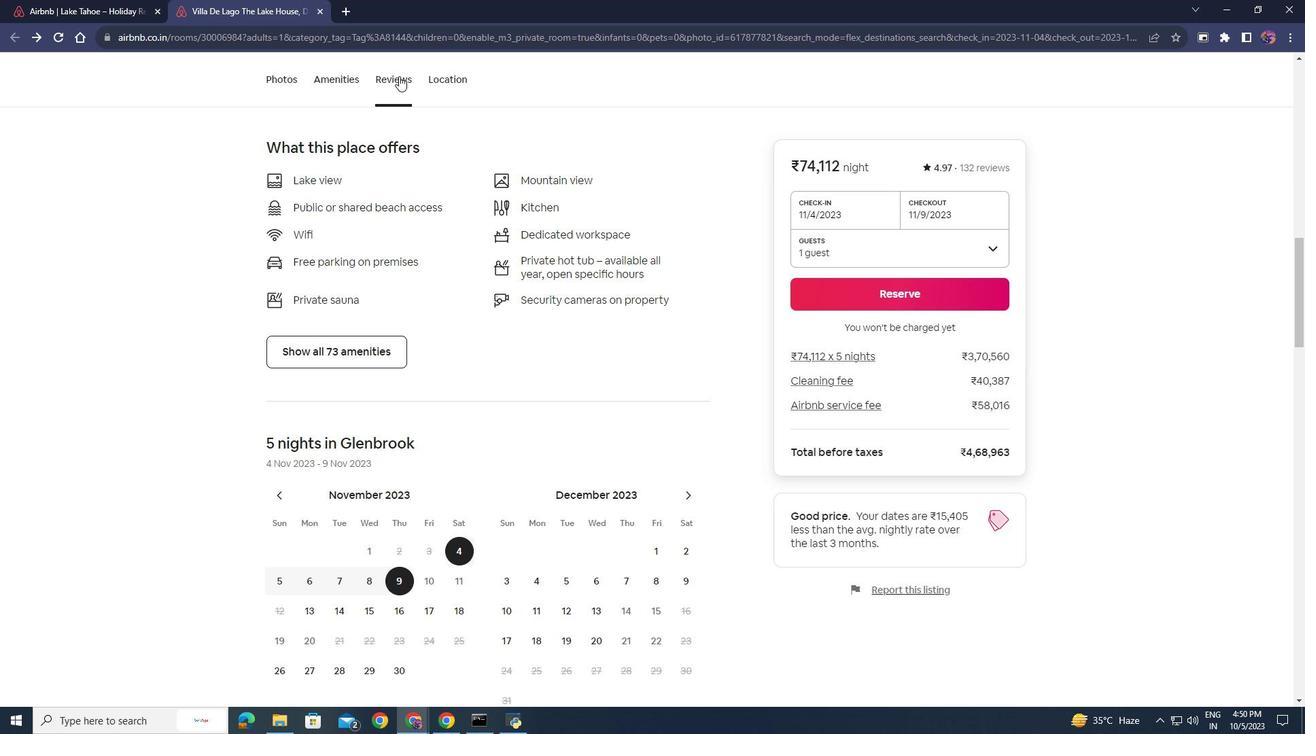 
Action: Mouse moved to (420, 439)
Screenshot: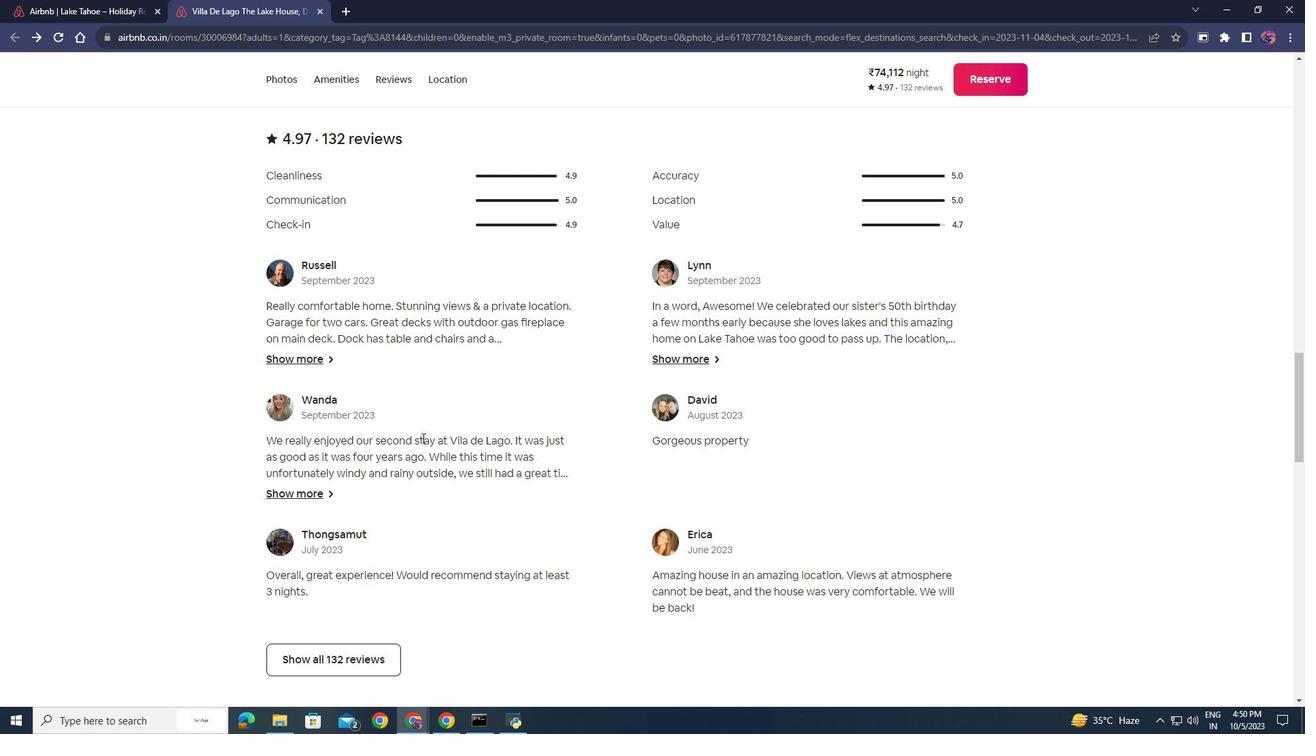 
Action: Mouse scrolled (420, 438) with delta (0, 0)
Screenshot: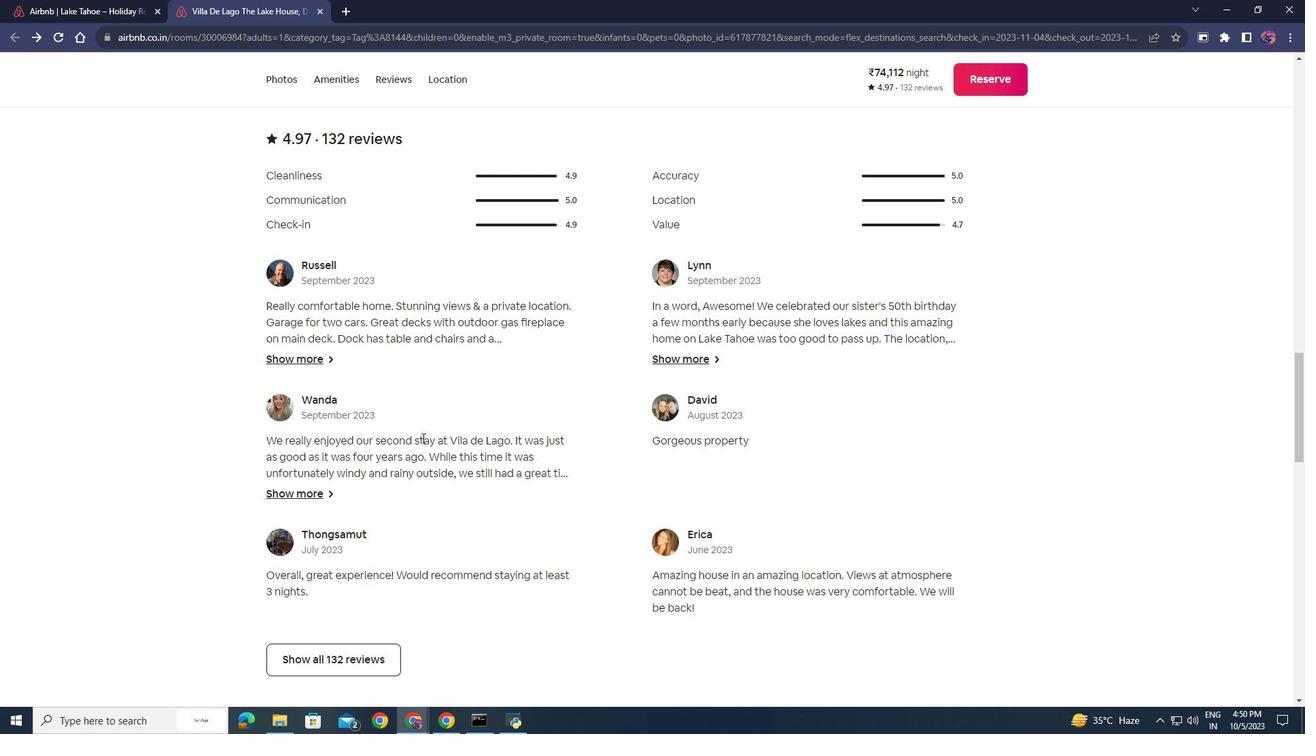 
Action: Mouse moved to (422, 438)
Screenshot: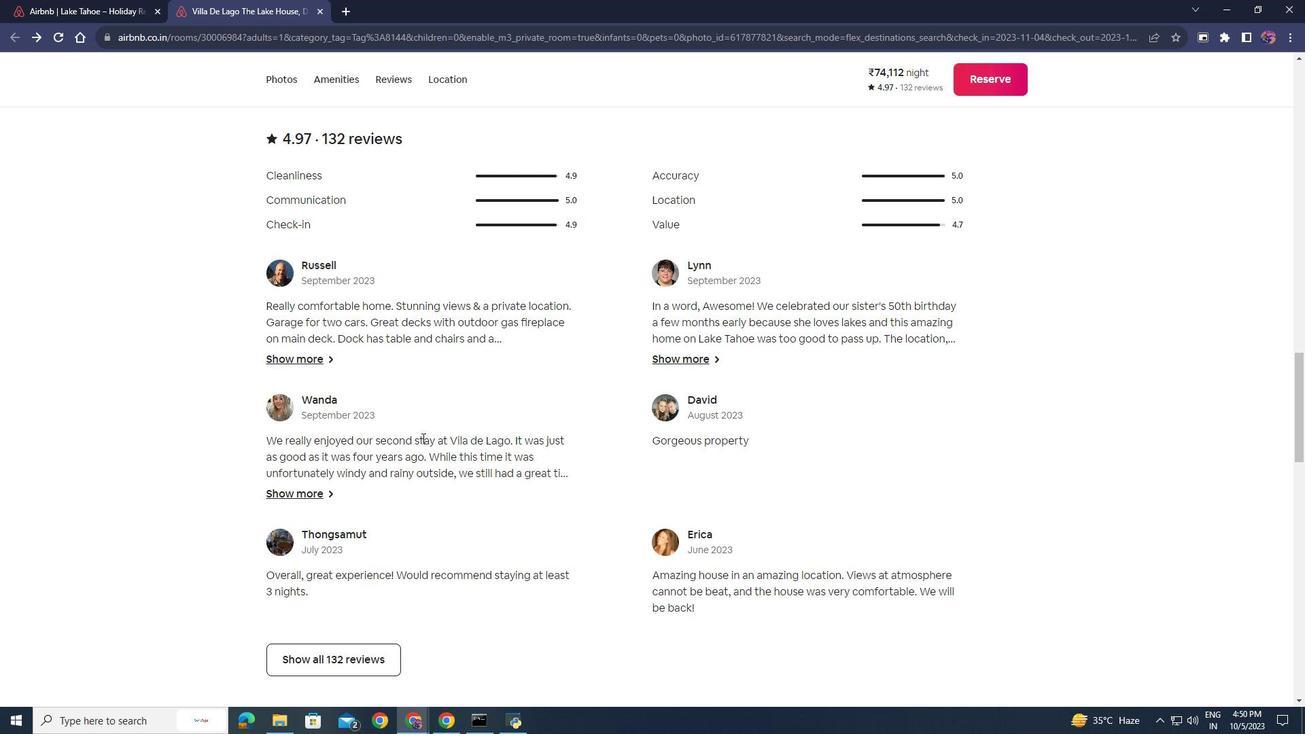 
Action: Mouse scrolled (422, 437) with delta (0, 0)
Screenshot: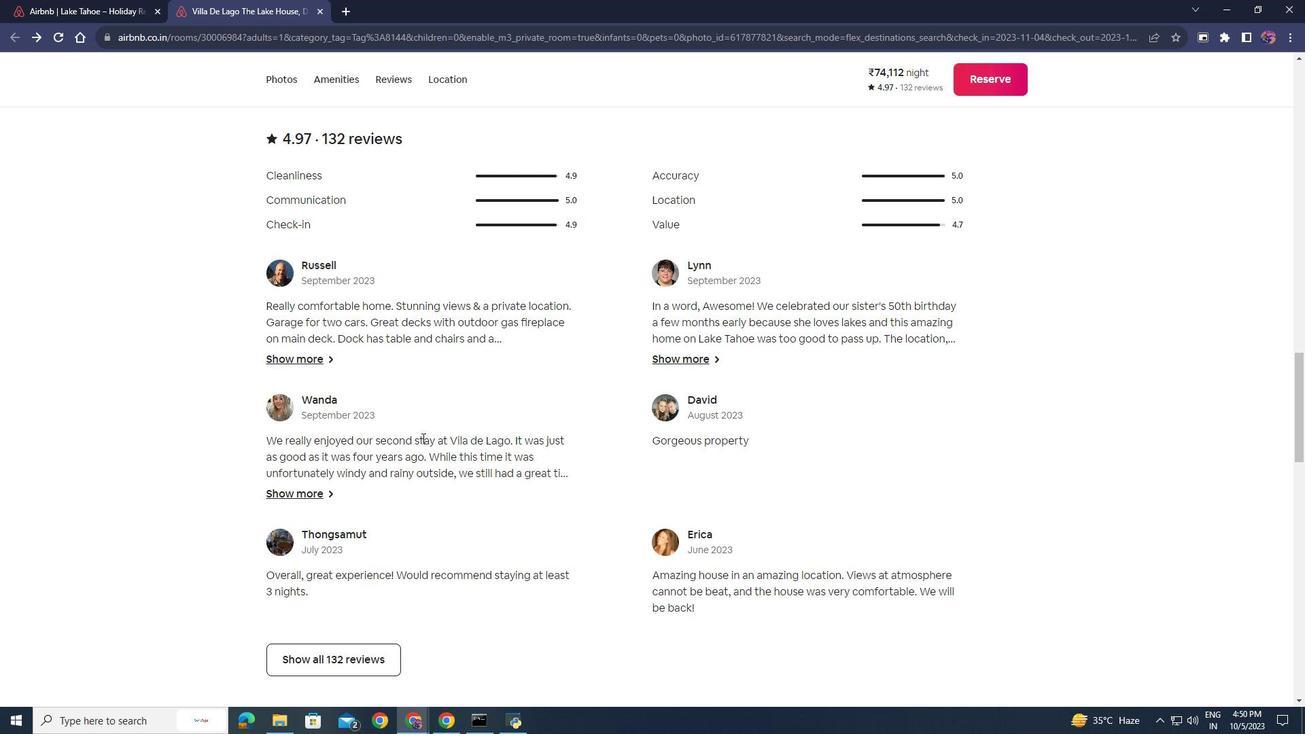 
Action: Mouse moved to (335, 532)
Screenshot: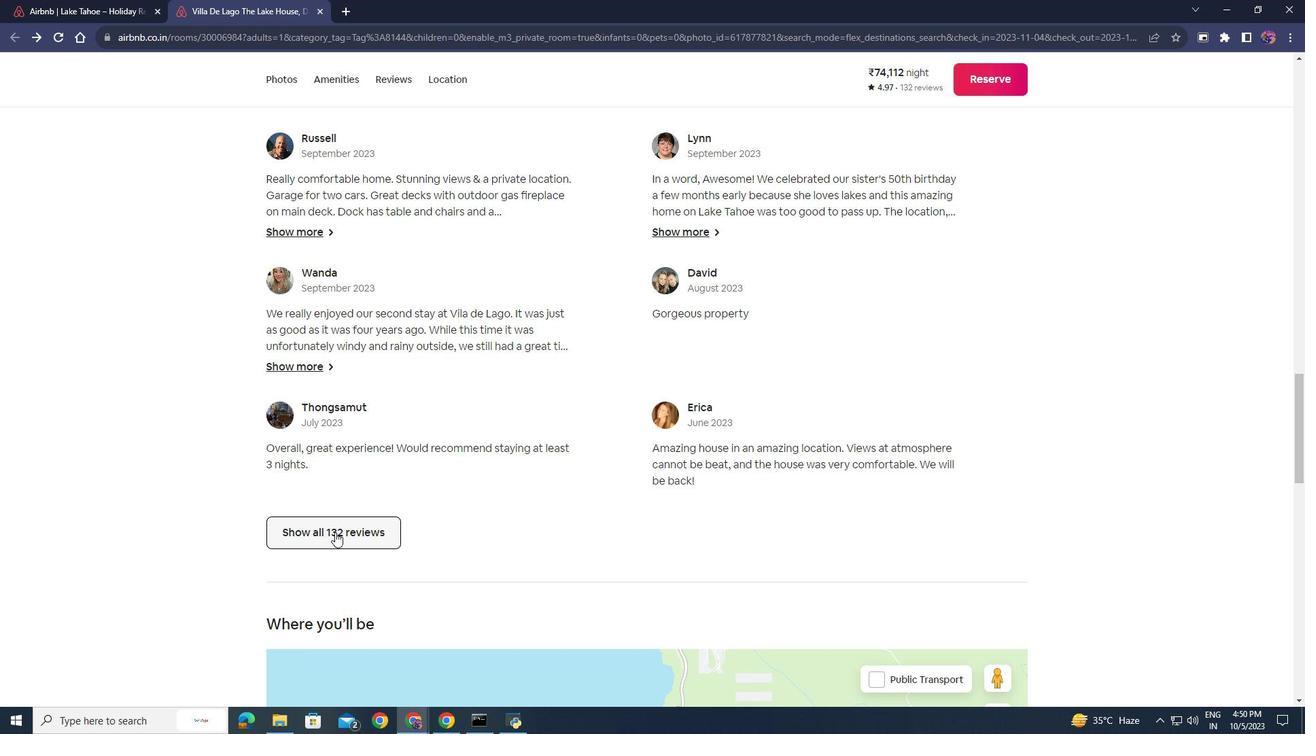 
Action: Mouse pressed left at (335, 532)
Screenshot: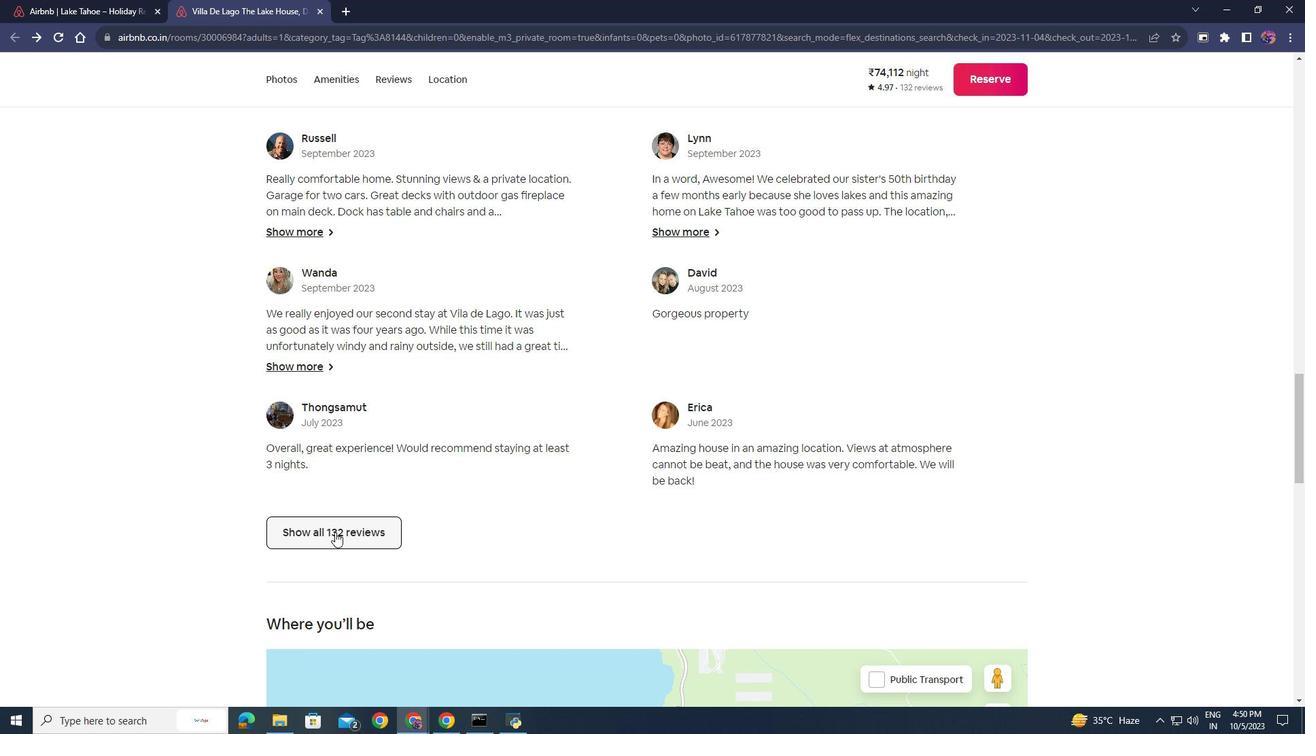 
Action: Mouse moved to (736, 499)
Screenshot: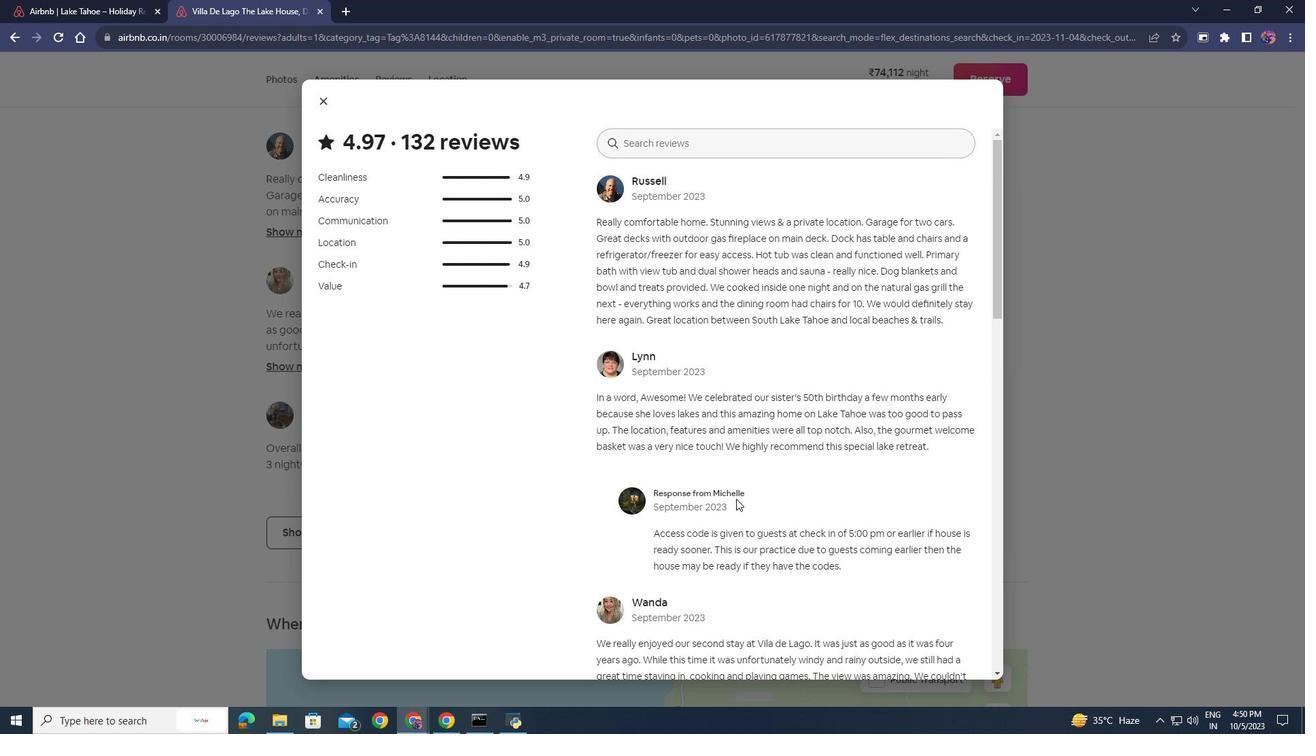 
Action: Mouse scrolled (736, 498) with delta (0, 0)
Screenshot: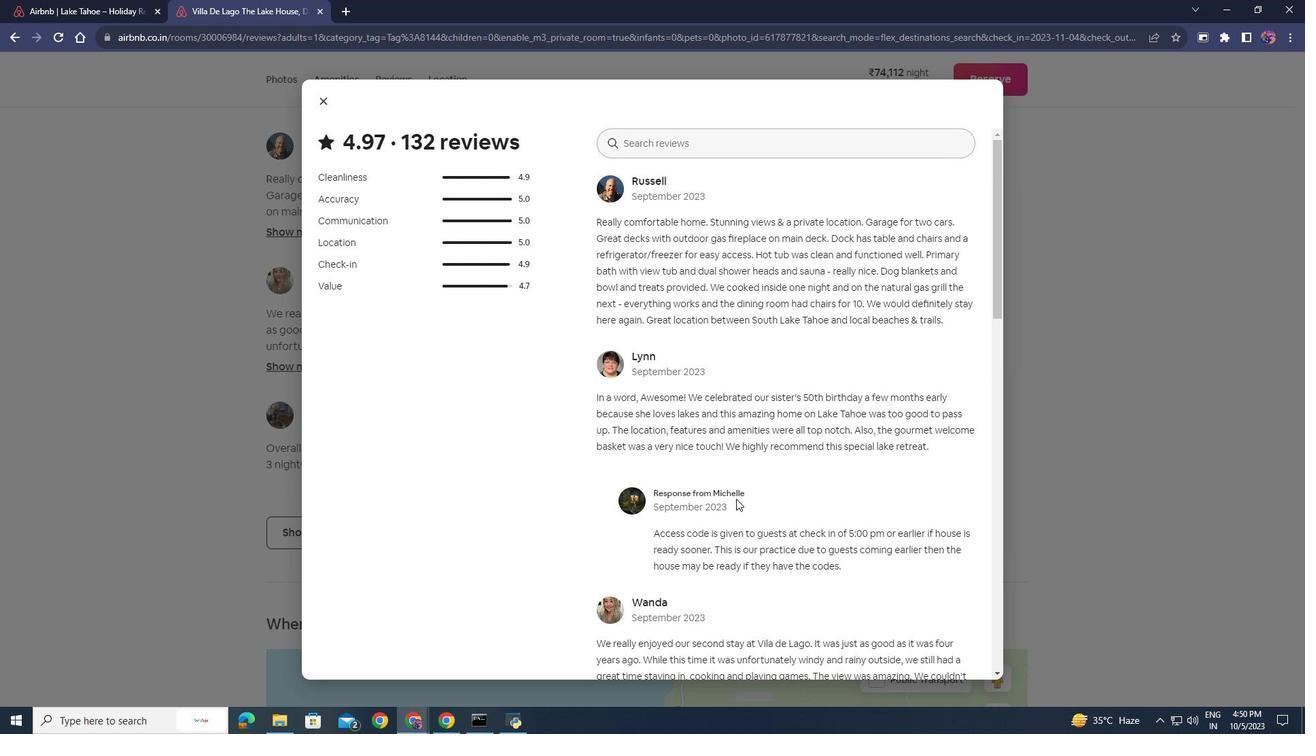 
Action: Mouse scrolled (736, 498) with delta (0, 0)
Screenshot: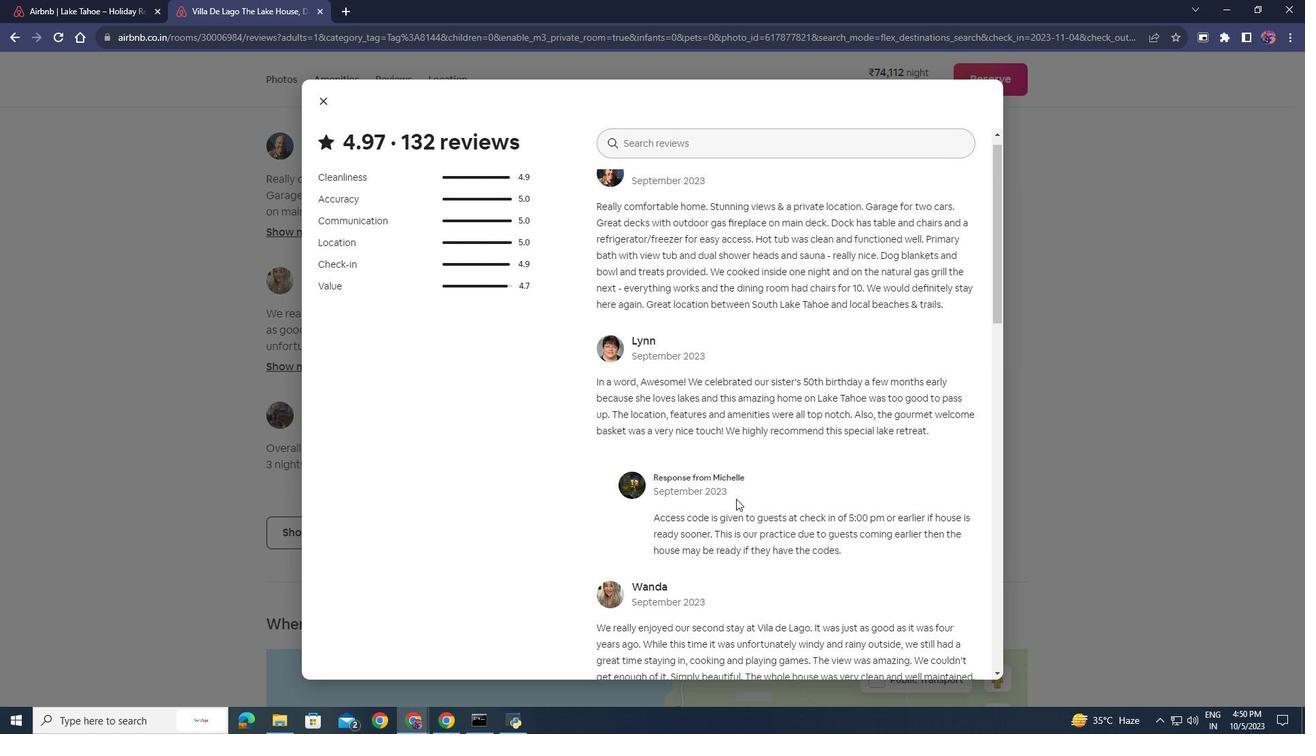 
Action: Mouse scrolled (736, 498) with delta (0, 0)
Screenshot: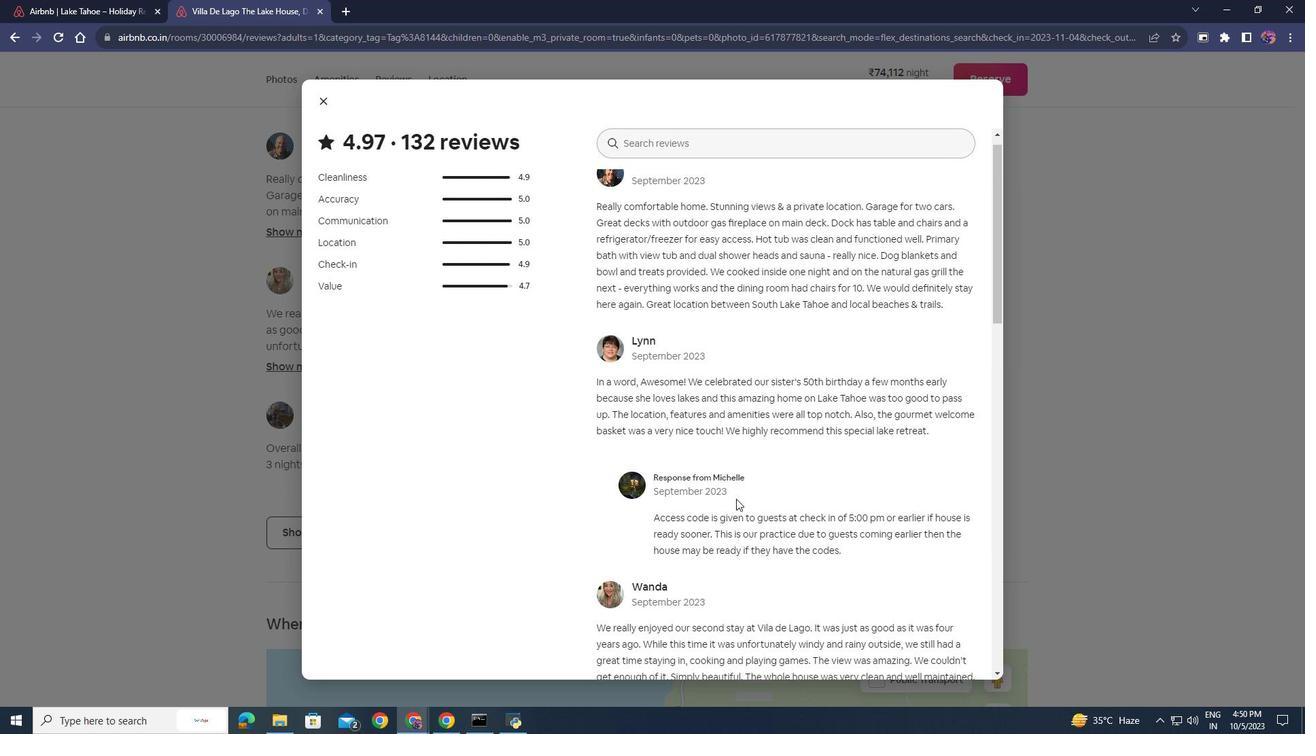
Action: Mouse scrolled (736, 498) with delta (0, 0)
Screenshot: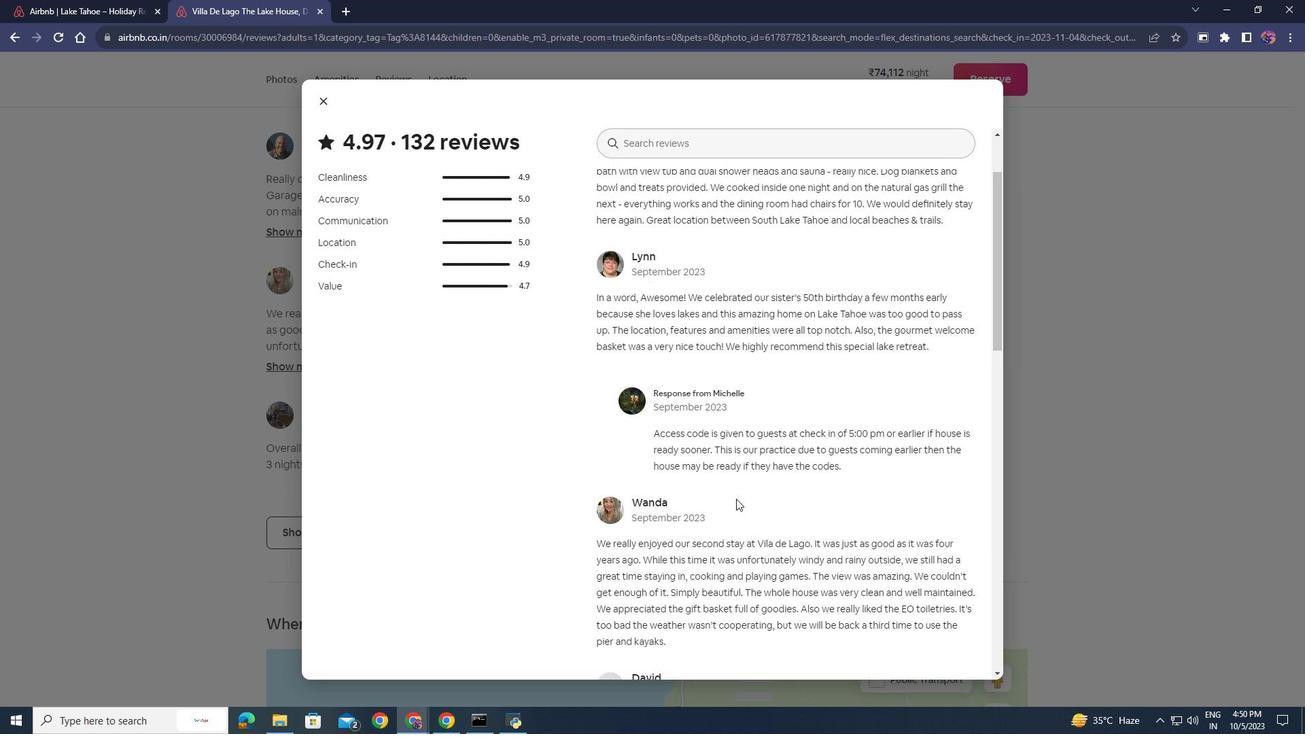 
Action: Mouse scrolled (736, 498) with delta (0, 0)
Screenshot: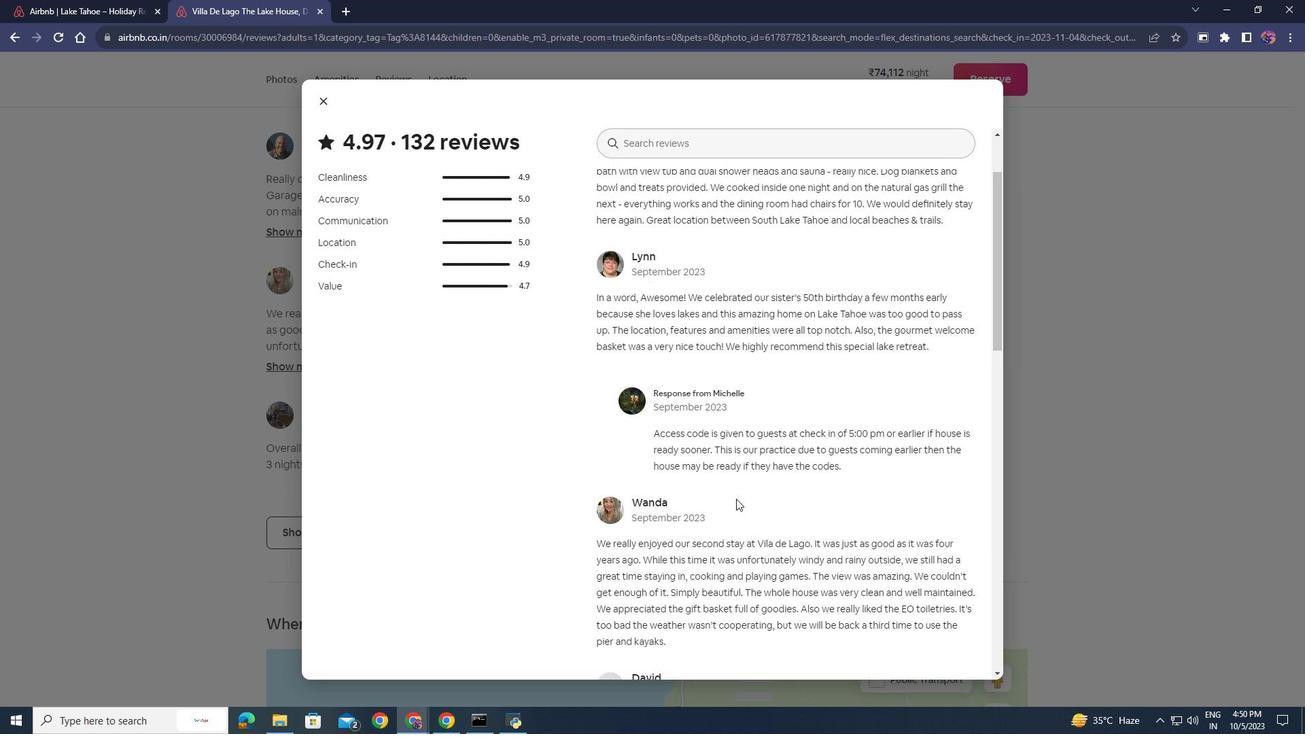 
Action: Mouse scrolled (736, 498) with delta (0, 0)
Screenshot: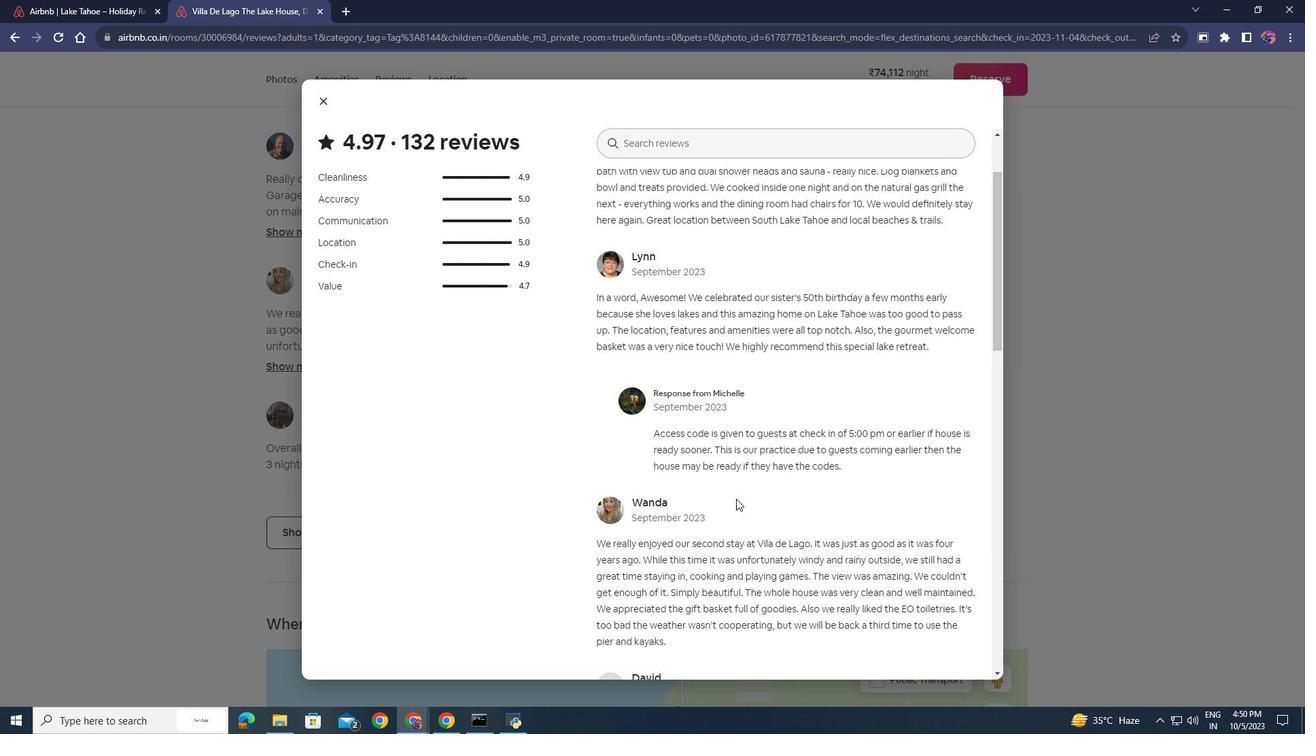 
Action: Mouse scrolled (736, 498) with delta (0, 0)
Screenshot: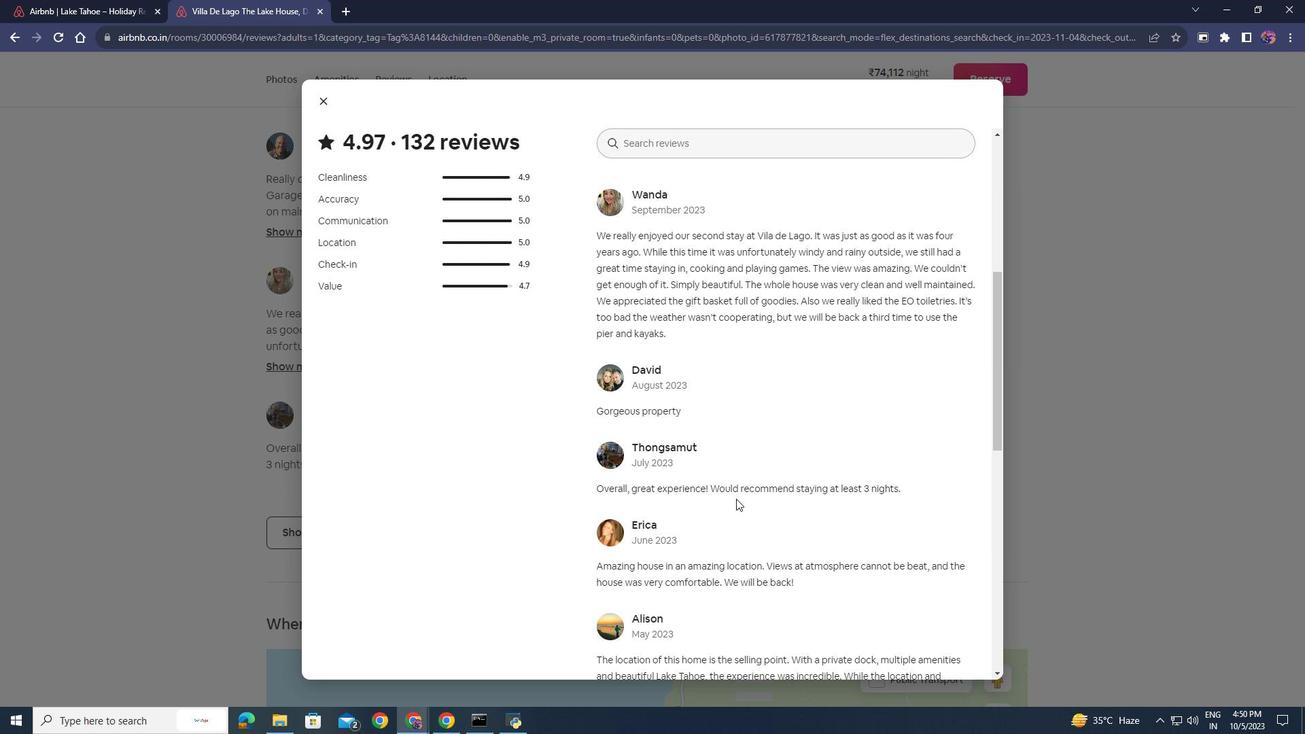 
Action: Mouse scrolled (736, 498) with delta (0, 0)
Screenshot: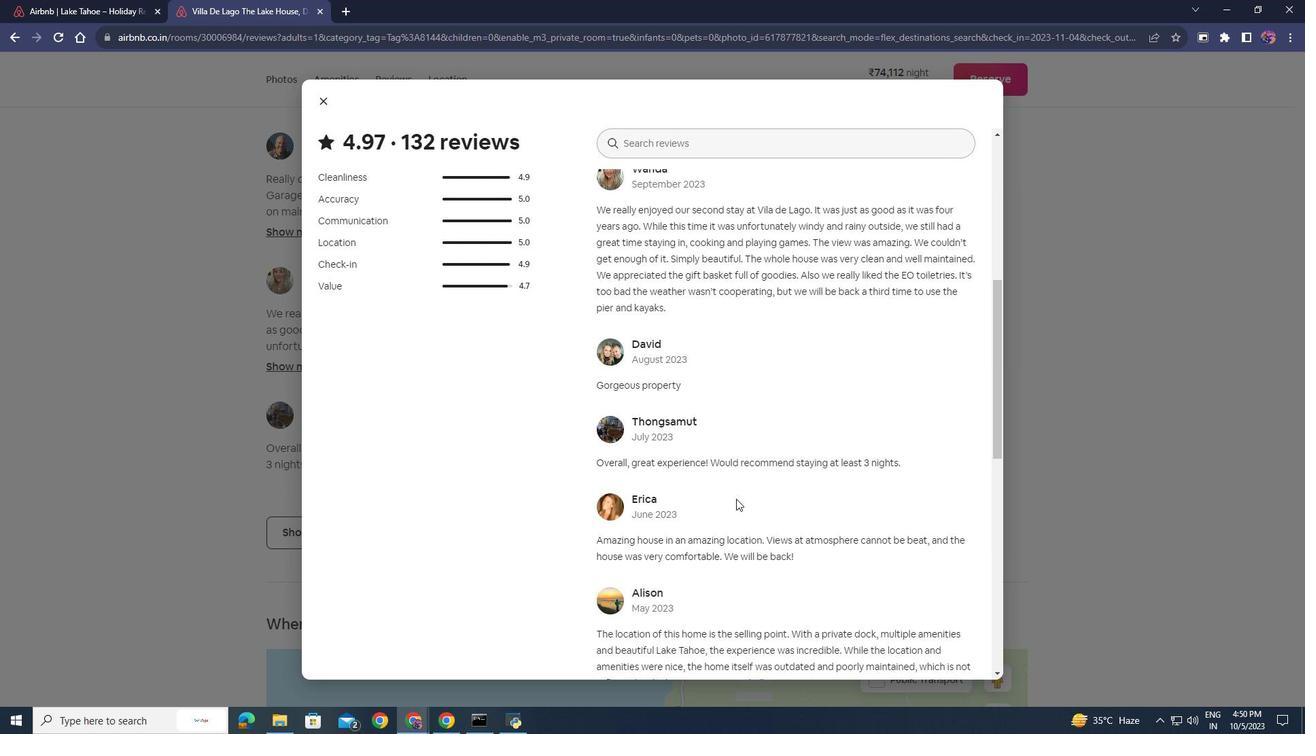 
Action: Mouse scrolled (736, 498) with delta (0, 0)
Screenshot: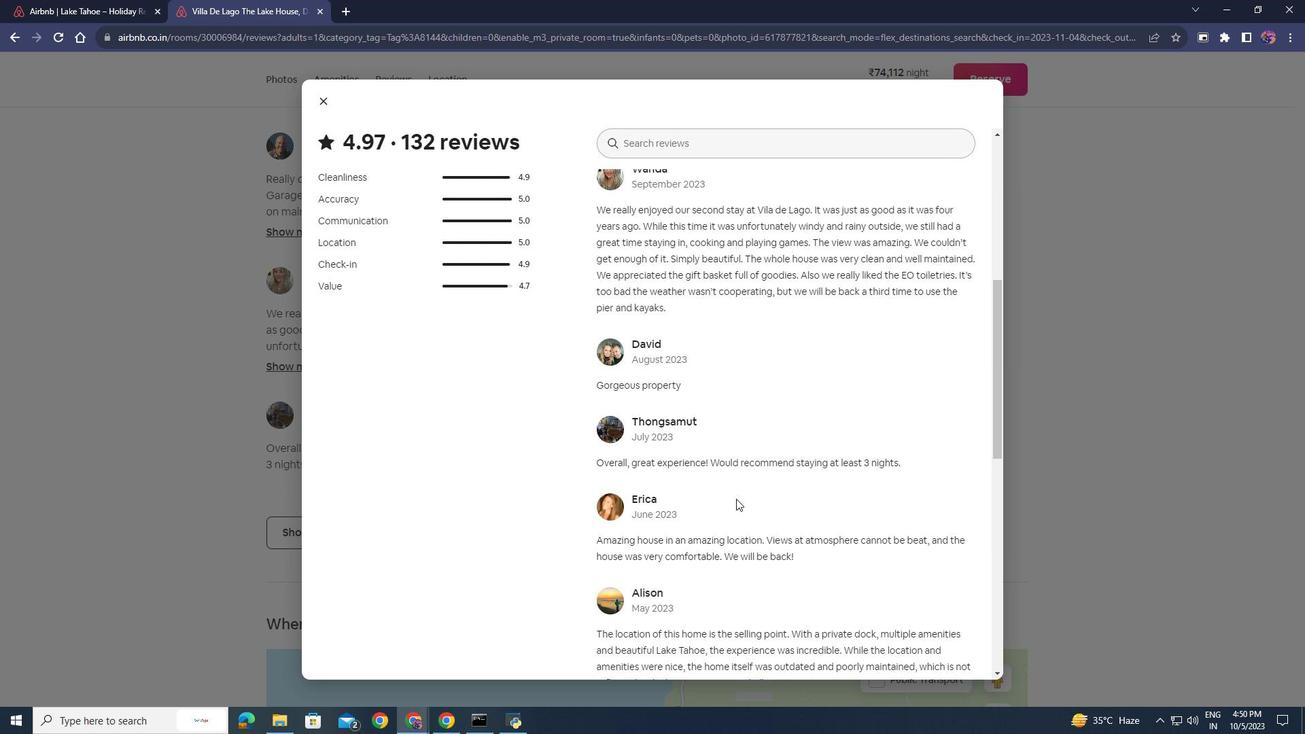 
Action: Mouse scrolled (736, 498) with delta (0, 0)
Screenshot: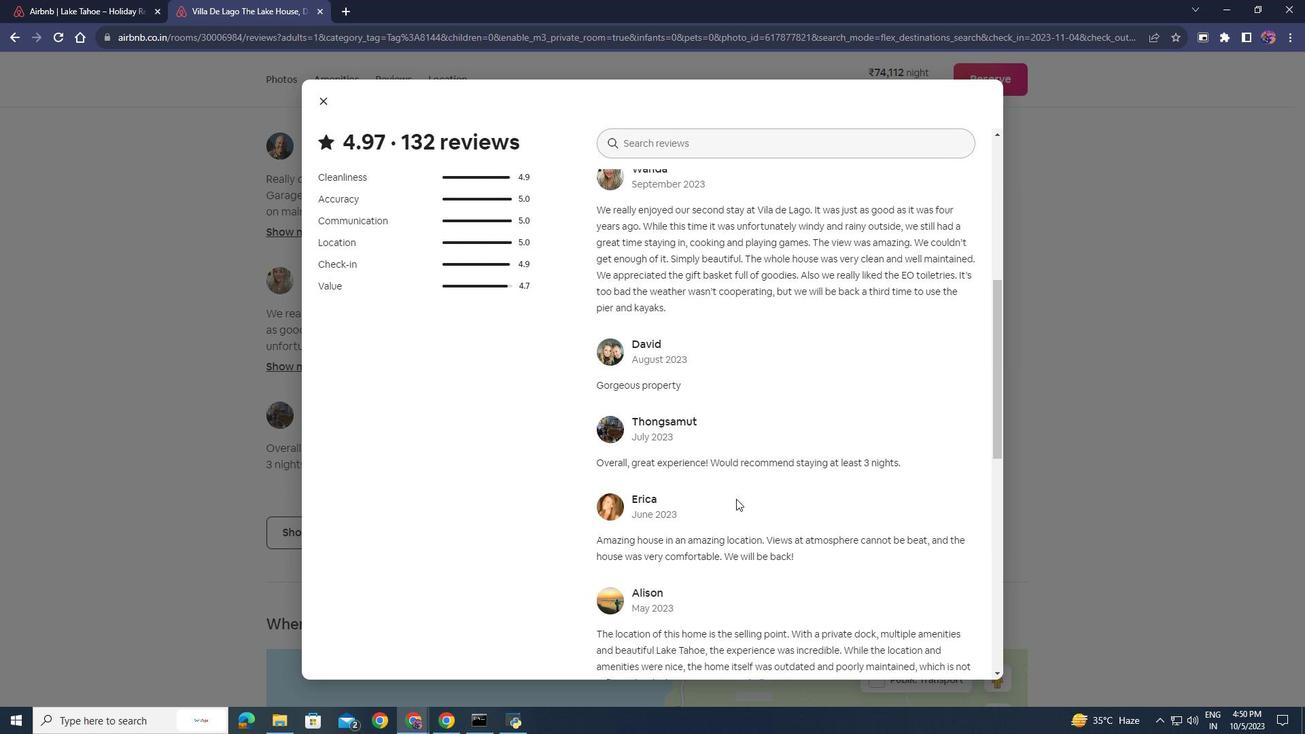 
Action: Mouse scrolled (736, 498) with delta (0, 0)
Screenshot: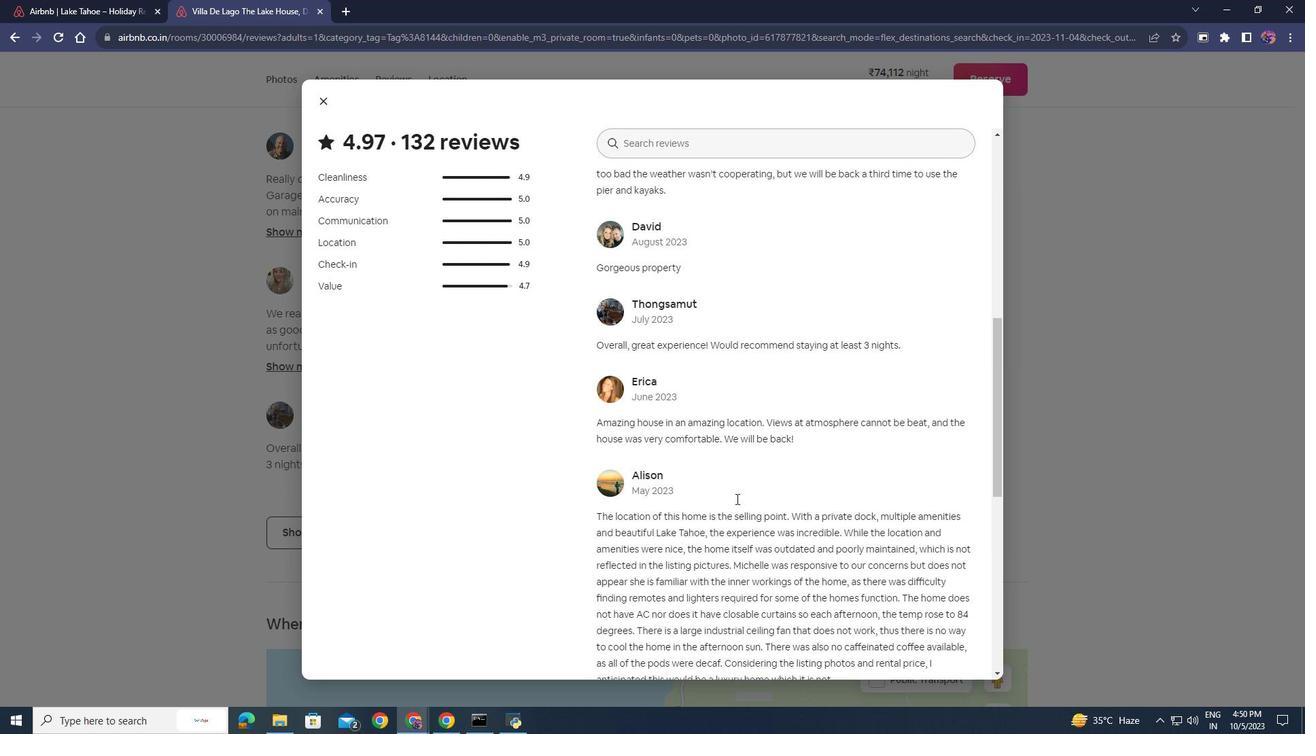 
Action: Mouse scrolled (736, 498) with delta (0, 0)
Screenshot: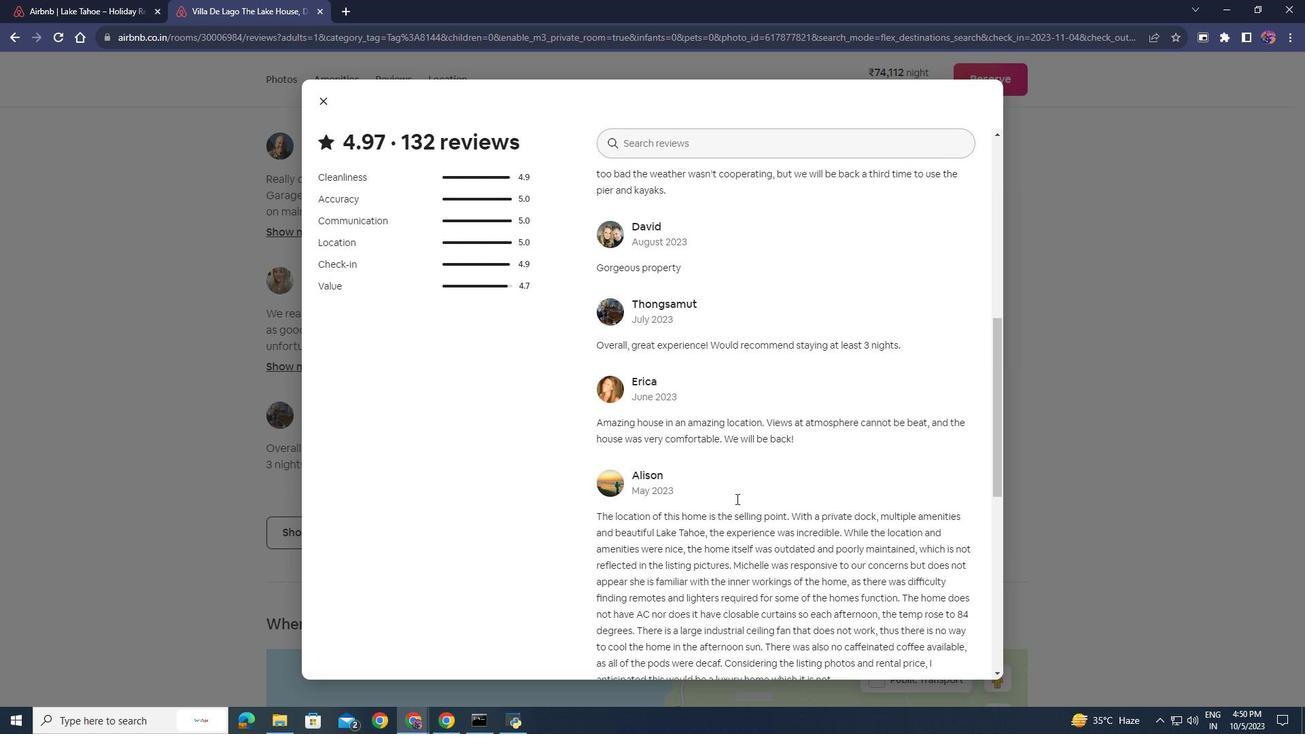 
Action: Mouse scrolled (736, 498) with delta (0, 0)
Screenshot: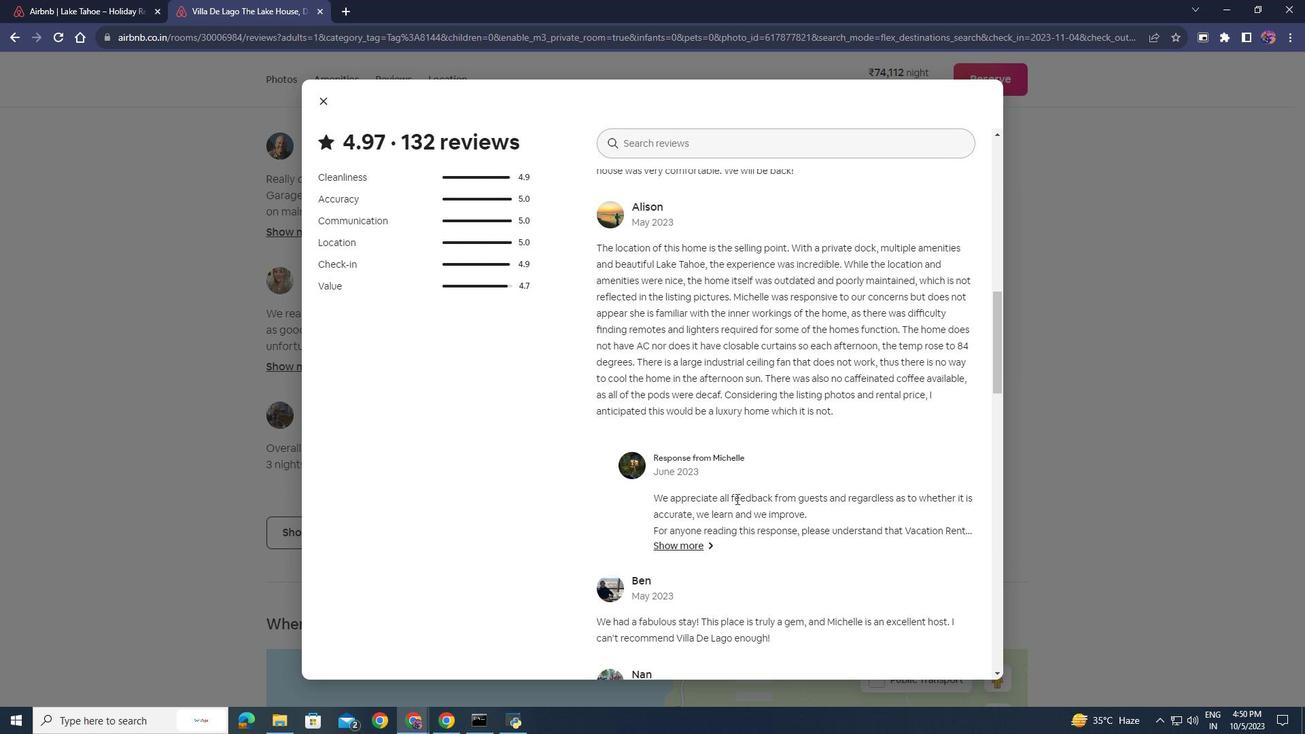 
Action: Mouse scrolled (736, 498) with delta (0, 0)
Screenshot: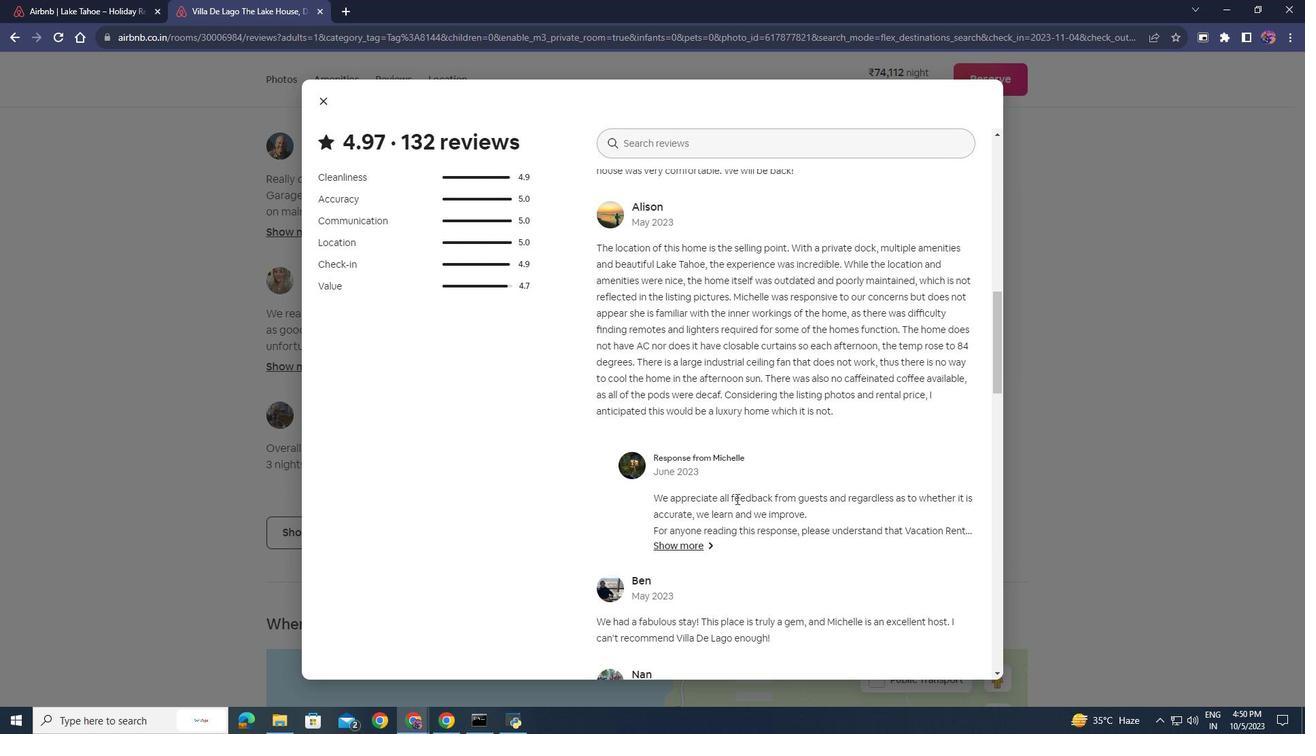 
Action: Mouse scrolled (736, 498) with delta (0, 0)
Screenshot: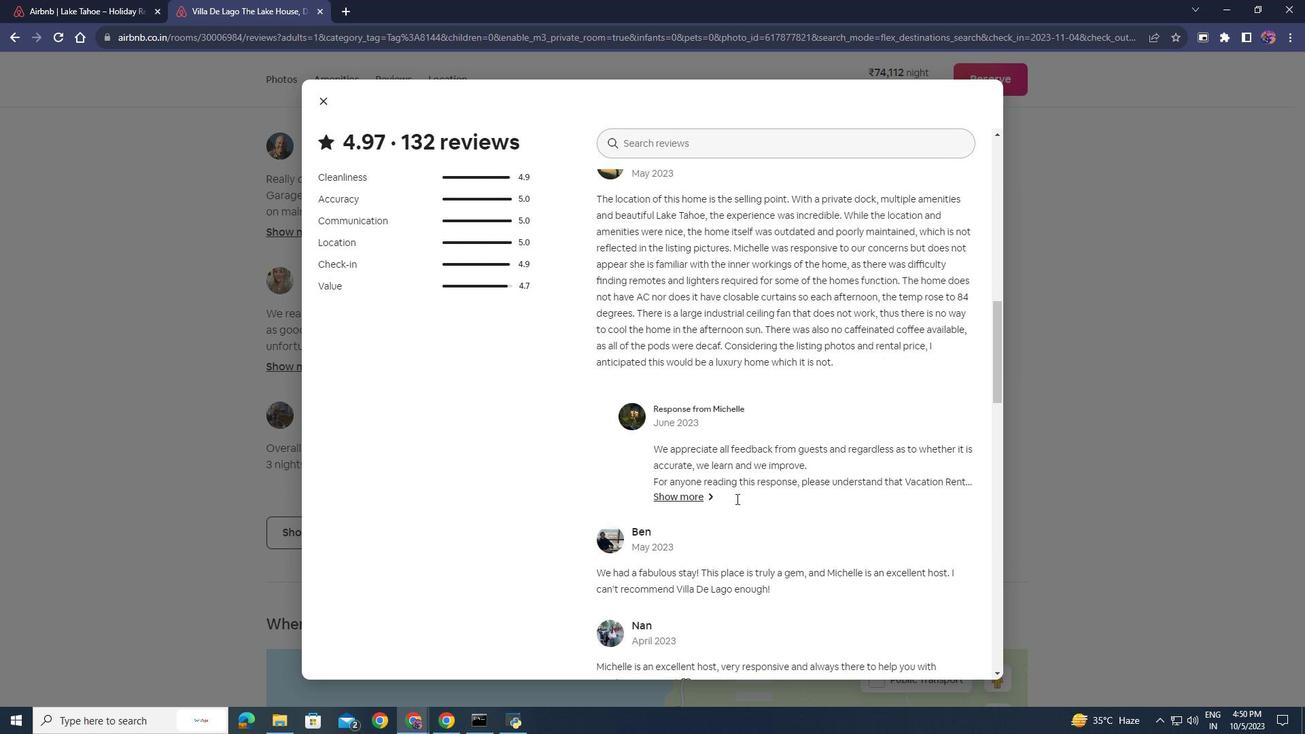
Action: Mouse scrolled (736, 498) with delta (0, 0)
Screenshot: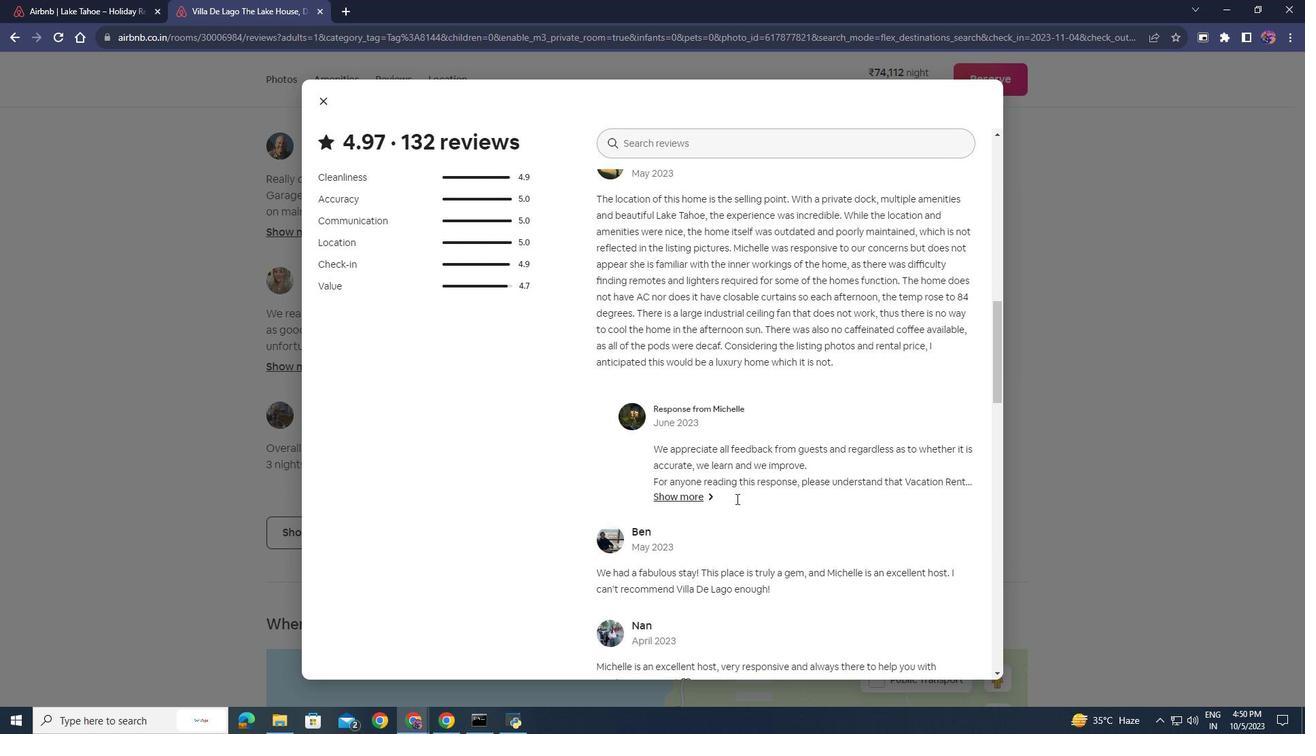 
Action: Mouse scrolled (736, 498) with delta (0, 0)
Screenshot: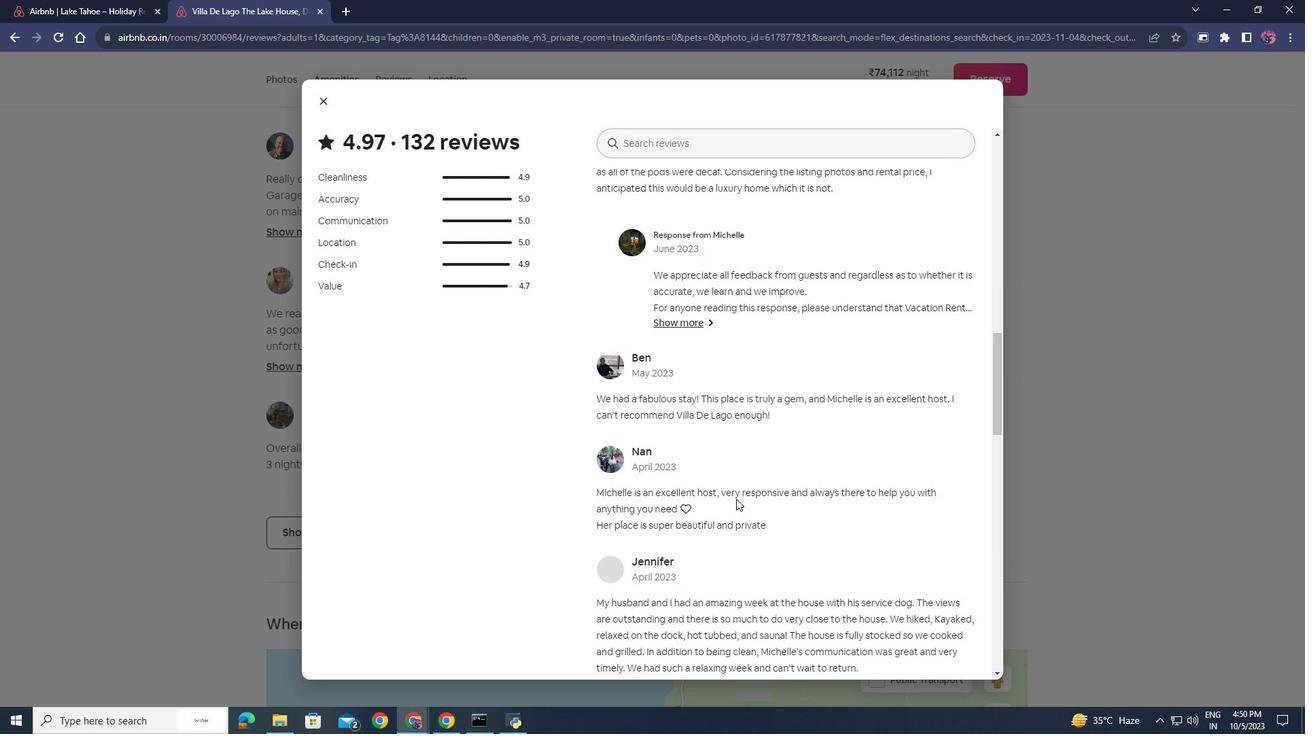 
Action: Mouse scrolled (736, 498) with delta (0, 0)
Screenshot: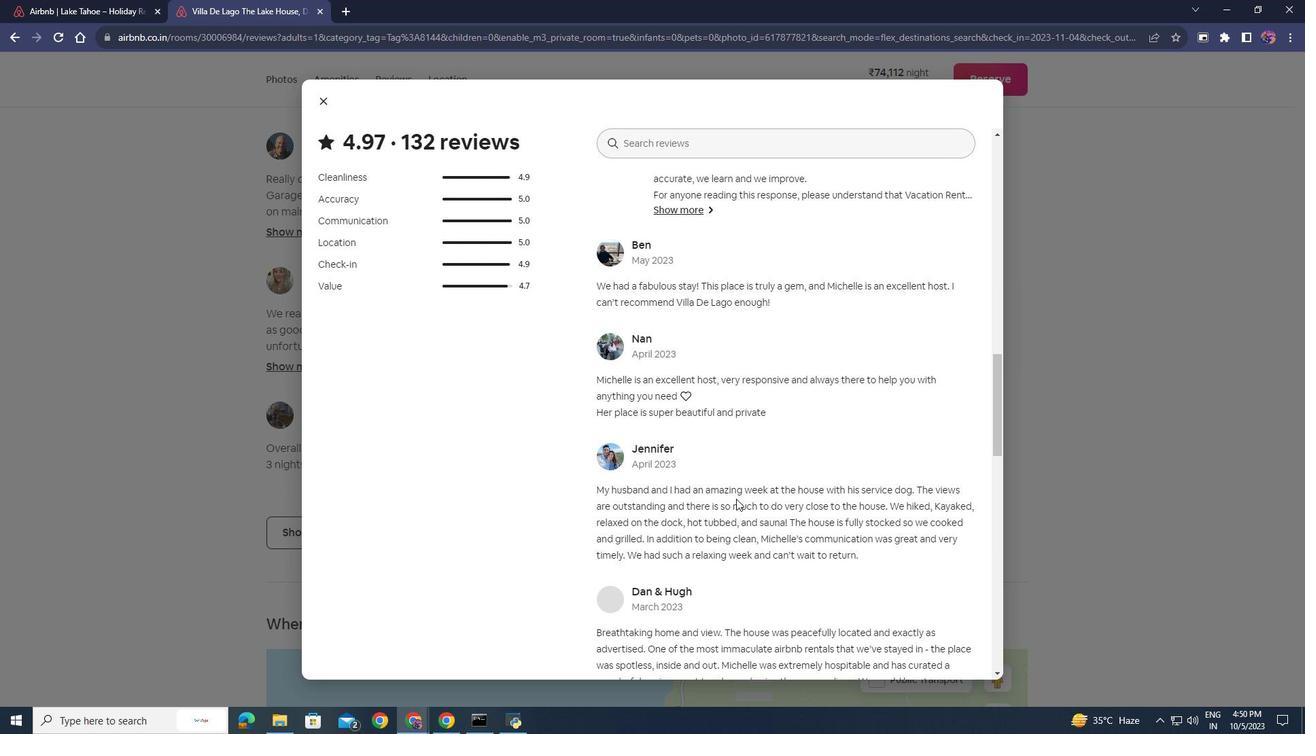 
Action: Mouse scrolled (736, 498) with delta (0, 0)
Screenshot: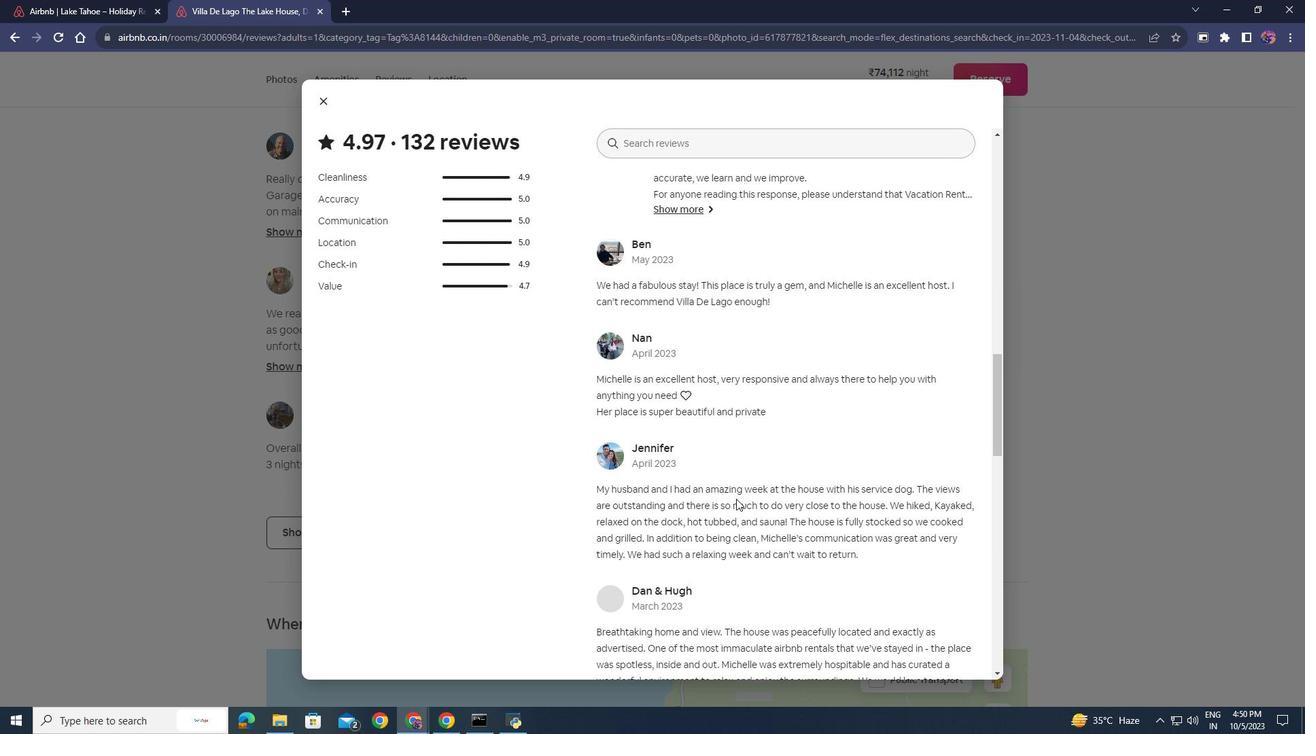
Action: Mouse scrolled (736, 498) with delta (0, 0)
Screenshot: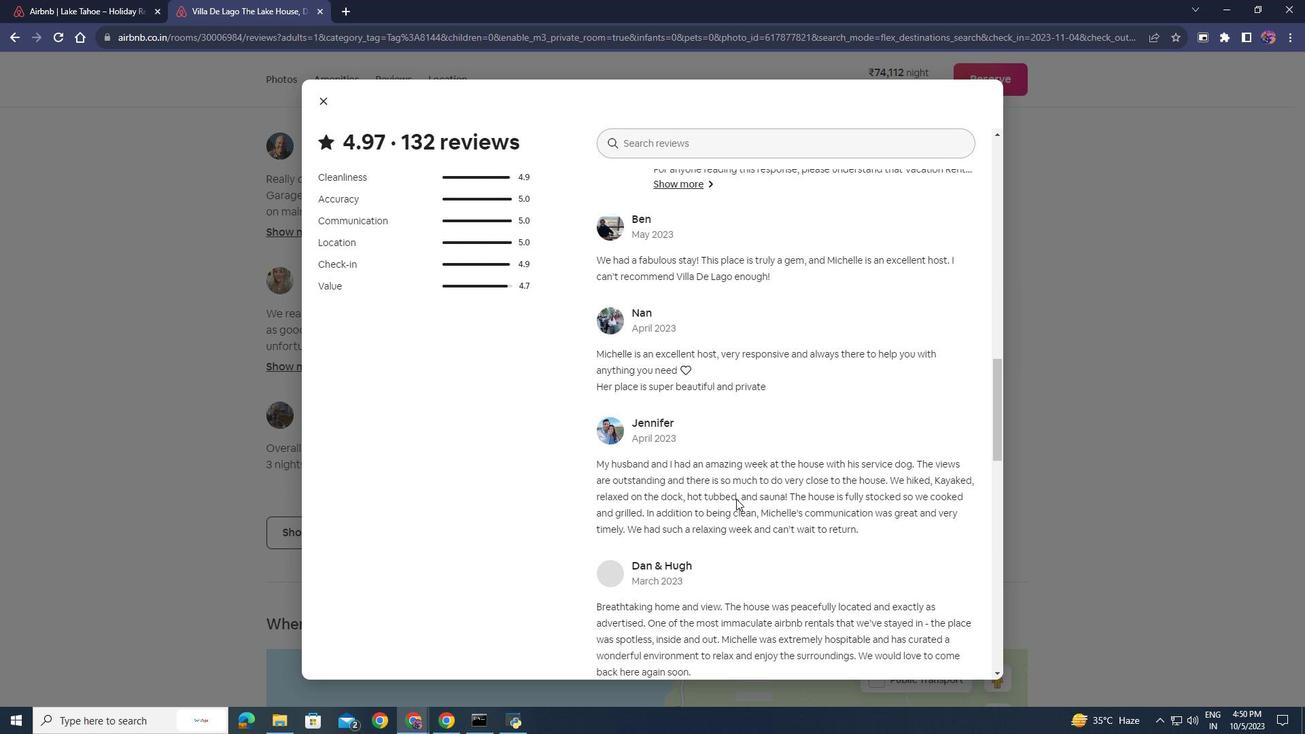 
Action: Mouse scrolled (736, 498) with delta (0, 0)
Screenshot: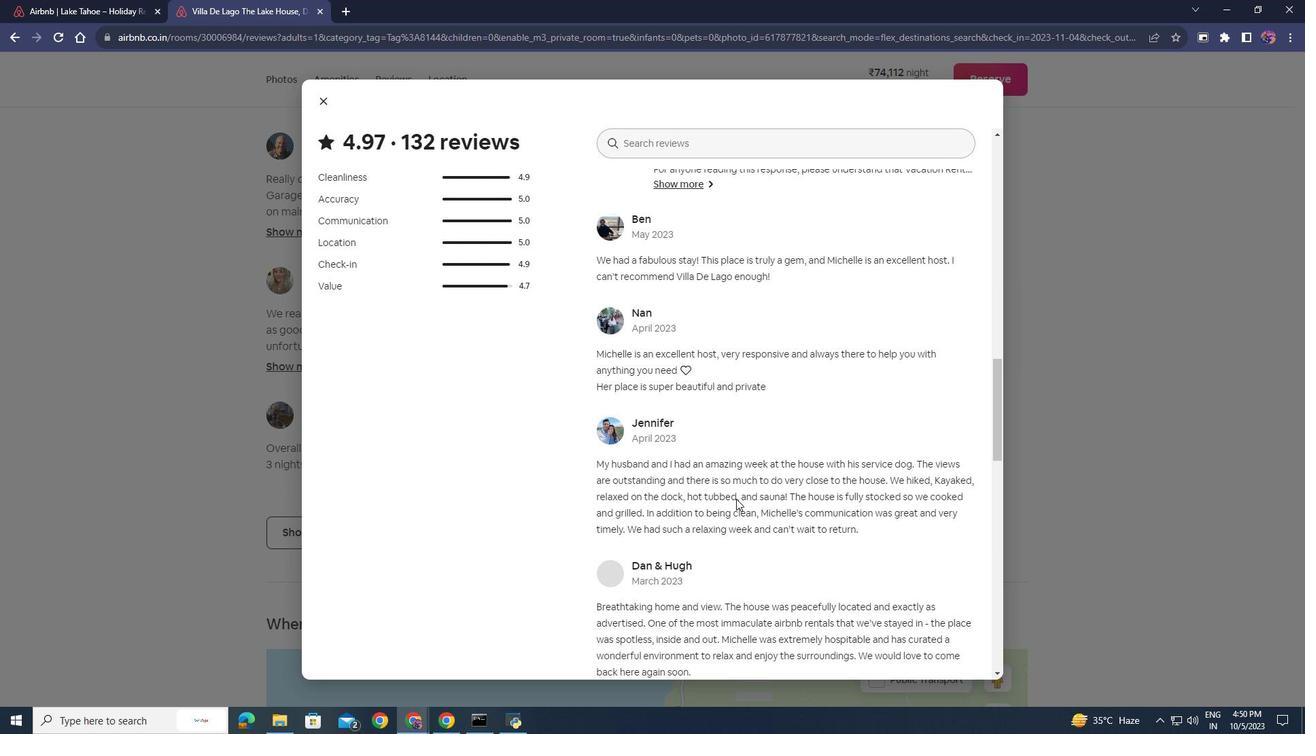 
Action: Mouse moved to (324, 103)
Screenshot: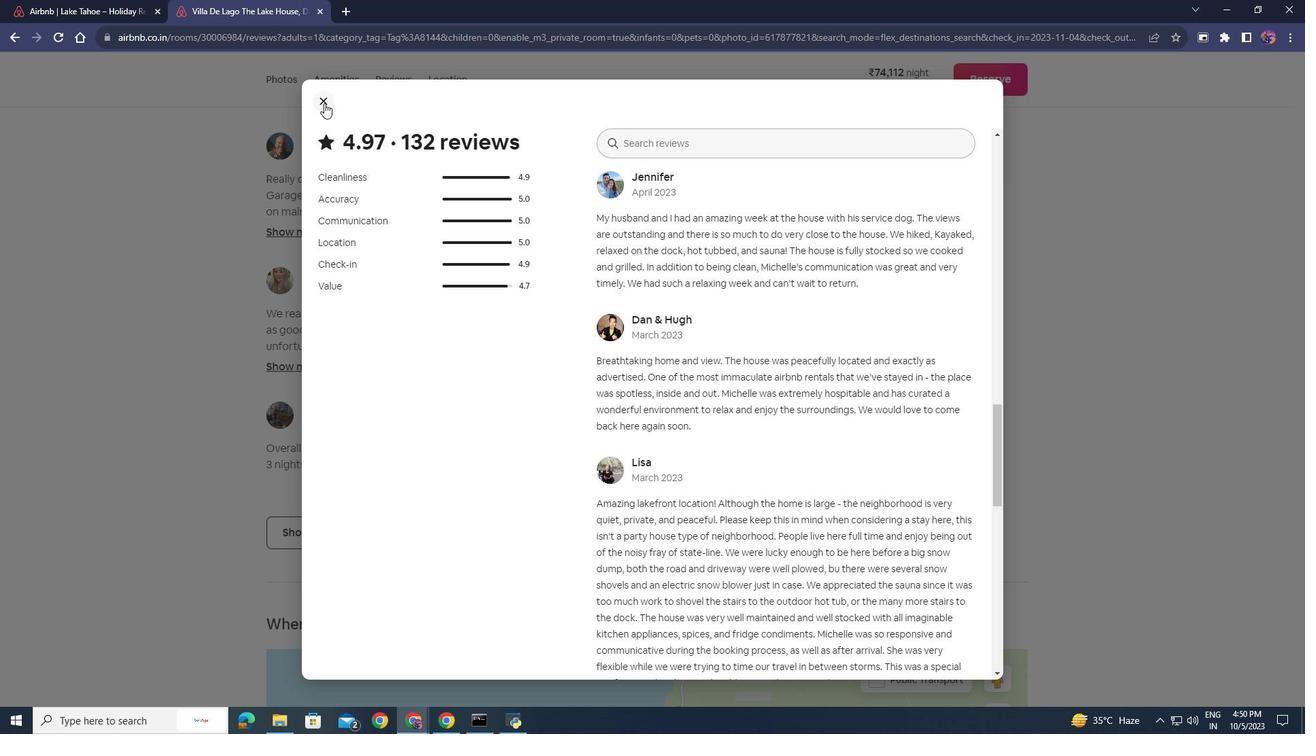 
Action: Mouse pressed left at (324, 103)
Screenshot: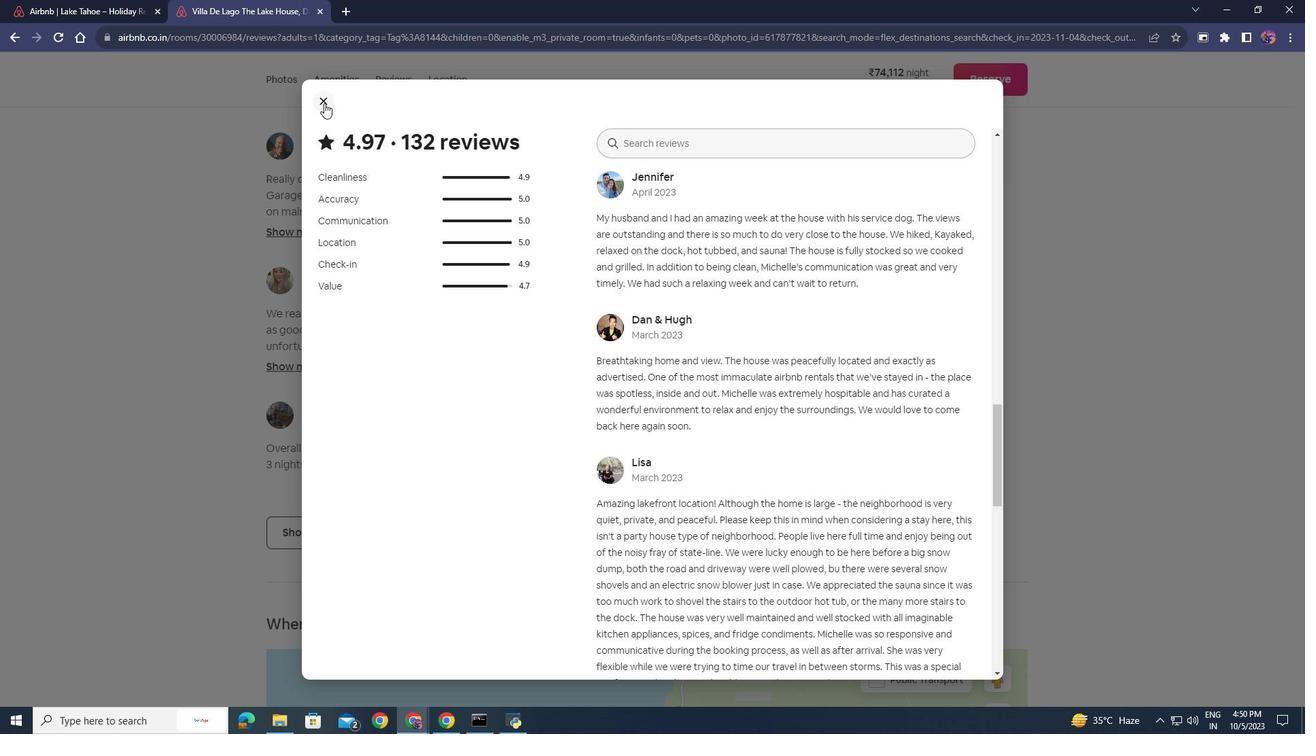 
Action: Mouse moved to (560, 448)
Screenshot: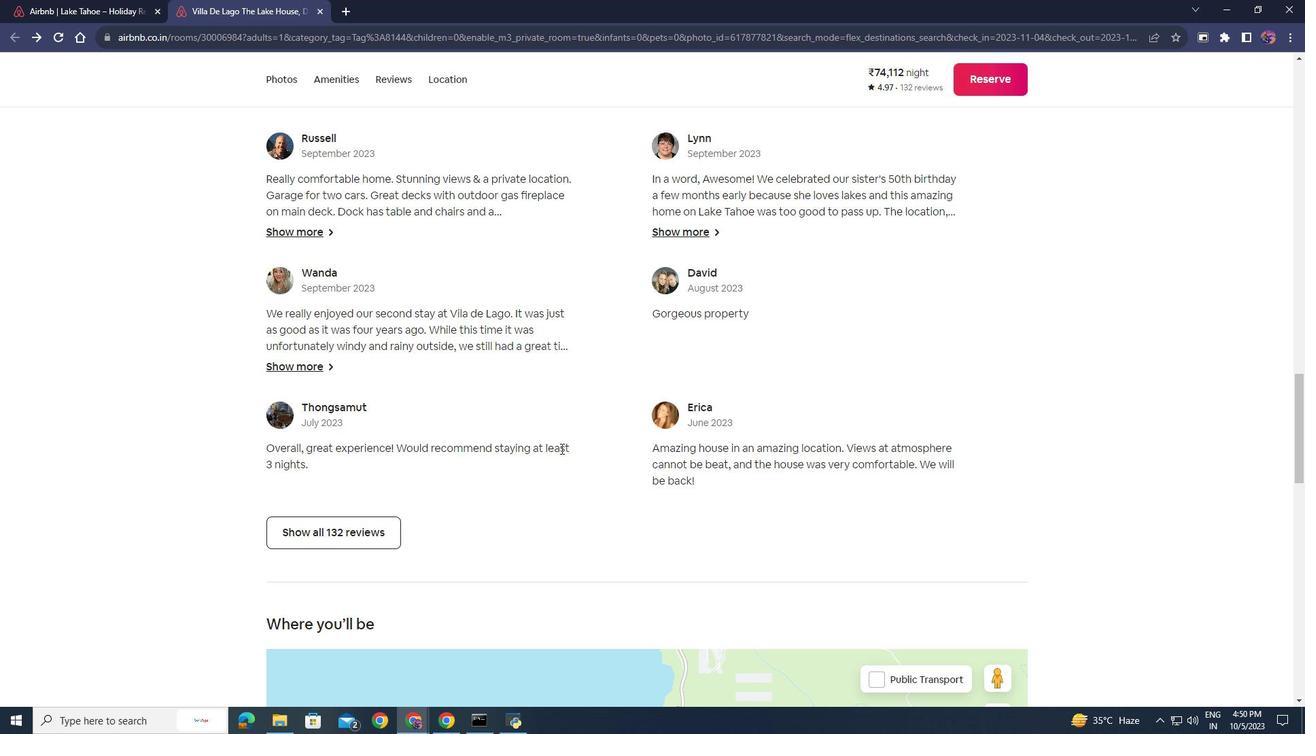 
Action: Mouse scrolled (560, 448) with delta (0, 0)
Screenshot: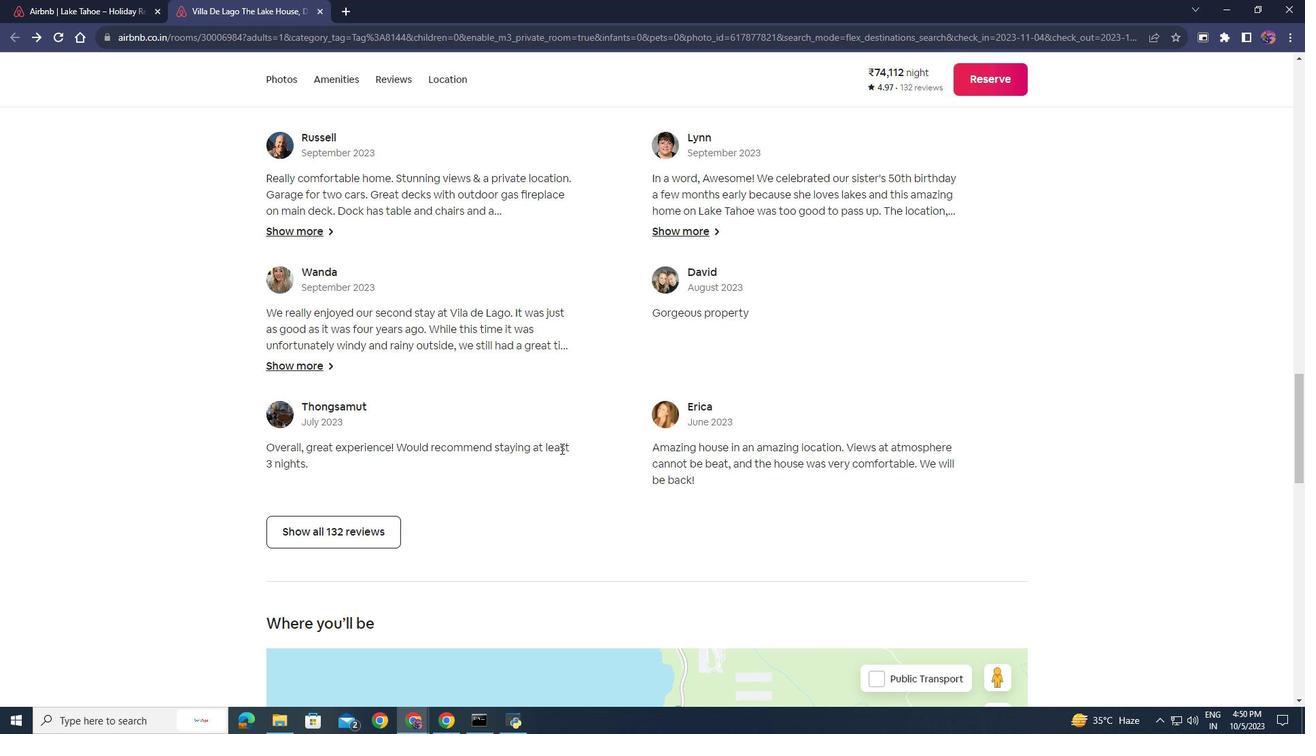 
Action: Mouse scrolled (560, 448) with delta (0, 0)
Screenshot: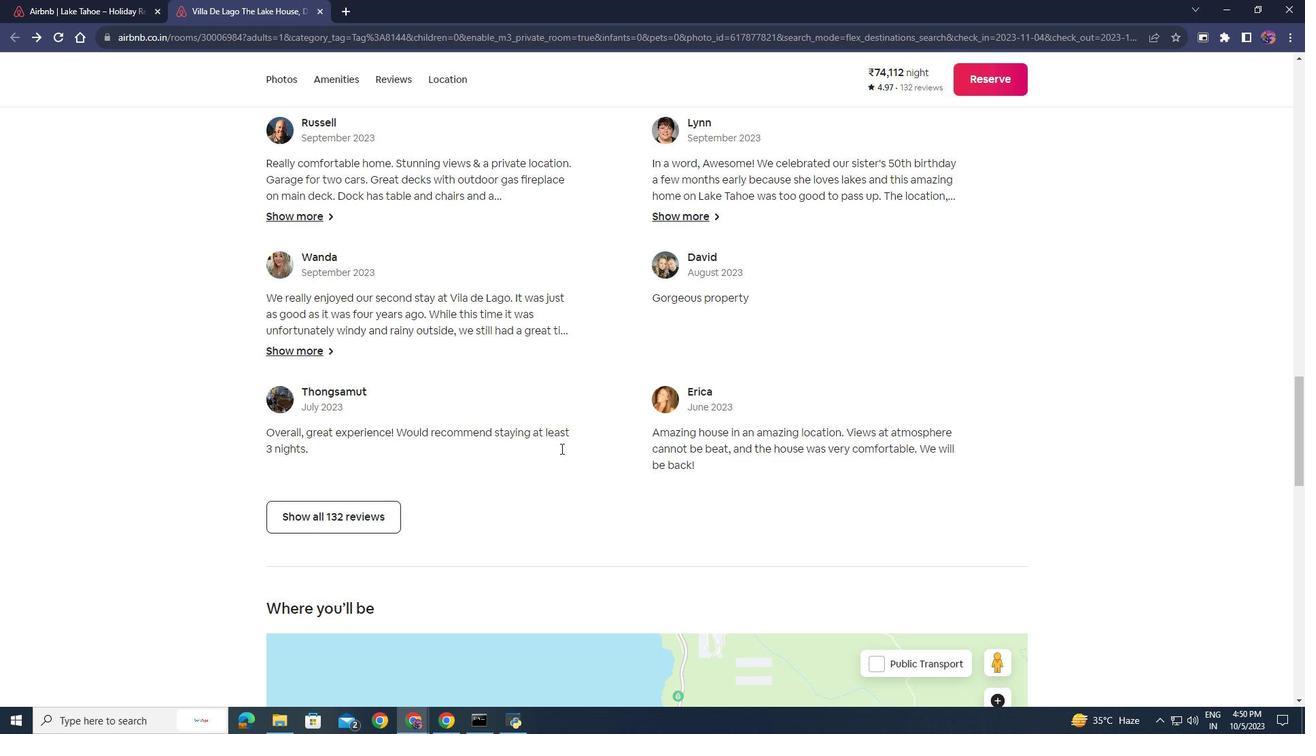 
Action: Mouse scrolled (560, 448) with delta (0, 0)
Screenshot: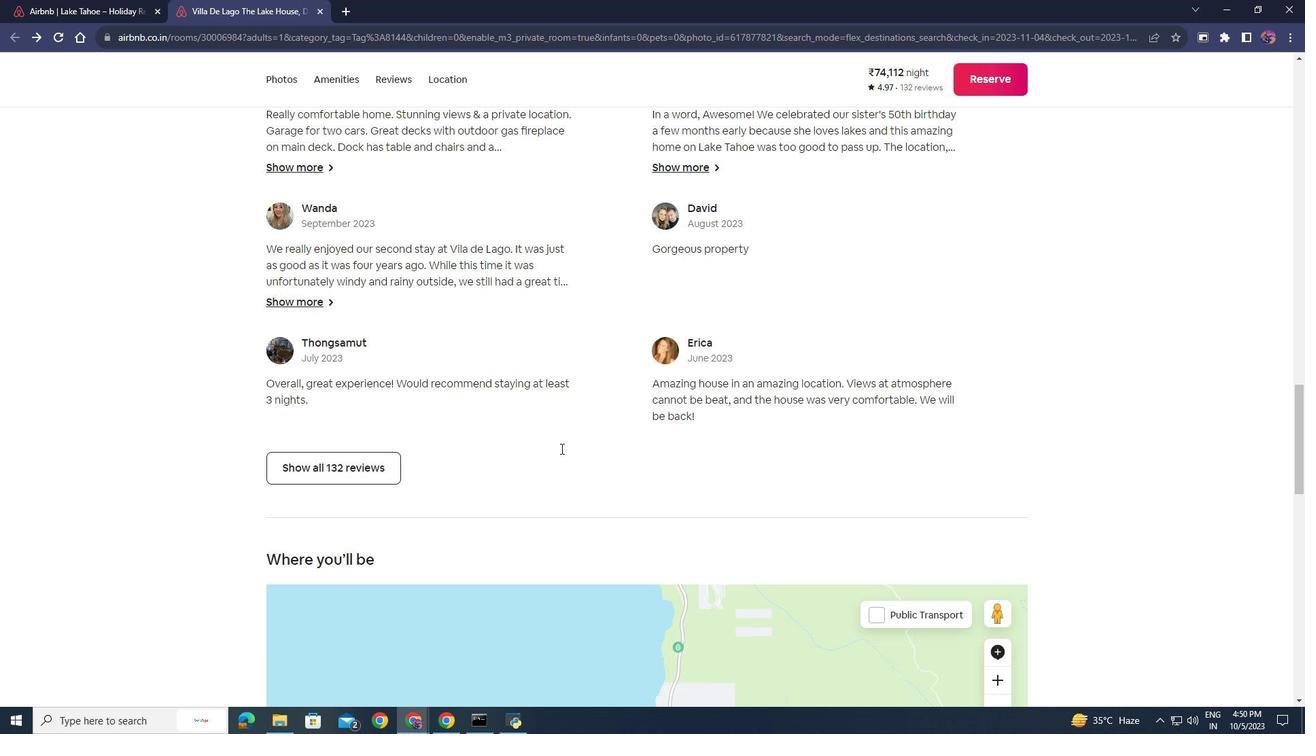 
Action: Mouse scrolled (560, 448) with delta (0, 0)
Screenshot: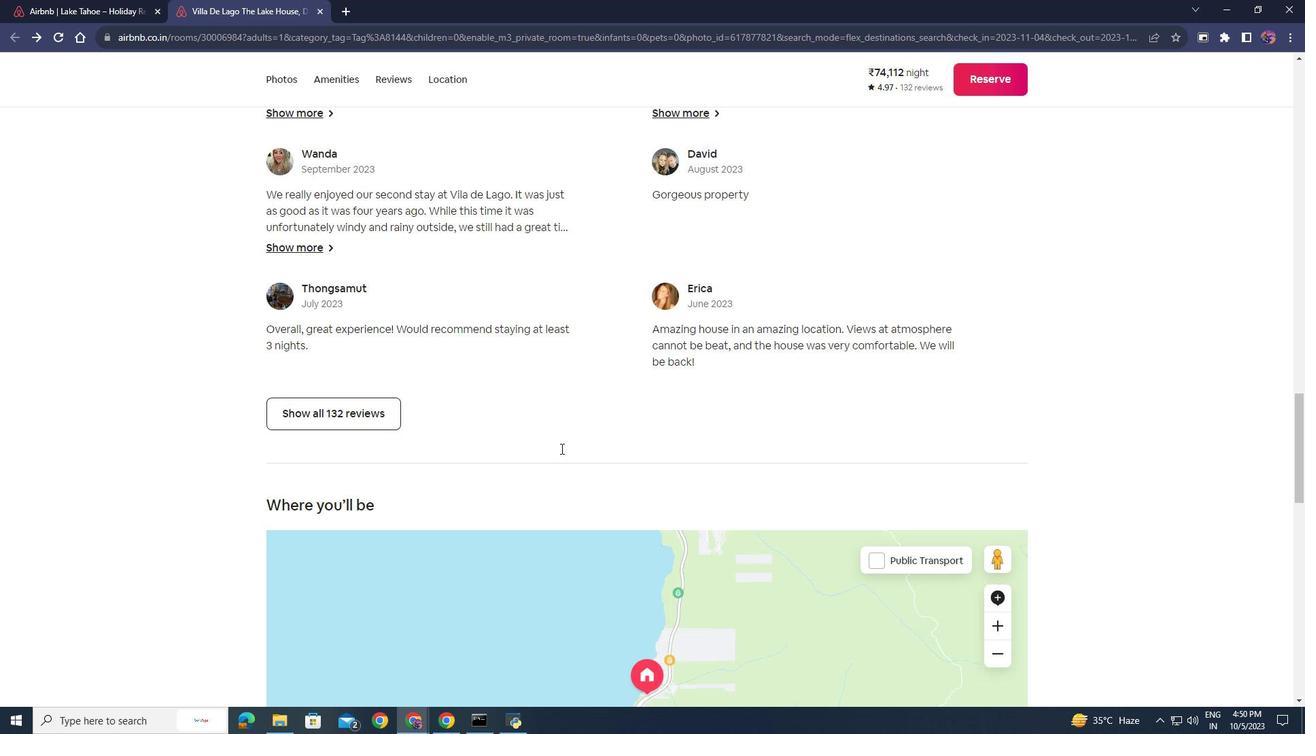 
Action: Mouse moved to (433, 71)
Screenshot: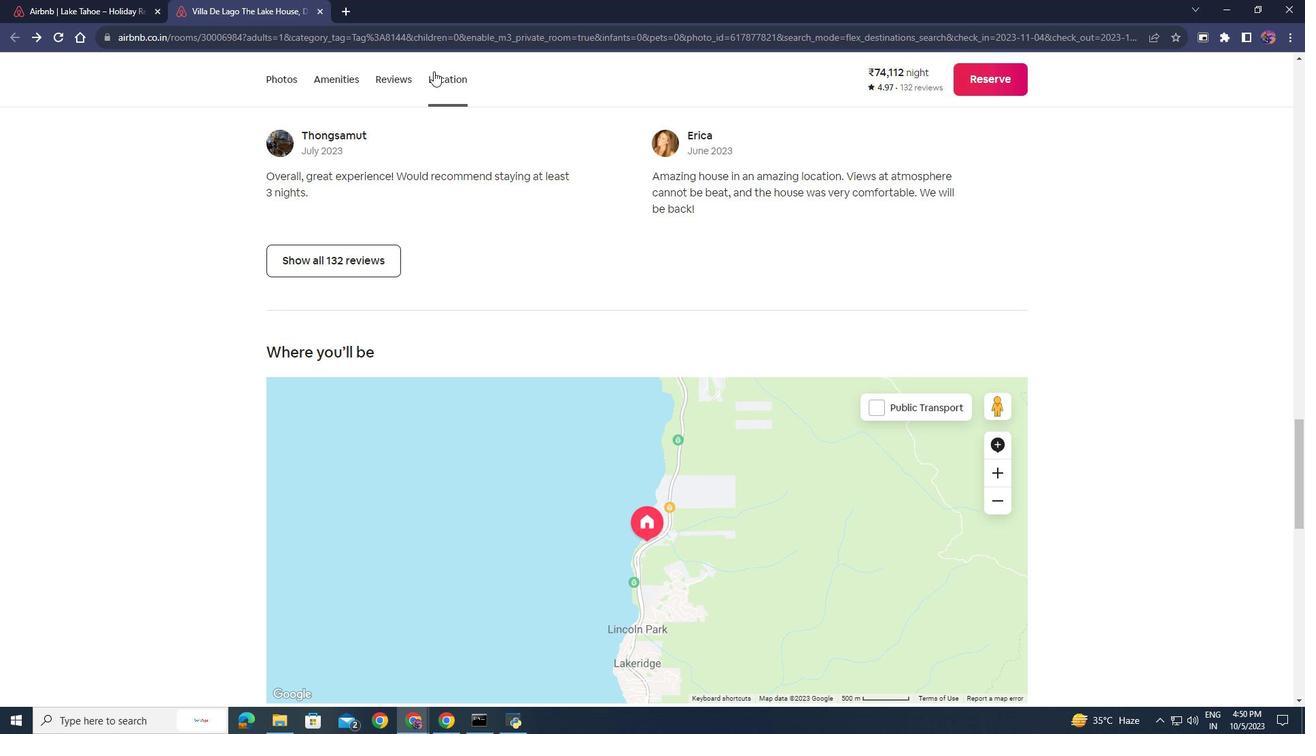 
Action: Mouse pressed left at (433, 71)
Screenshot: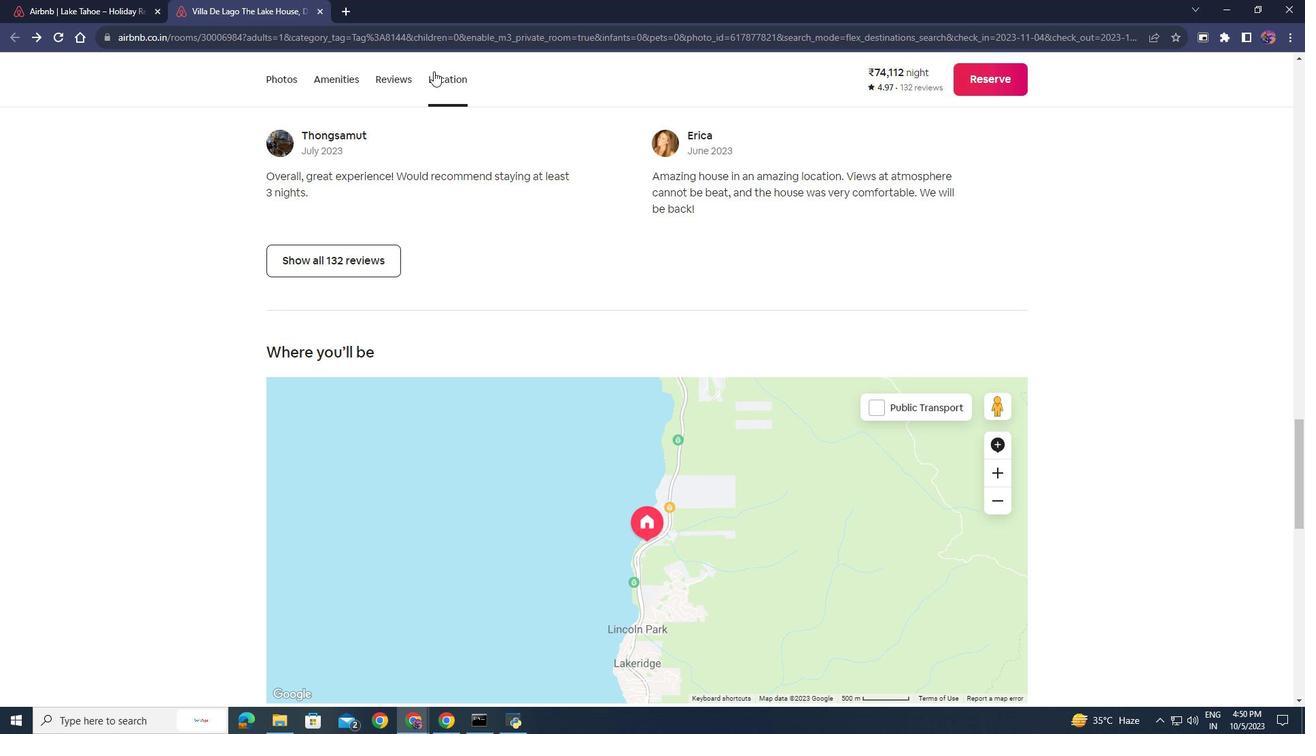 
Action: Mouse moved to (477, 260)
Screenshot: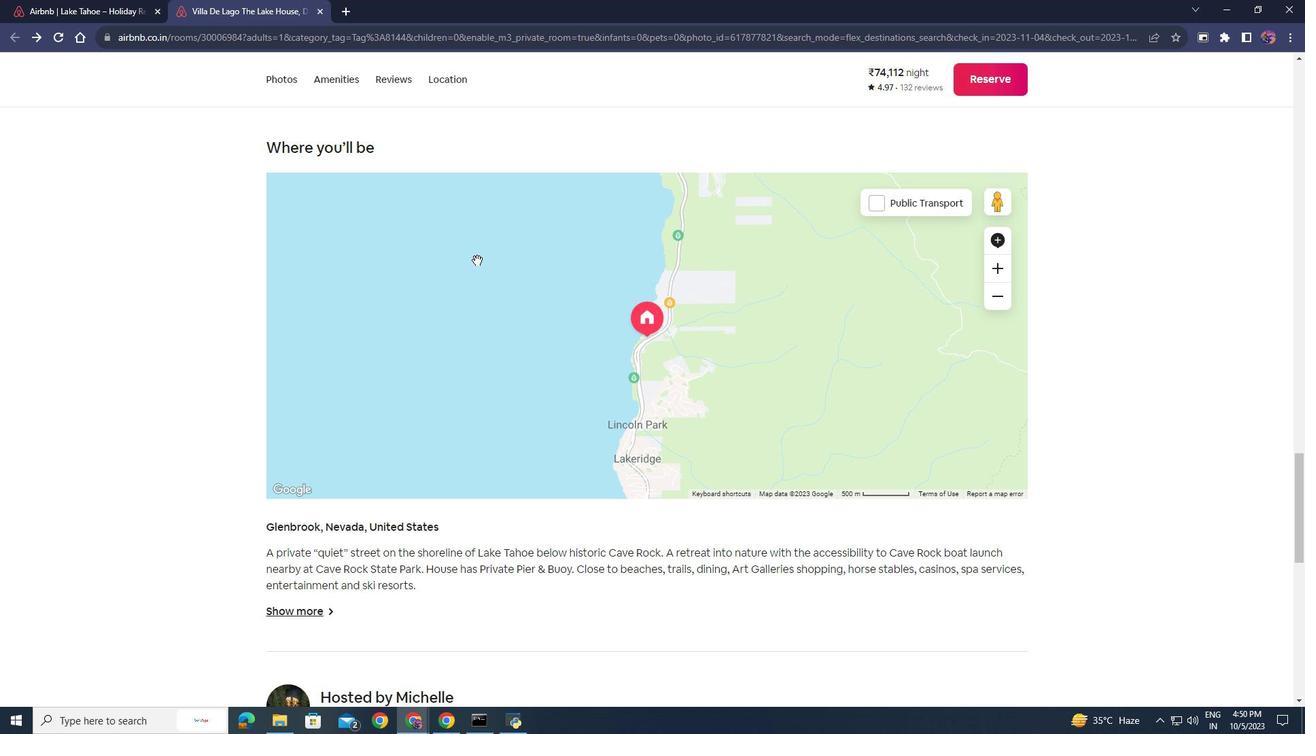 
Action: Mouse scrolled (477, 259) with delta (0, 0)
Screenshot: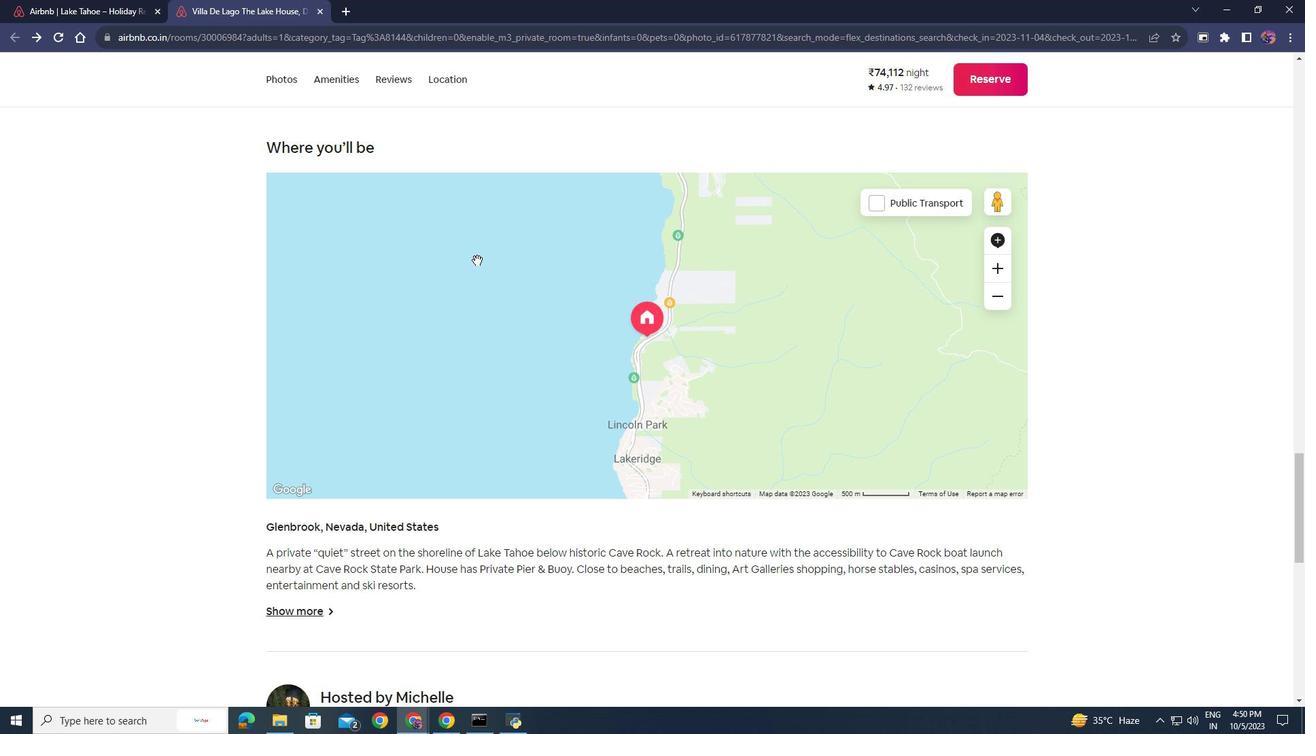 
Action: Mouse scrolled (477, 259) with delta (0, 0)
Screenshot: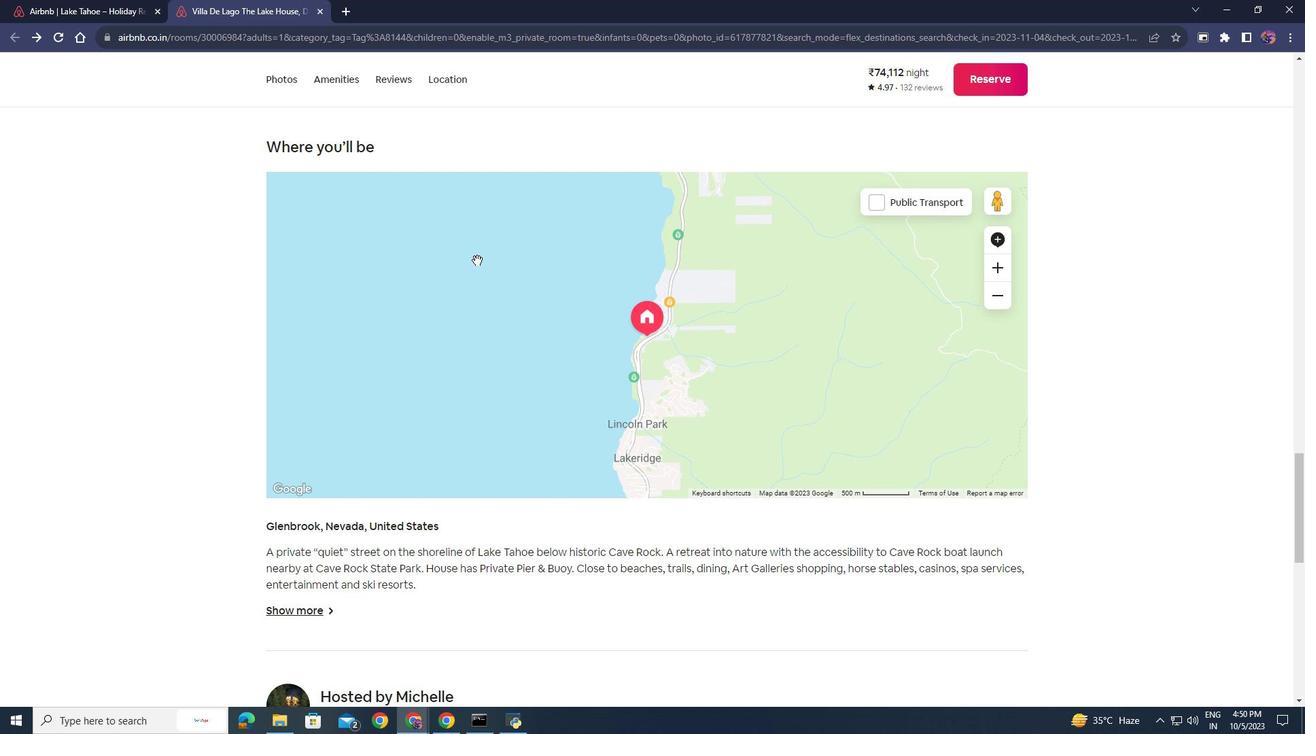 
Action: Mouse scrolled (477, 259) with delta (0, 0)
Screenshot: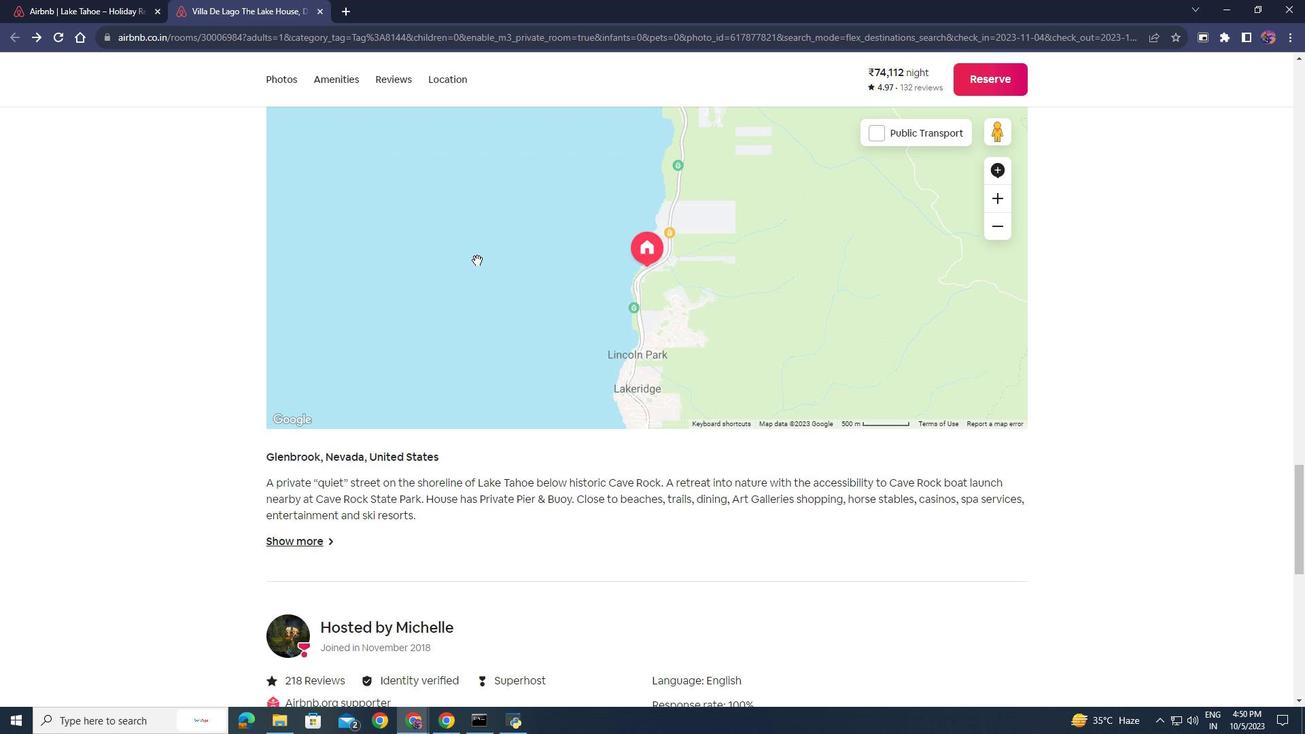 
Action: Mouse scrolled (477, 261) with delta (0, 0)
Screenshot: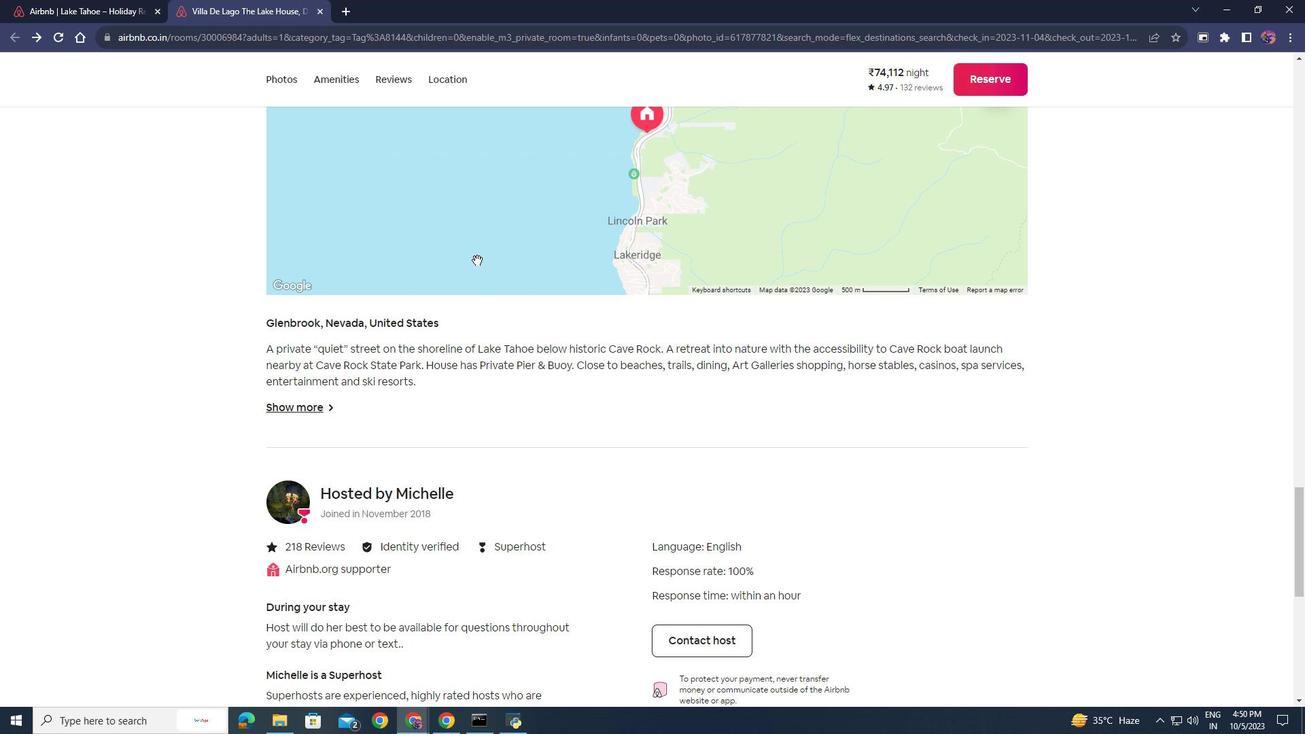 
Action: Mouse scrolled (477, 261) with delta (0, 0)
Screenshot: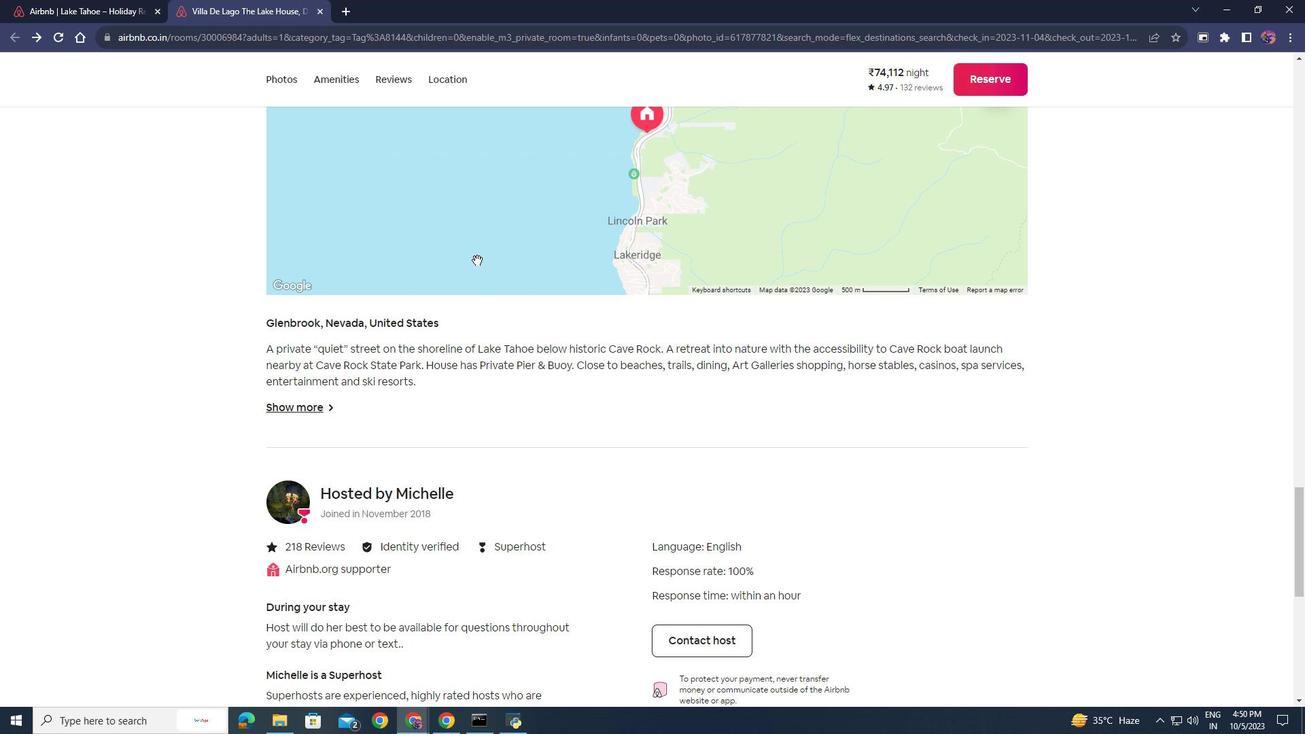 
Action: Mouse scrolled (477, 261) with delta (0, 0)
Screenshot: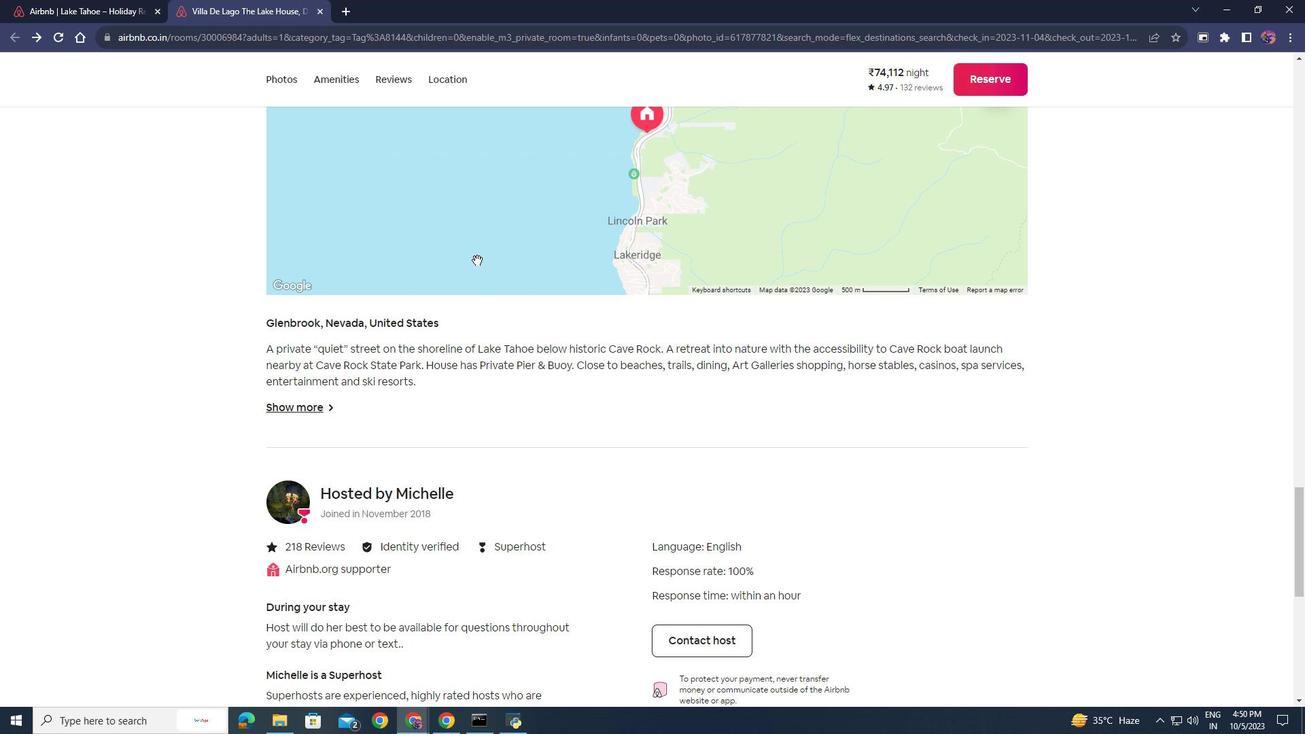 
Action: Mouse moved to (476, 260)
Screenshot: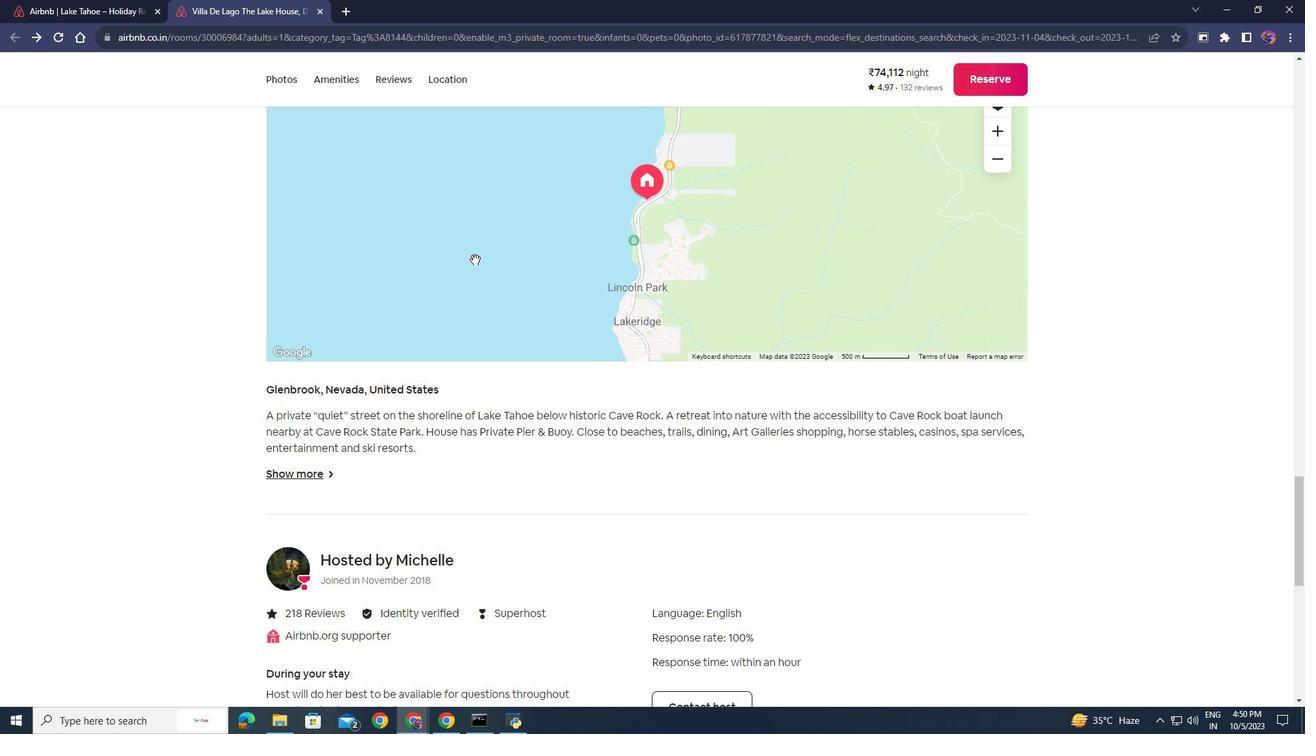 
Action: Mouse scrolled (476, 261) with delta (0, 0)
Screenshot: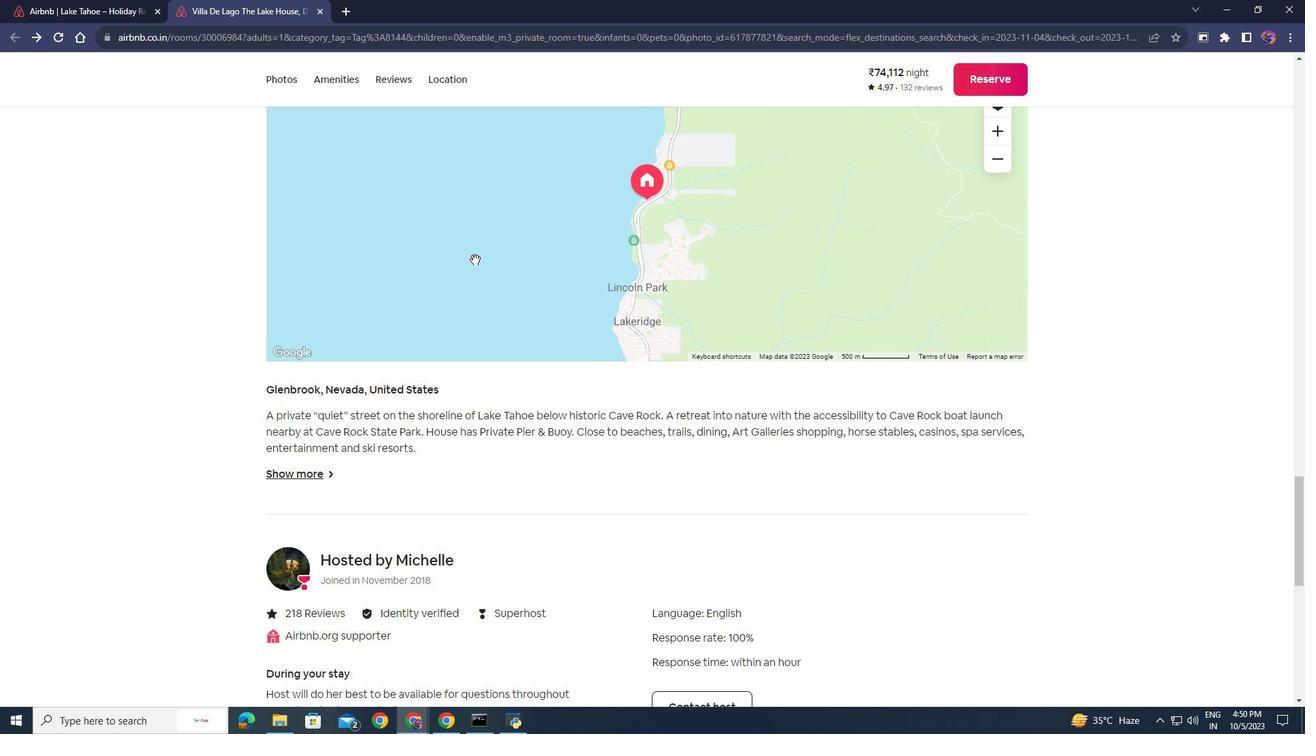 
Action: Mouse moved to (475, 259)
Screenshot: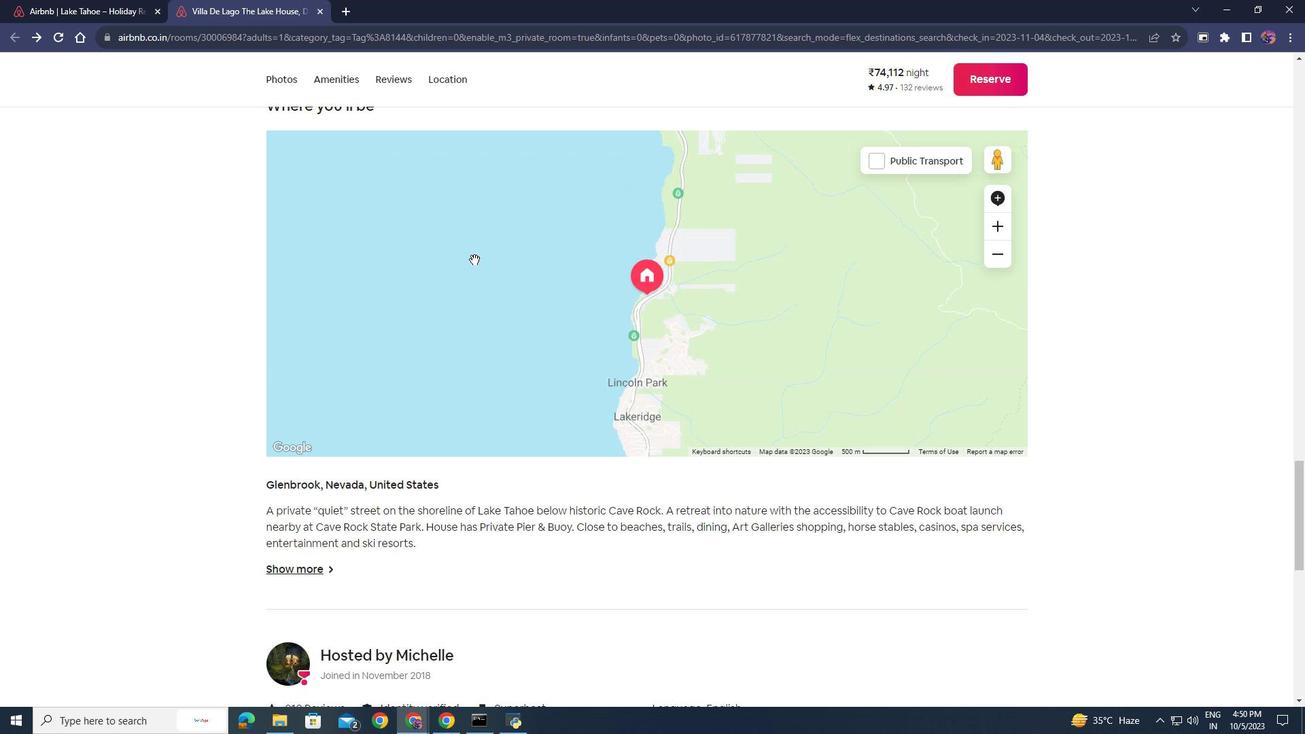 
Action: Mouse scrolled (475, 260) with delta (0, 0)
Screenshot: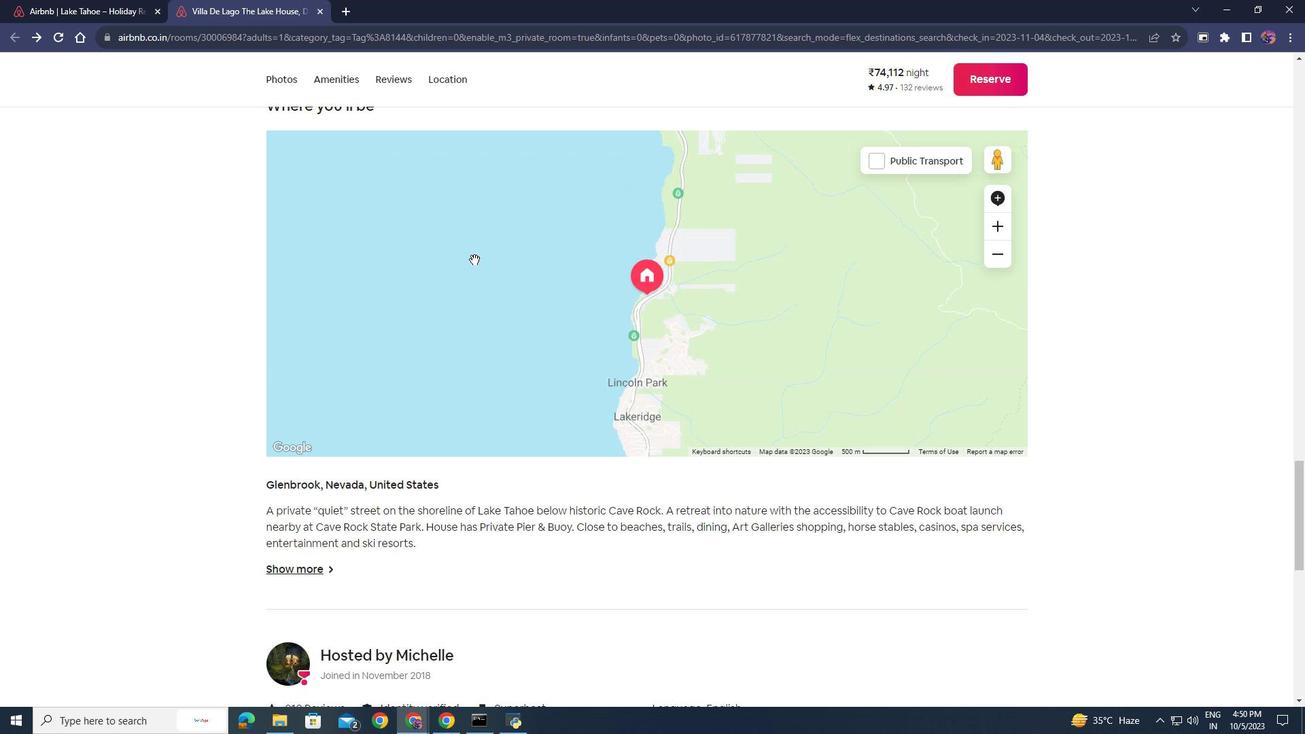 
Action: Mouse moved to (281, 76)
Screenshot: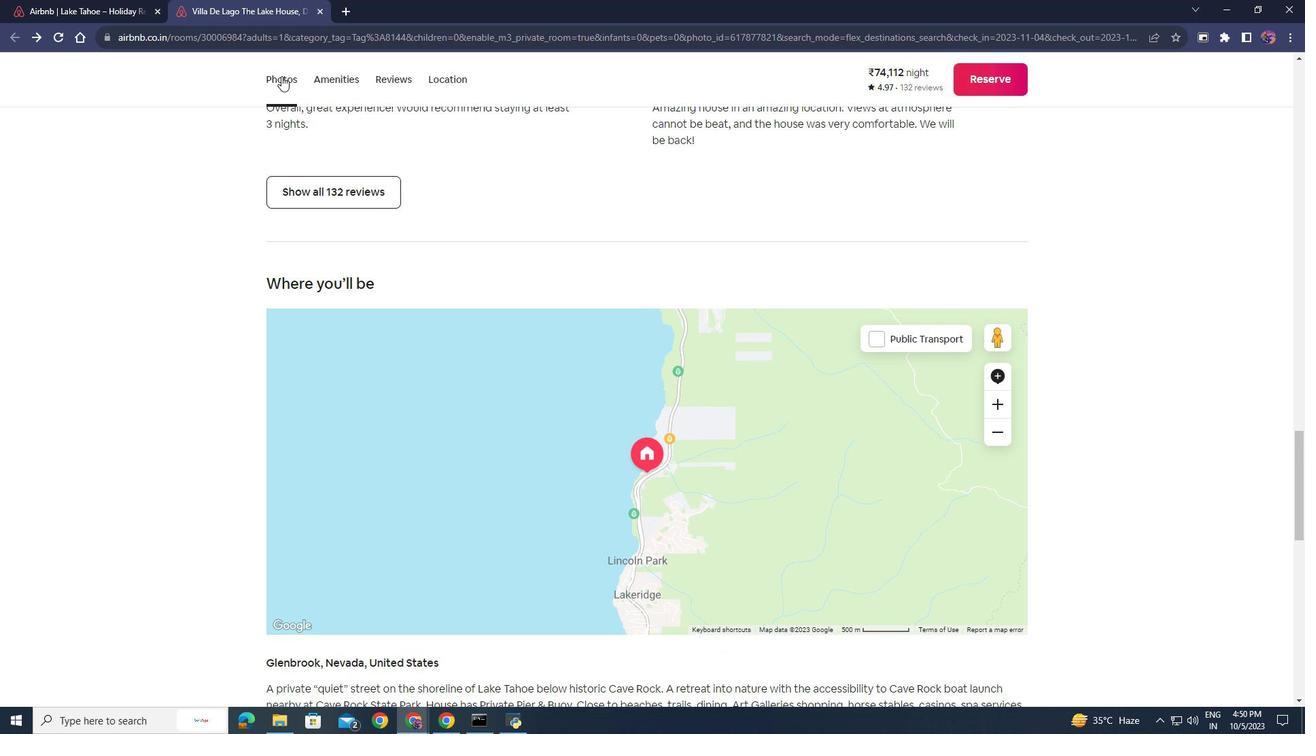 
Action: Mouse pressed left at (281, 76)
Screenshot: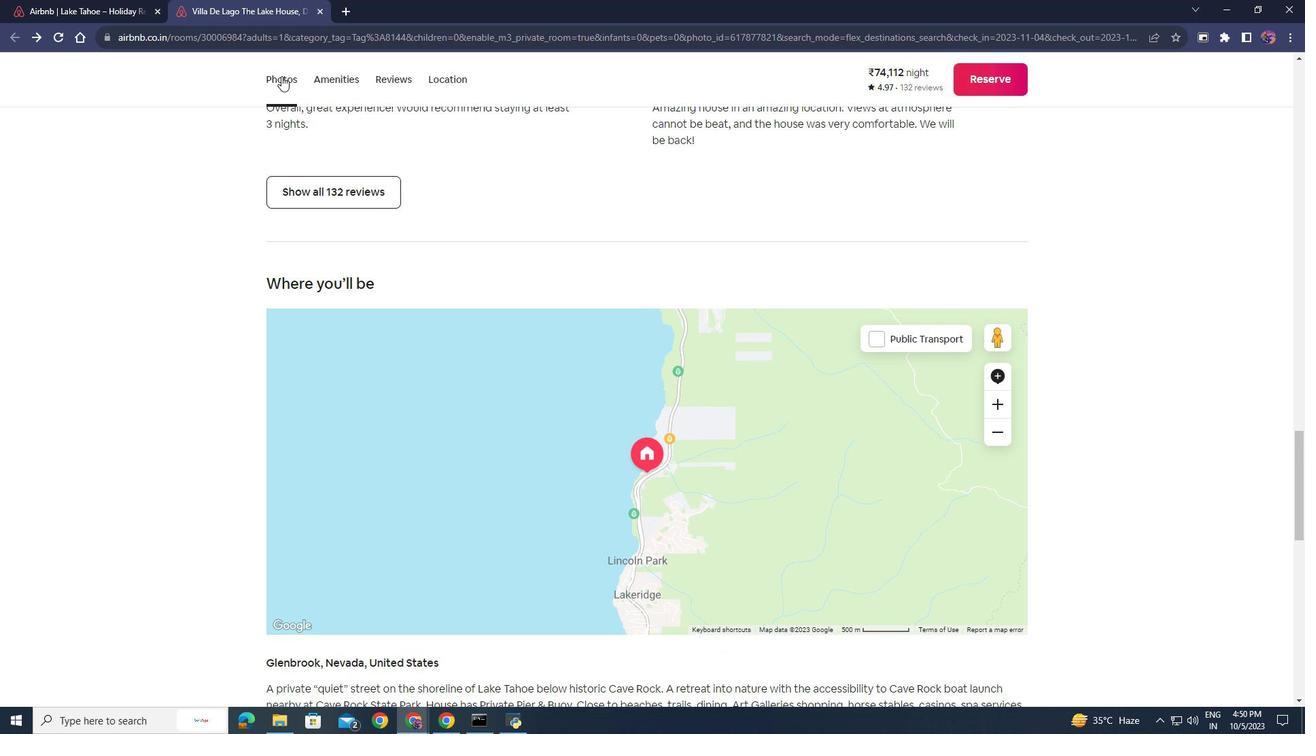 
Action: Mouse moved to (301, 155)
Screenshot: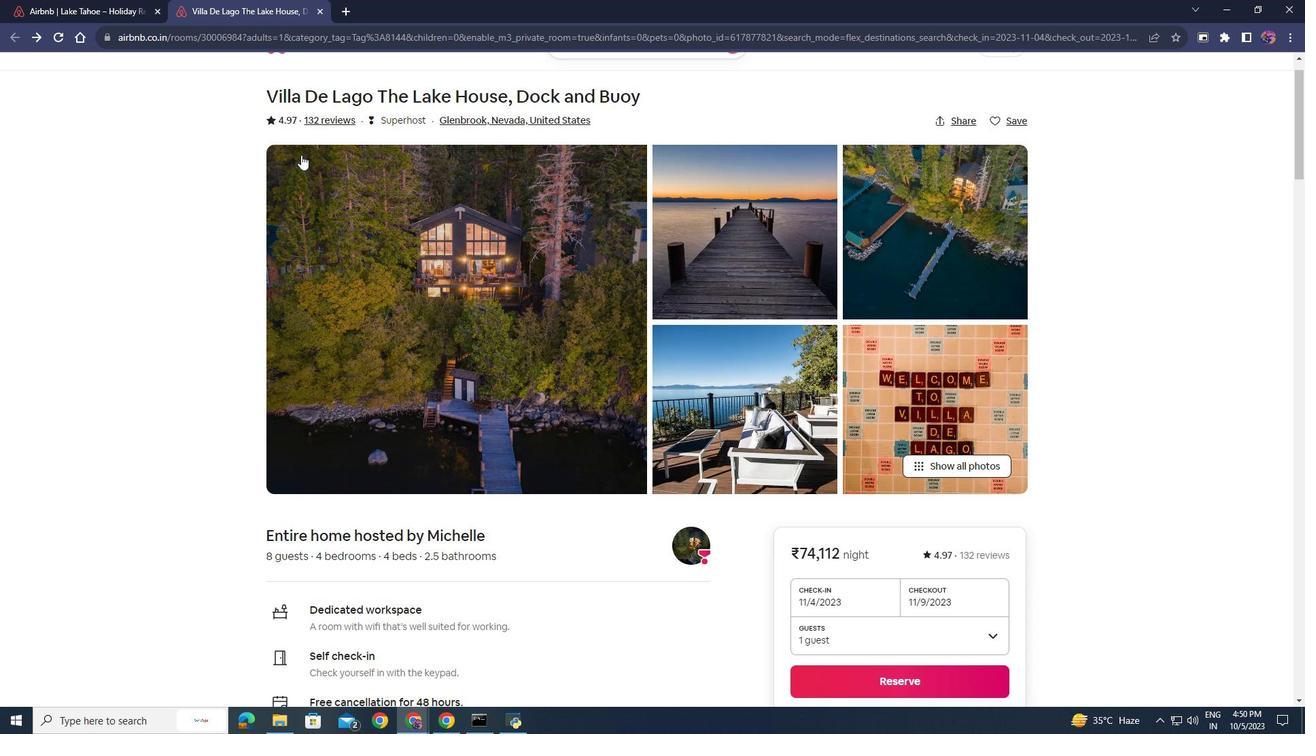 
Action: Mouse scrolled (301, 155) with delta (0, 0)
Screenshot: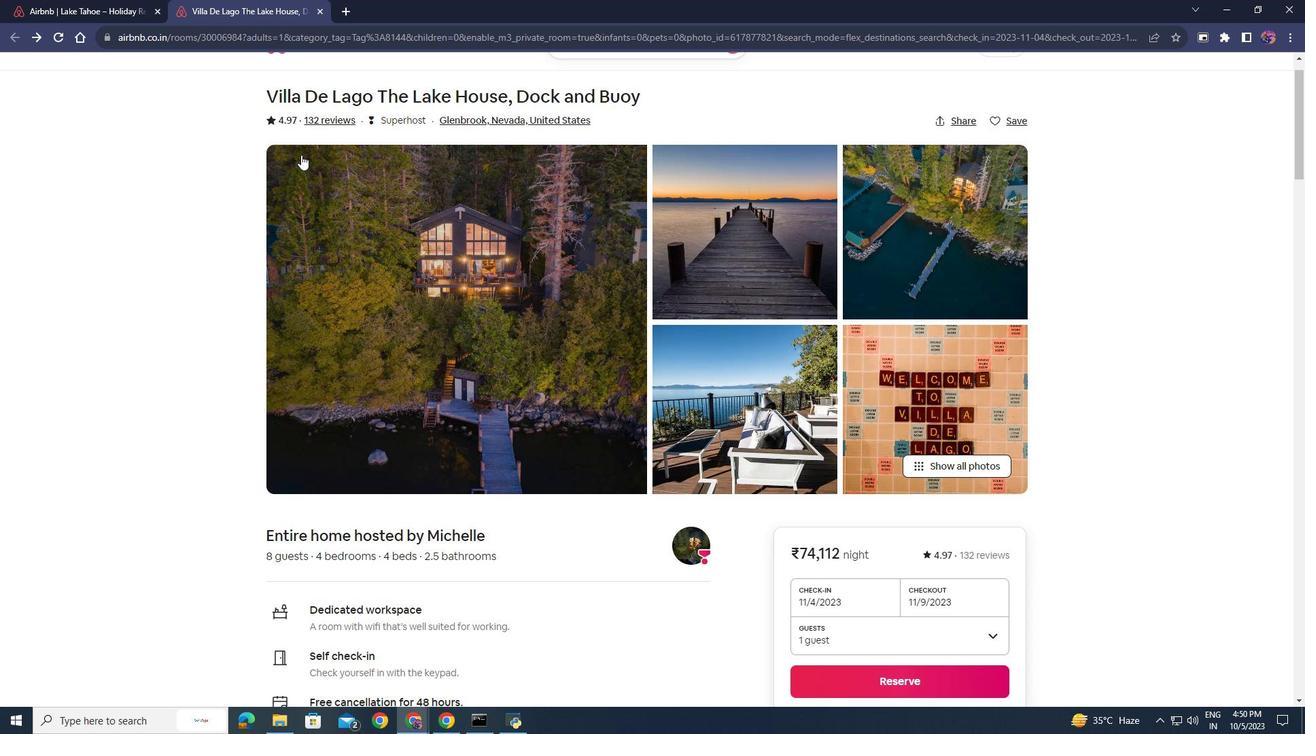 
Action: Mouse scrolled (301, 155) with delta (0, 0)
Screenshot: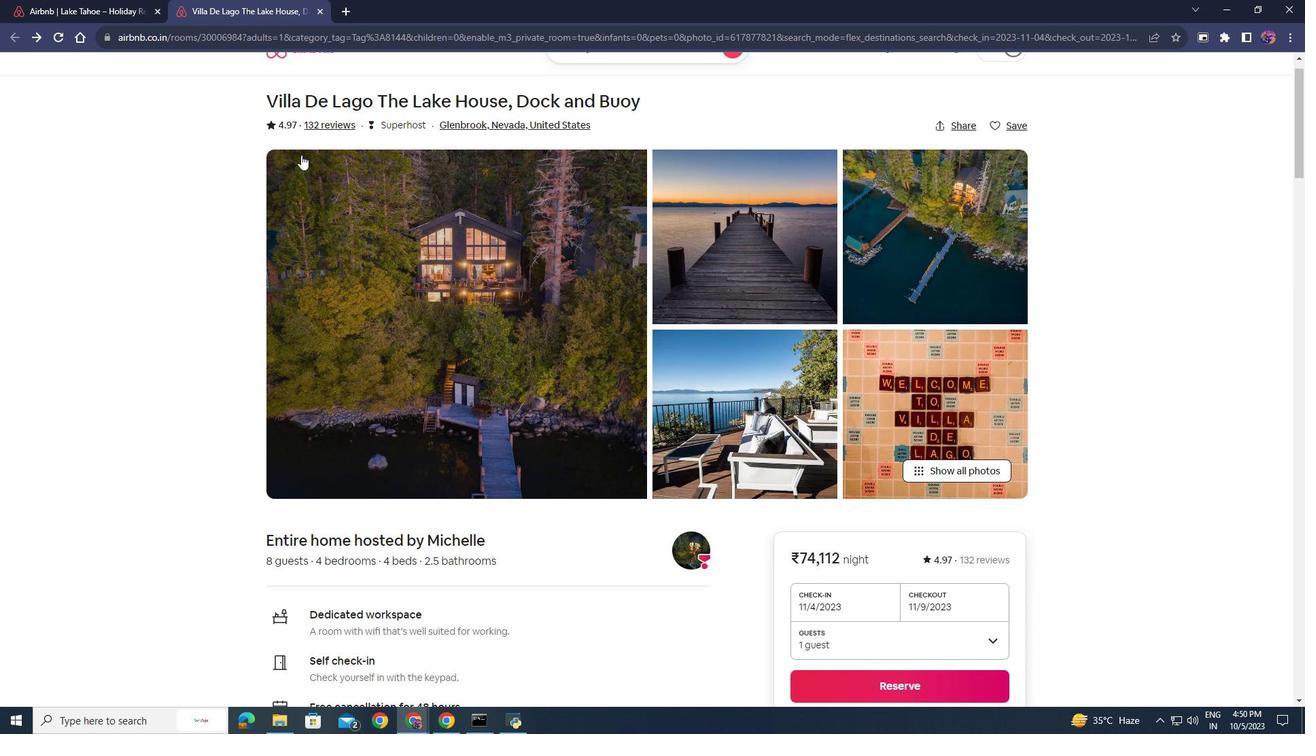 
Action: Mouse scrolled (301, 155) with delta (0, 0)
Screenshot: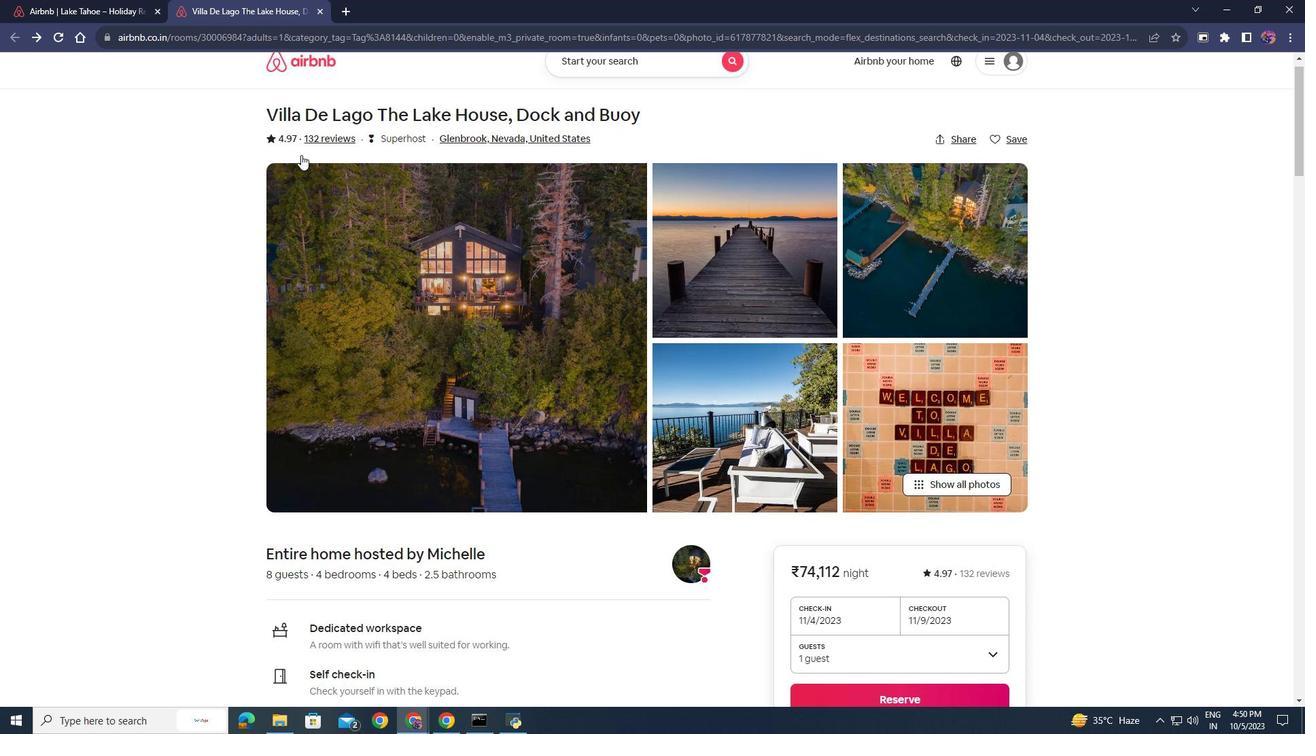 
Action: Mouse scrolled (301, 155) with delta (0, 0)
Screenshot: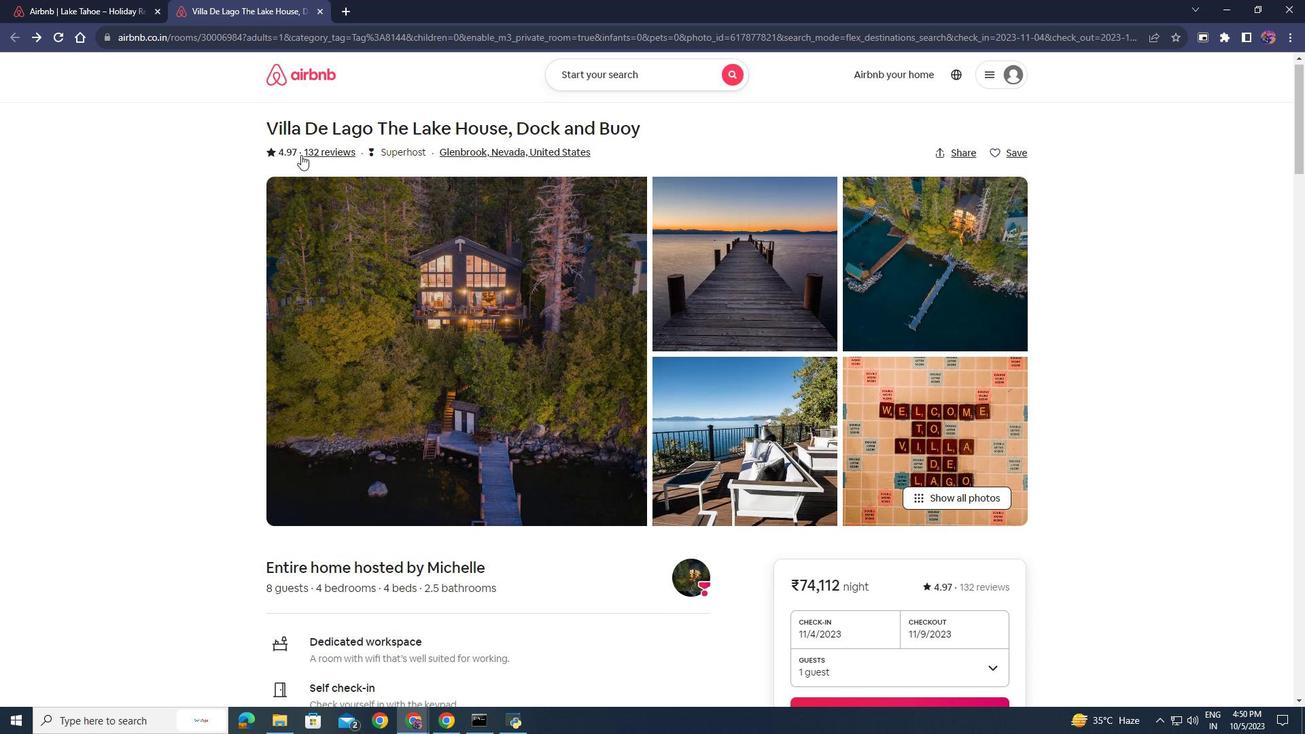 
Action: Mouse scrolled (301, 155) with delta (0, 0)
Screenshot: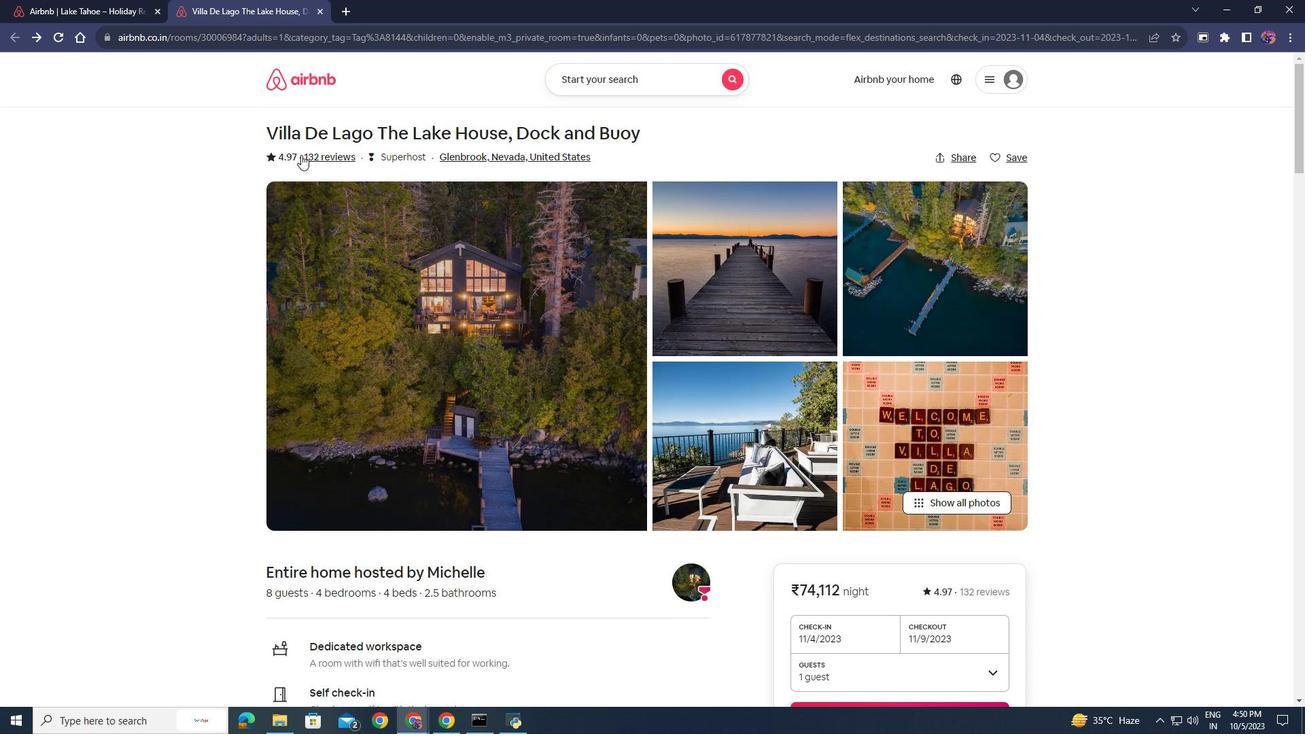 
Action: Mouse moved to (310, 148)
Screenshot: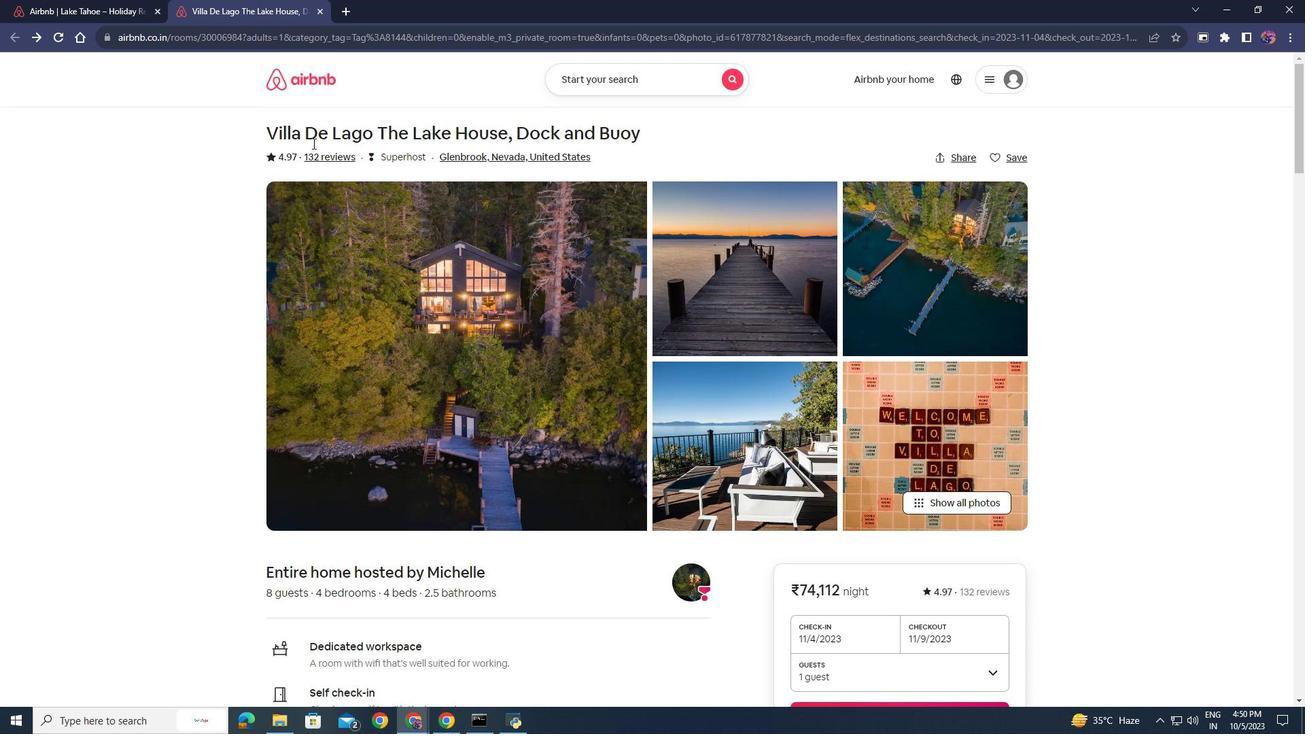 
Action: Mouse scrolled (310, 148) with delta (0, 0)
Screenshot: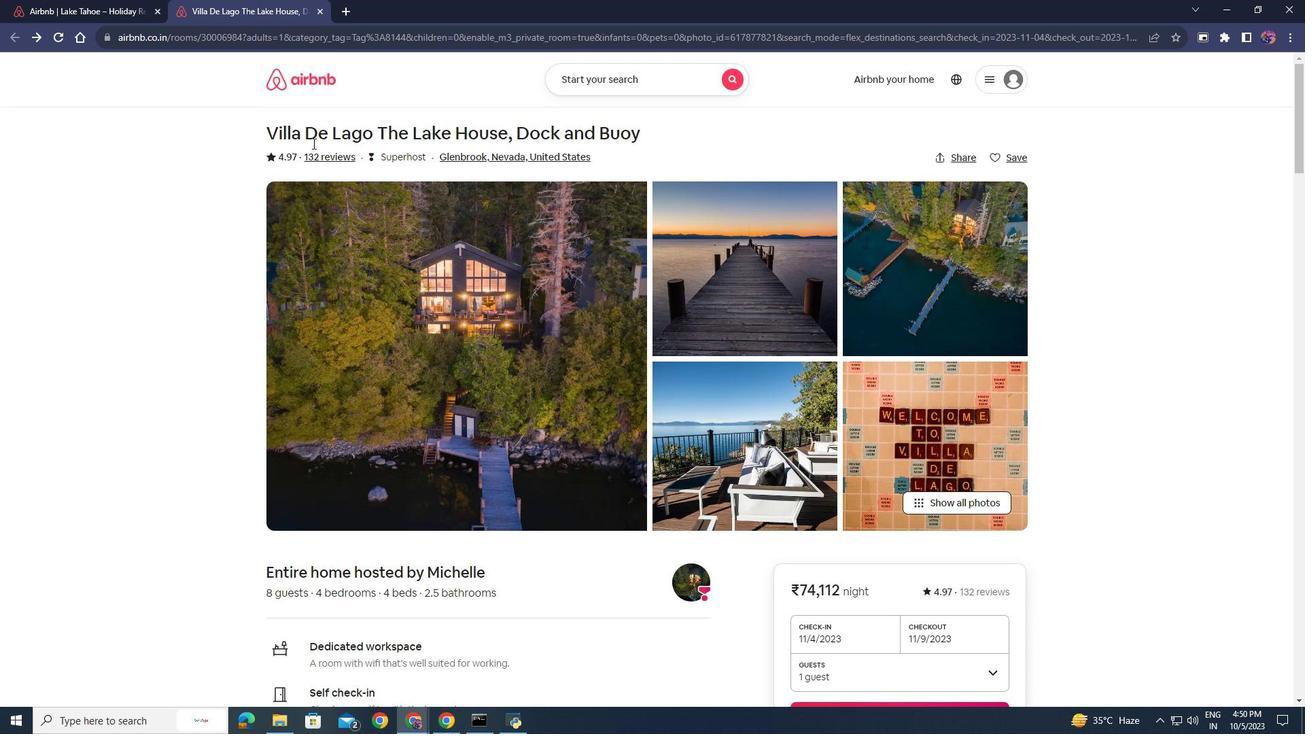 
Action: Mouse moved to (312, 144)
Screenshot: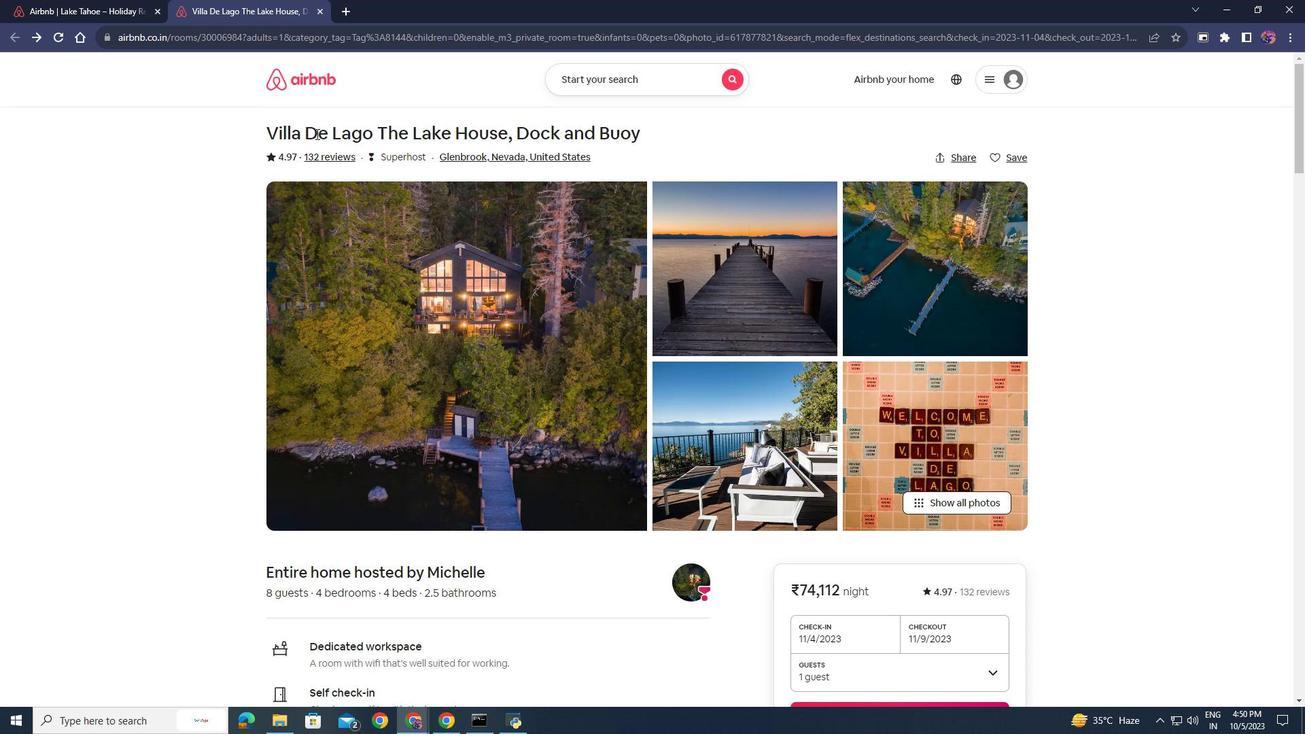 
Action: Mouse scrolled (312, 145) with delta (0, 0)
Screenshot: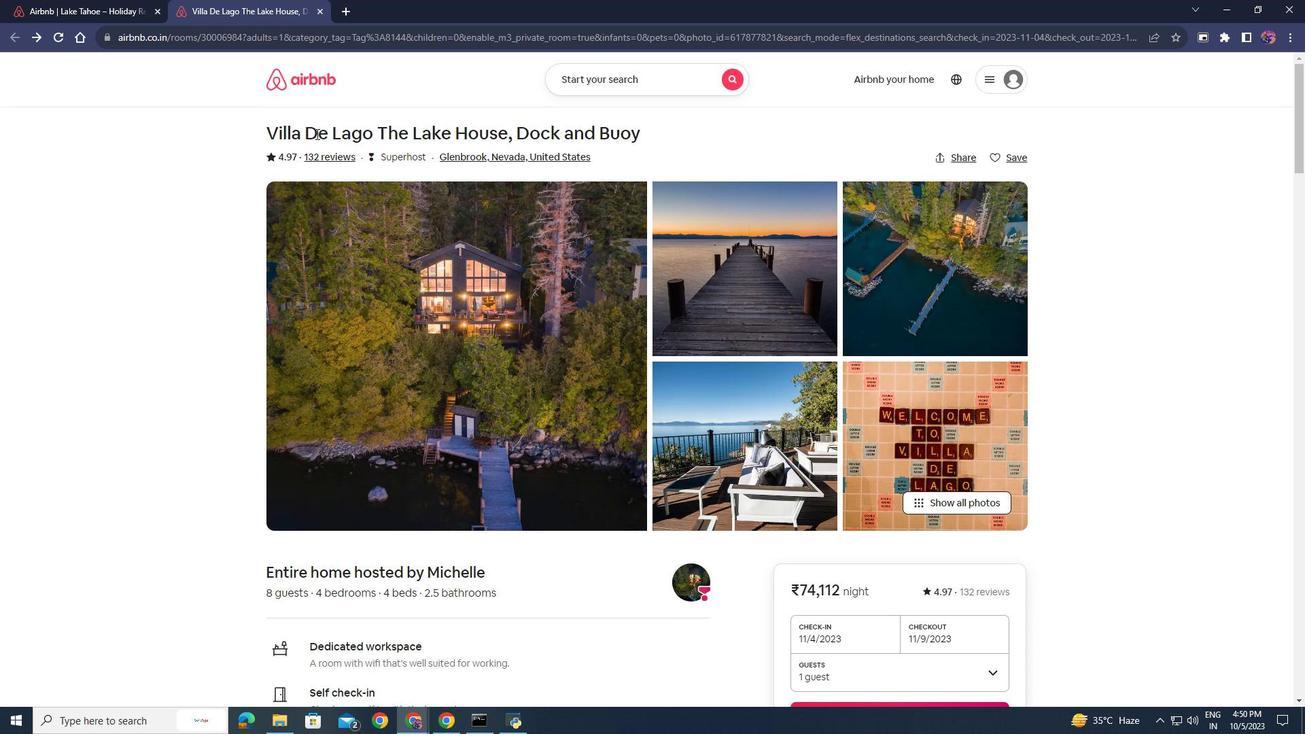 
Action: Mouse moved to (316, 131)
Screenshot: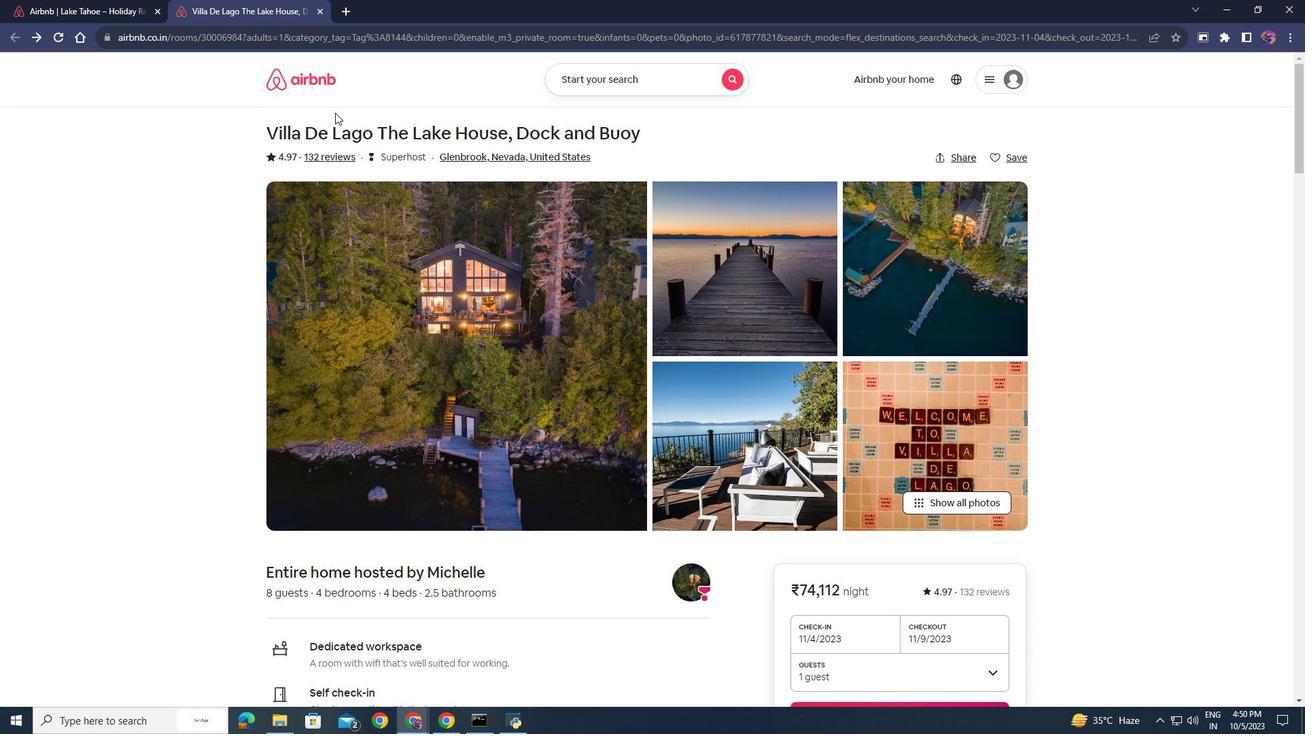 
Action: Mouse scrolled (316, 132) with delta (0, 0)
Screenshot: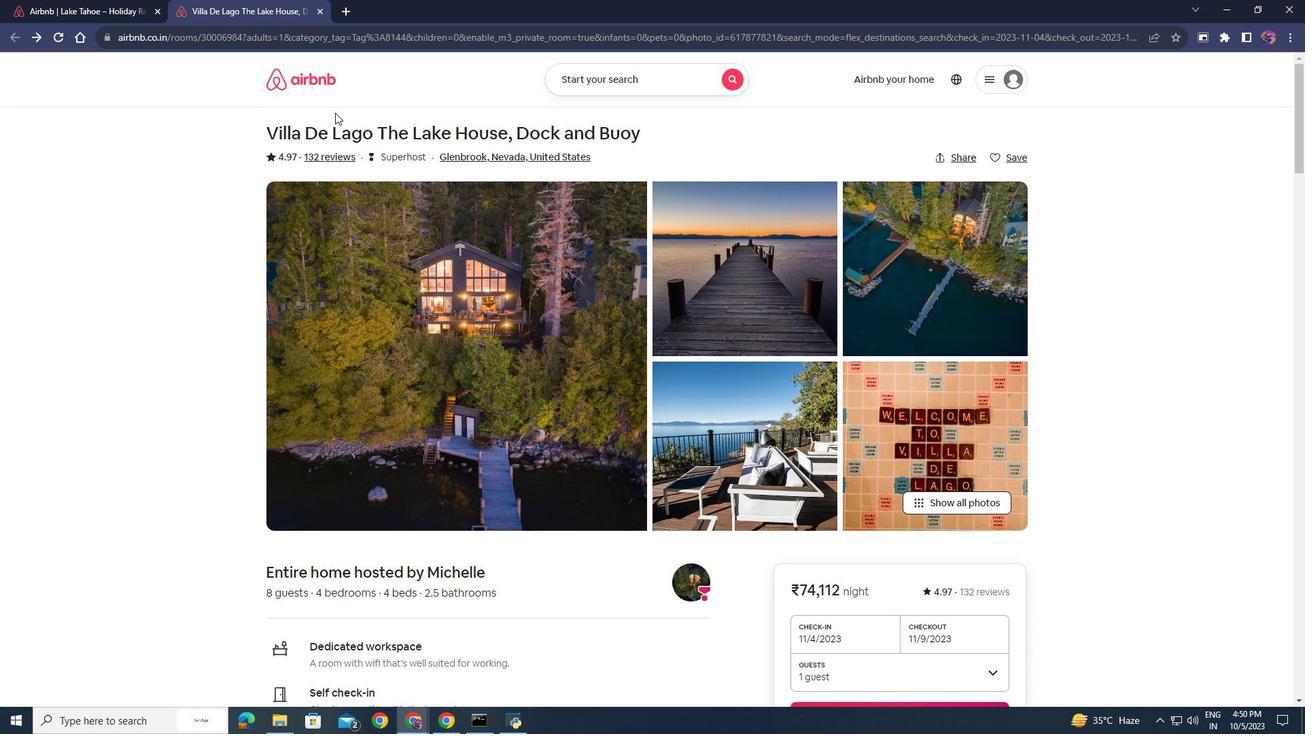 
Action: Mouse moved to (320, 8)
Screenshot: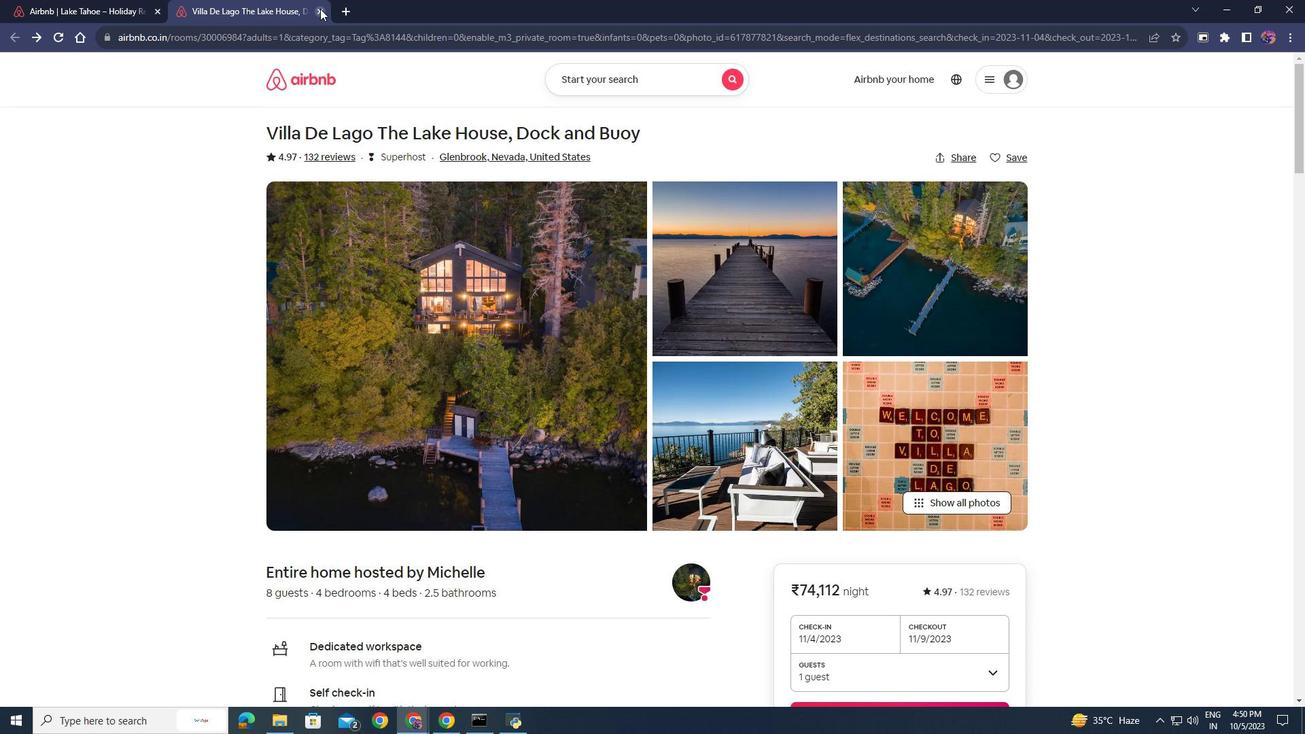 
Action: Mouse pressed left at (320, 8)
Screenshot: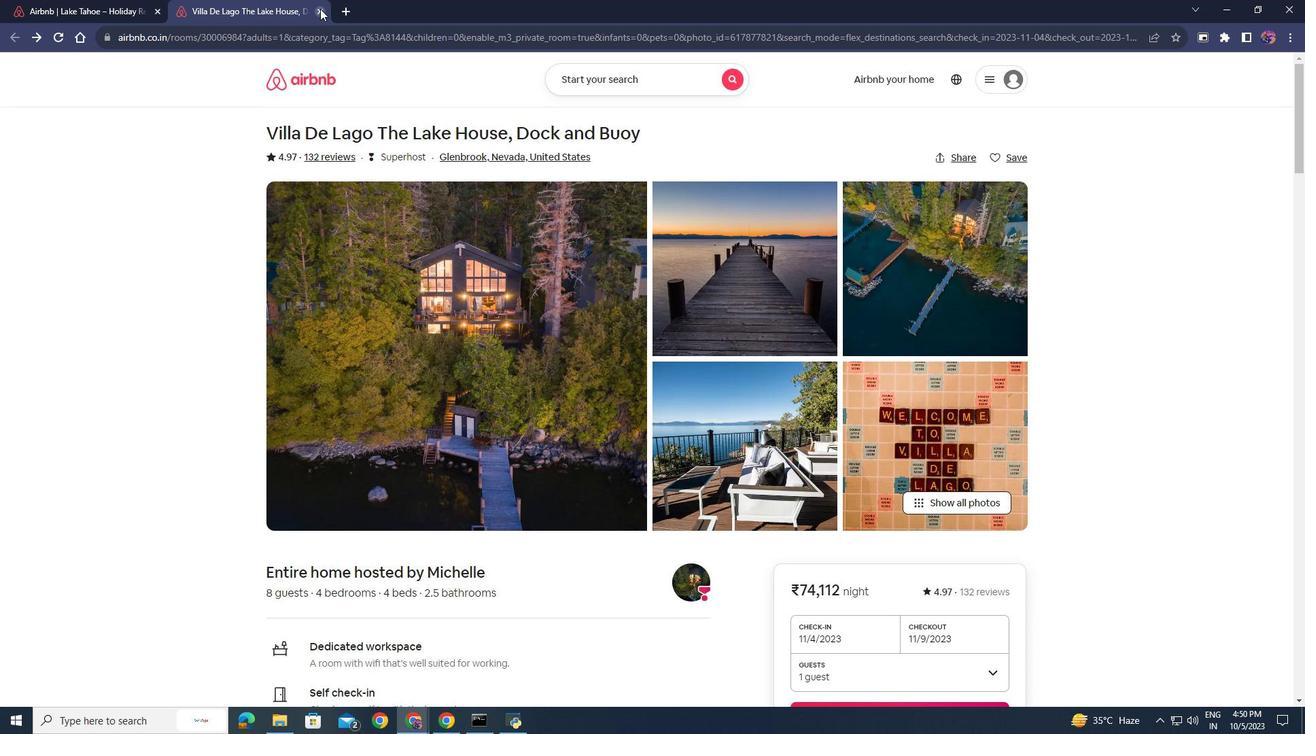 
Action: Mouse moved to (391, 365)
Screenshot: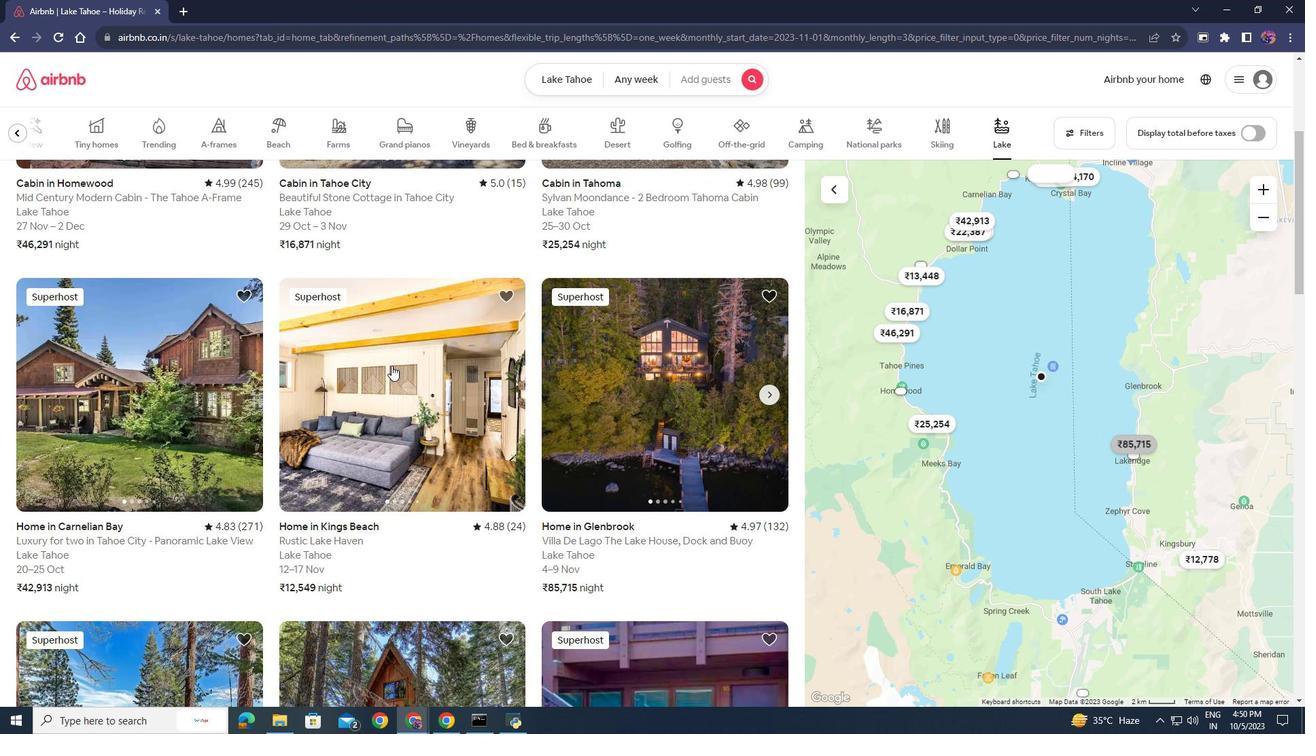 
Action: Mouse scrolled (391, 365) with delta (0, 0)
Screenshot: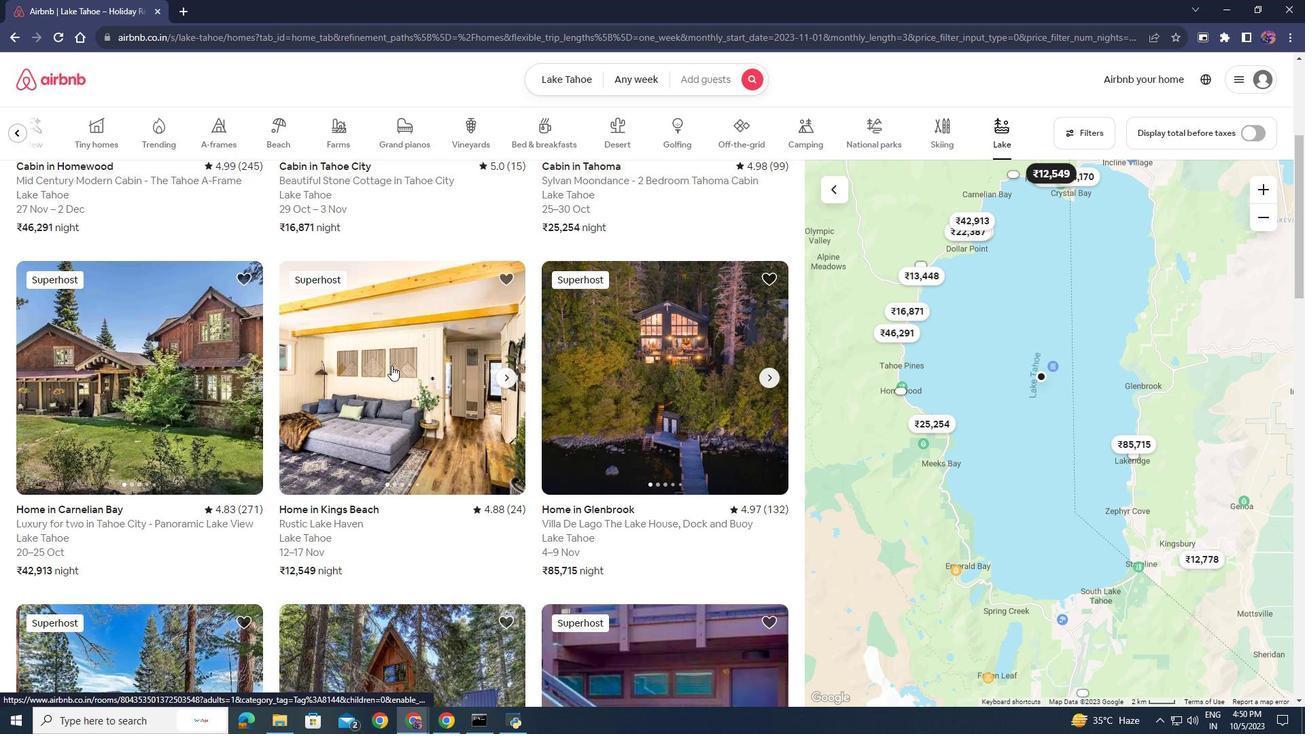 
Action: Mouse scrolled (391, 365) with delta (0, 0)
Screenshot: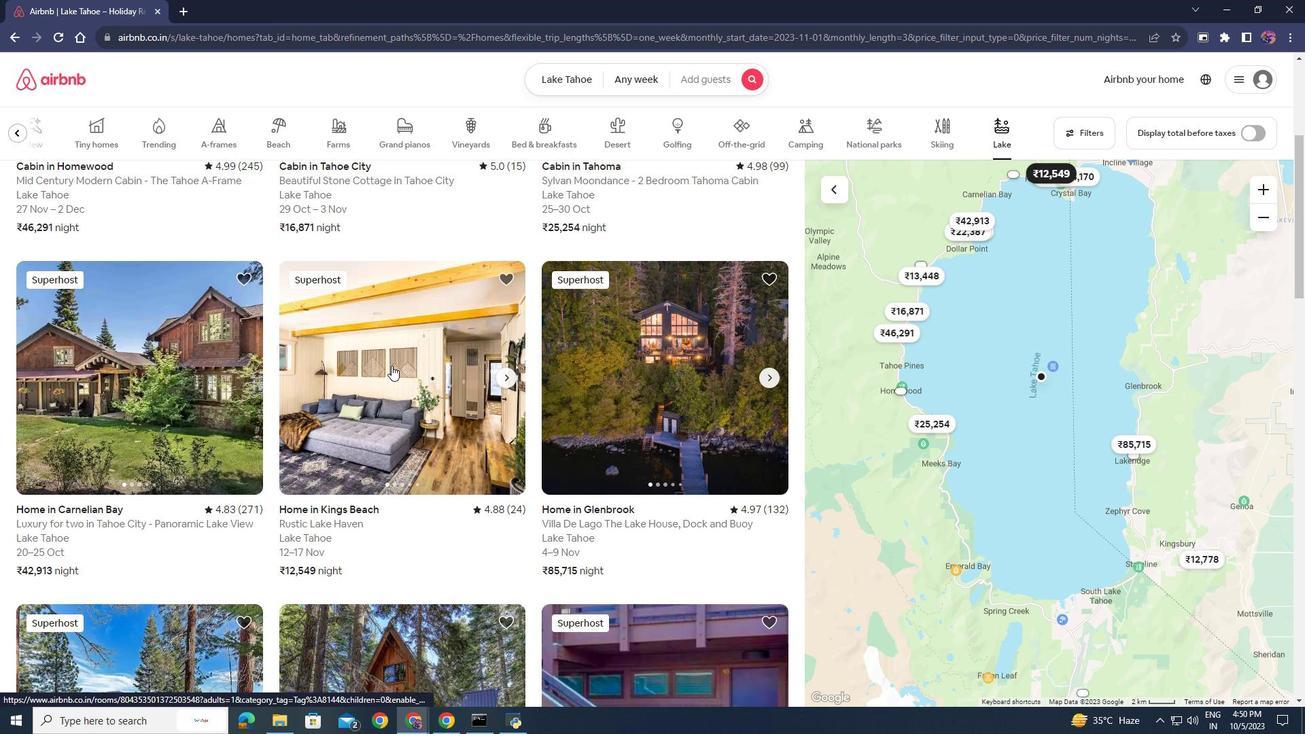 
Action: Mouse scrolled (391, 365) with delta (0, 0)
Screenshot: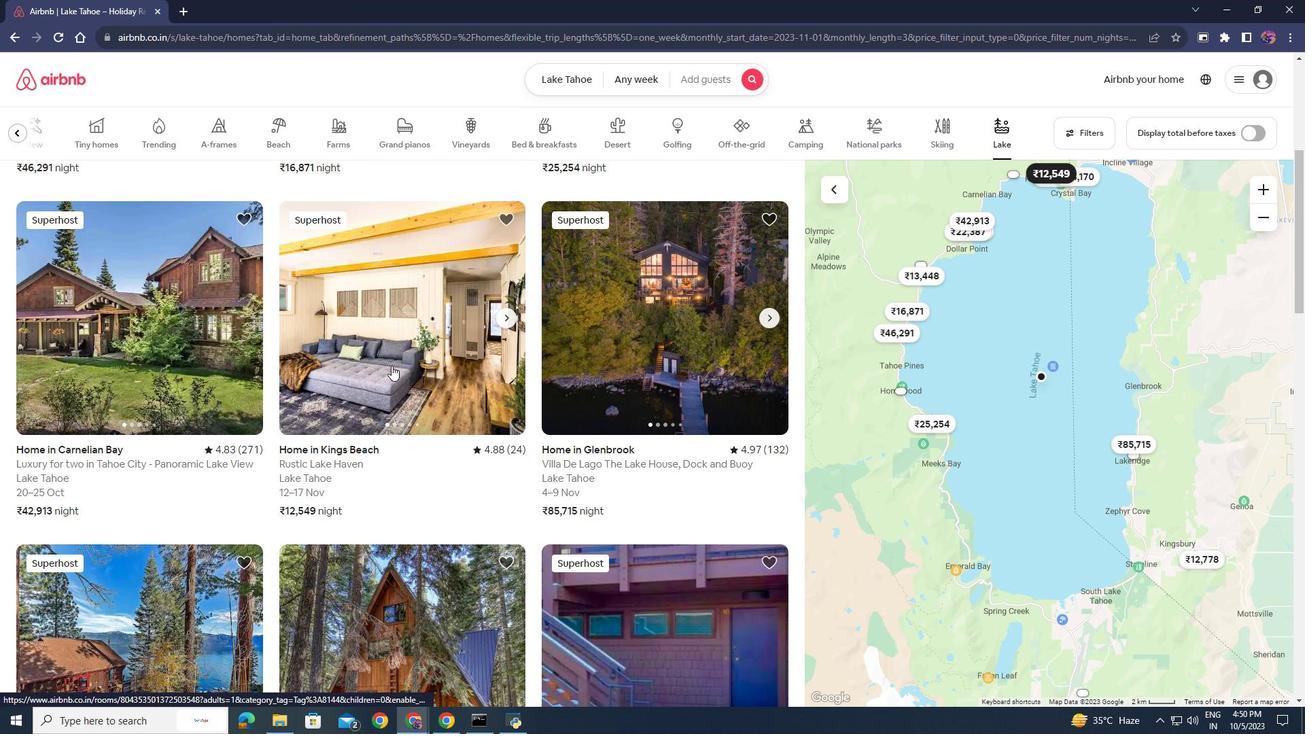 
Action: Mouse moved to (391, 365)
Screenshot: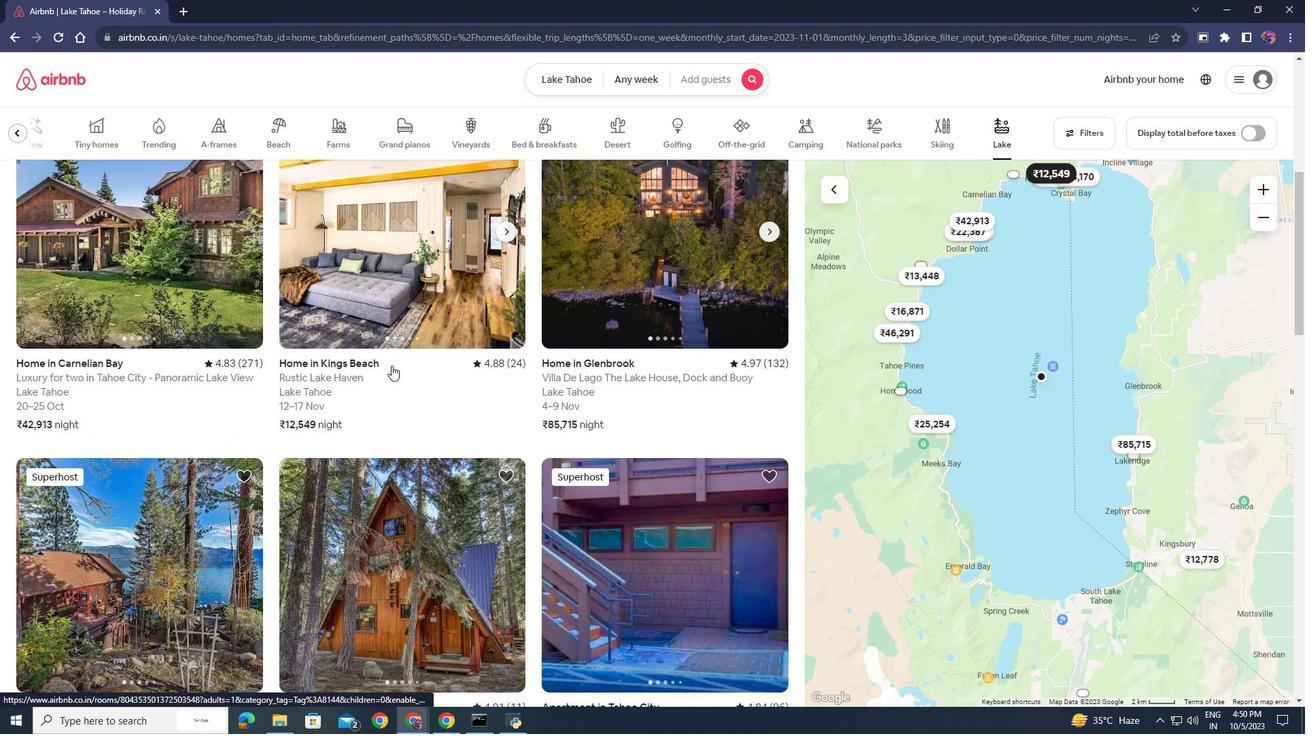 
Action: Mouse scrolled (391, 365) with delta (0, 0)
Screenshot: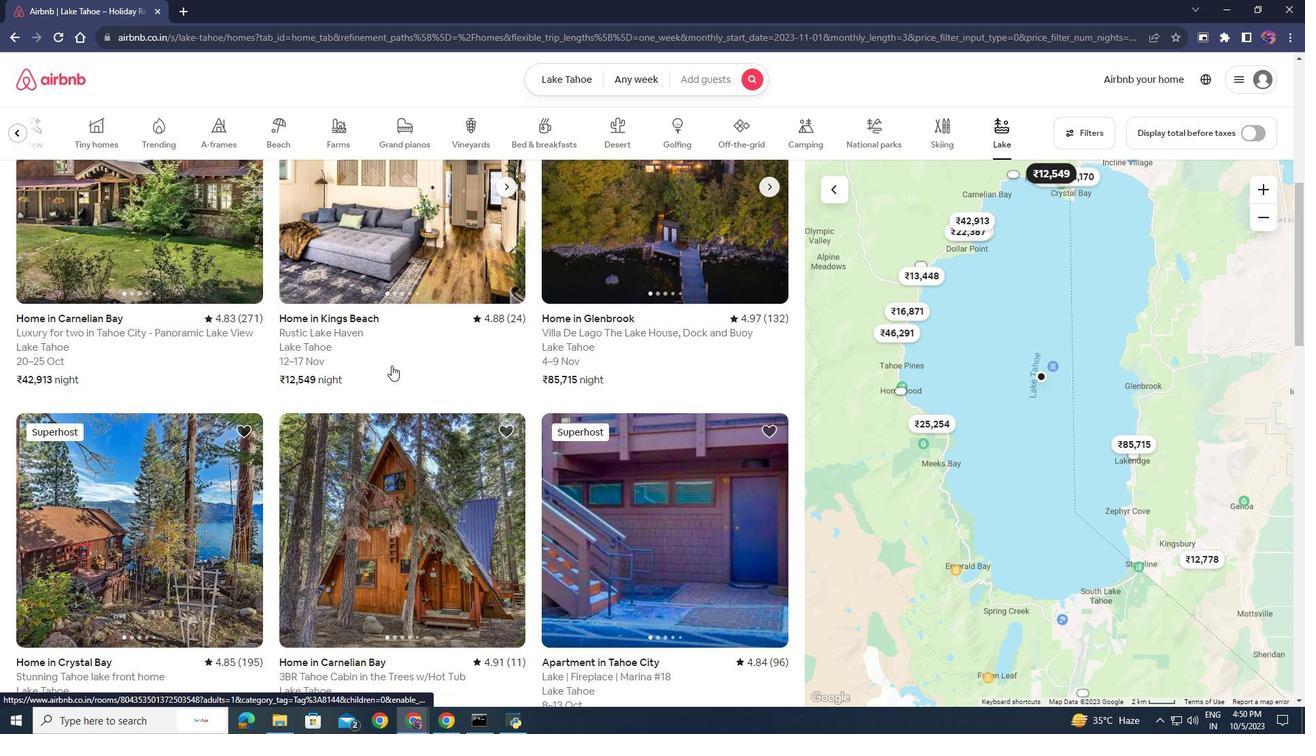
Action: Mouse scrolled (391, 365) with delta (0, 0)
Screenshot: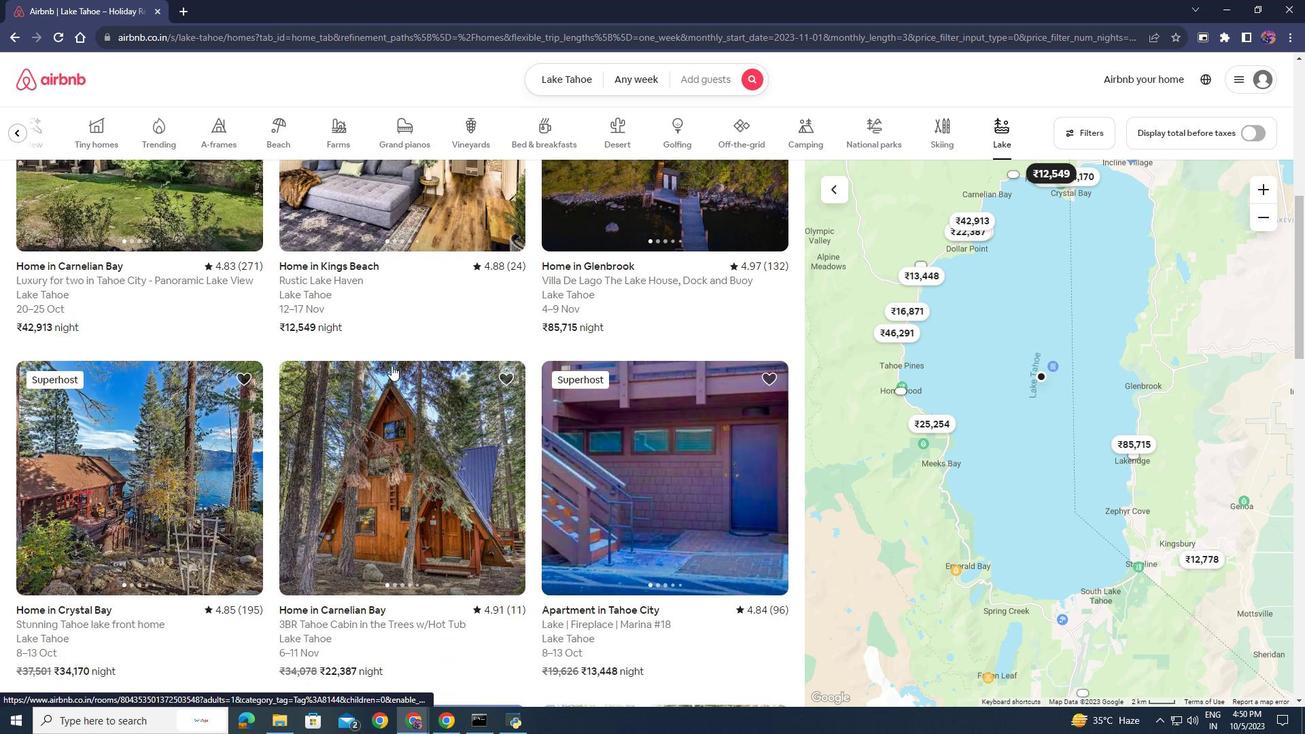 
Action: Mouse scrolled (391, 365) with delta (0, 0)
Screenshot: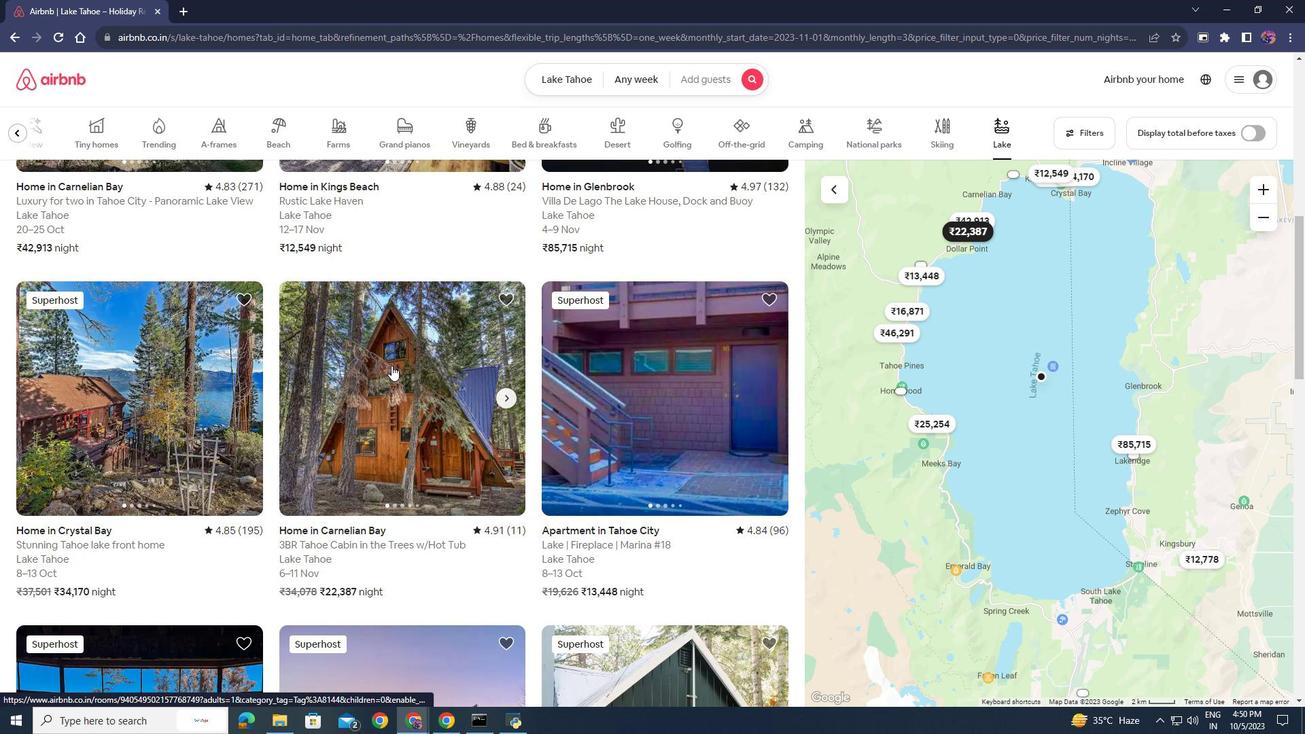 
Action: Mouse scrolled (391, 365) with delta (0, 0)
Screenshot: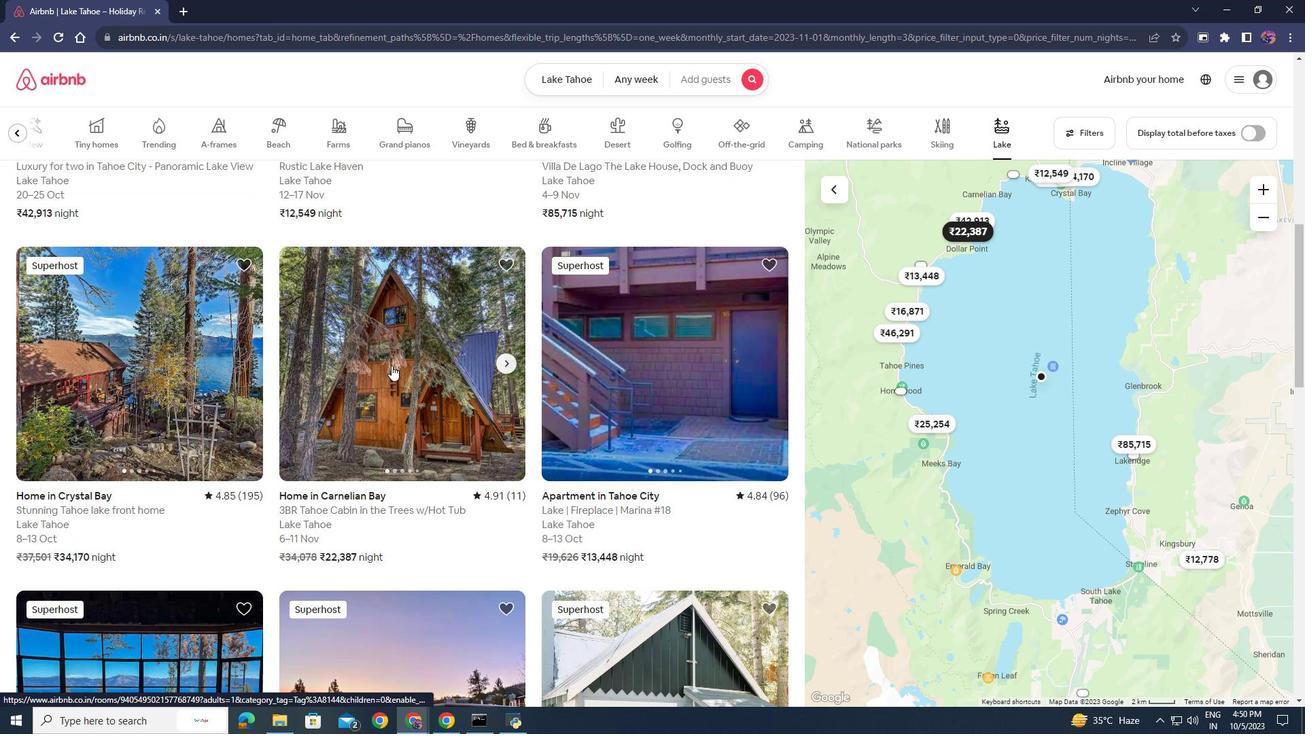 
Action: Mouse moved to (132, 274)
Screenshot: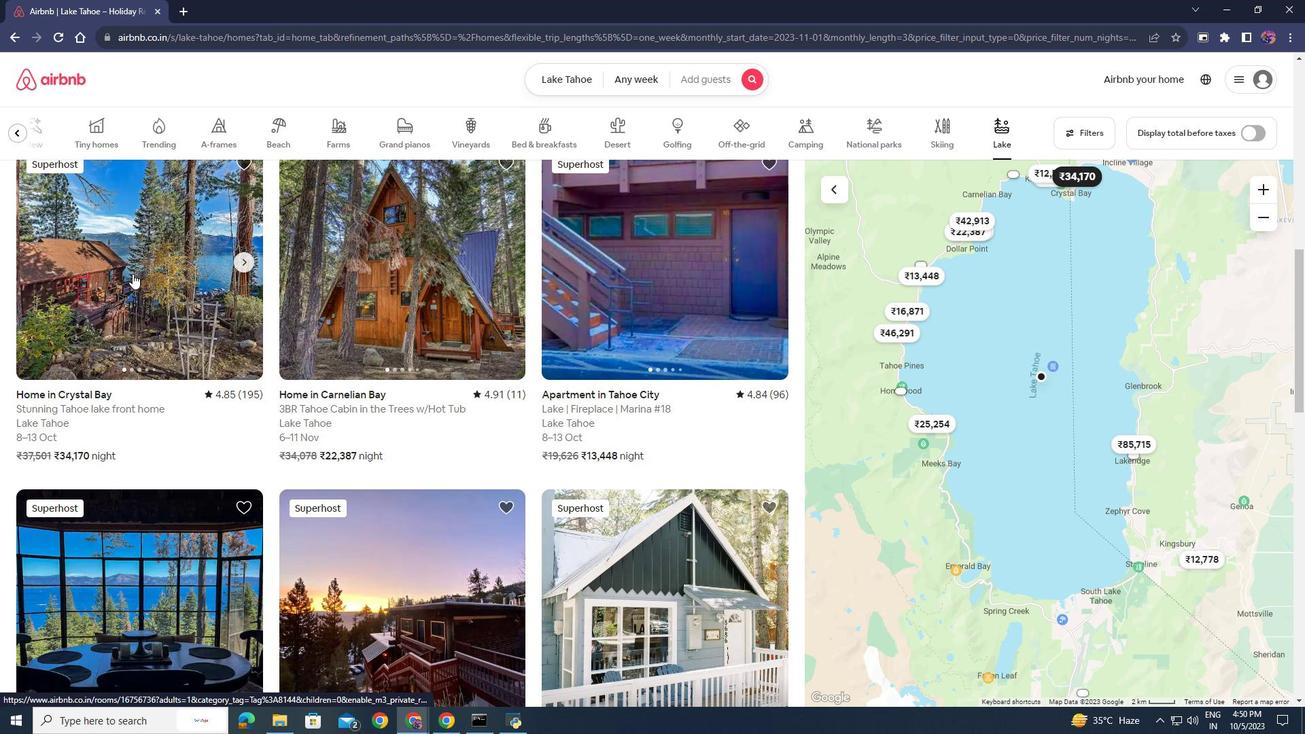 
Action: Mouse pressed left at (132, 274)
Screenshot: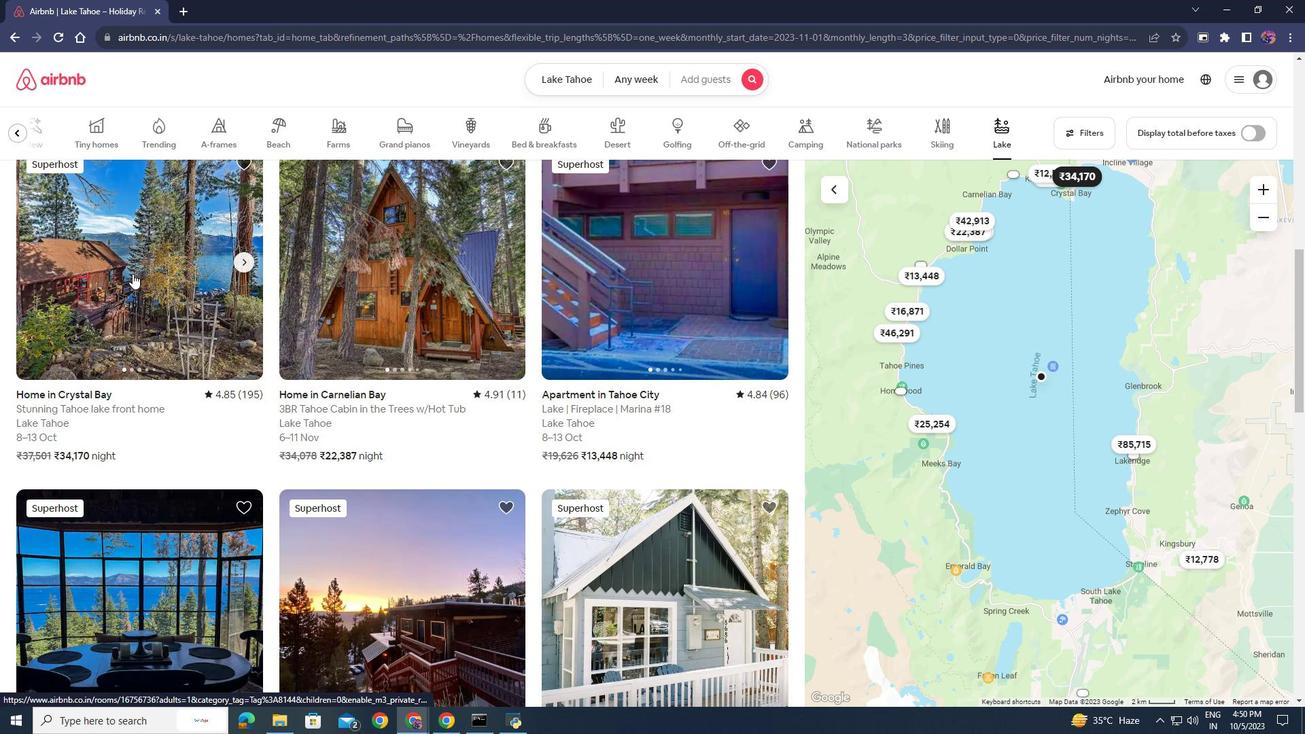 
Action: Mouse moved to (646, 458)
Screenshot: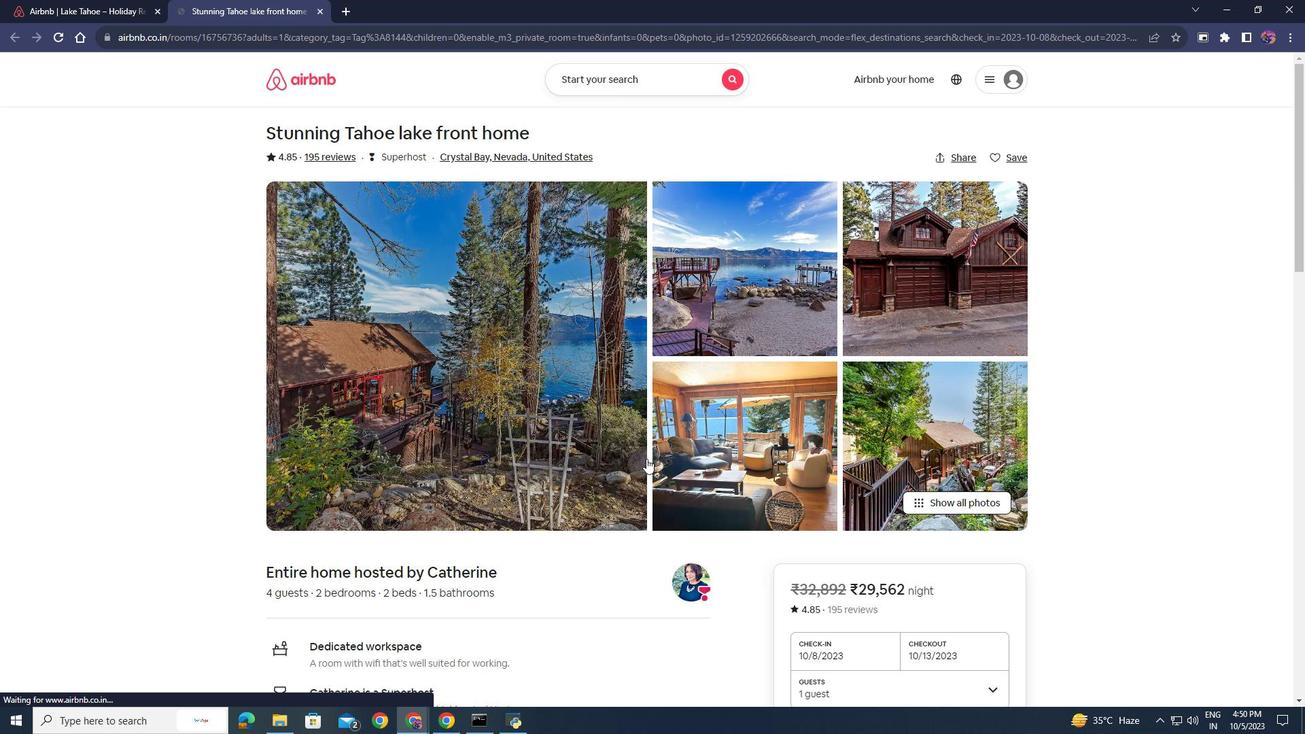 
Action: Mouse scrolled (646, 458) with delta (0, 0)
Screenshot: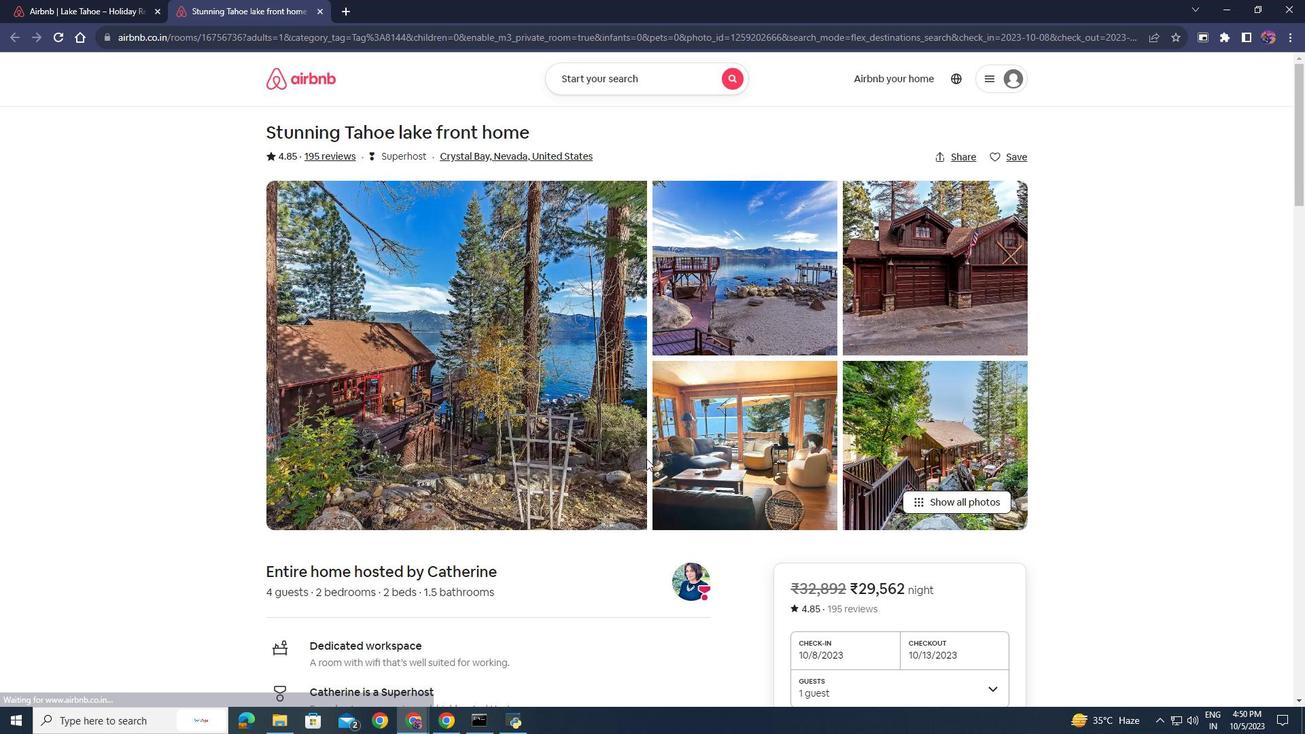 
Action: Mouse scrolled (646, 458) with delta (0, 0)
Screenshot: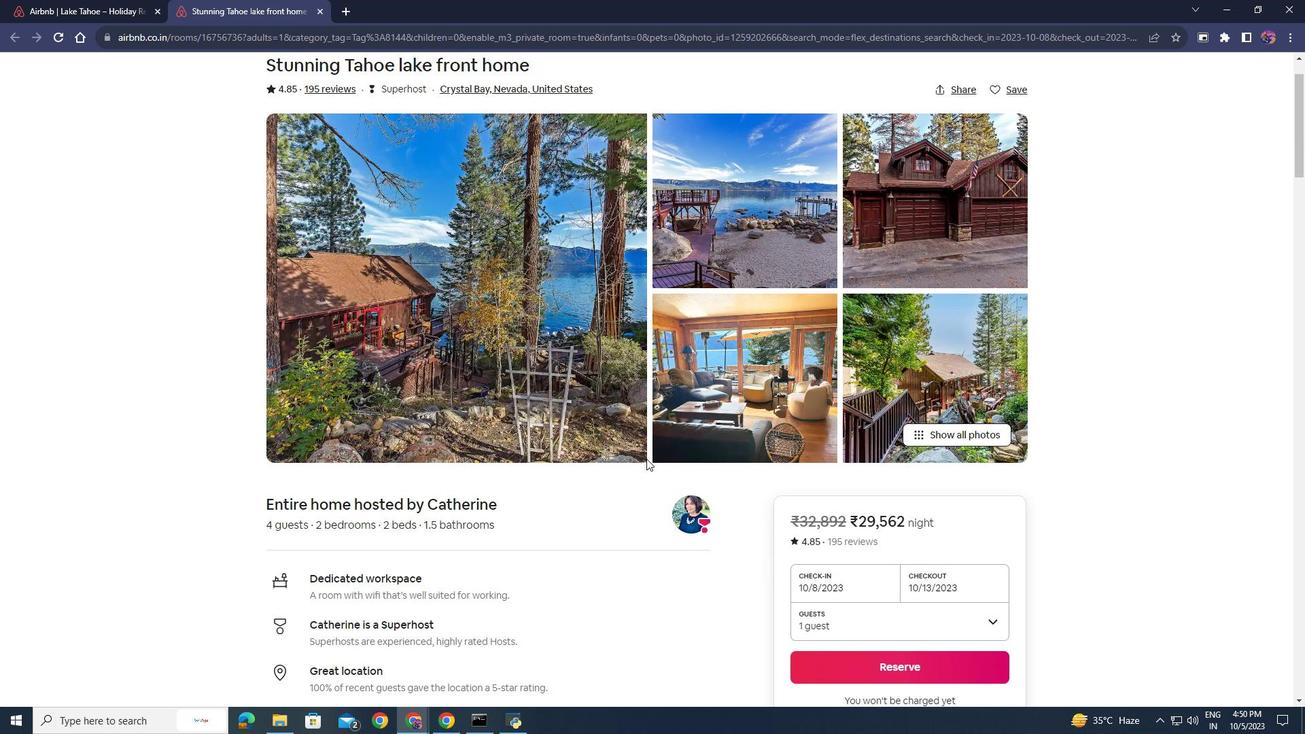 
Action: Mouse scrolled (646, 458) with delta (0, 0)
Screenshot: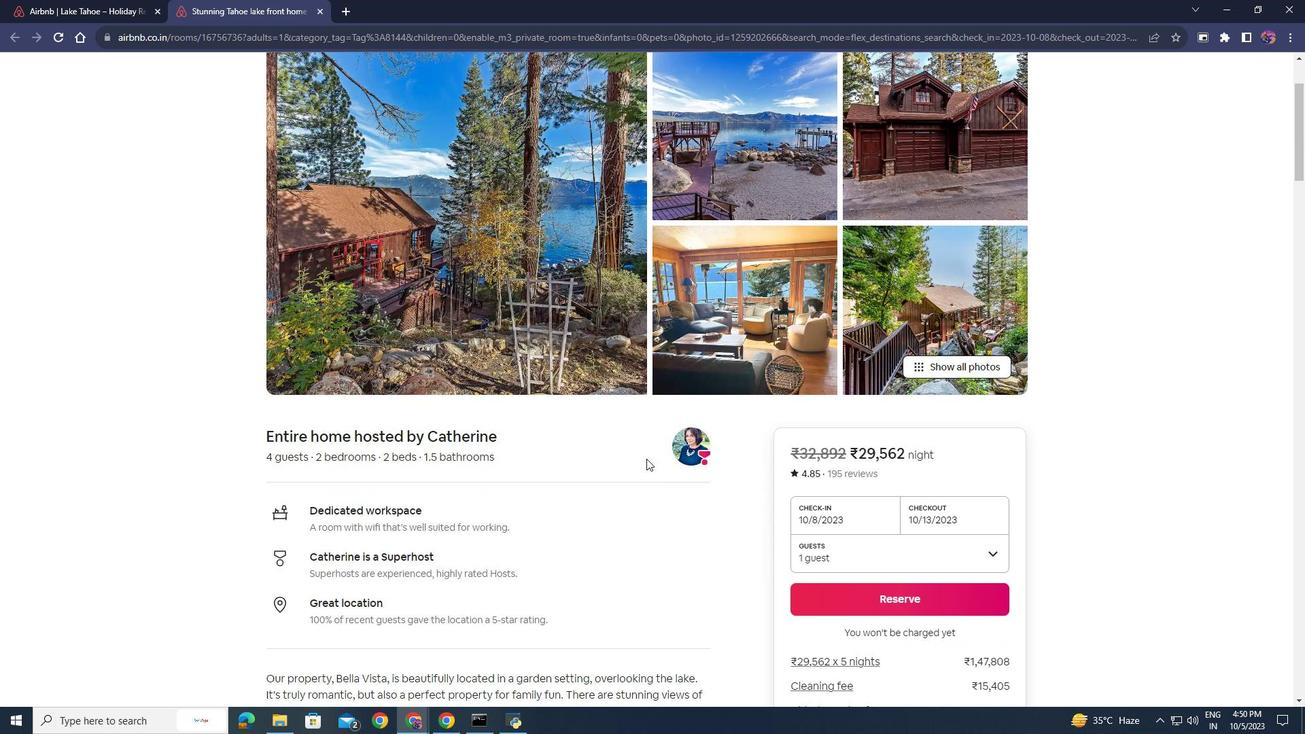 
Action: Mouse scrolled (646, 458) with delta (0, 0)
Screenshot: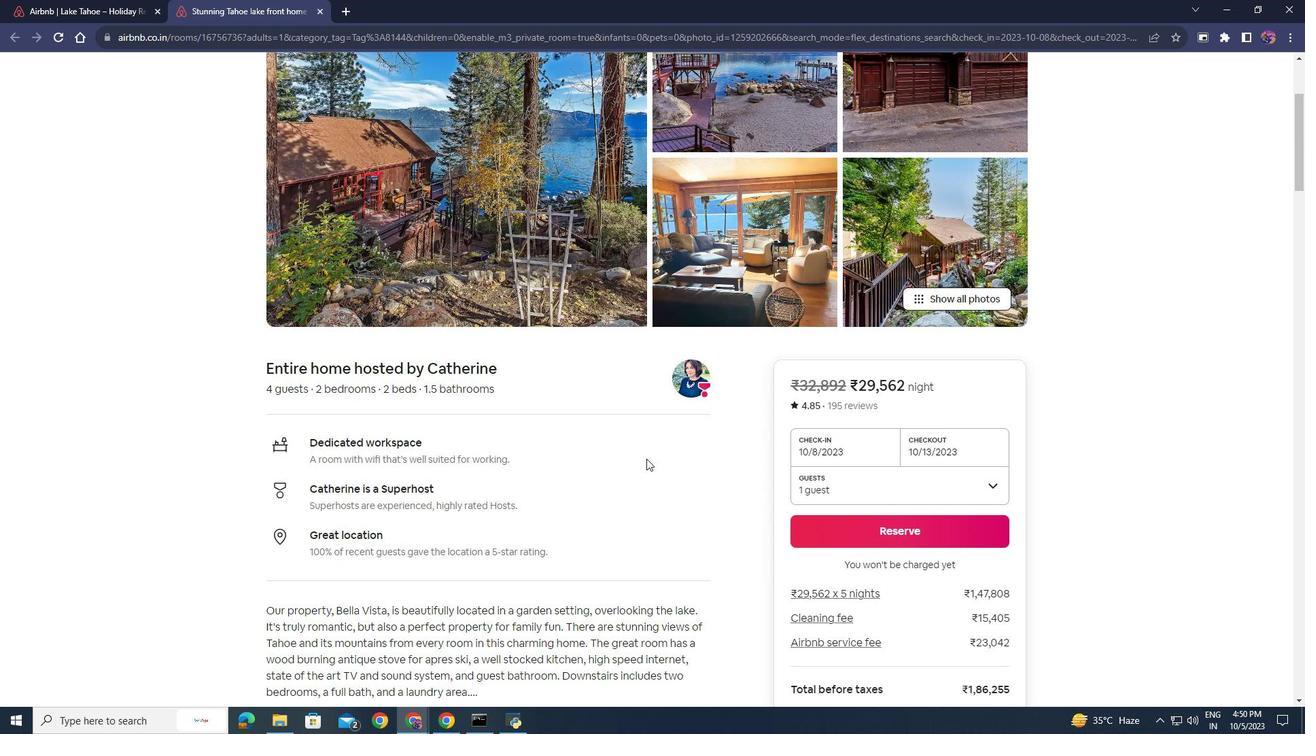 
Action: Mouse moved to (594, 402)
Screenshot: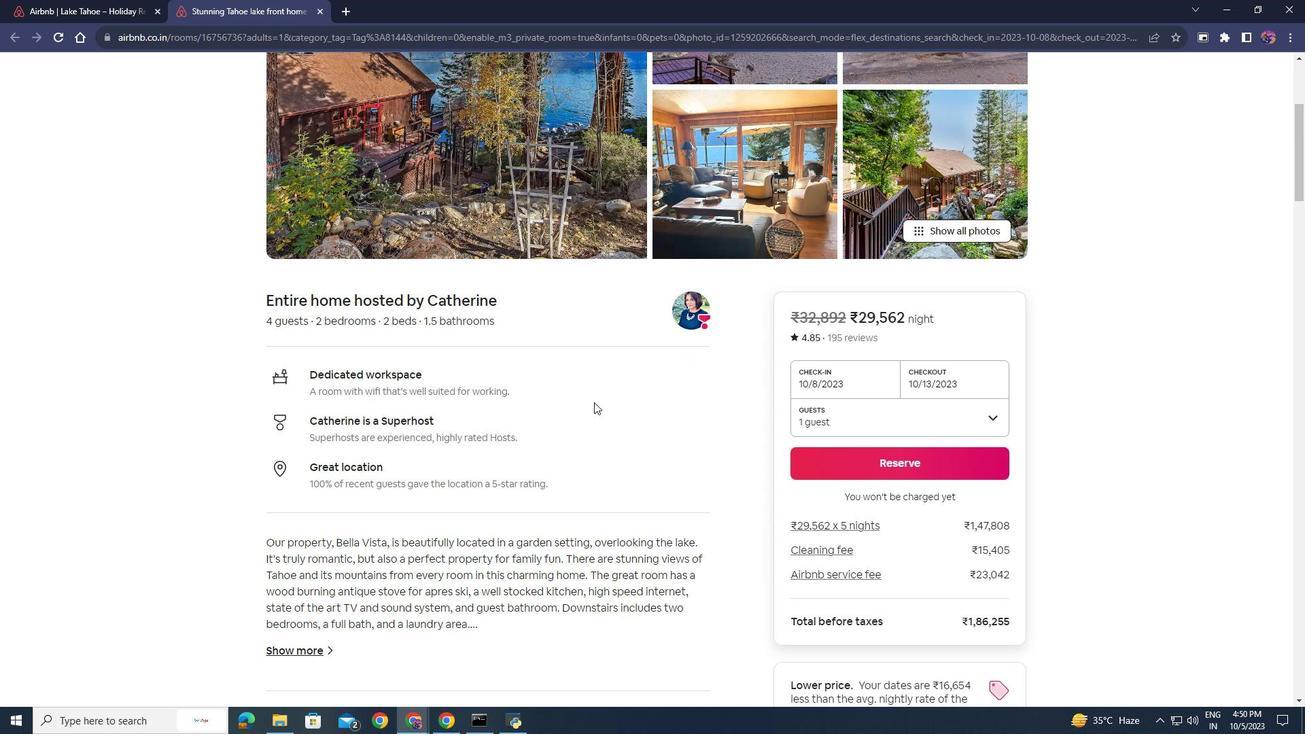 
Action: Mouse scrolled (594, 401) with delta (0, 0)
Screenshot: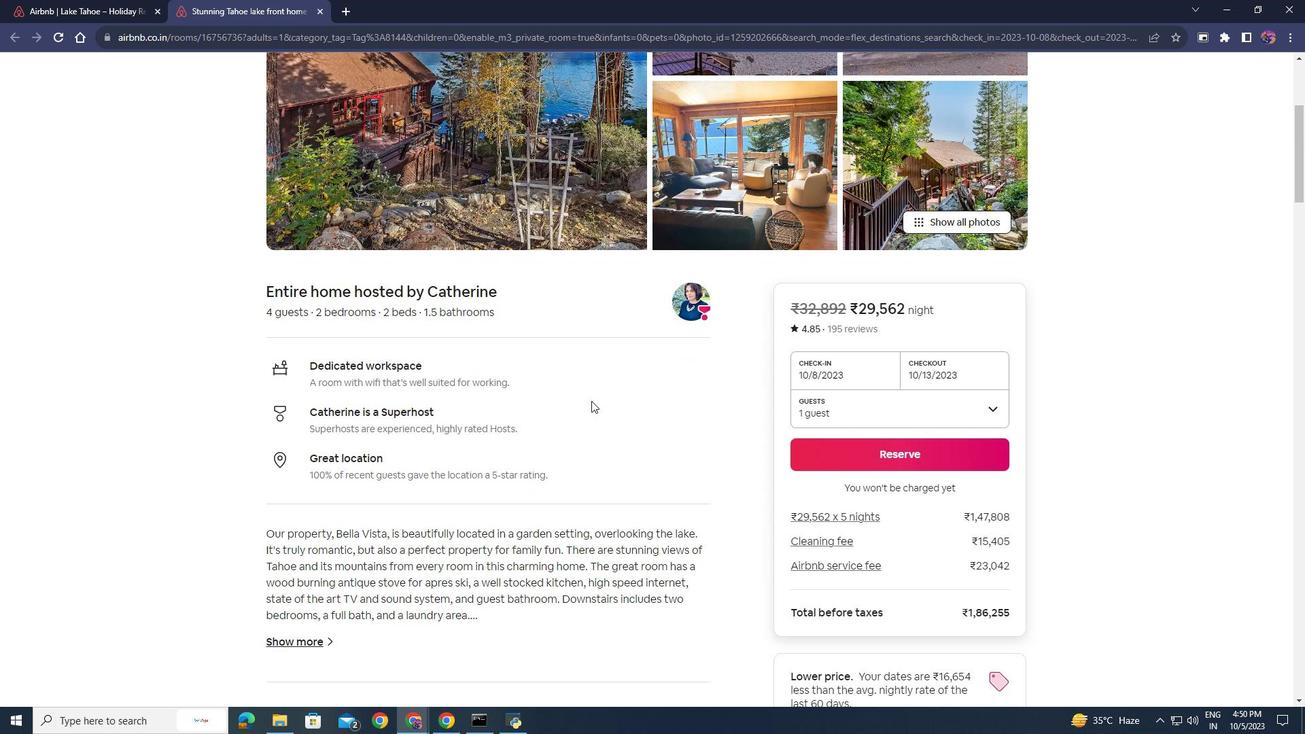 
Action: Mouse scrolled (594, 401) with delta (0, 0)
Screenshot: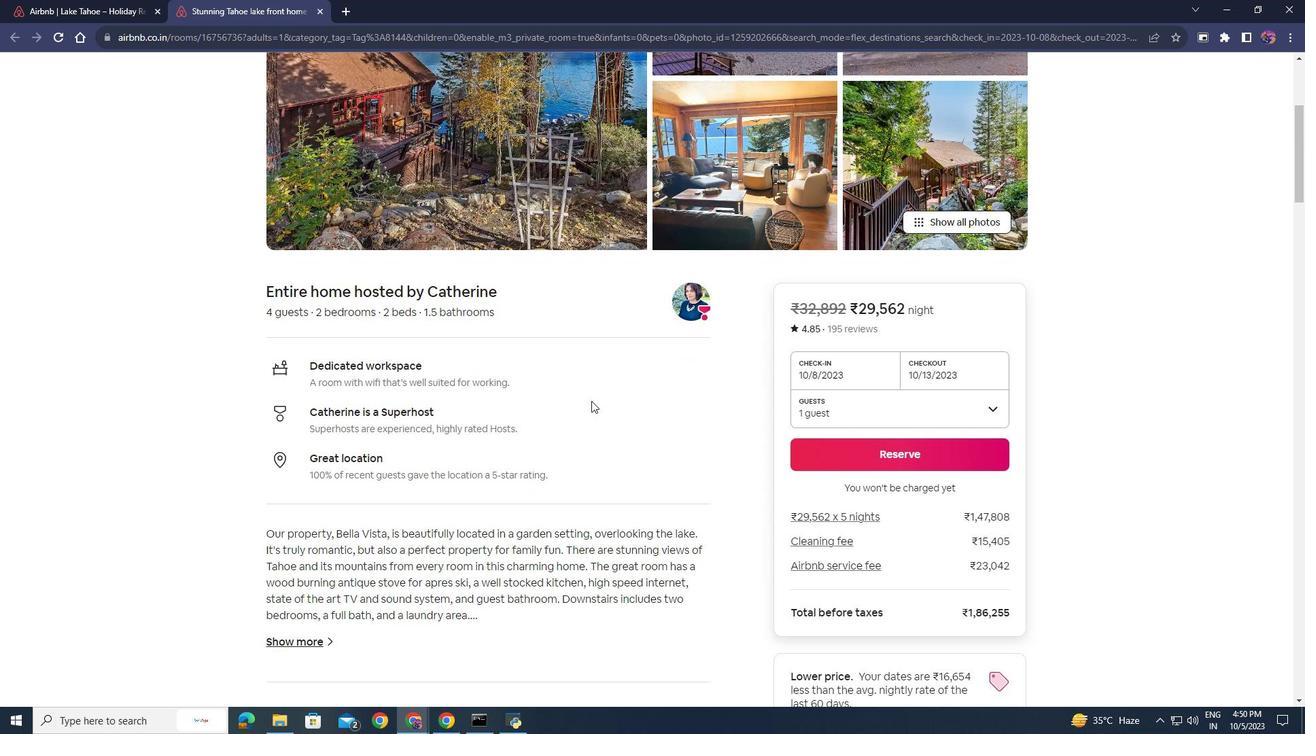 
Action: Mouse moved to (593, 401)
Screenshot: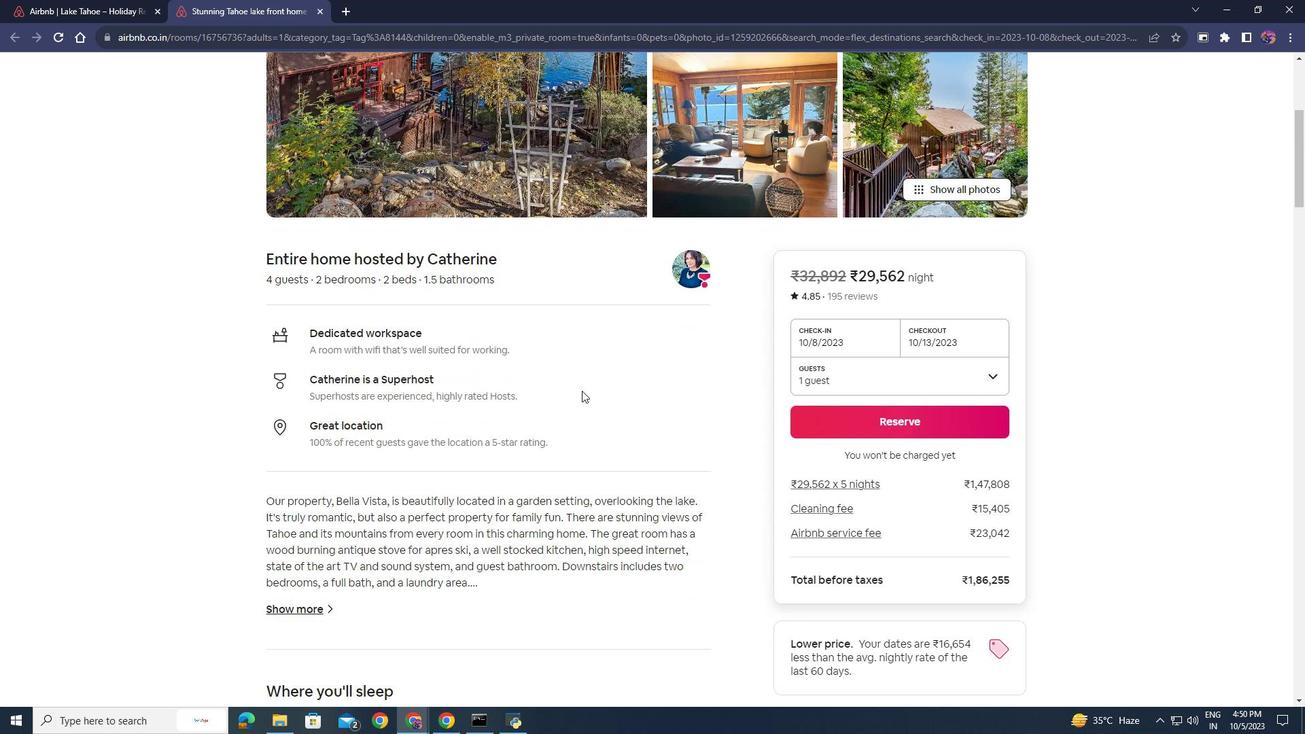
Action: Mouse scrolled (593, 401) with delta (0, 0)
Screenshot: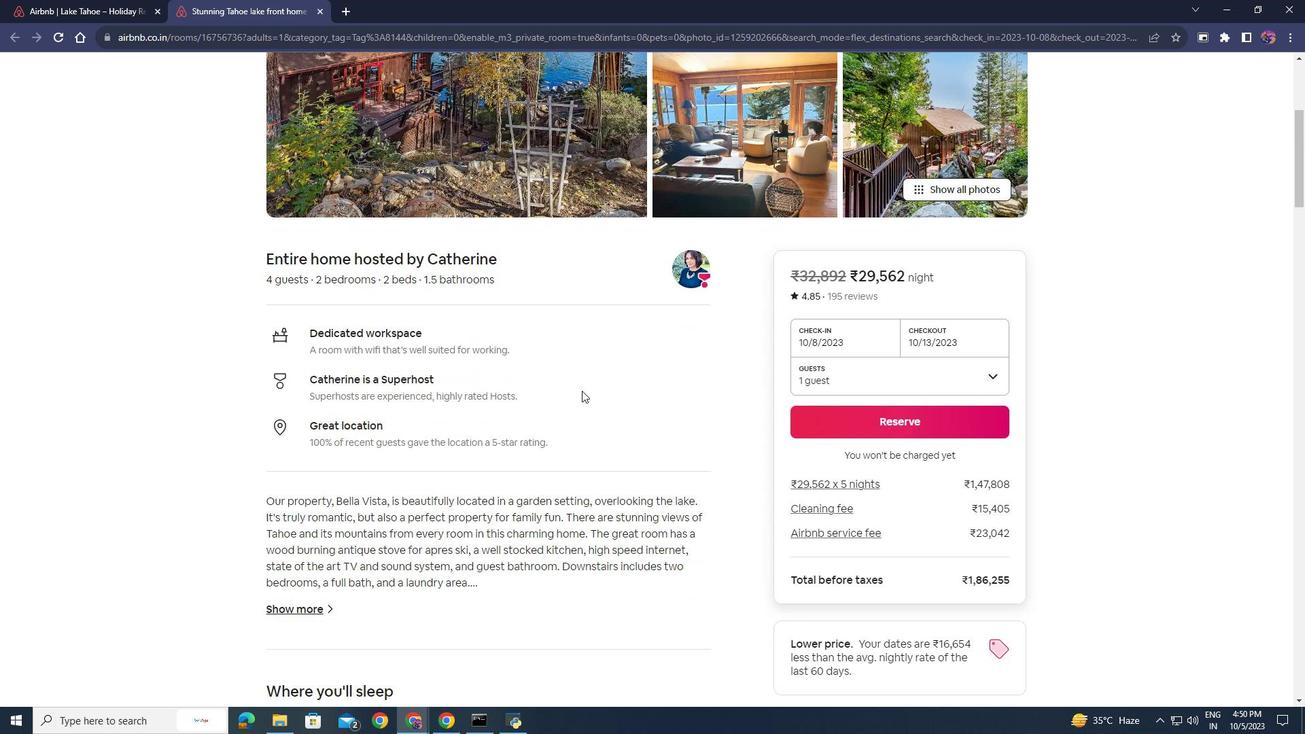 
Action: Mouse moved to (587, 398)
Screenshot: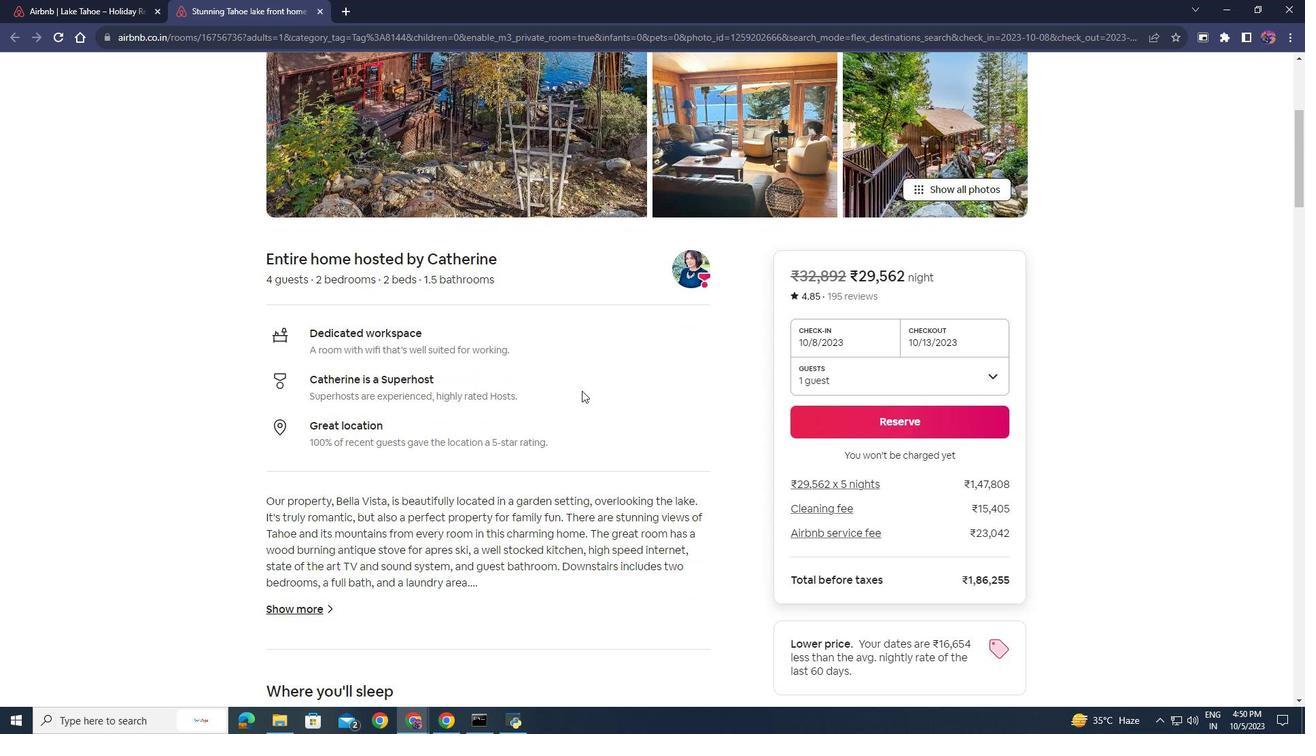 
Action: Mouse scrolled (587, 397) with delta (0, 0)
Screenshot: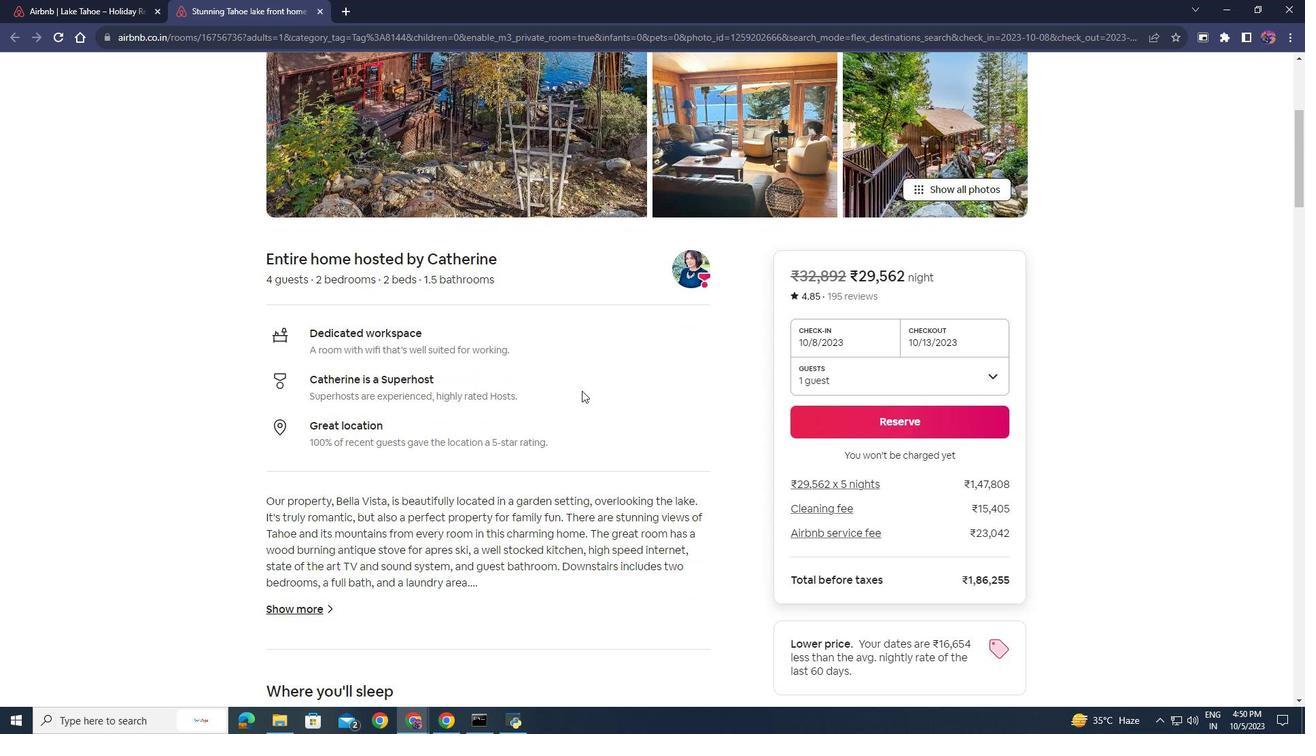 
Action: Mouse moved to (613, 361)
Screenshot: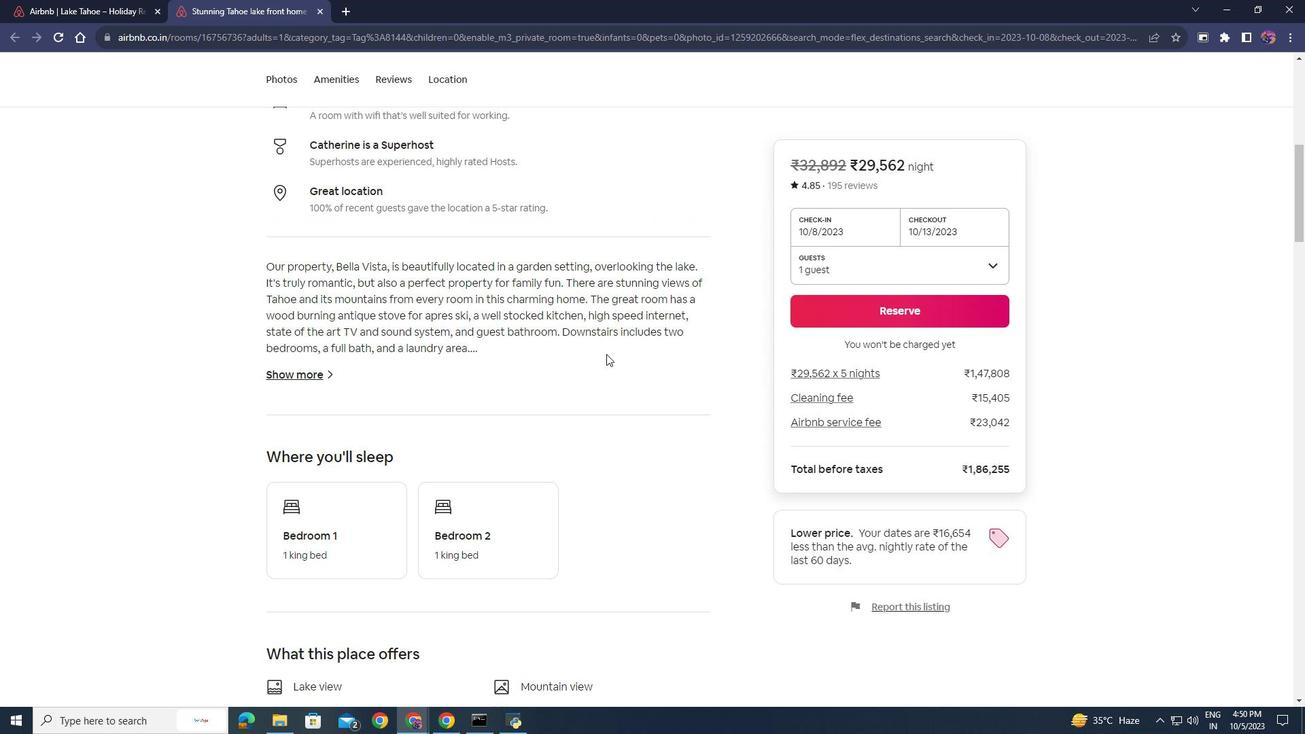 
Action: Mouse scrolled (613, 360) with delta (0, 0)
Screenshot: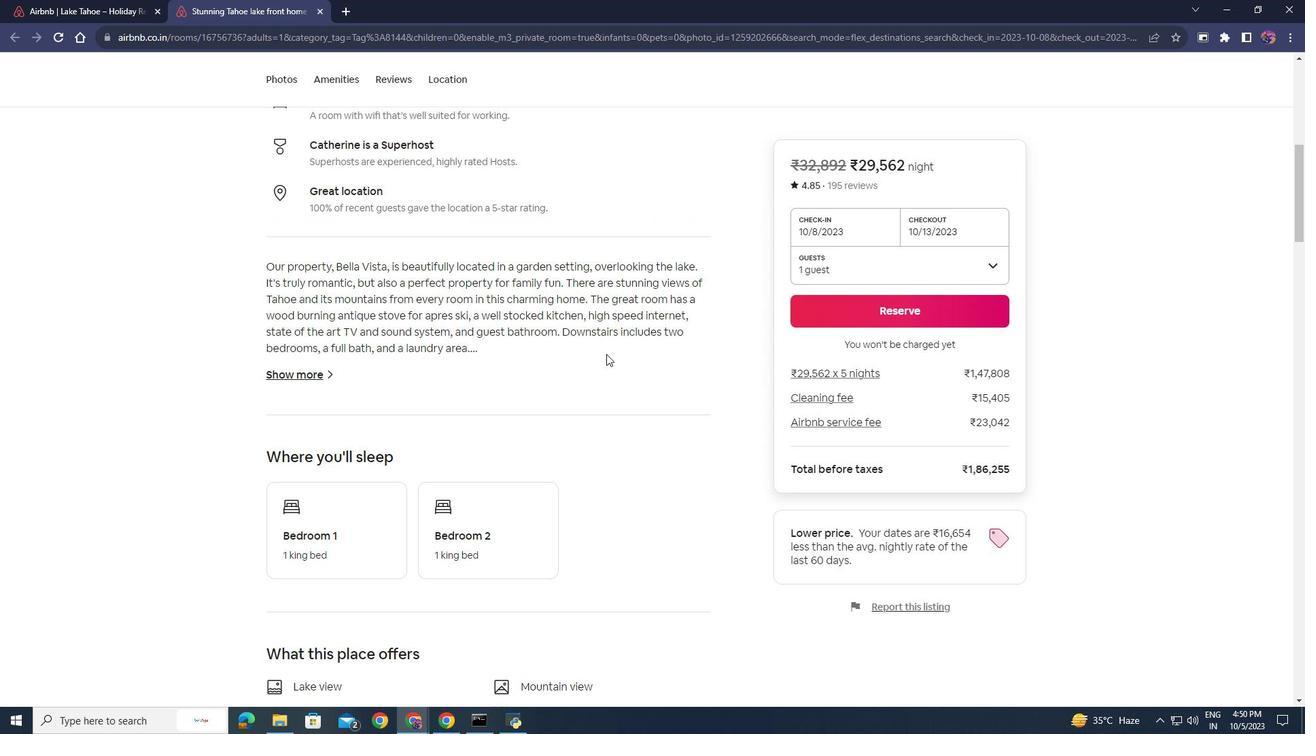 
Action: Mouse moved to (607, 356)
Screenshot: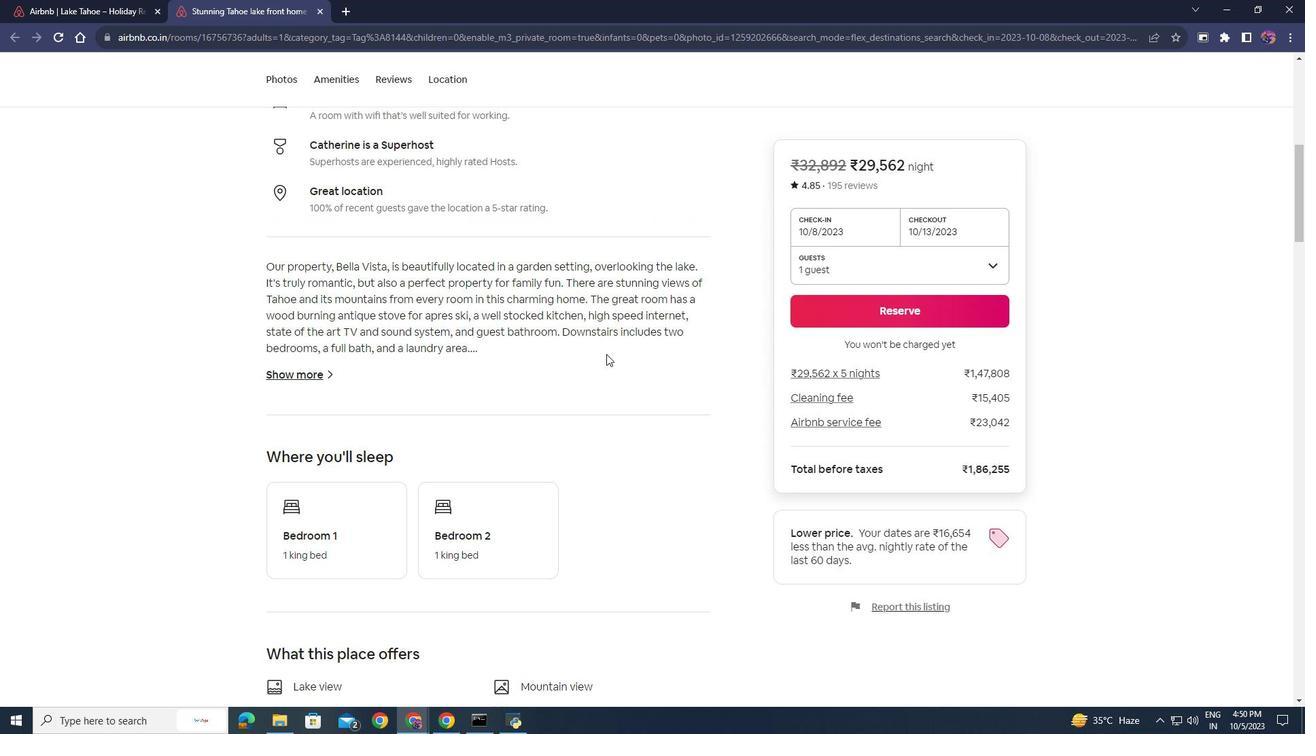 
Action: Mouse scrolled (607, 355) with delta (0, 0)
Screenshot: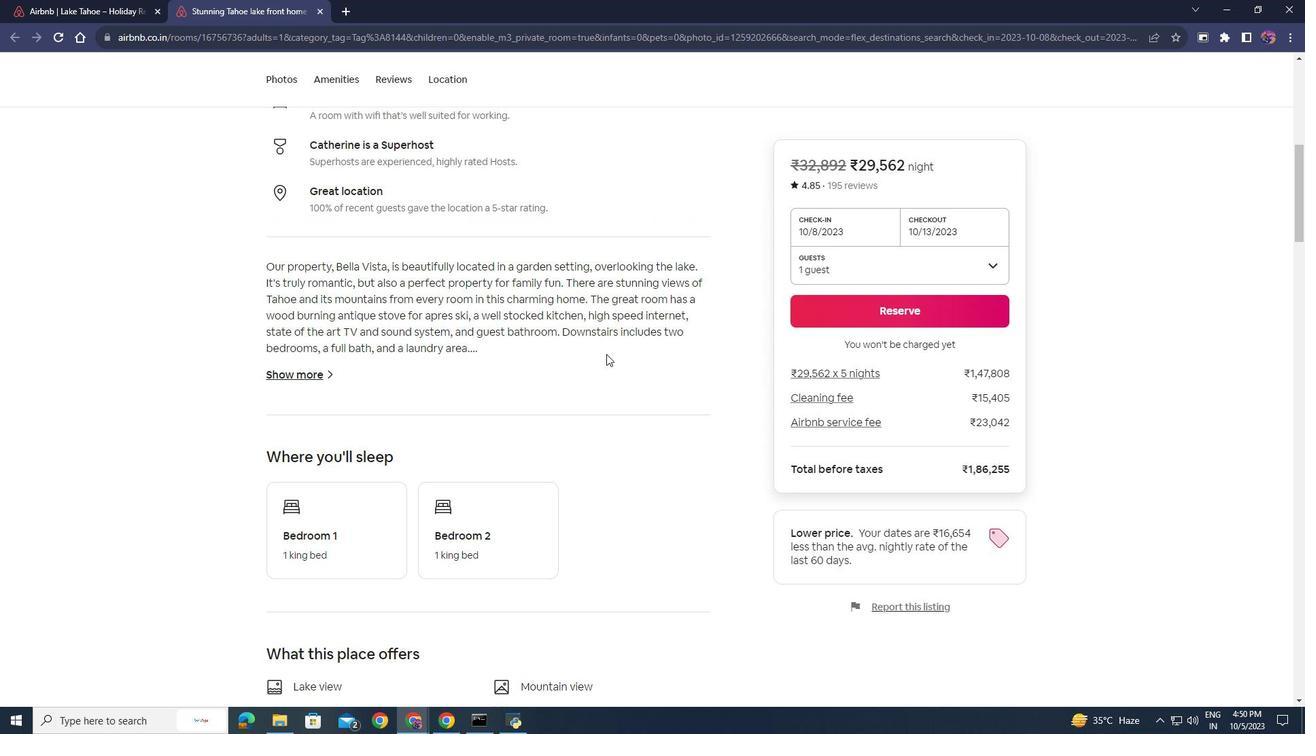 
Action: Mouse moved to (604, 350)
Screenshot: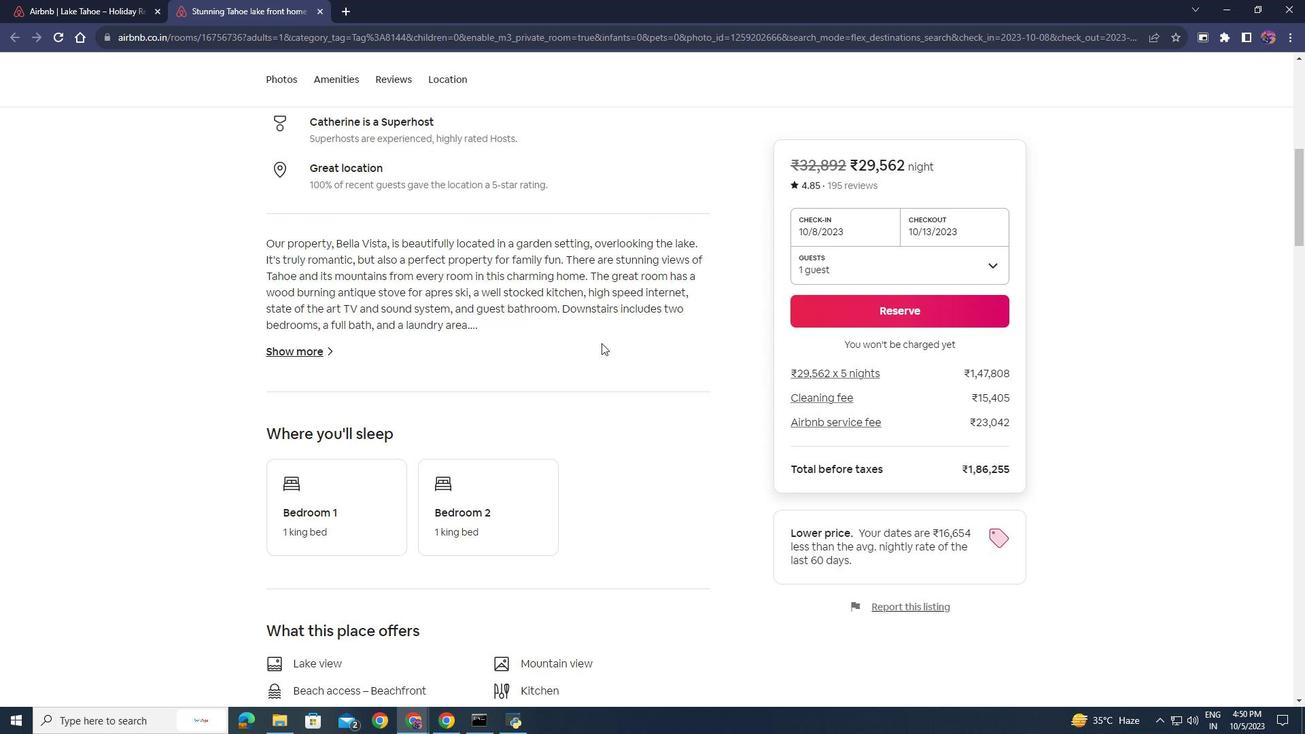 
Action: Mouse scrolled (604, 349) with delta (0, 0)
Screenshot: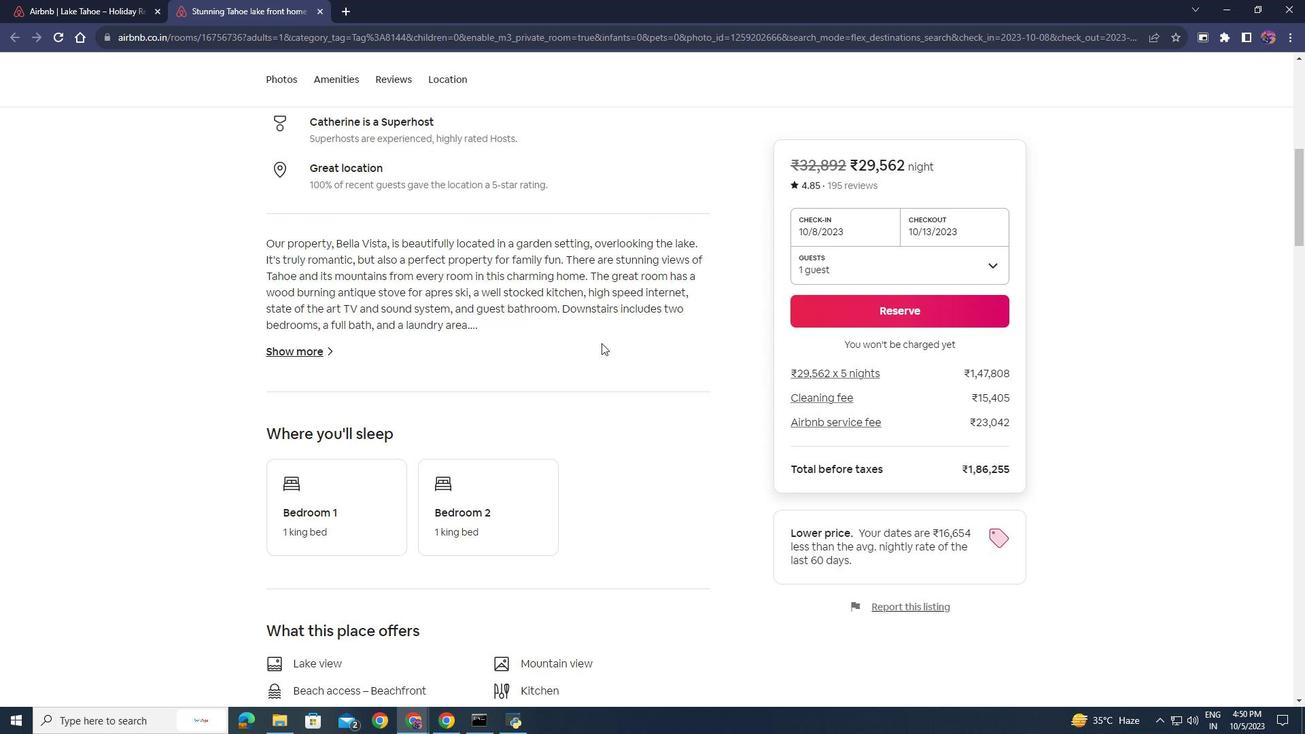 
Action: Mouse moved to (337, 82)
Screenshot: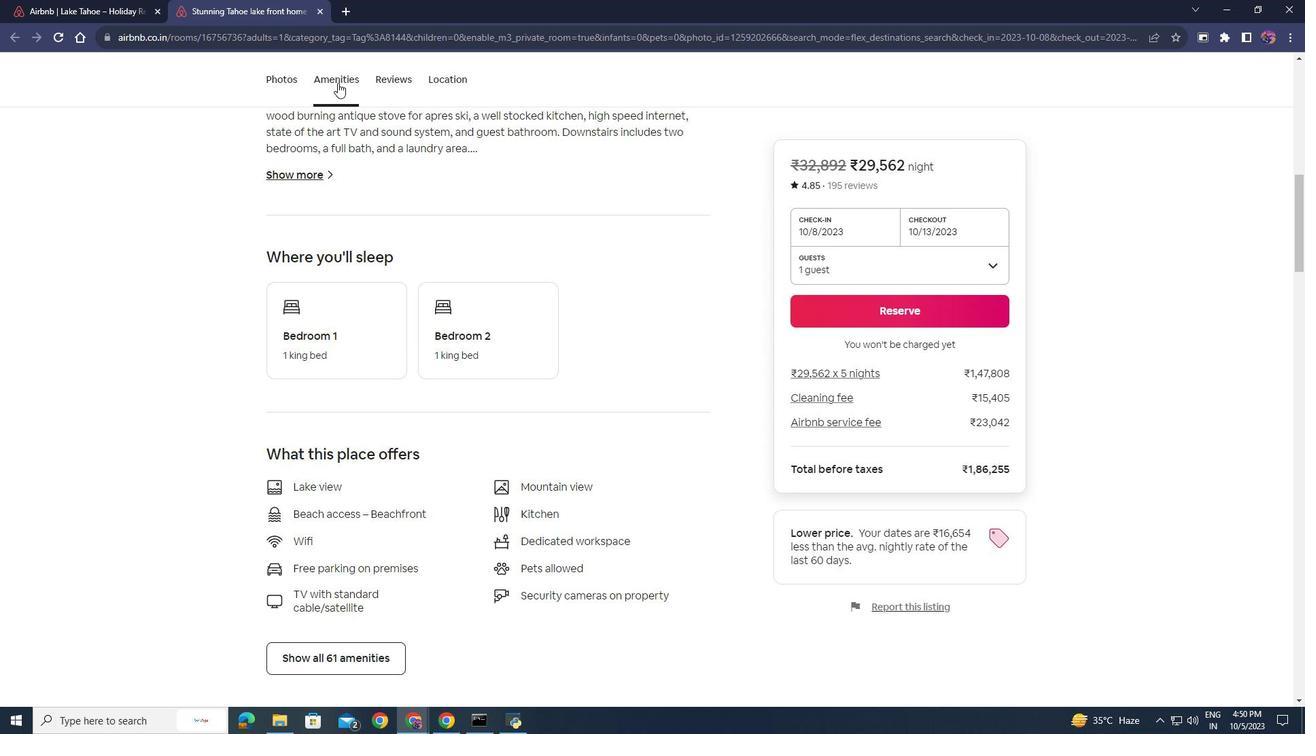 
Action: Mouse pressed left at (337, 82)
Screenshot: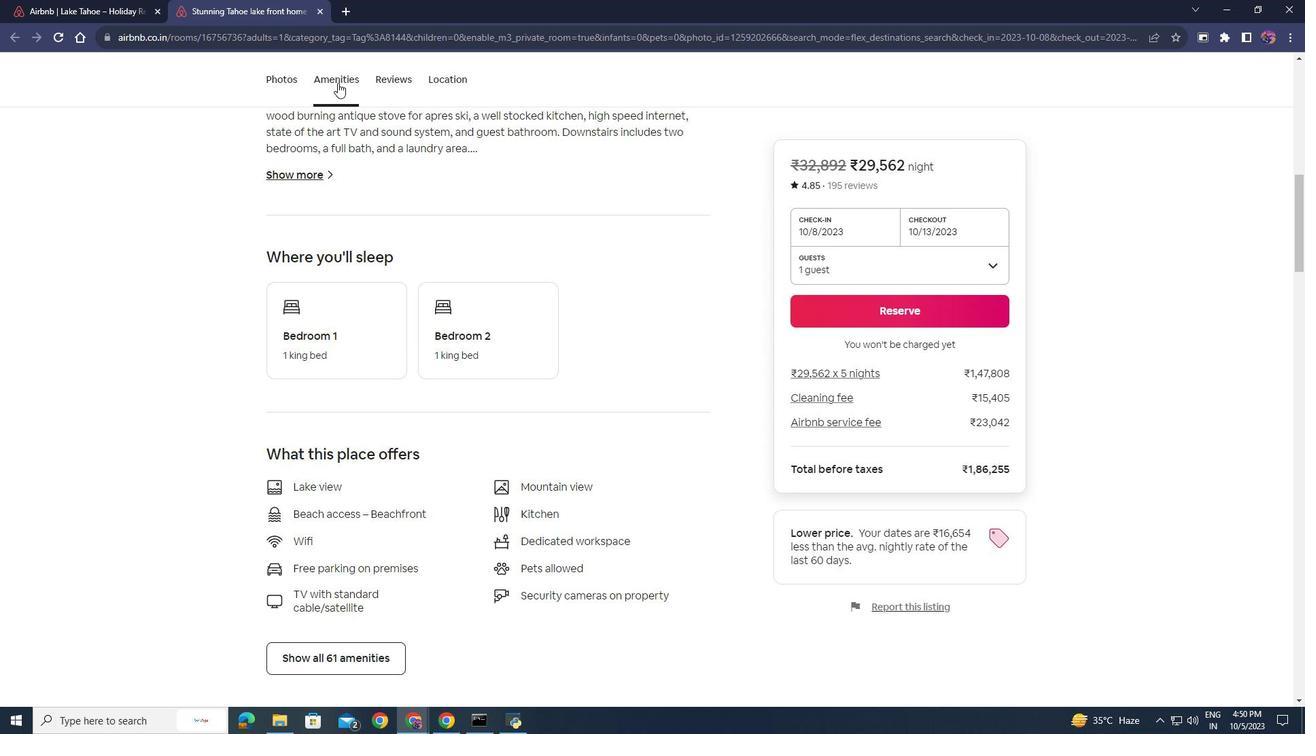 
Action: Mouse moved to (360, 348)
Screenshot: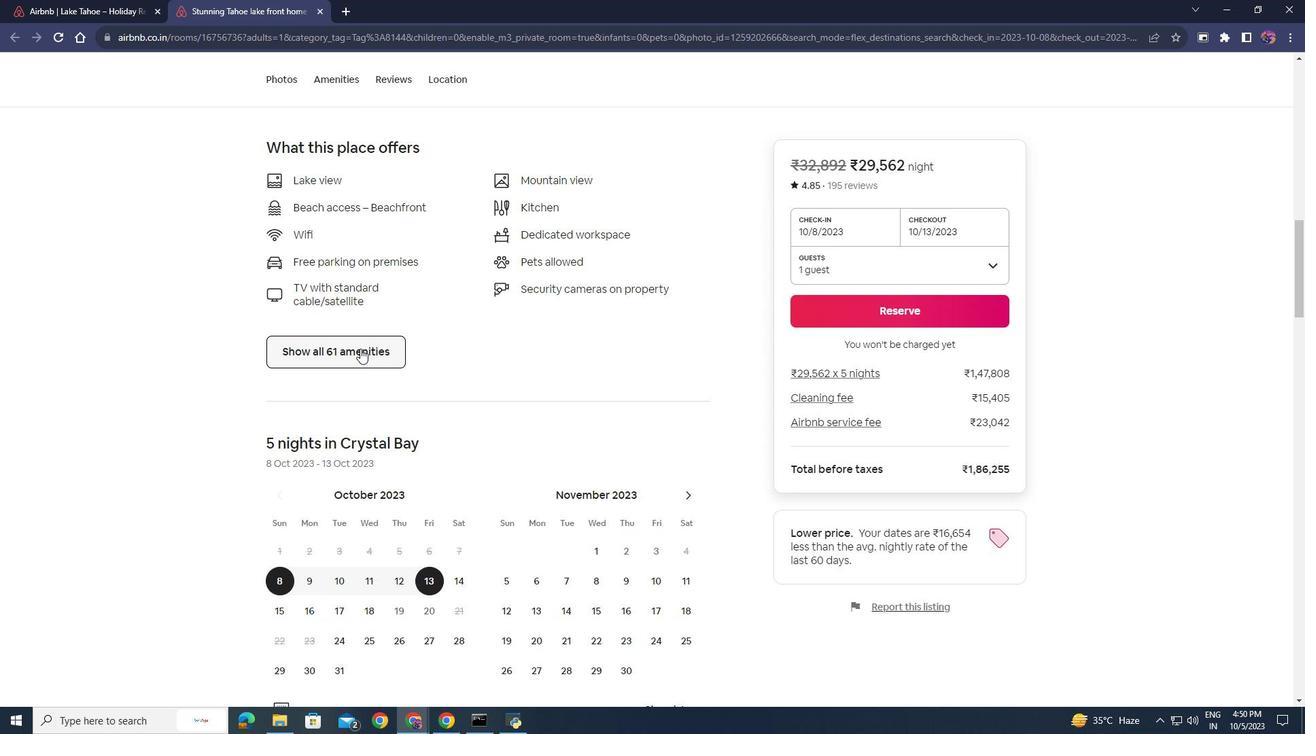 
Action: Mouse pressed left at (360, 348)
Screenshot: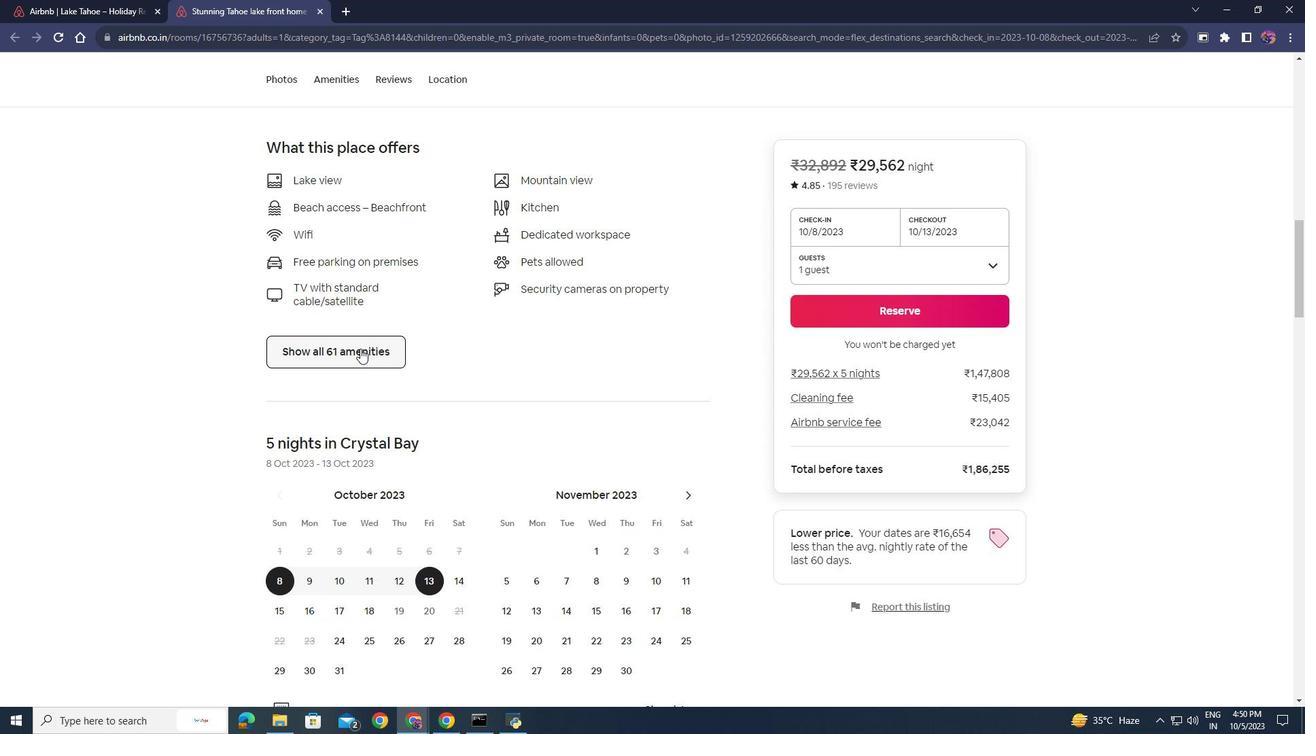 
Action: Mouse moved to (552, 359)
Screenshot: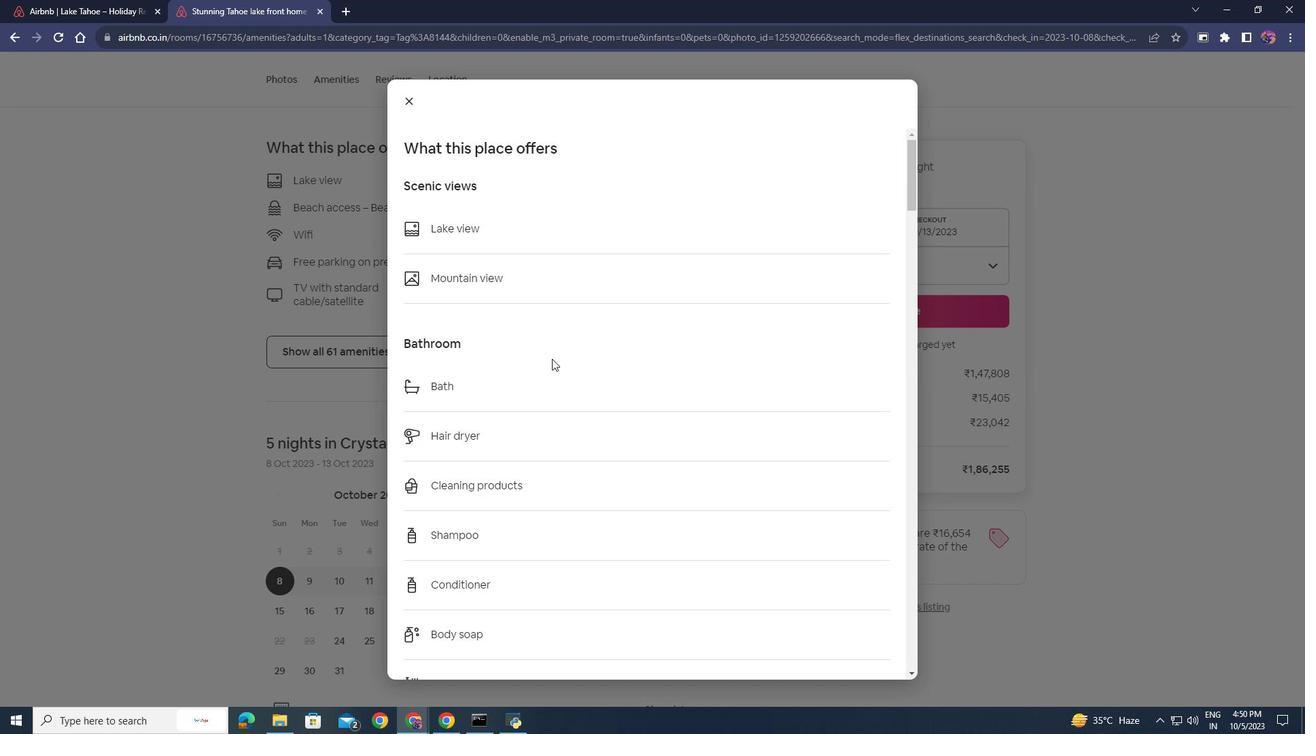 
Action: Mouse scrolled (552, 358) with delta (0, 0)
Screenshot: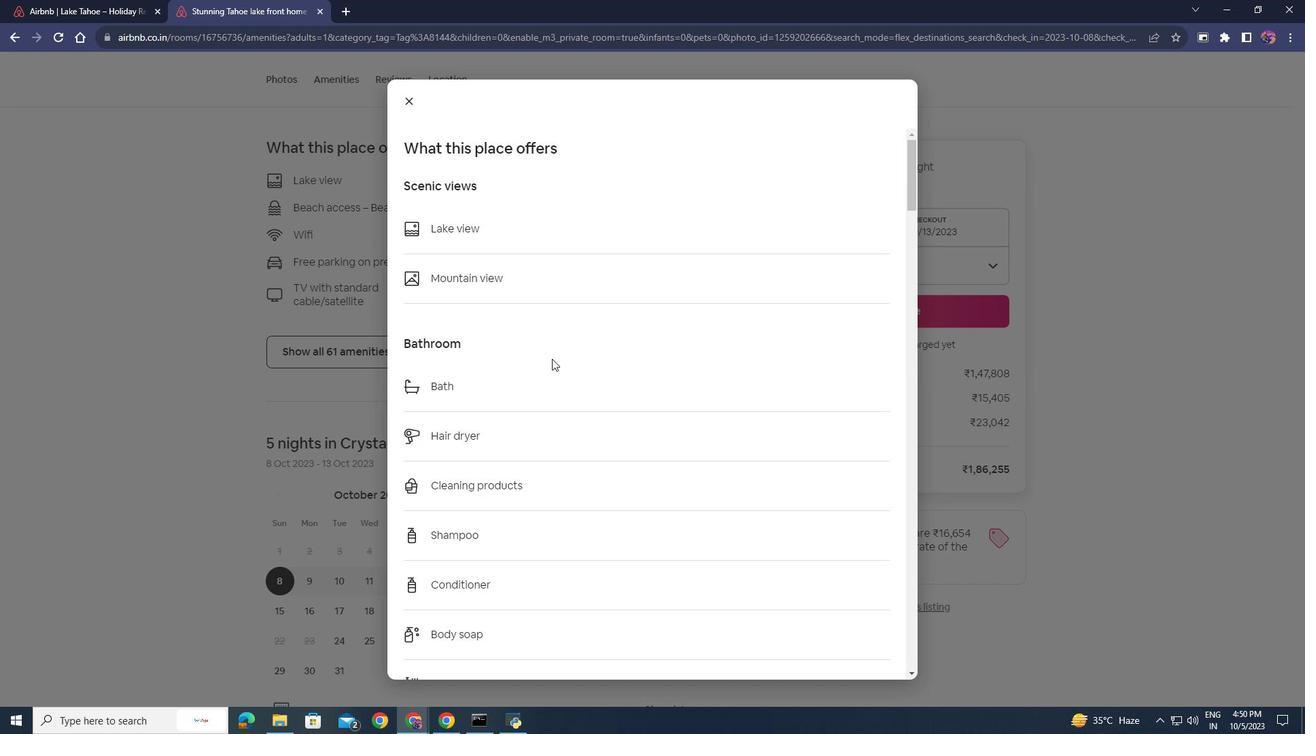 
Action: Mouse scrolled (552, 358) with delta (0, 0)
